 Task: Plan a trip to Zwijndrecht, Netherlands from 1st November, 2023 to 4th November, 2023 for 1 adult.1  bedroom having 1 bed and 1 bathroom. Property type can be flat. Amenities needed are: wifi. Booking option can be shelf check-in. Look for 5 properties as per requirement.
Action: Mouse moved to (475, 157)
Screenshot: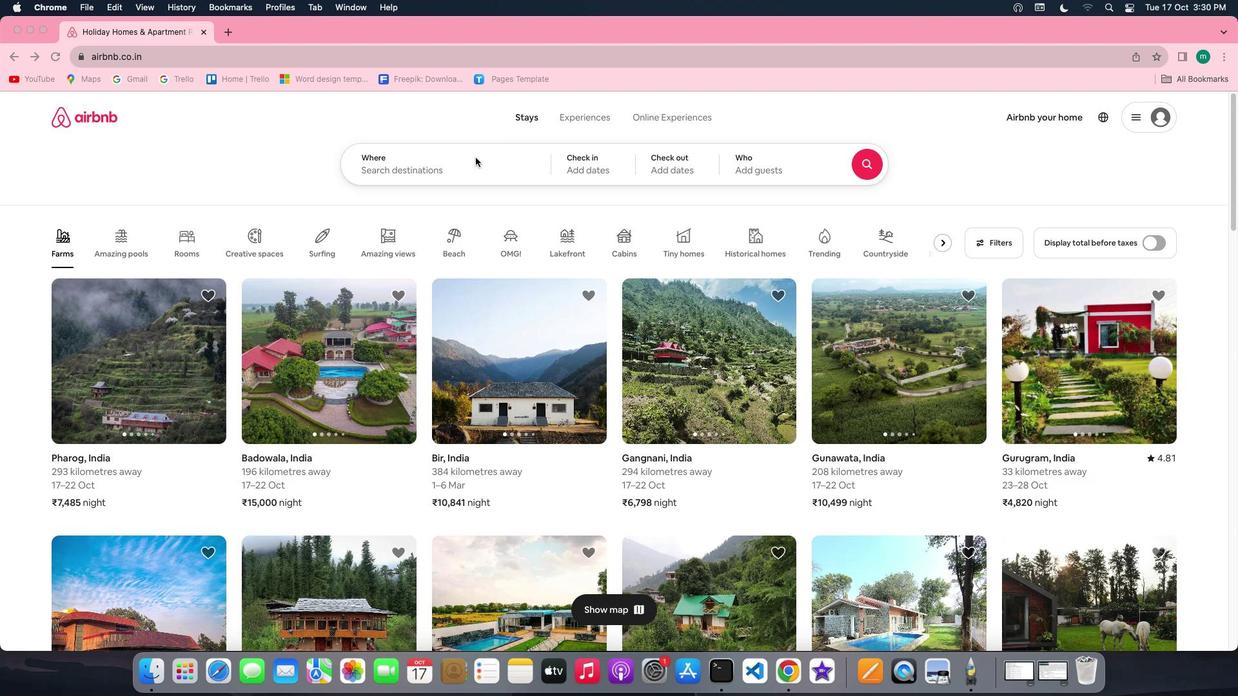 
Action: Mouse pressed left at (475, 157)
Screenshot: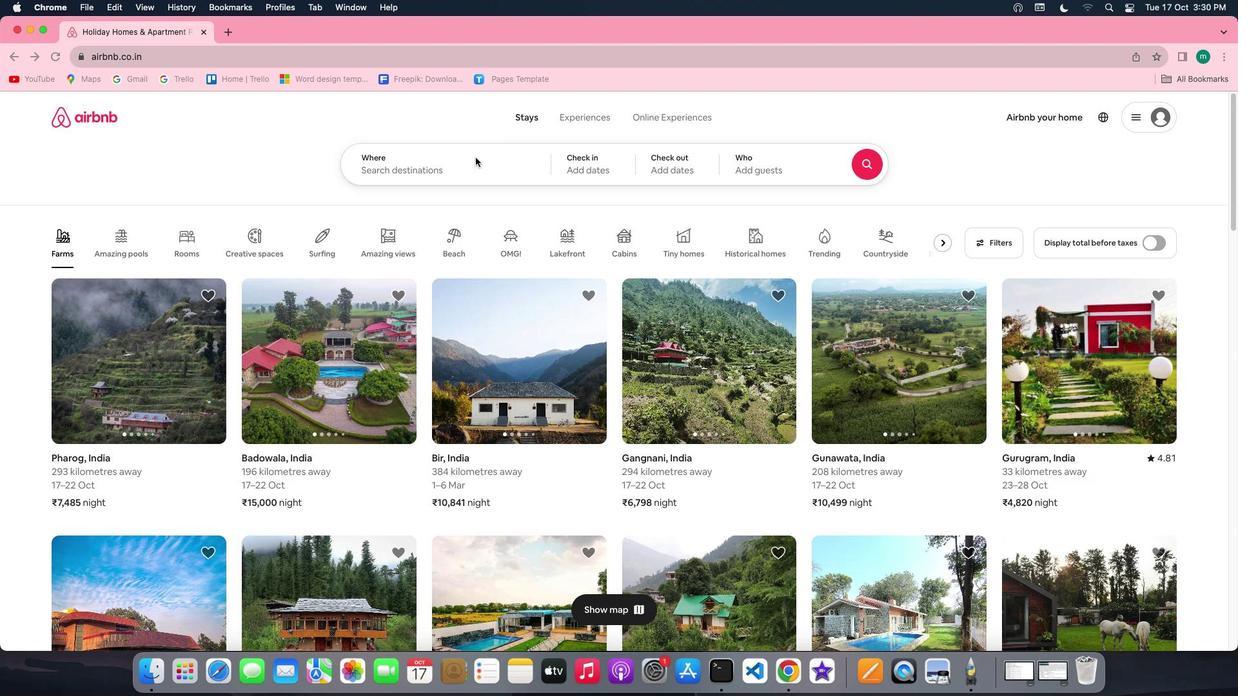 
Action: Mouse pressed left at (475, 157)
Screenshot: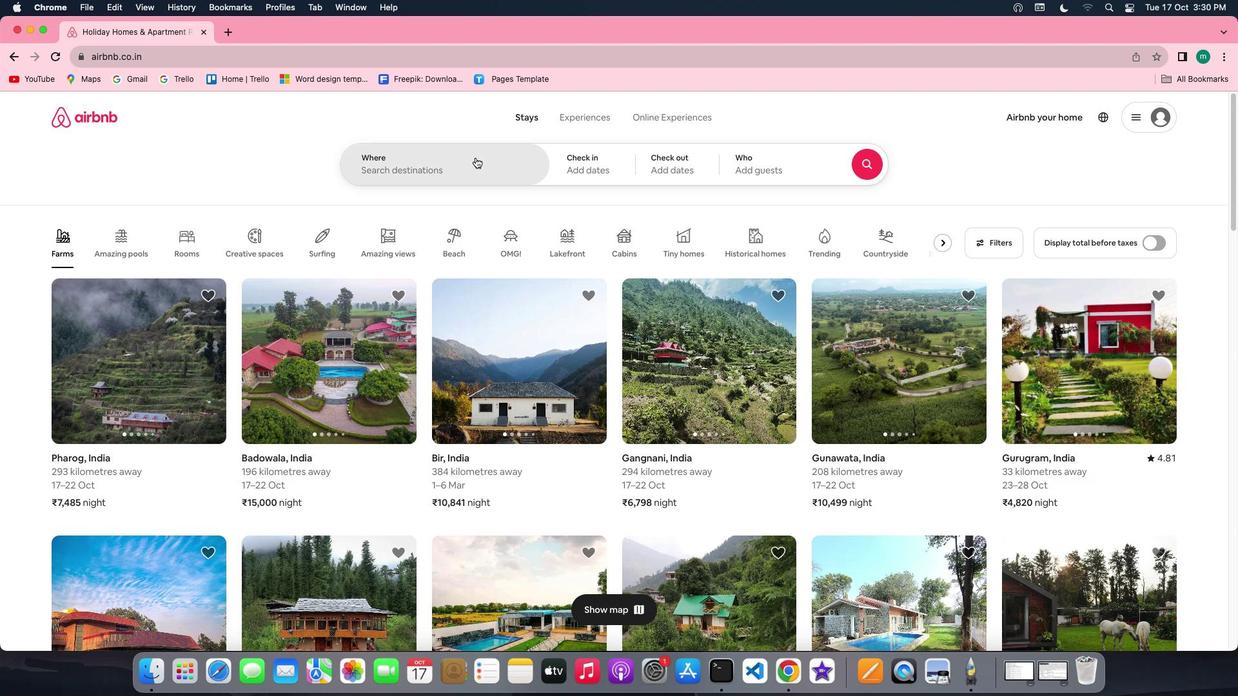 
Action: Key pressed Key.shift'Z''w''i''j''n''d''r''e''c''h''t'','Key.shift'N''e''t''h''e''r''l''a''n''d''s'
Screenshot: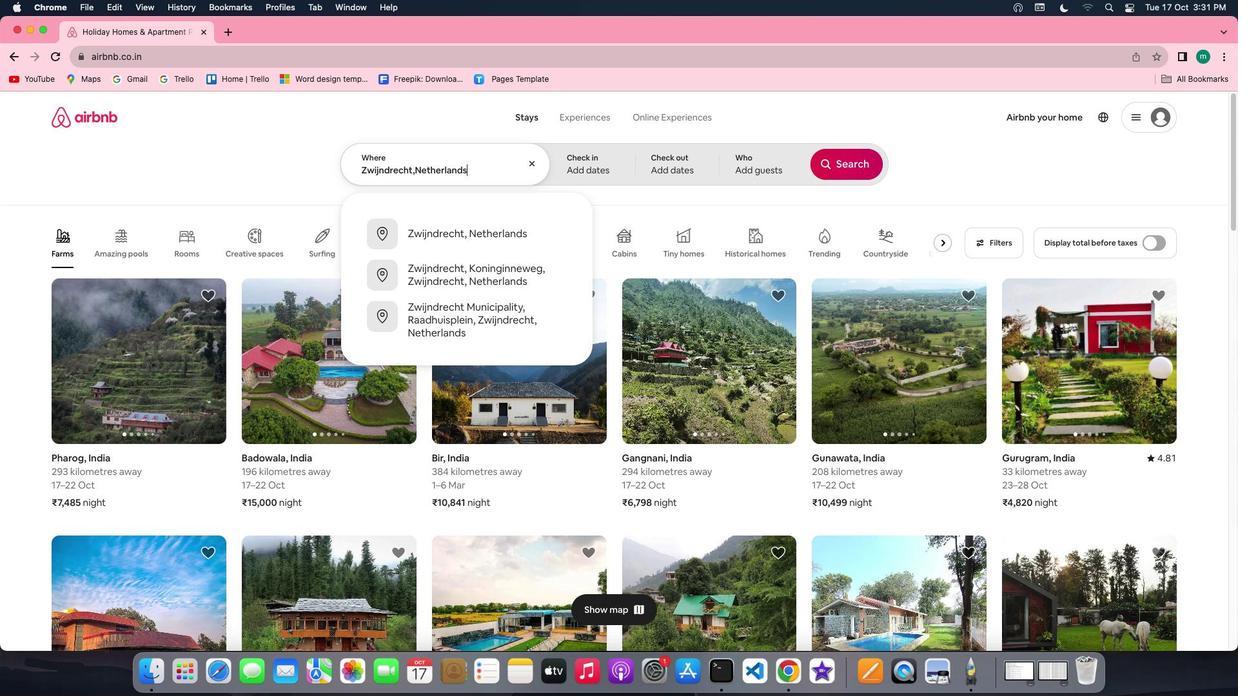 
Action: Mouse moved to (468, 237)
Screenshot: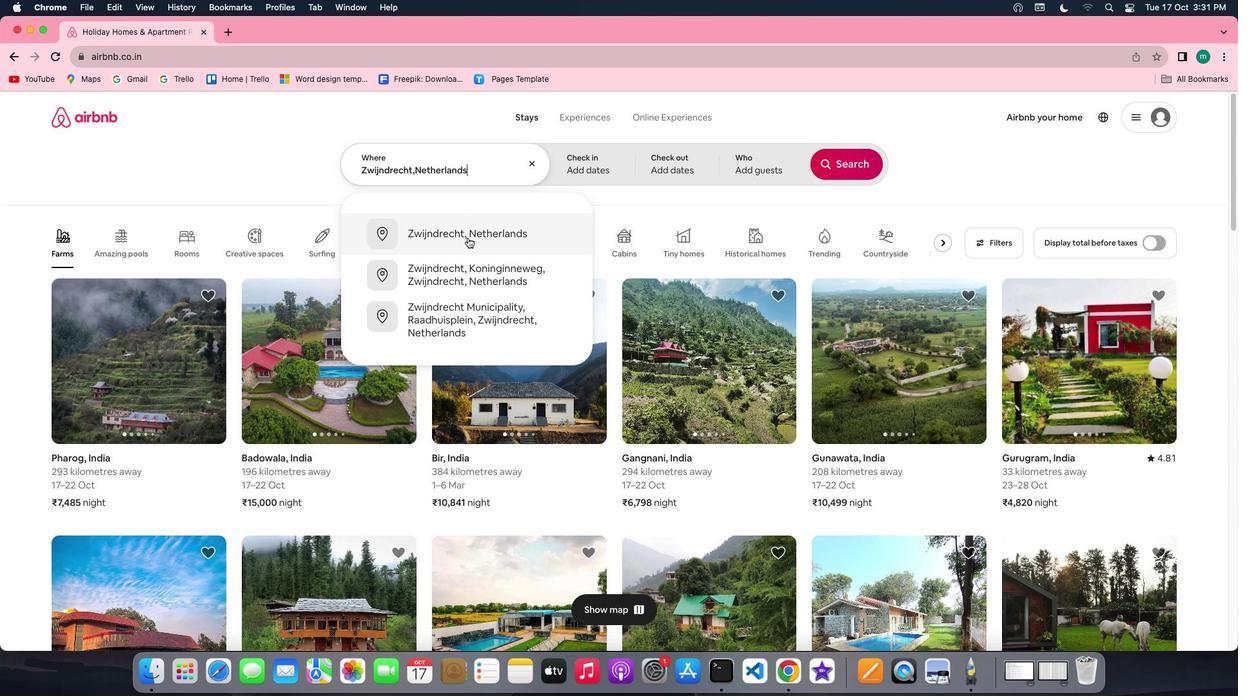 
Action: Mouse pressed left at (468, 237)
Screenshot: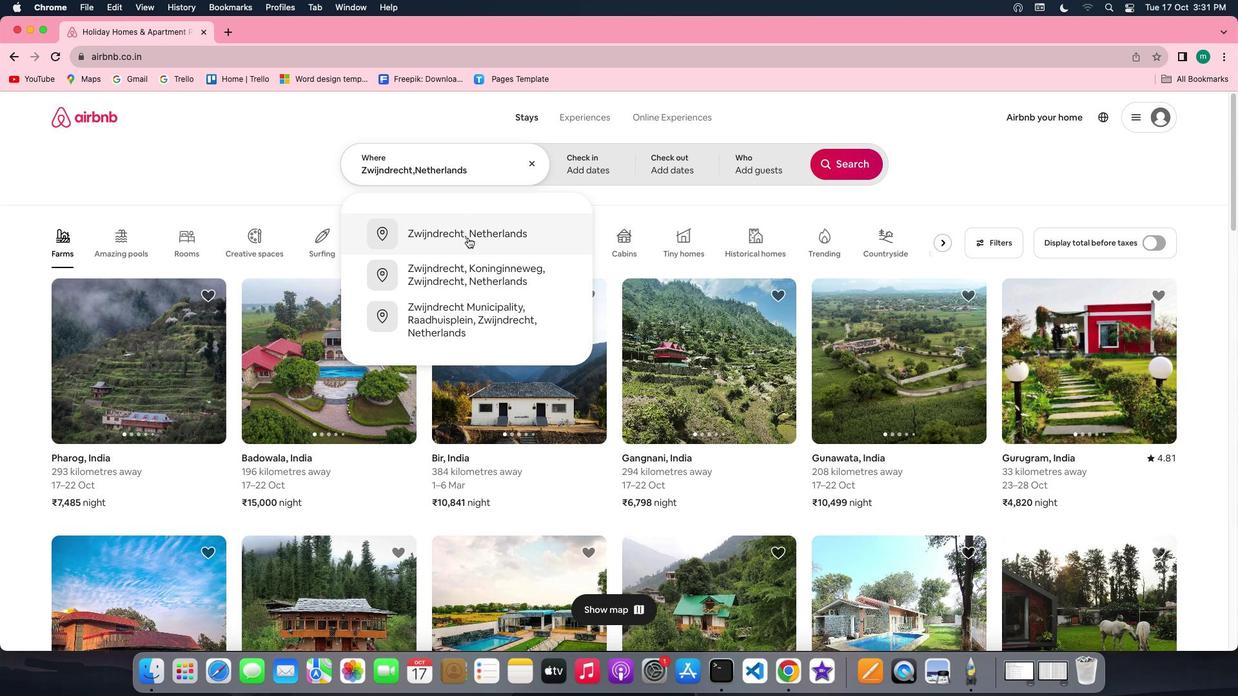 
Action: Mouse moved to (735, 314)
Screenshot: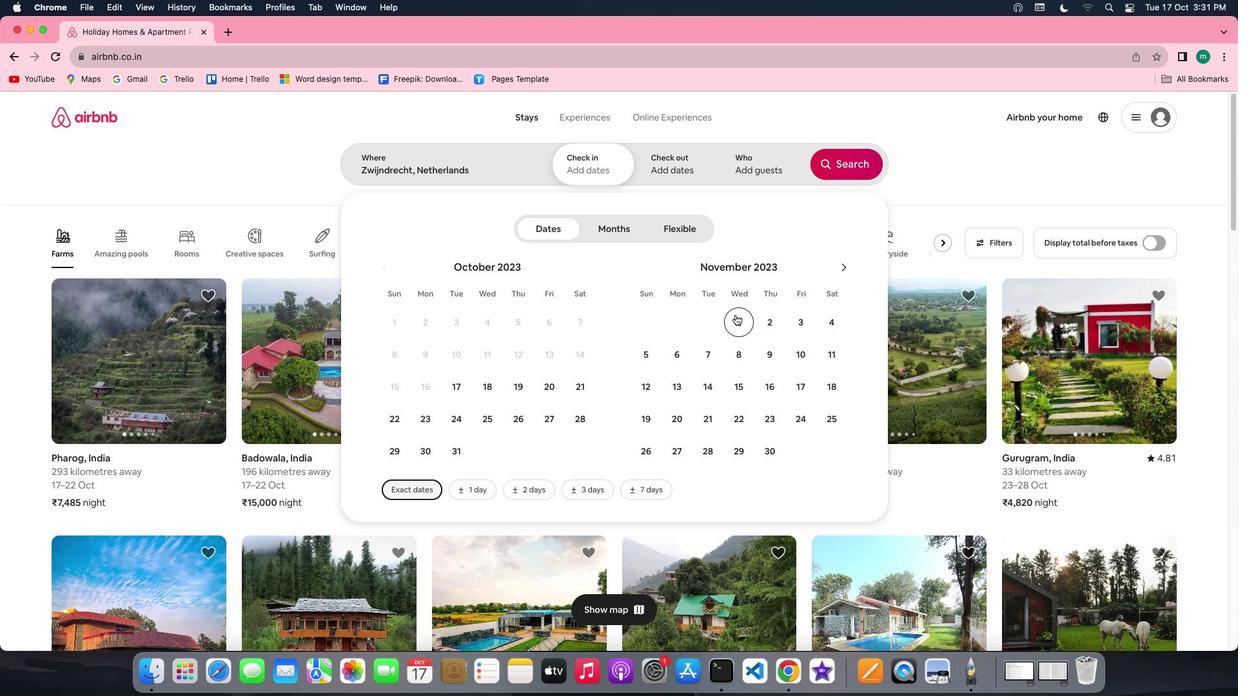 
Action: Mouse pressed left at (735, 314)
Screenshot: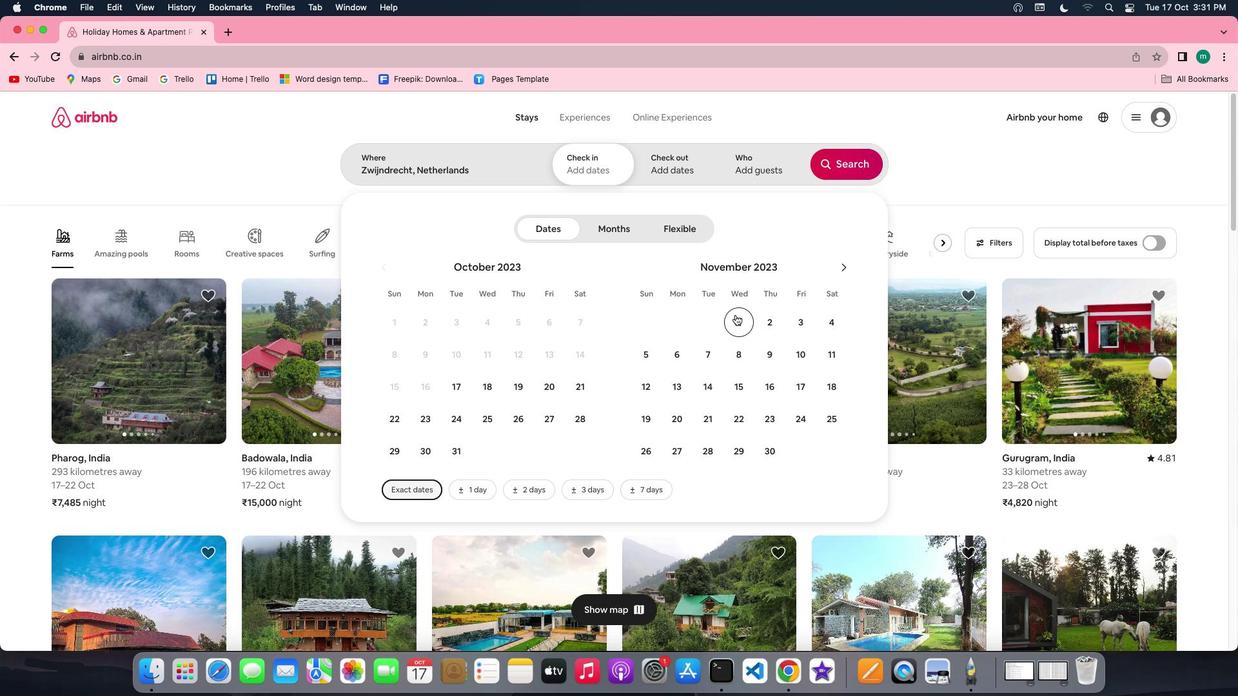
Action: Mouse moved to (845, 324)
Screenshot: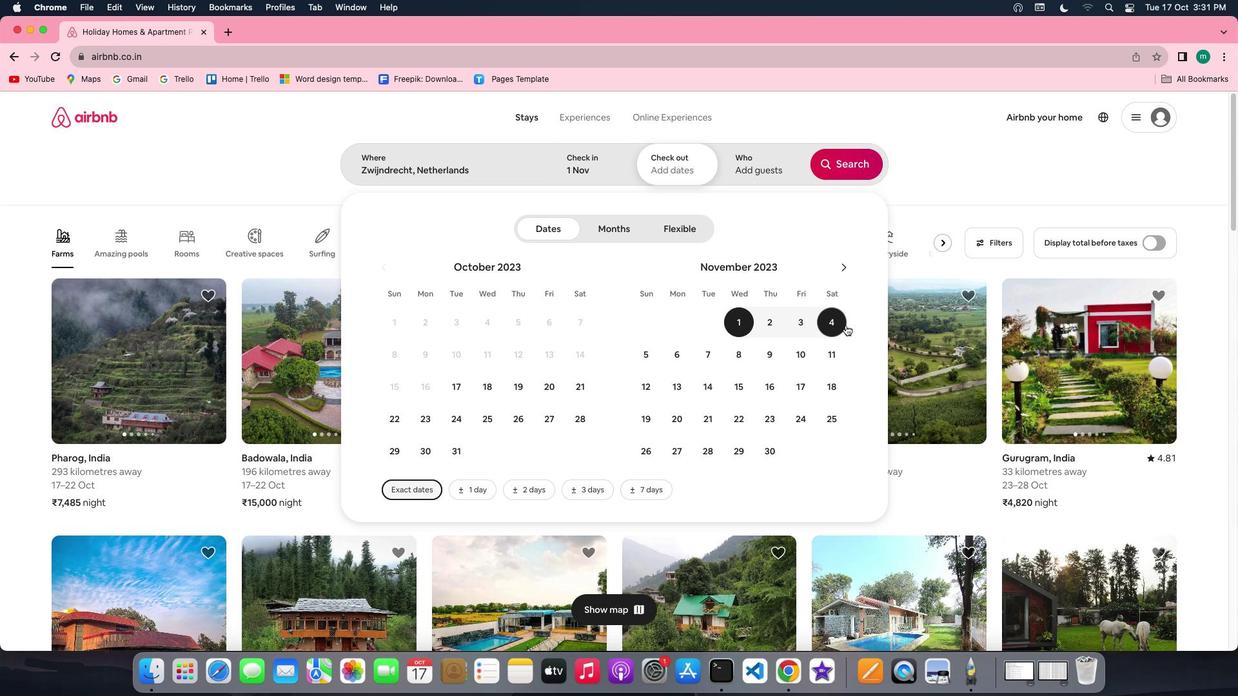 
Action: Mouse pressed left at (845, 324)
Screenshot: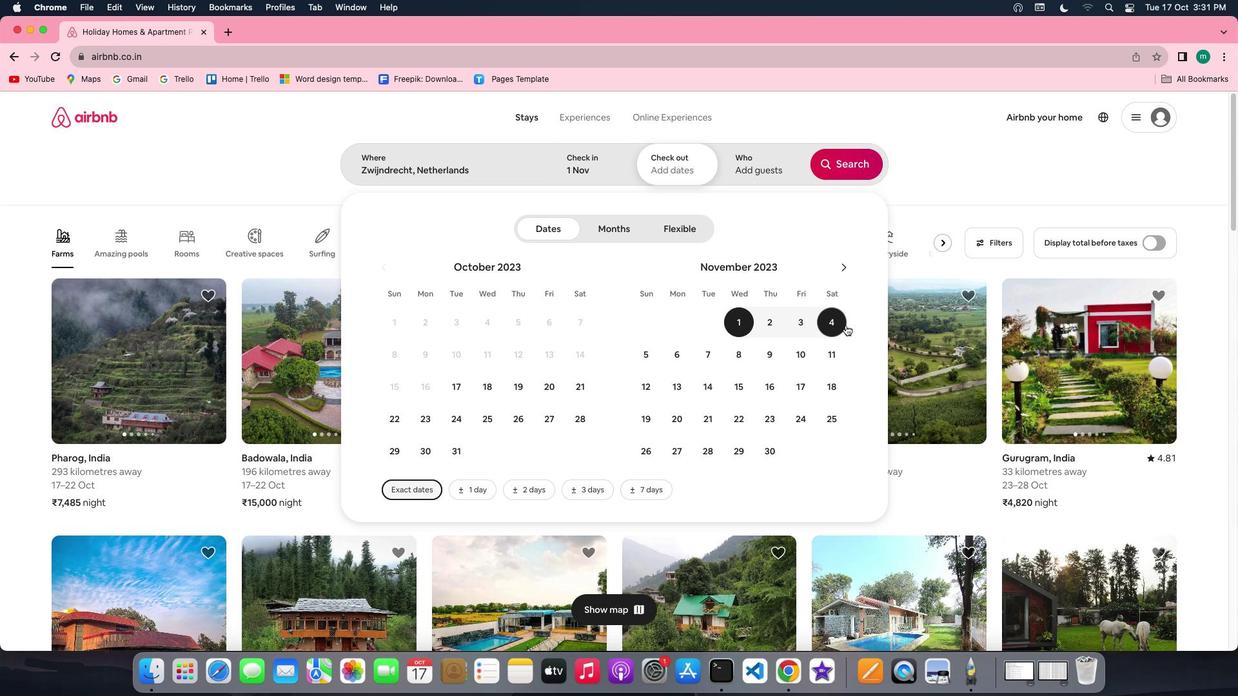 
Action: Mouse moved to (760, 167)
Screenshot: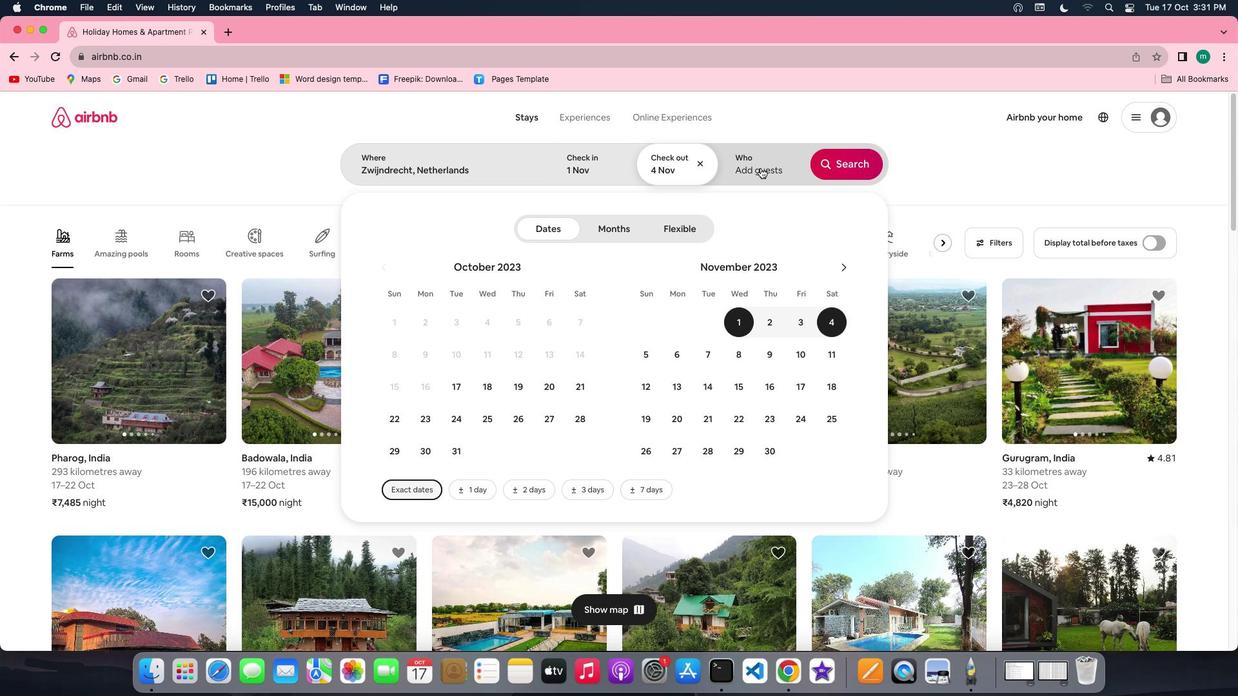 
Action: Mouse pressed left at (760, 167)
Screenshot: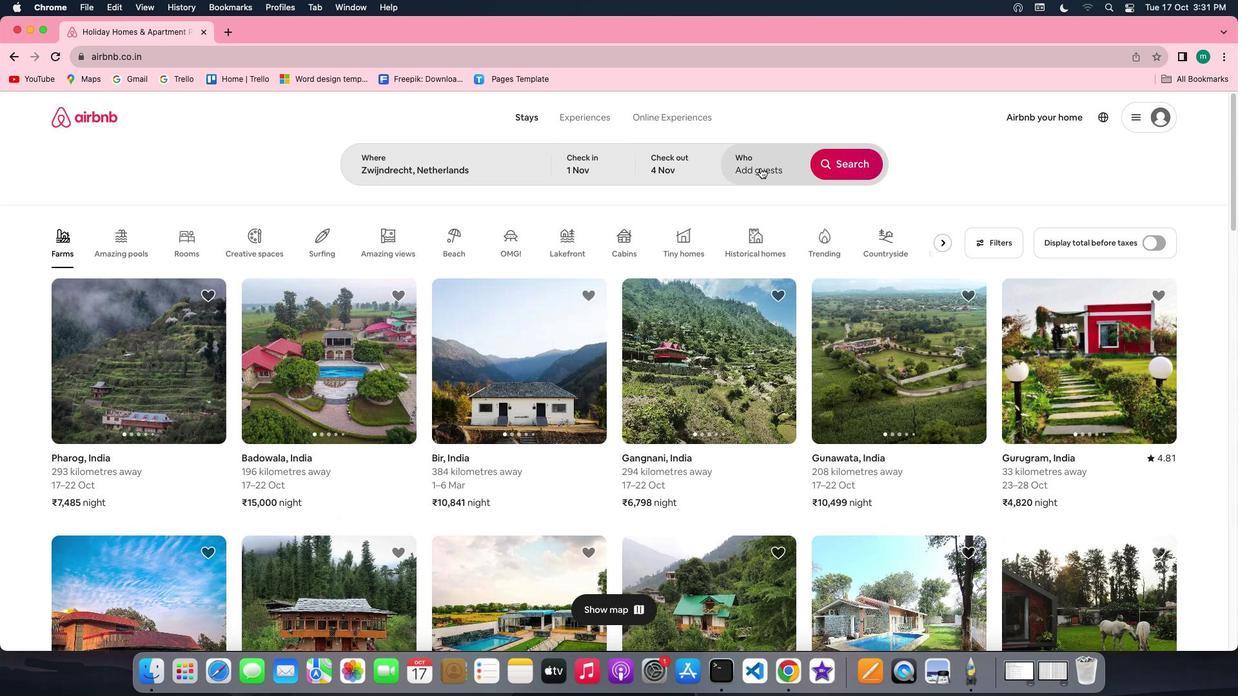 
Action: Mouse moved to (858, 228)
Screenshot: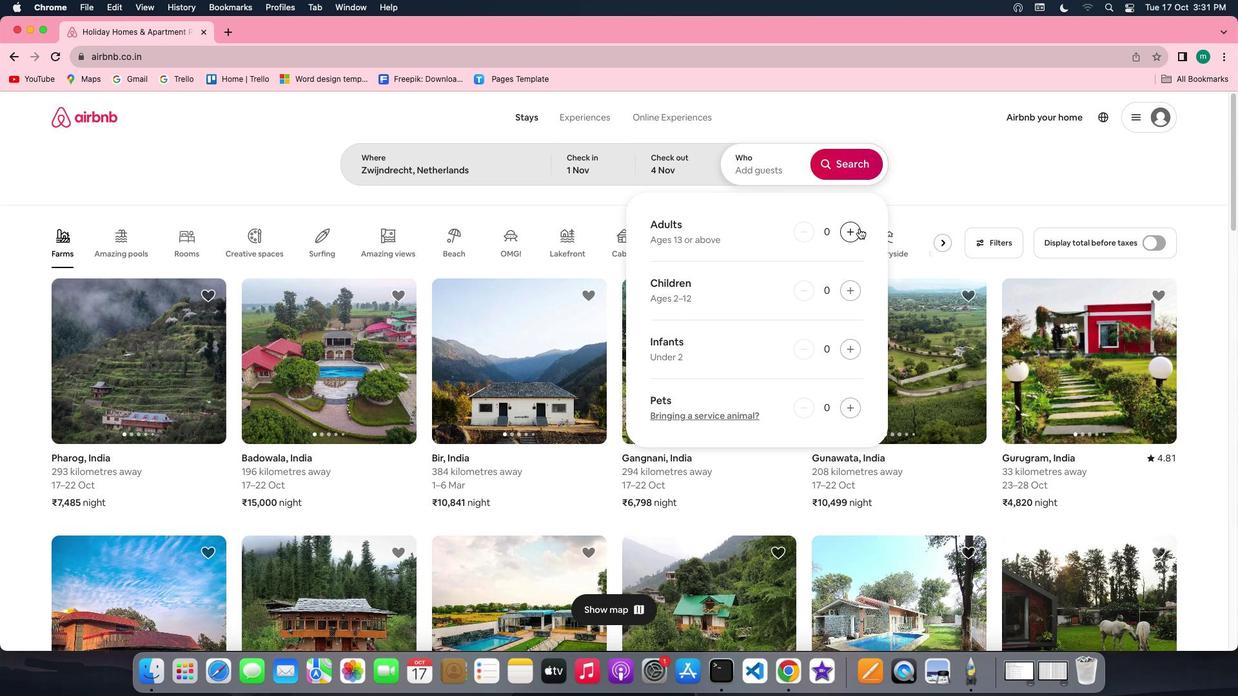 
Action: Mouse pressed left at (858, 228)
Screenshot: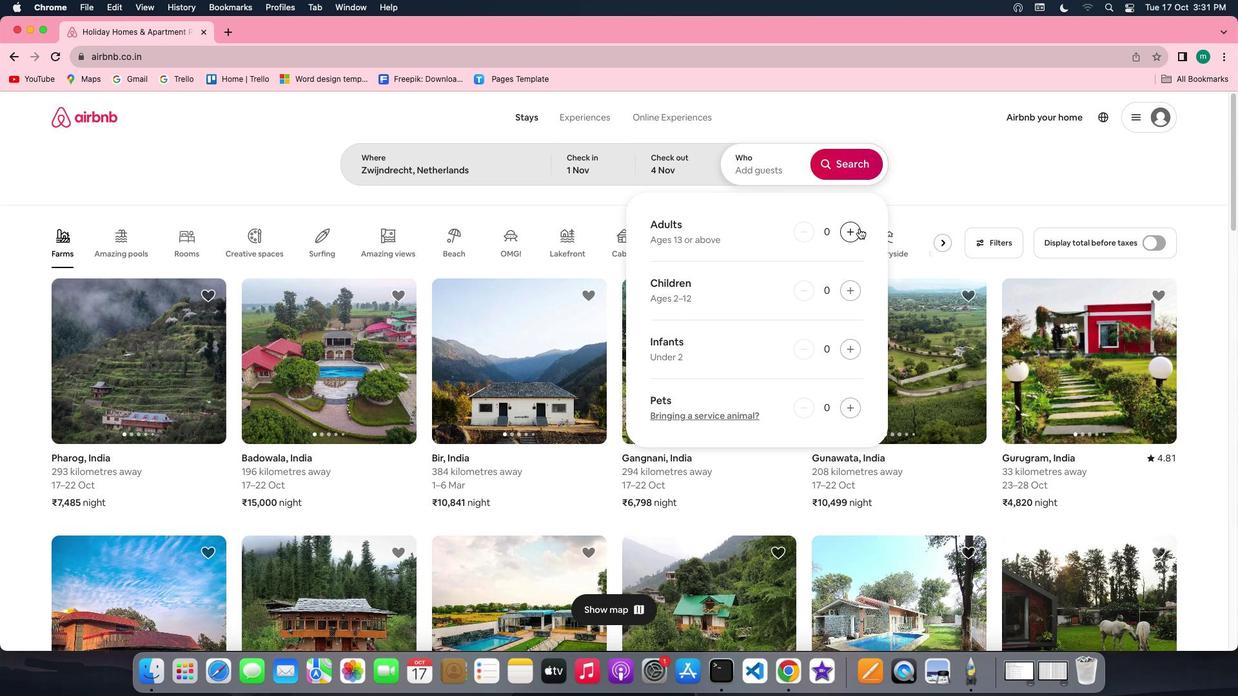 
Action: Mouse moved to (846, 168)
Screenshot: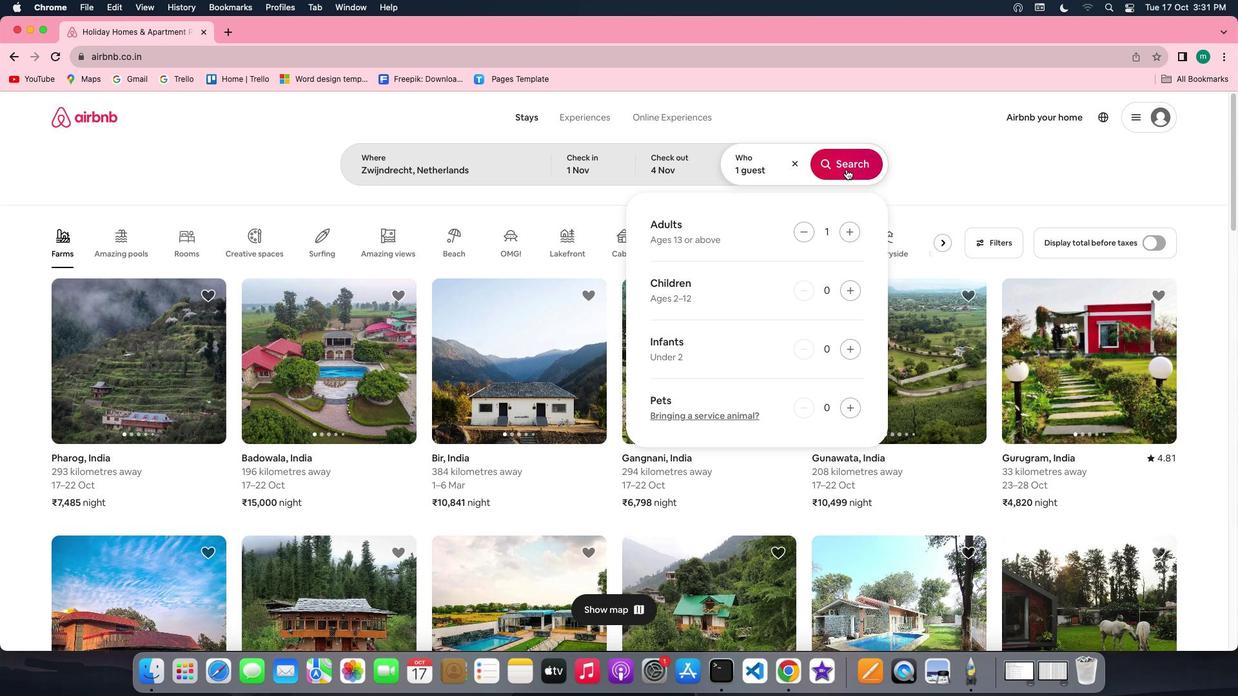 
Action: Mouse pressed left at (846, 168)
Screenshot: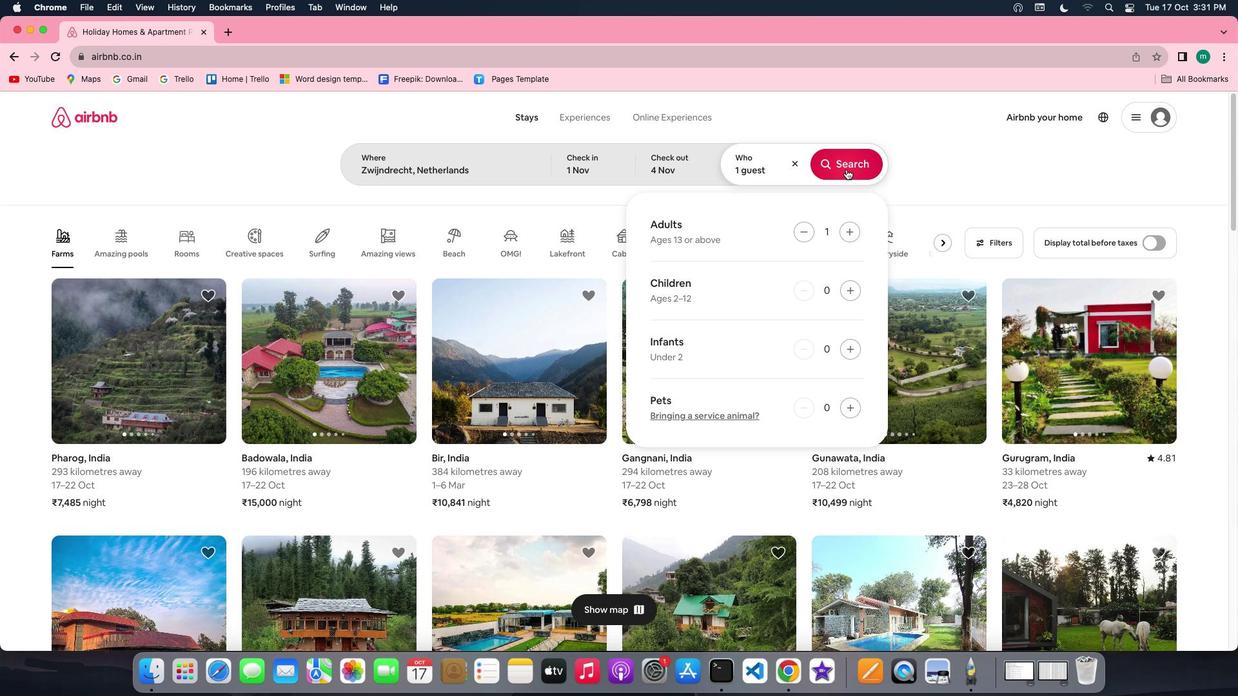 
Action: Mouse moved to (1041, 164)
Screenshot: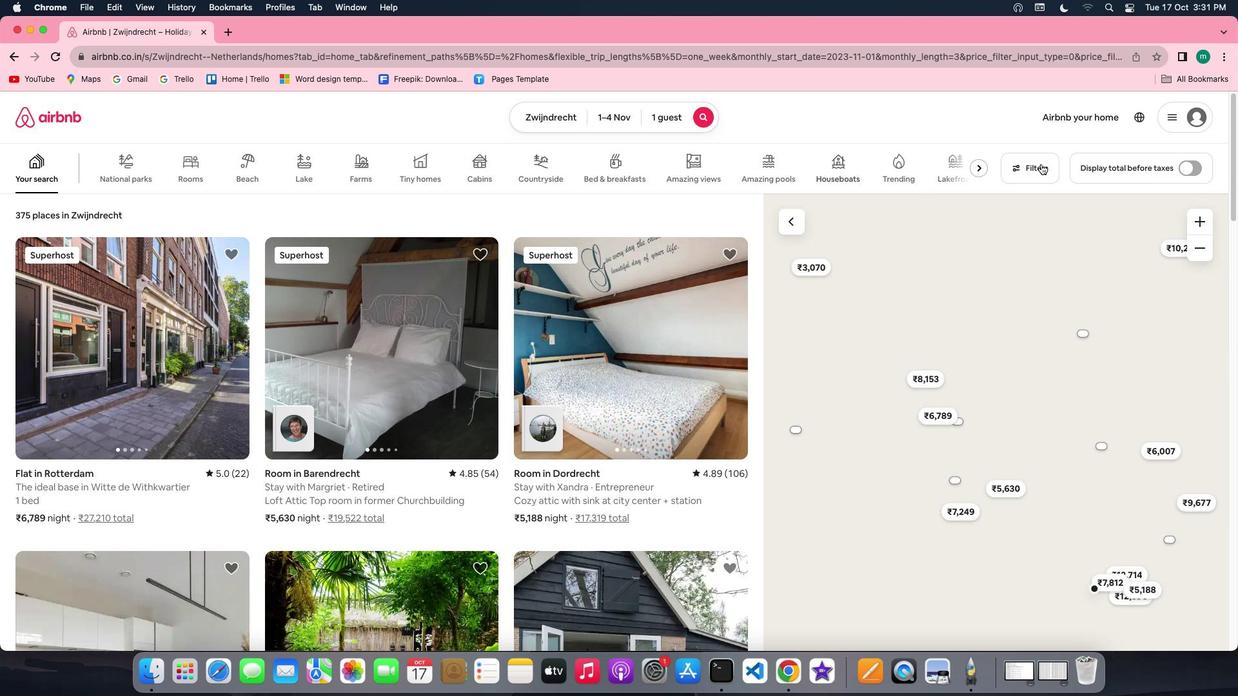 
Action: Mouse pressed left at (1041, 164)
Screenshot: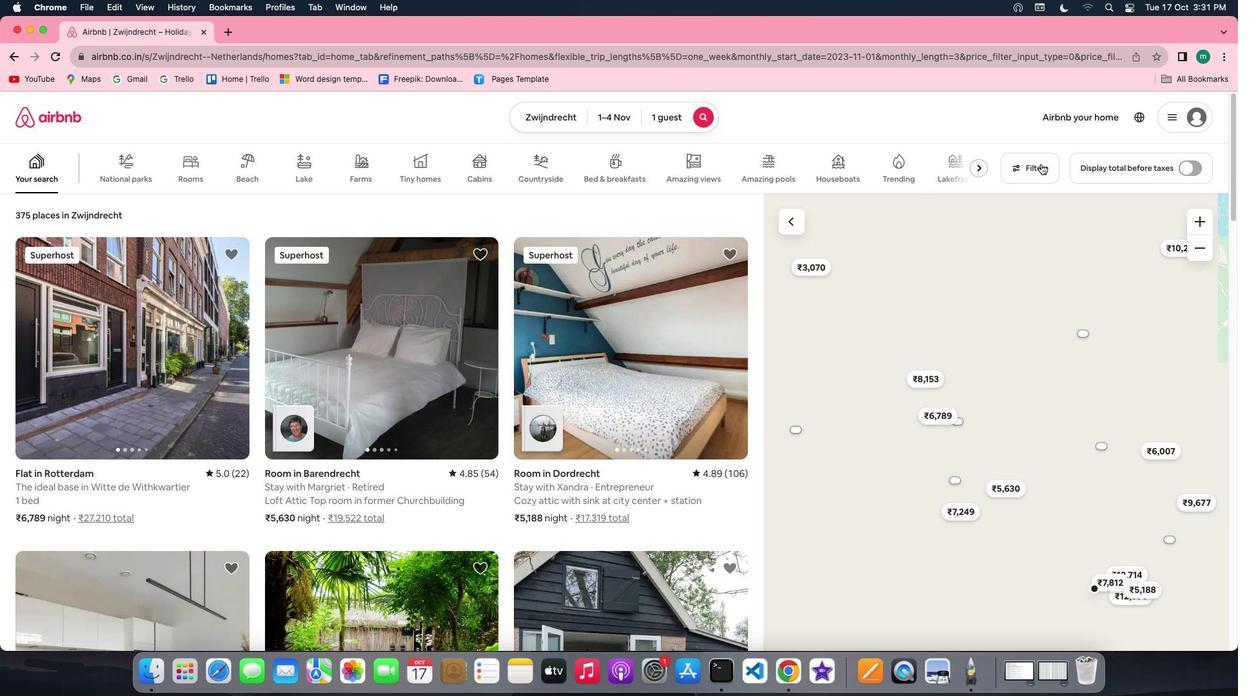 
Action: Mouse moved to (589, 306)
Screenshot: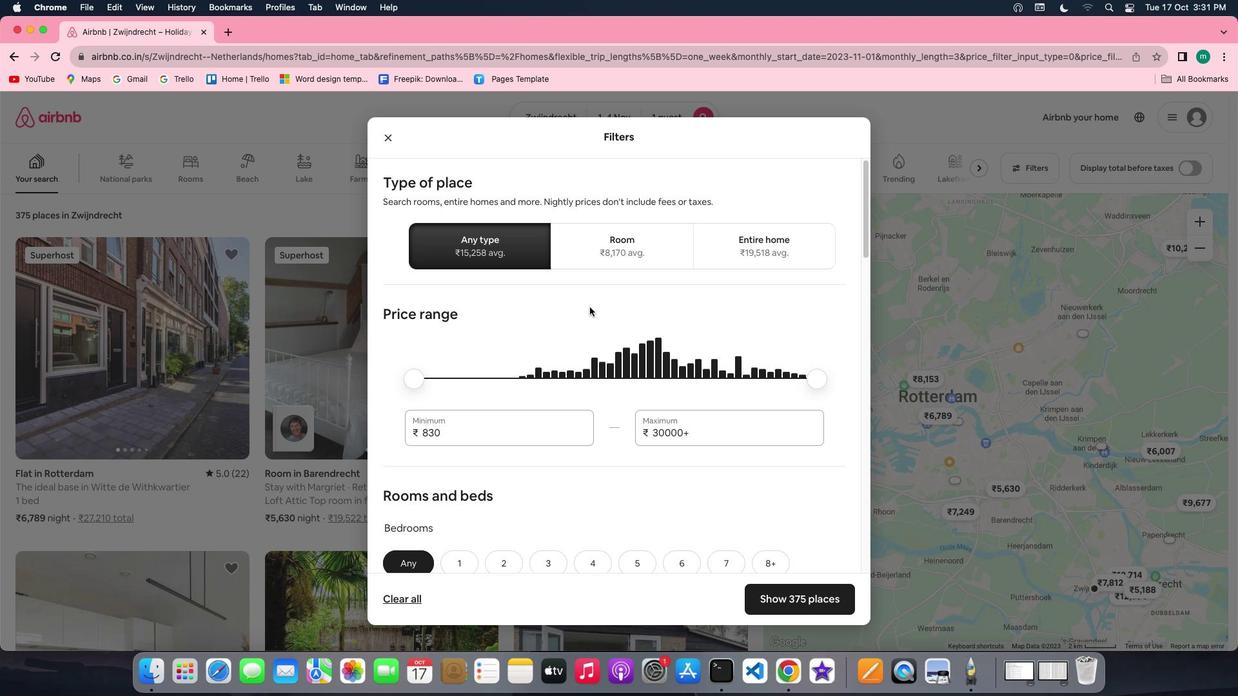 
Action: Mouse scrolled (589, 306) with delta (0, 0)
Screenshot: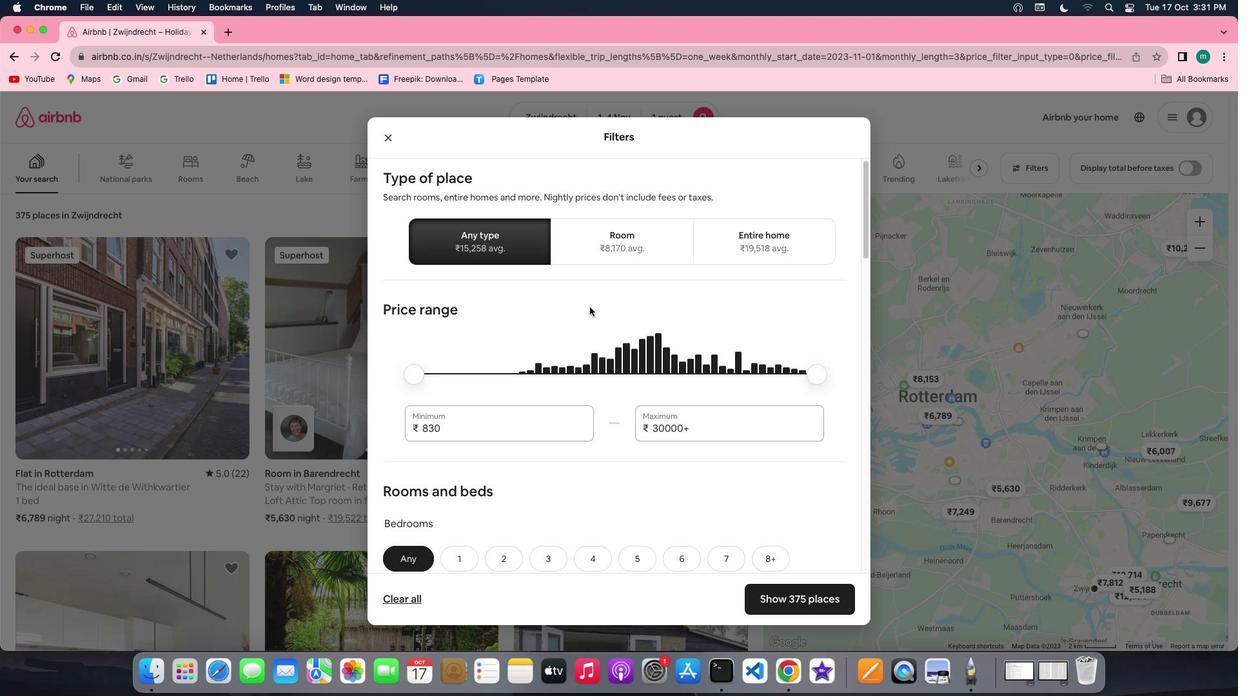
Action: Mouse scrolled (589, 306) with delta (0, 0)
Screenshot: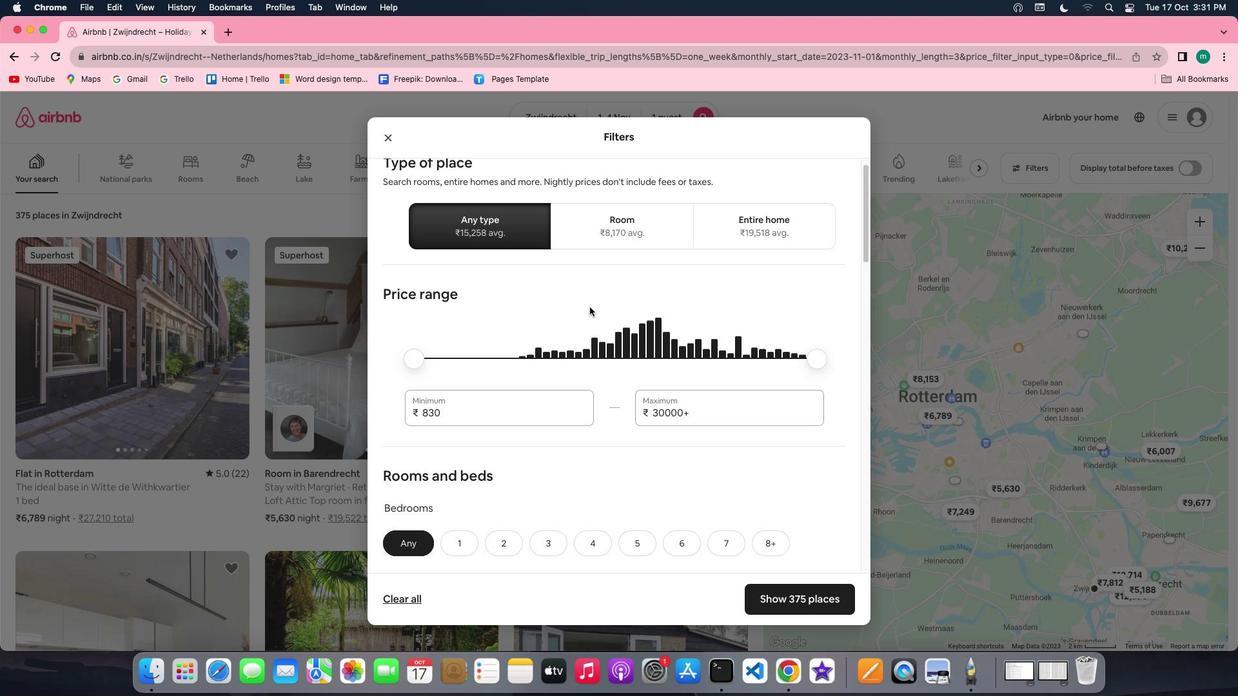 
Action: Mouse scrolled (589, 306) with delta (0, -1)
Screenshot: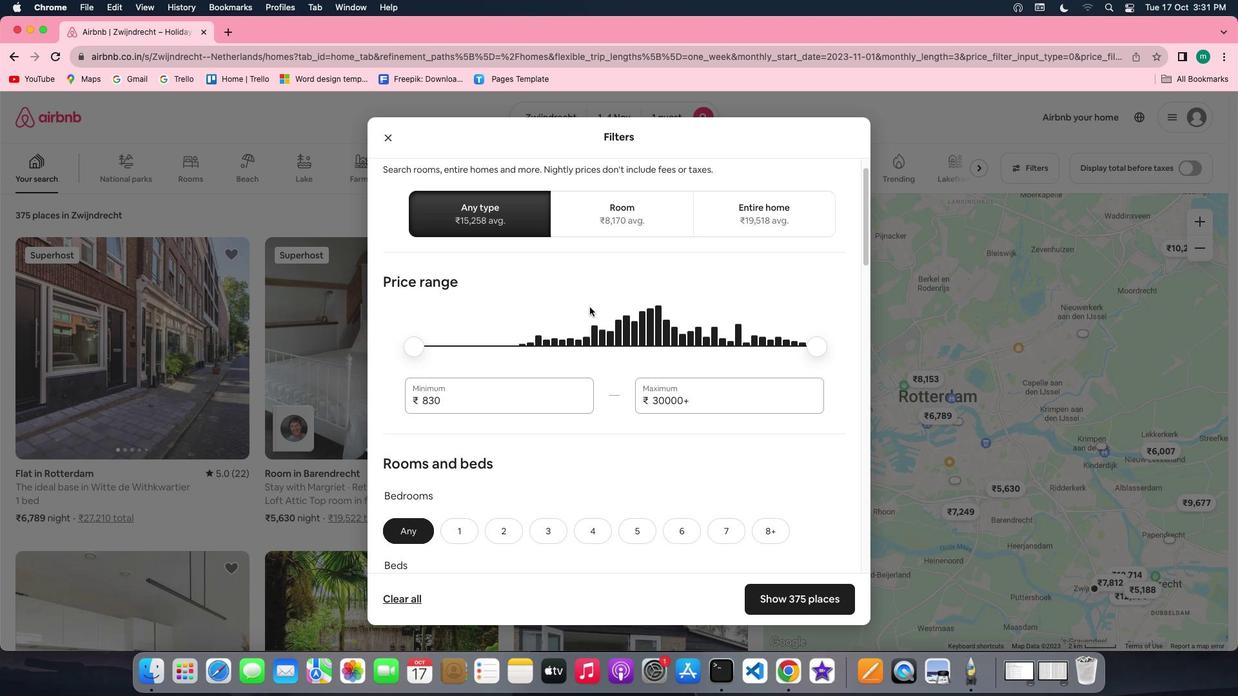 
Action: Mouse scrolled (589, 306) with delta (0, -1)
Screenshot: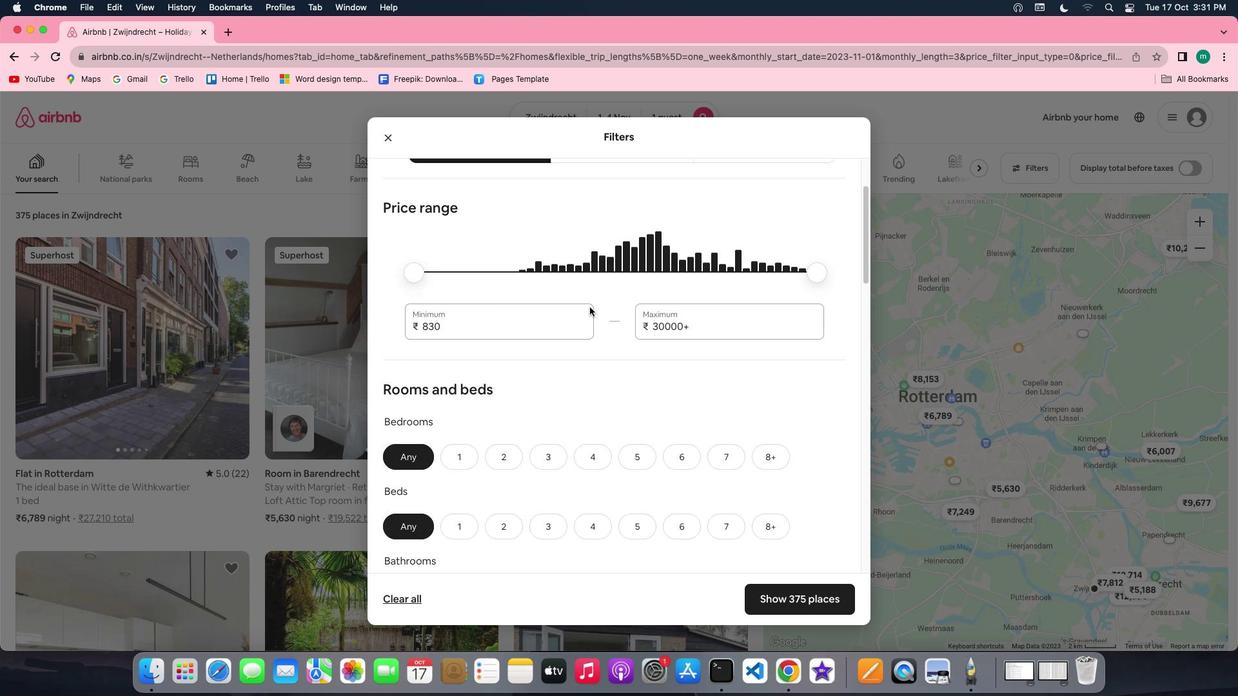 
Action: Mouse scrolled (589, 306) with delta (0, 0)
Screenshot: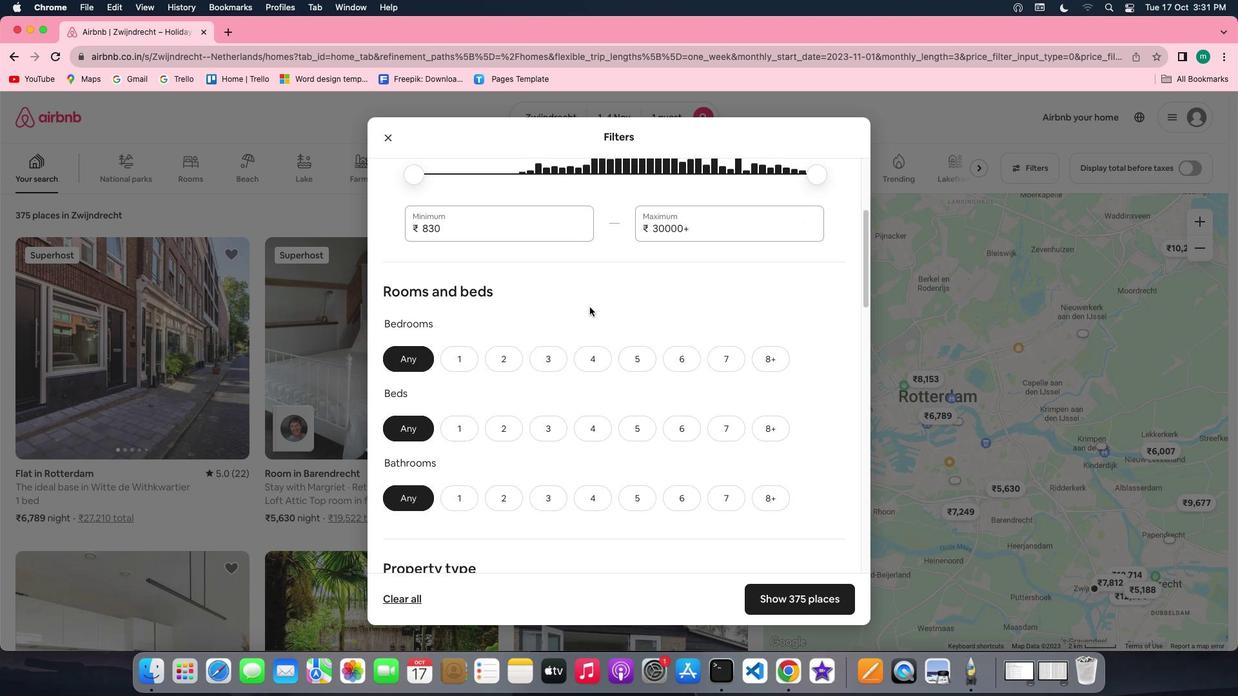 
Action: Mouse scrolled (589, 306) with delta (0, 0)
Screenshot: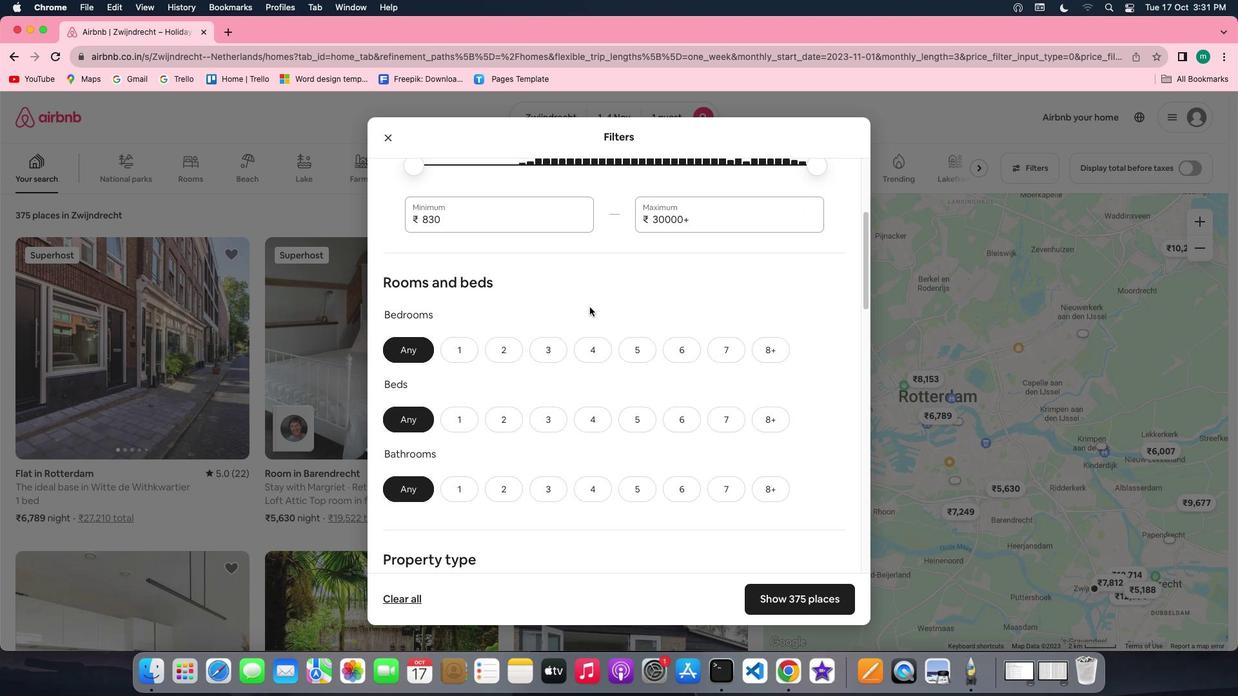 
Action: Mouse scrolled (589, 306) with delta (0, -1)
Screenshot: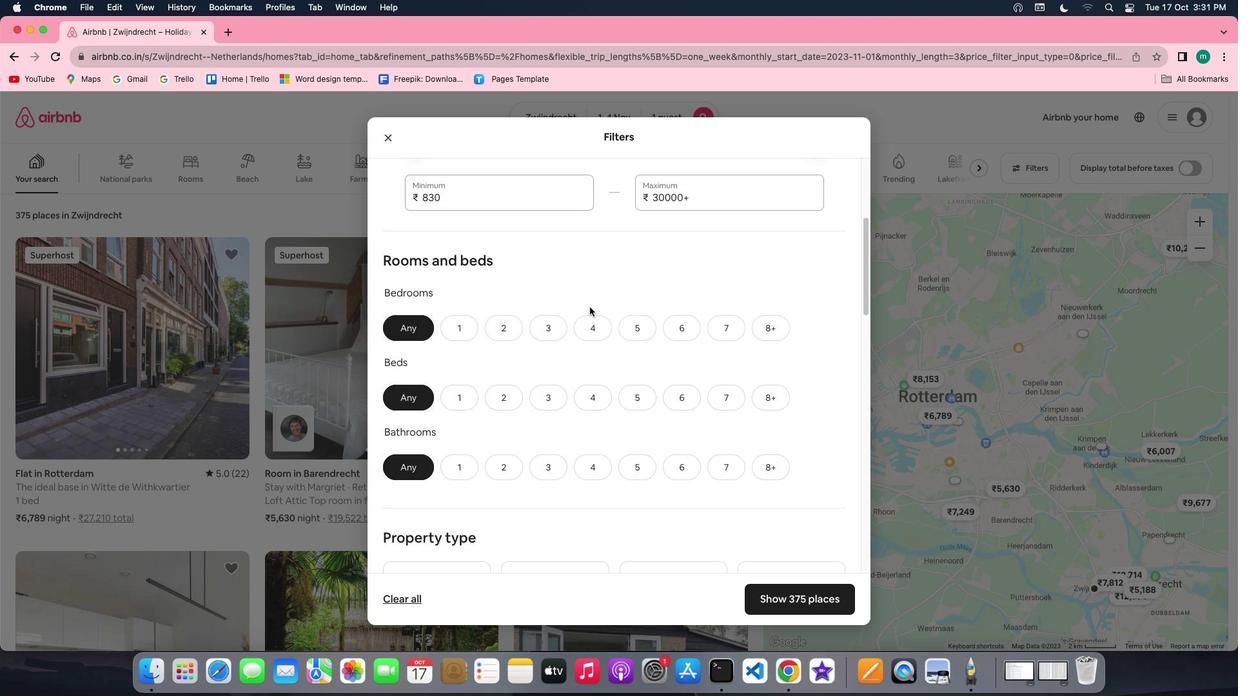 
Action: Mouse moved to (473, 252)
Screenshot: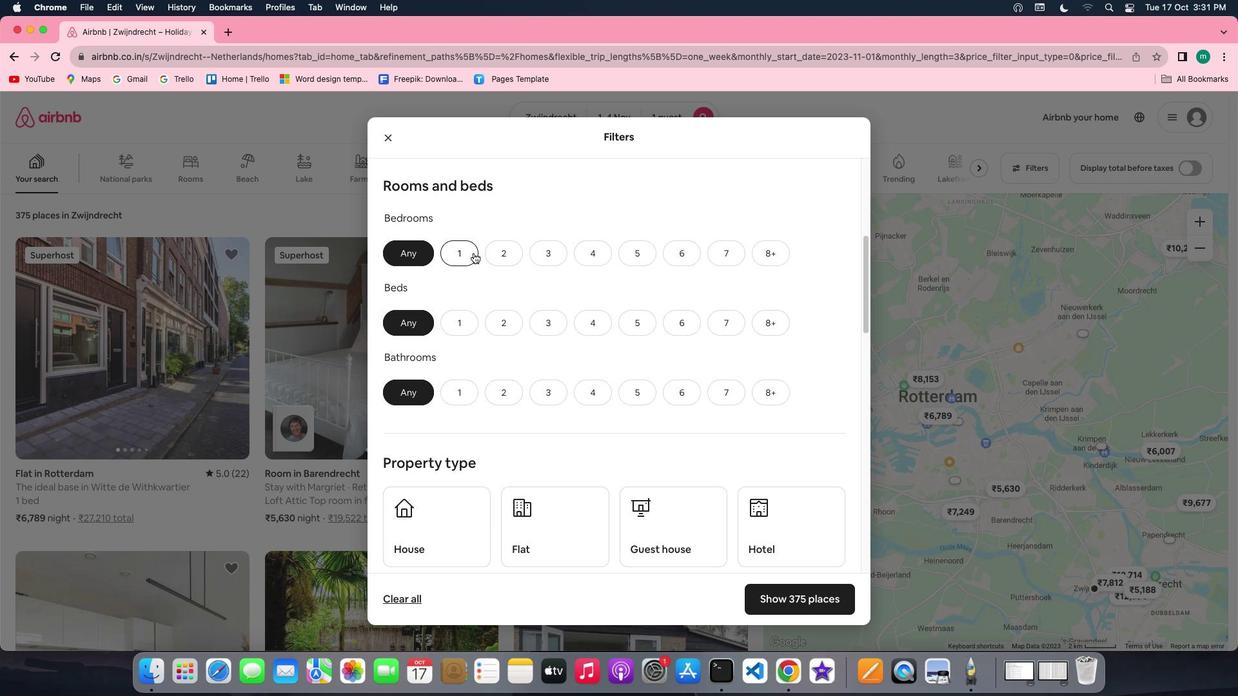 
Action: Mouse pressed left at (473, 252)
Screenshot: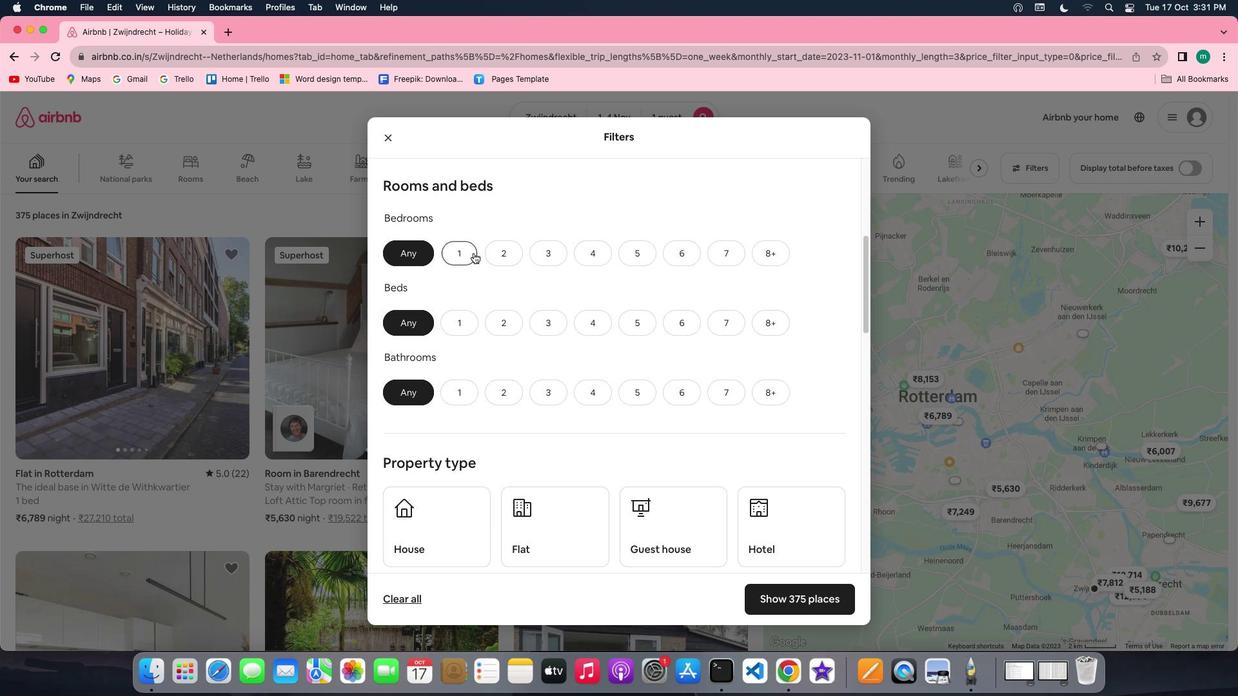 
Action: Mouse moved to (472, 326)
Screenshot: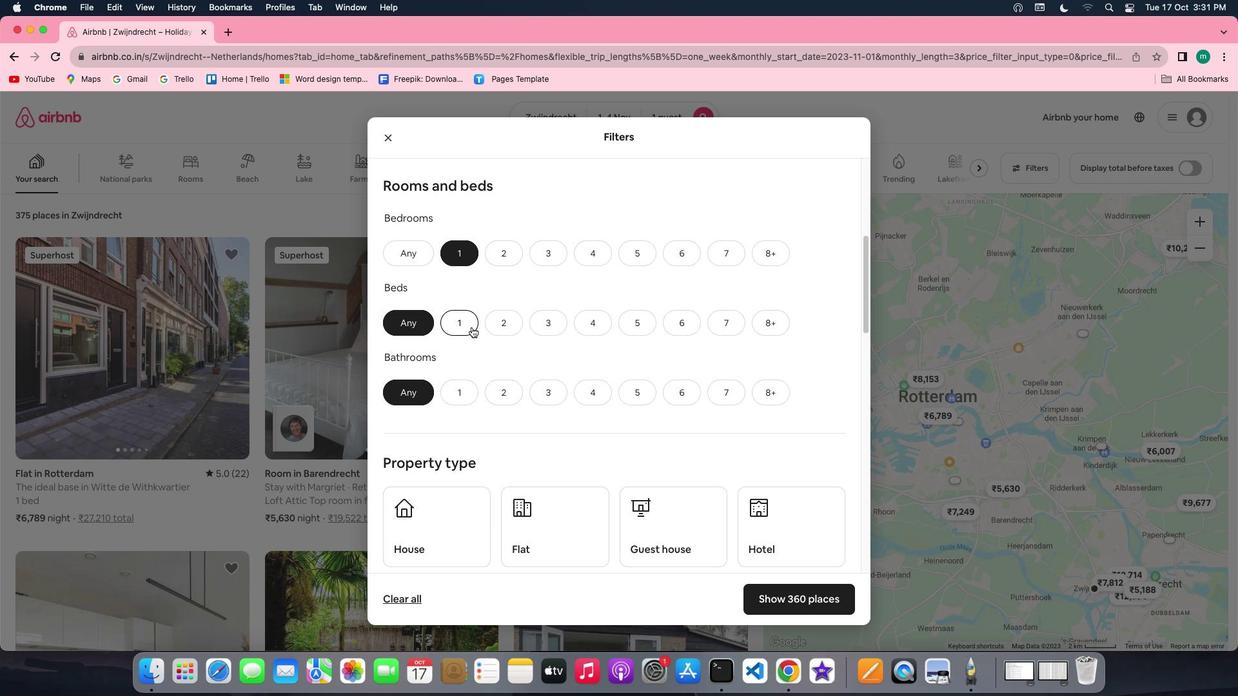 
Action: Mouse pressed left at (472, 326)
Screenshot: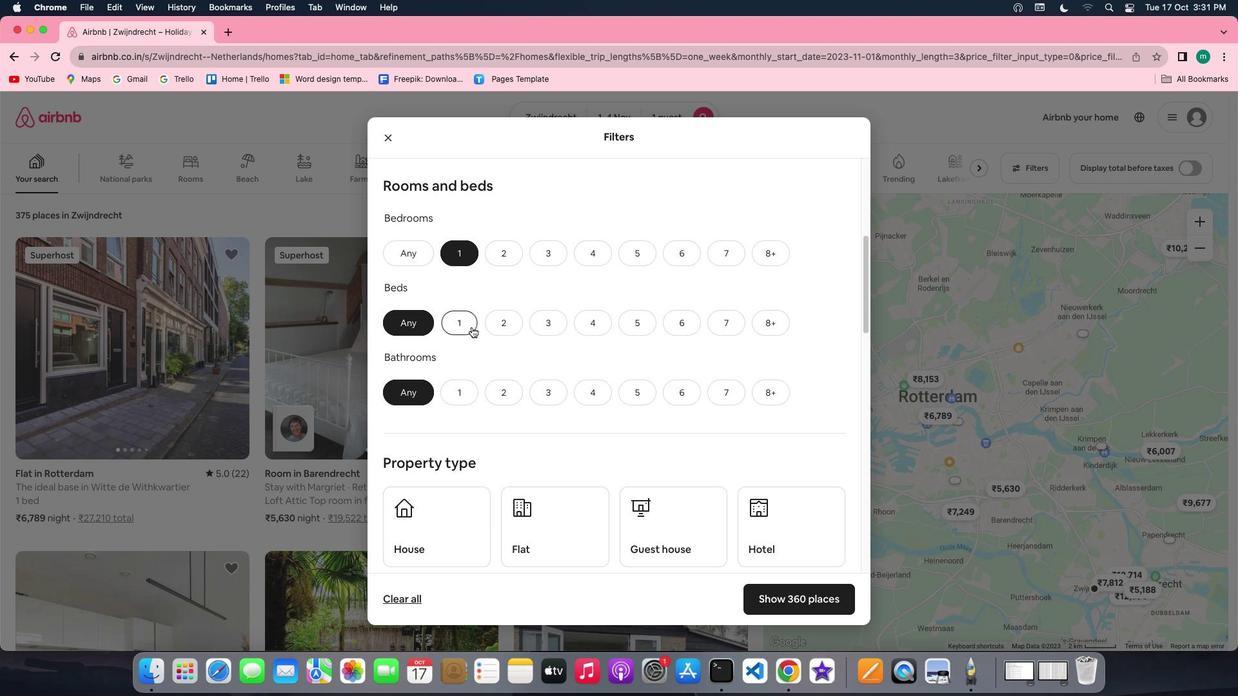 
Action: Mouse moved to (455, 388)
Screenshot: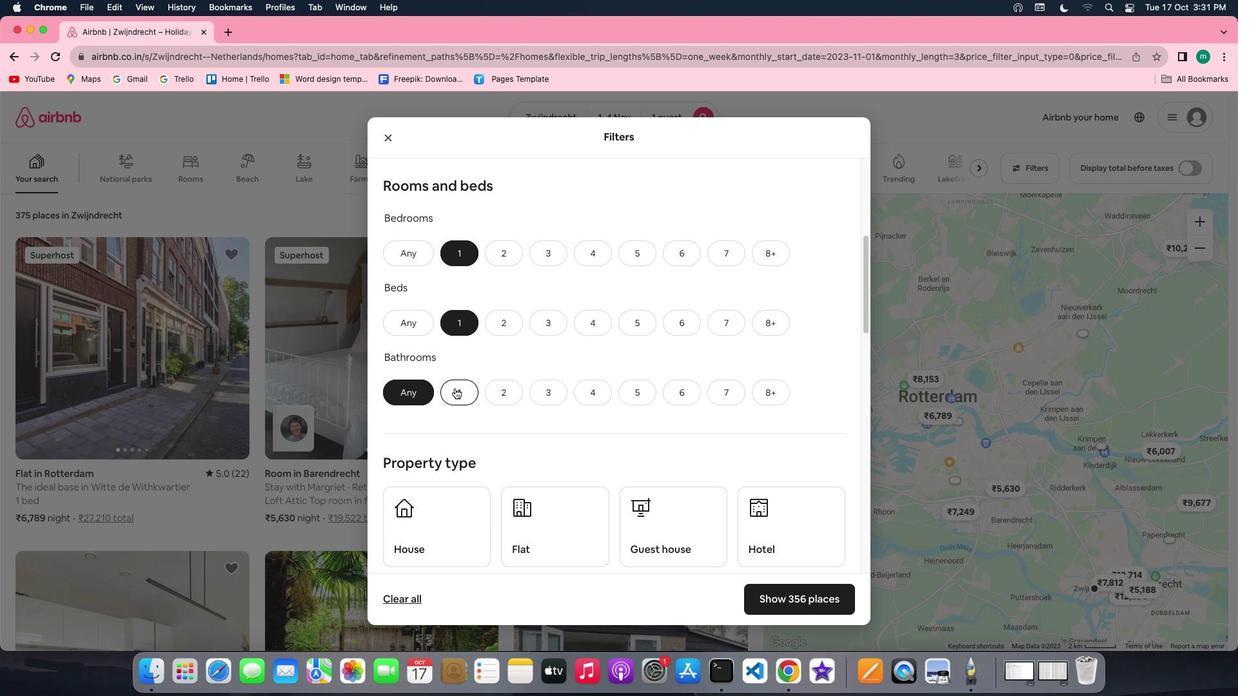 
Action: Mouse pressed left at (455, 388)
Screenshot: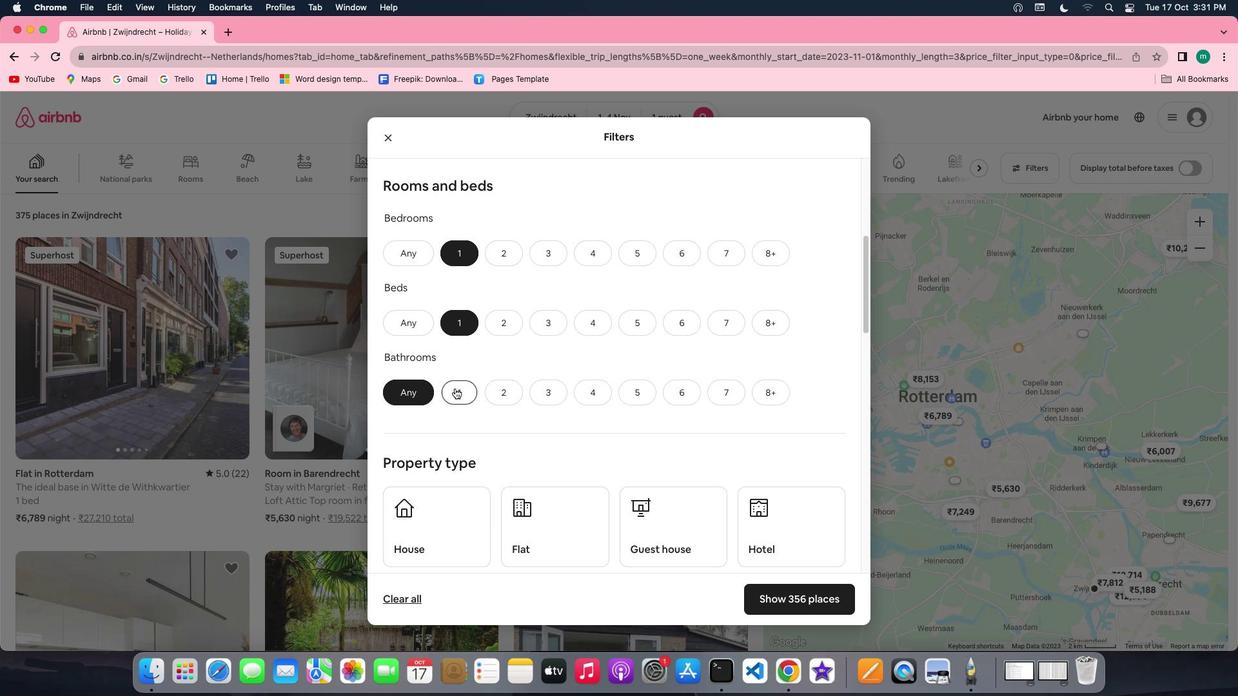 
Action: Mouse moved to (584, 375)
Screenshot: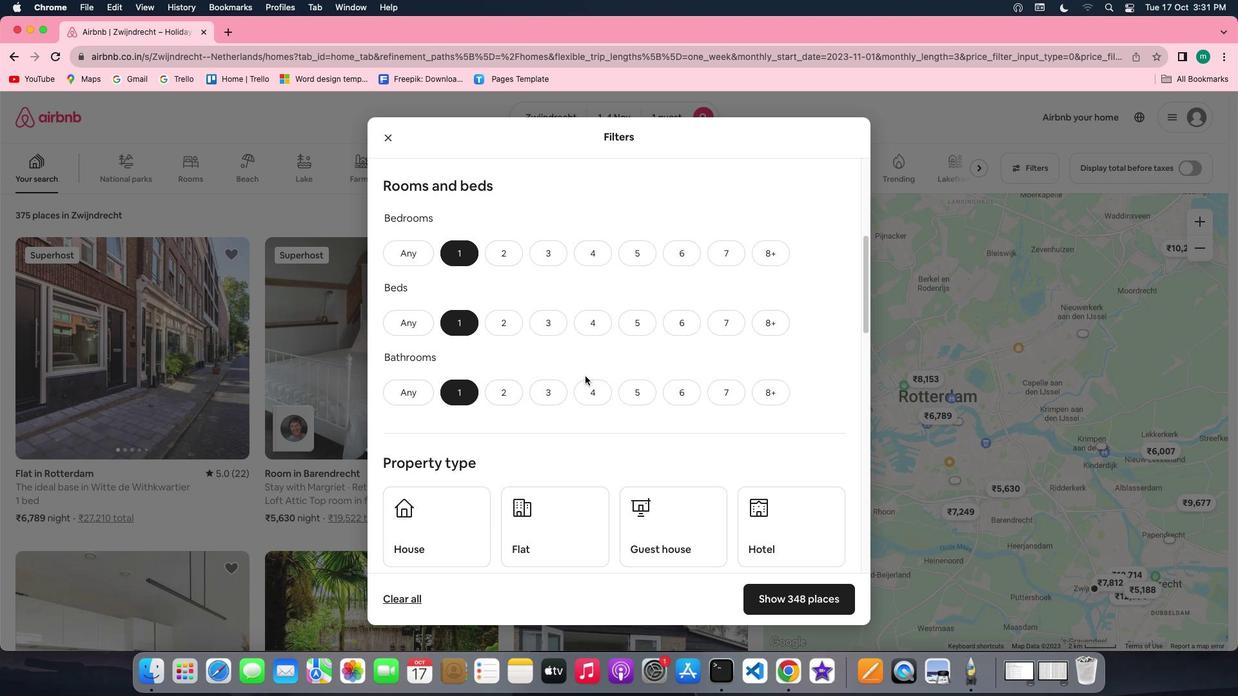 
Action: Mouse scrolled (584, 375) with delta (0, 0)
Screenshot: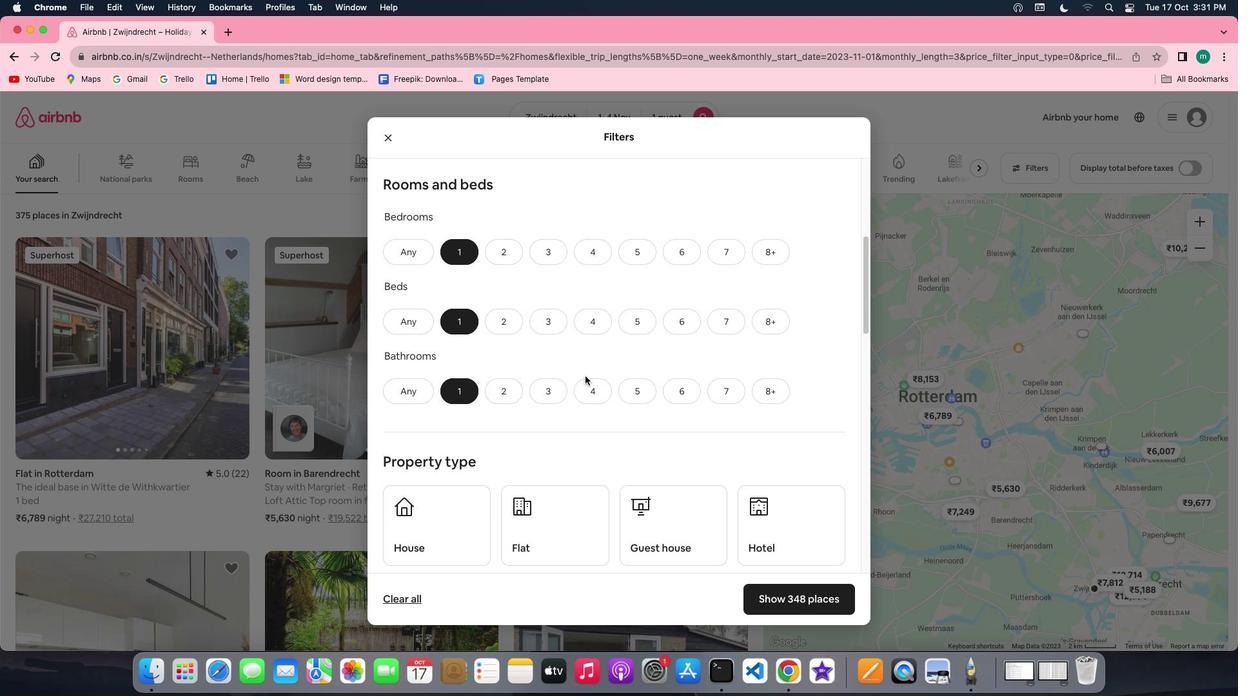 
Action: Mouse scrolled (584, 375) with delta (0, 0)
Screenshot: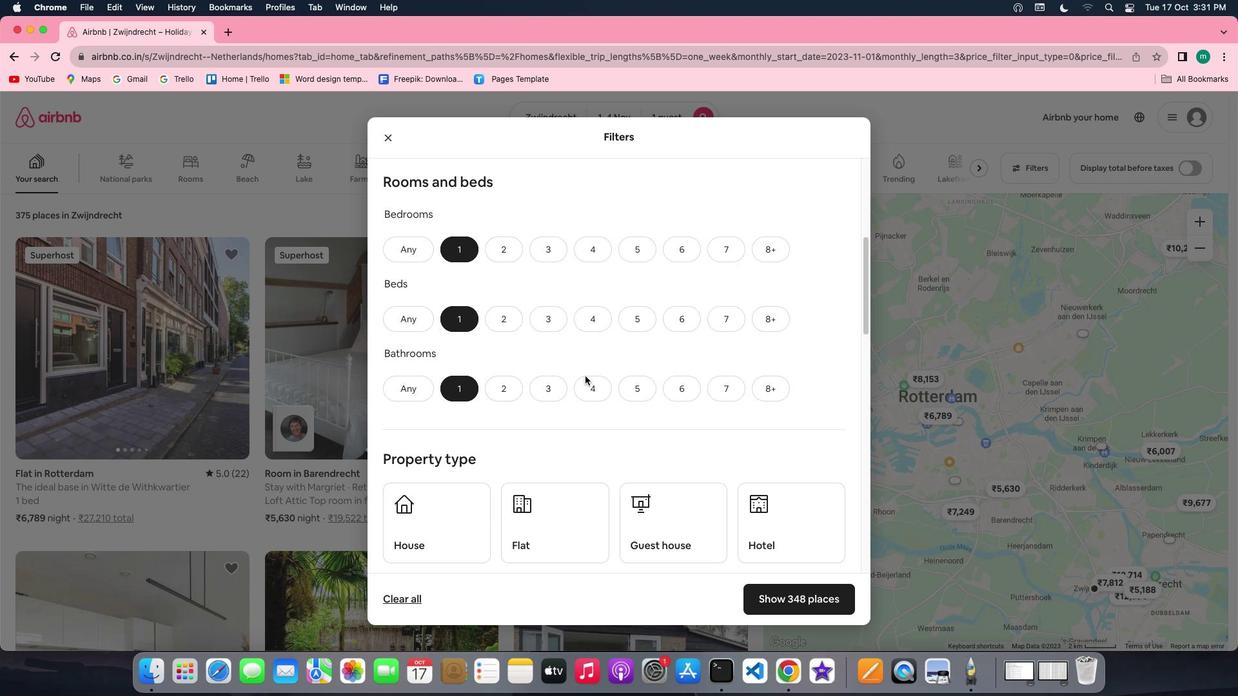 
Action: Mouse scrolled (584, 375) with delta (0, 0)
Screenshot: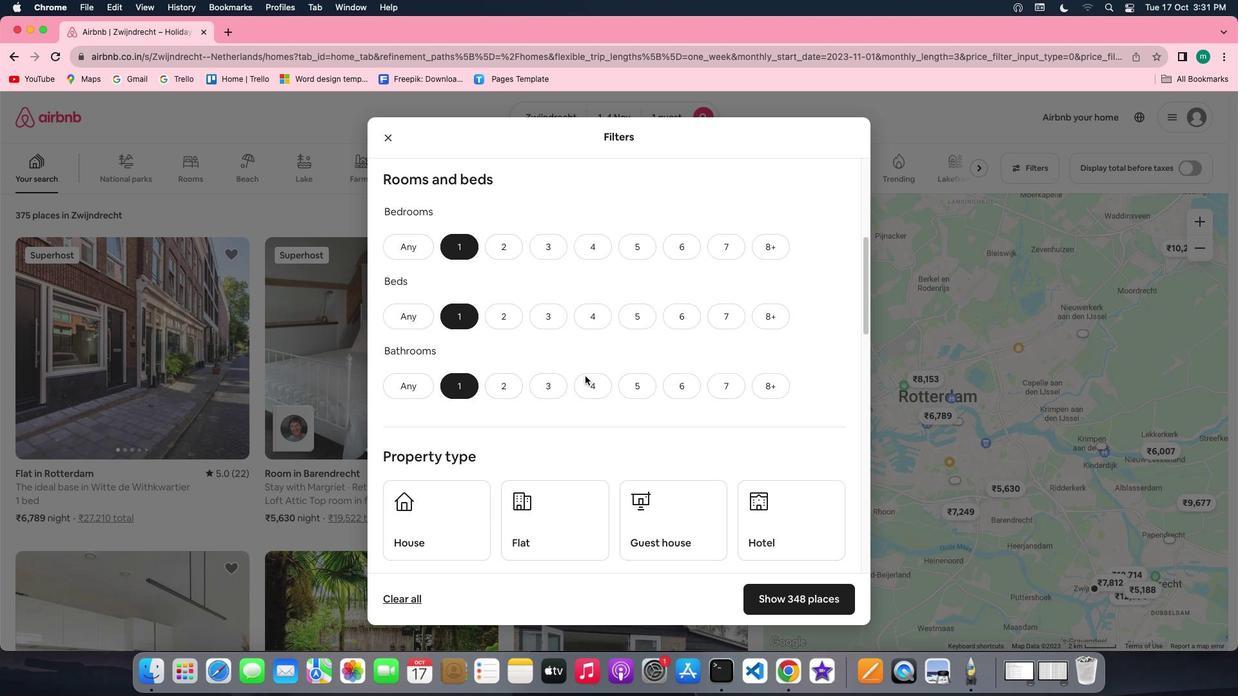 
Action: Mouse scrolled (584, 375) with delta (0, 0)
Screenshot: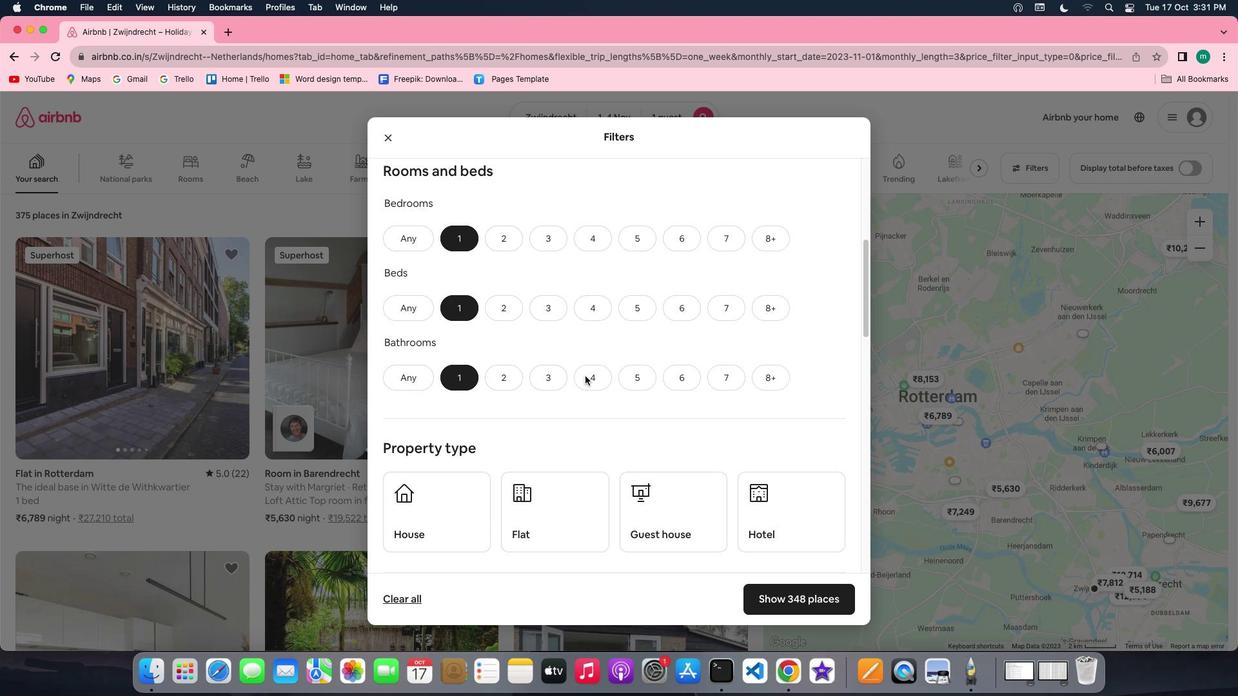 
Action: Mouse scrolled (584, 375) with delta (0, 0)
Screenshot: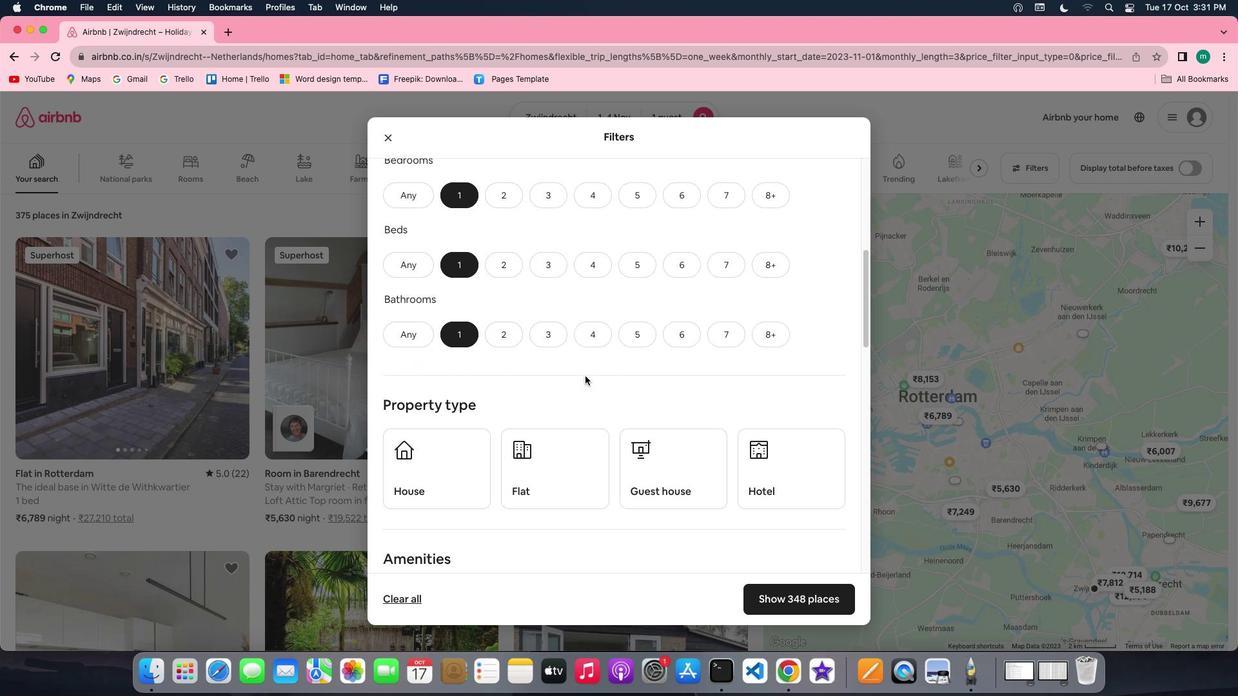 
Action: Mouse scrolled (584, 375) with delta (0, 0)
Screenshot: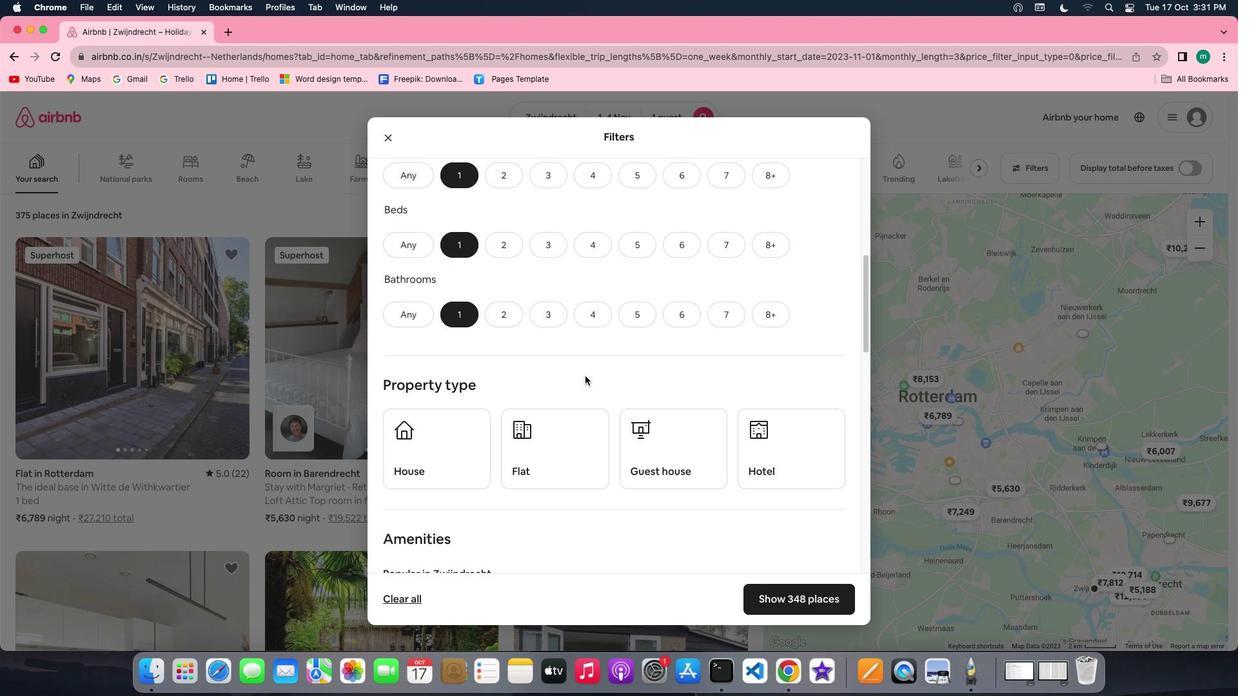 
Action: Mouse scrolled (584, 375) with delta (0, 0)
Screenshot: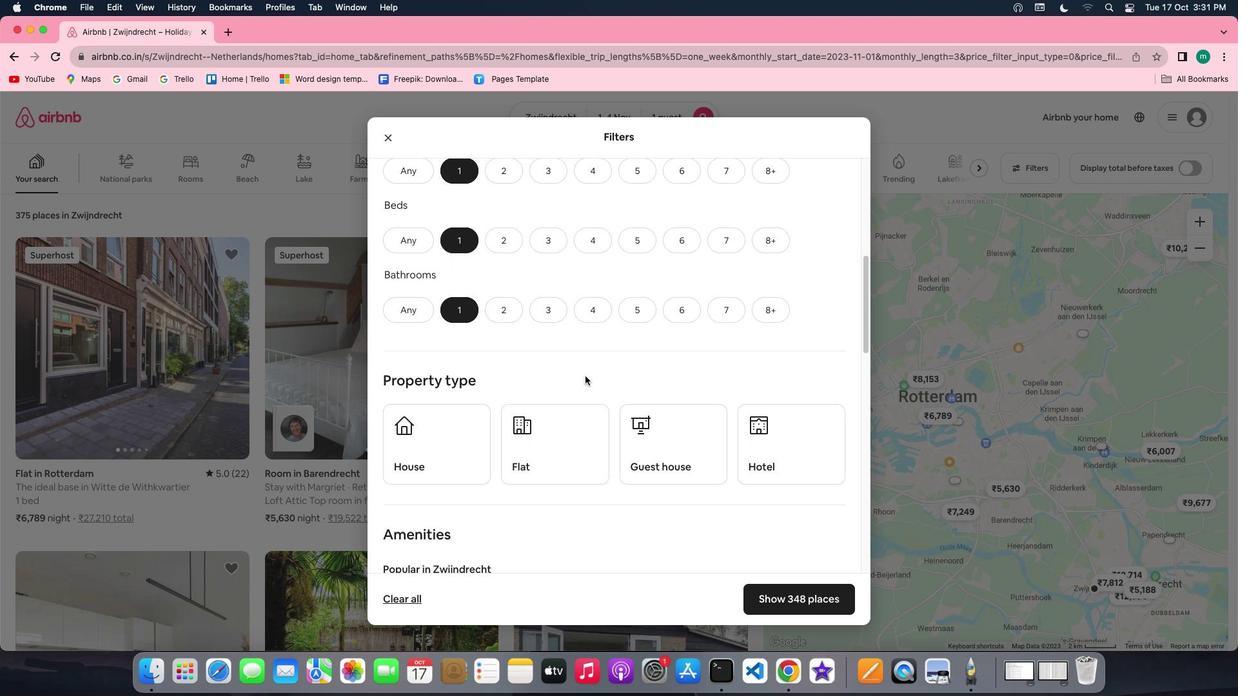 
Action: Mouse scrolled (584, 375) with delta (0, 0)
Screenshot: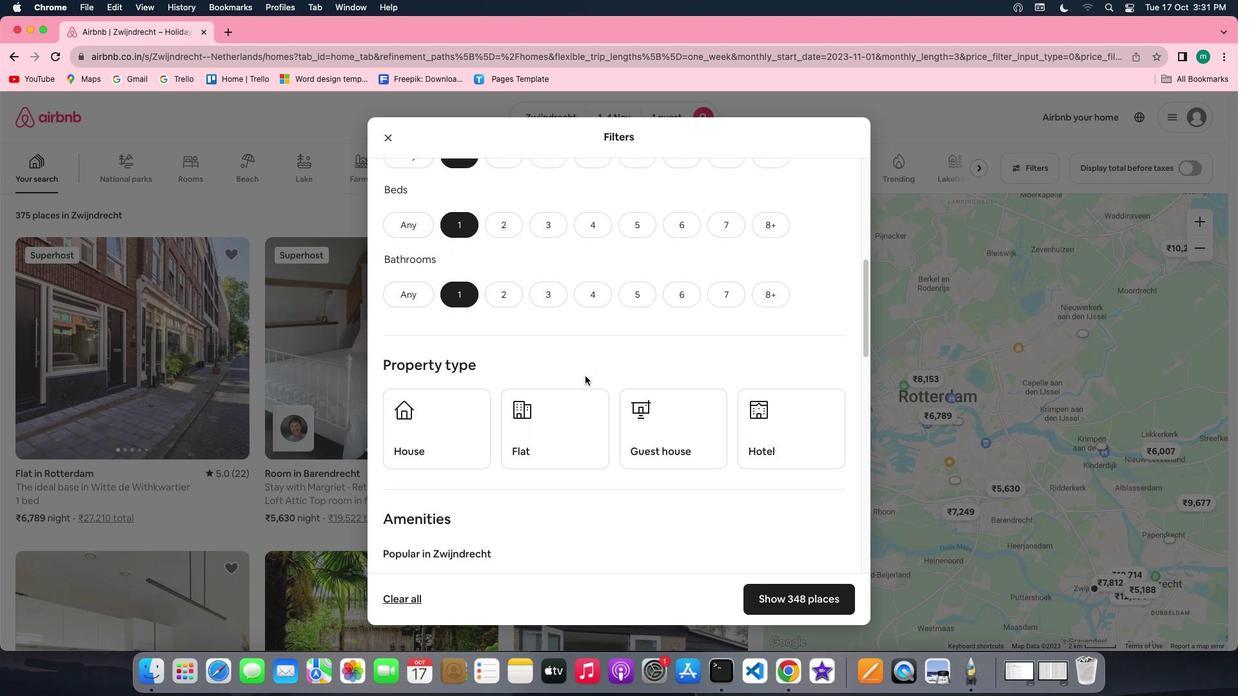 
Action: Mouse scrolled (584, 375) with delta (0, 0)
Screenshot: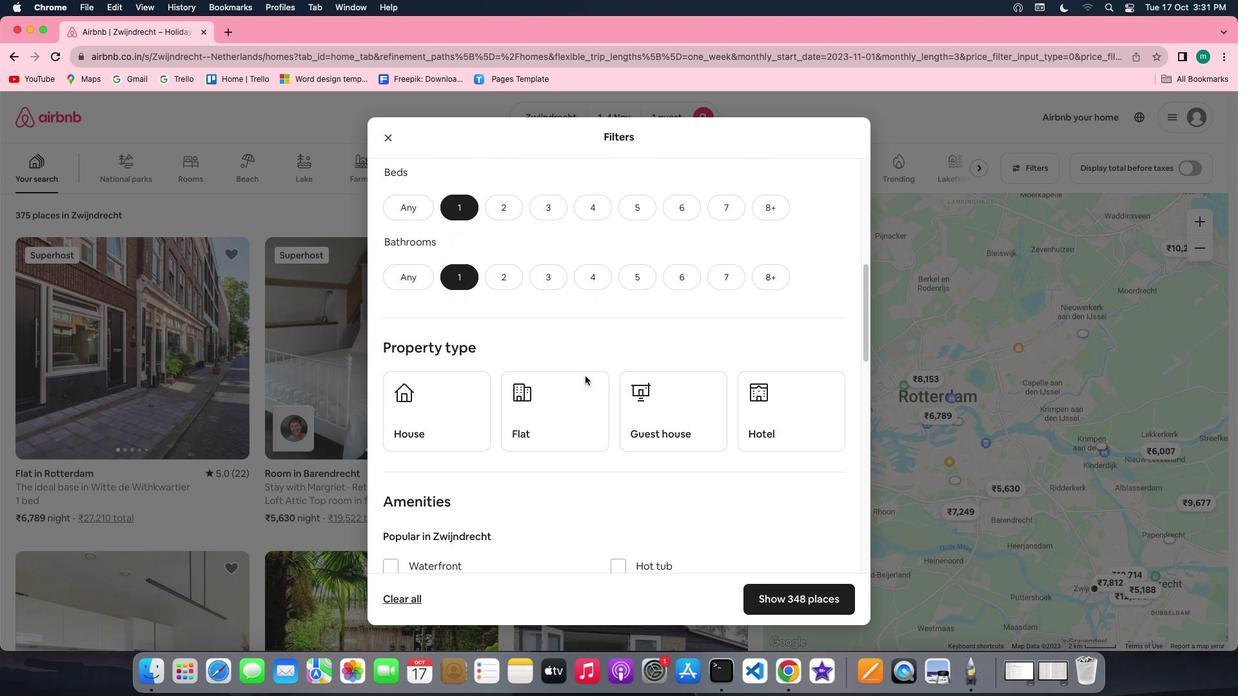 
Action: Mouse scrolled (584, 375) with delta (0, 0)
Screenshot: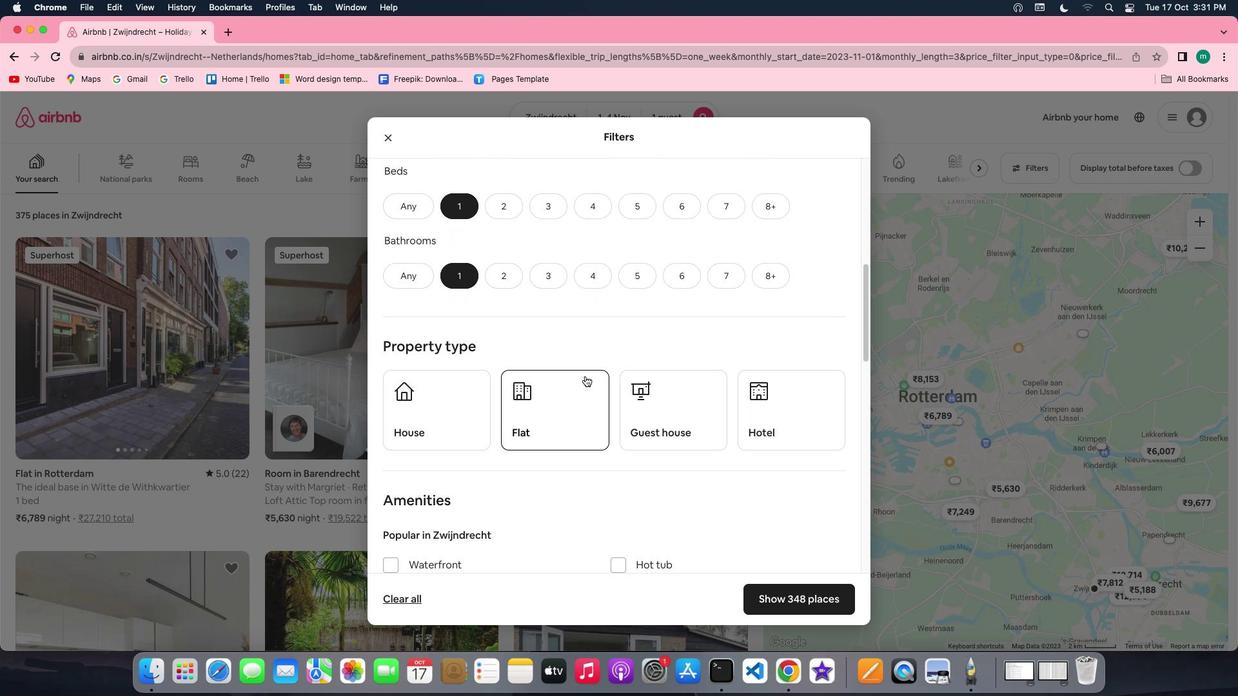 
Action: Mouse scrolled (584, 375) with delta (0, 0)
Screenshot: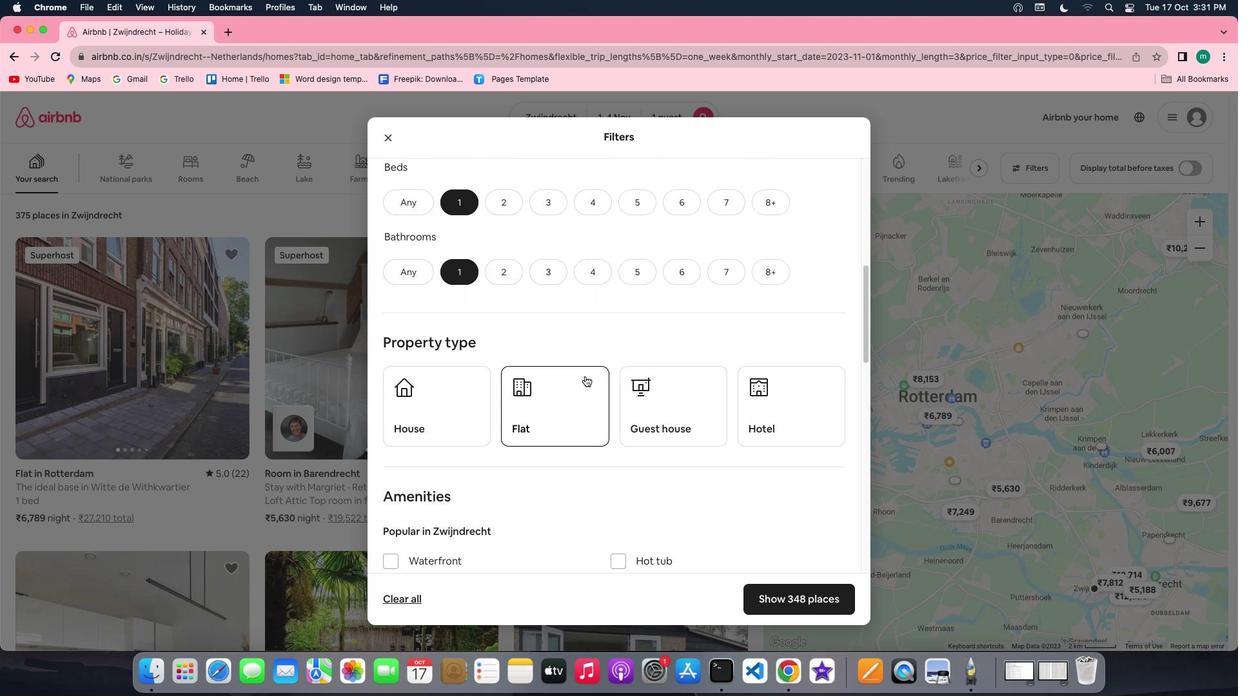 
Action: Mouse scrolled (584, 375) with delta (0, 0)
Screenshot: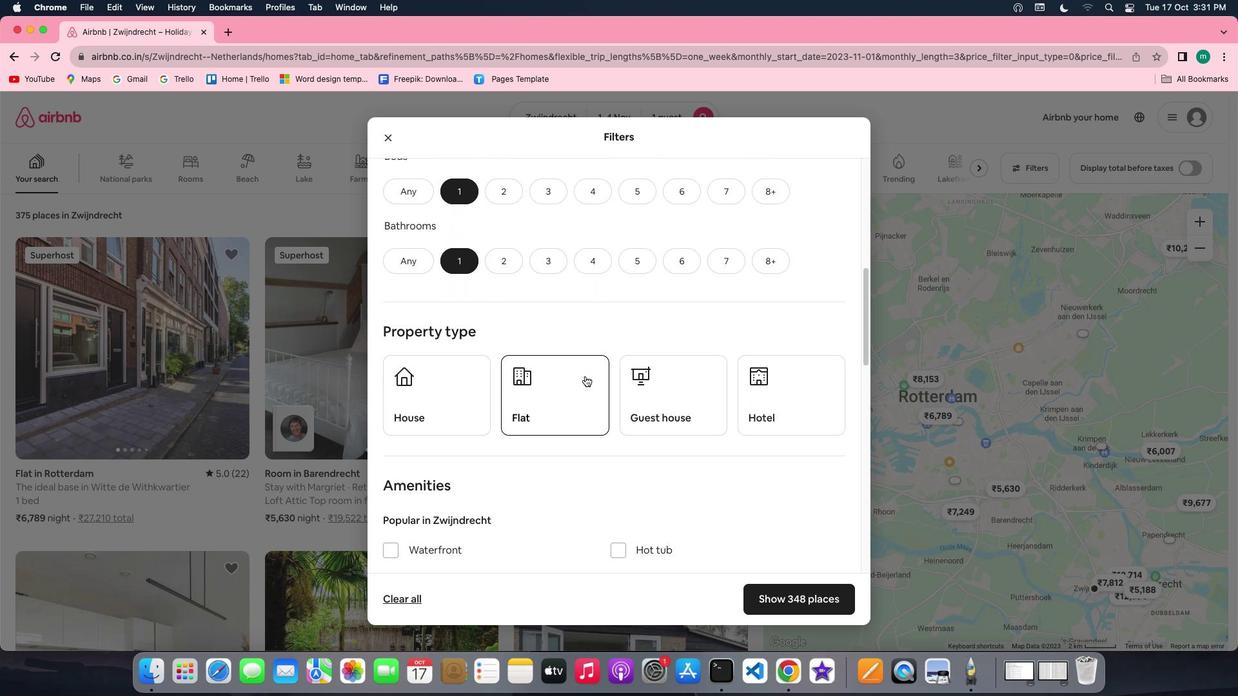 
Action: Mouse scrolled (584, 375) with delta (0, 0)
Screenshot: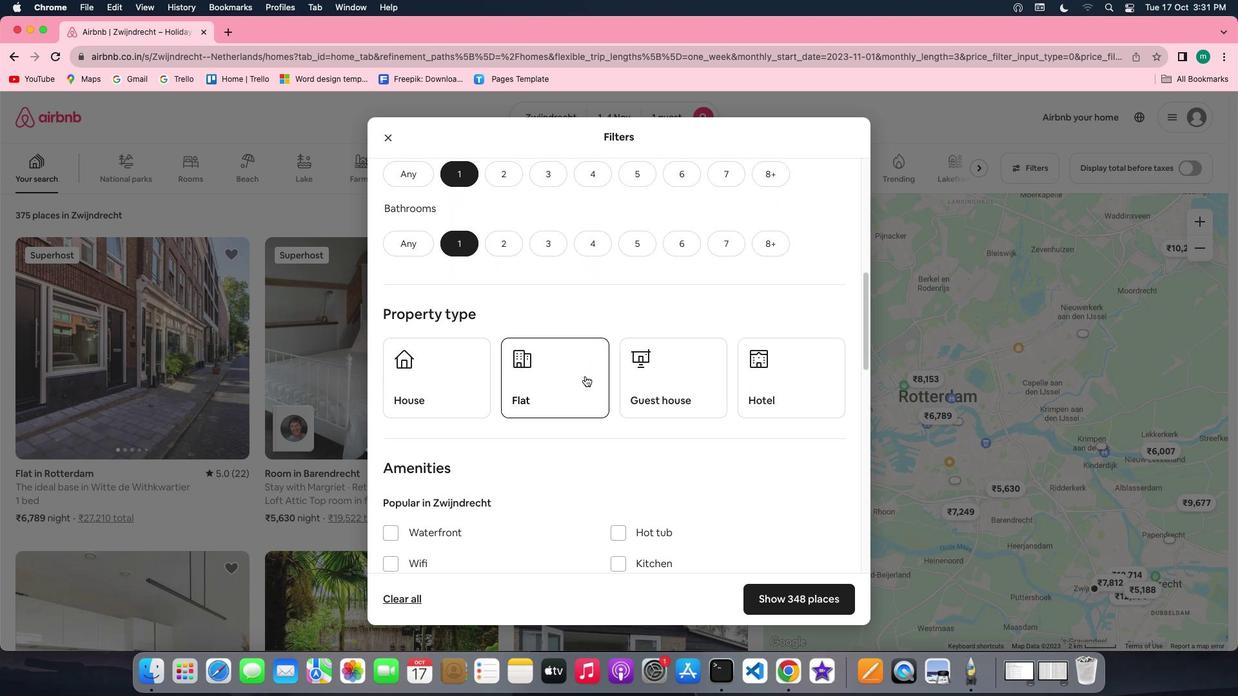 
Action: Mouse pressed left at (584, 375)
Screenshot: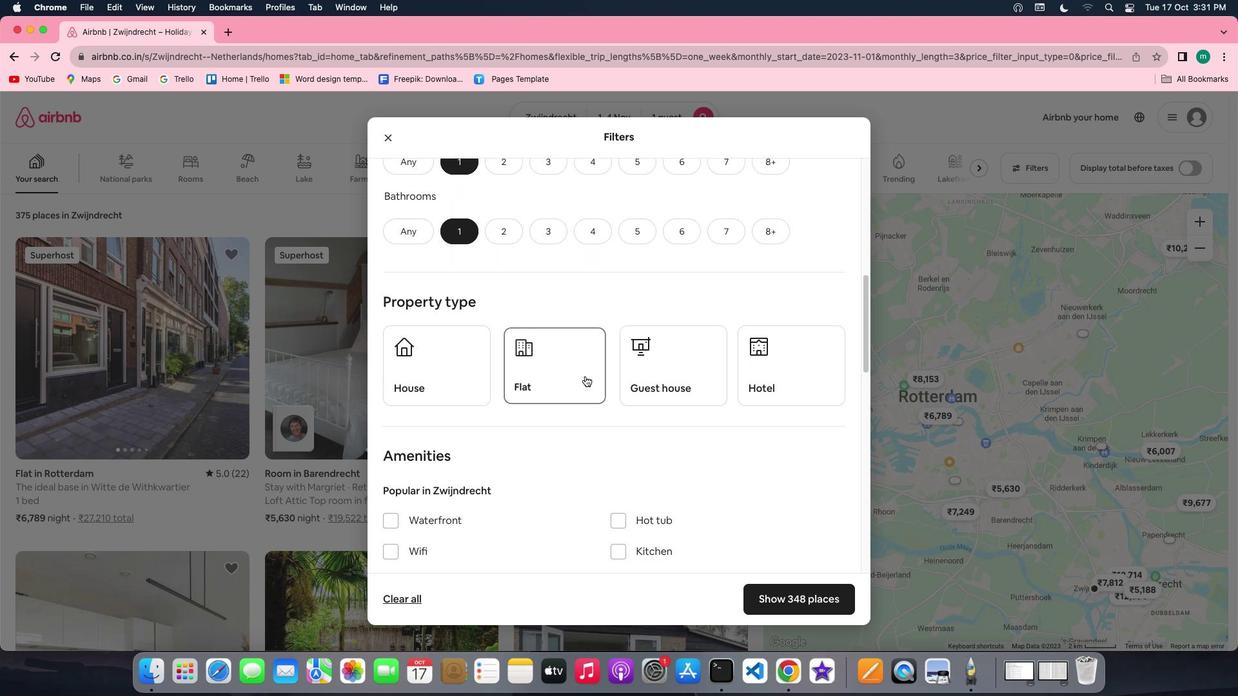 
Action: Mouse scrolled (584, 375) with delta (0, 0)
Screenshot: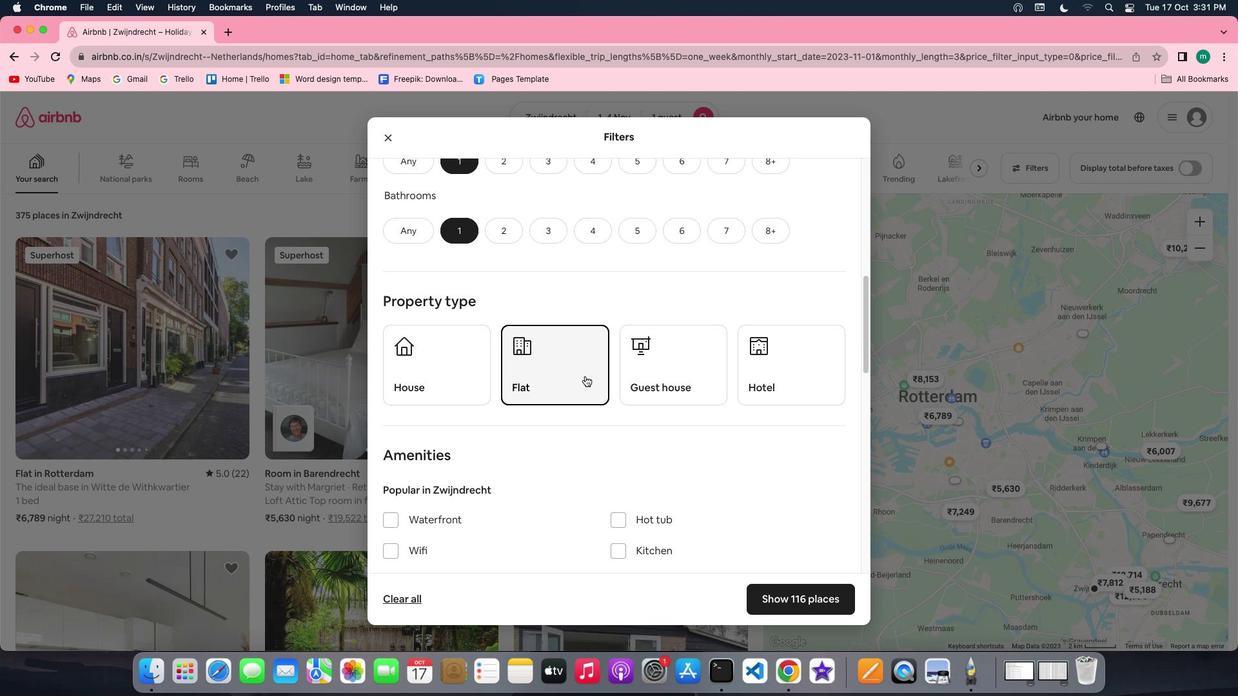 
Action: Mouse scrolled (584, 375) with delta (0, 0)
Screenshot: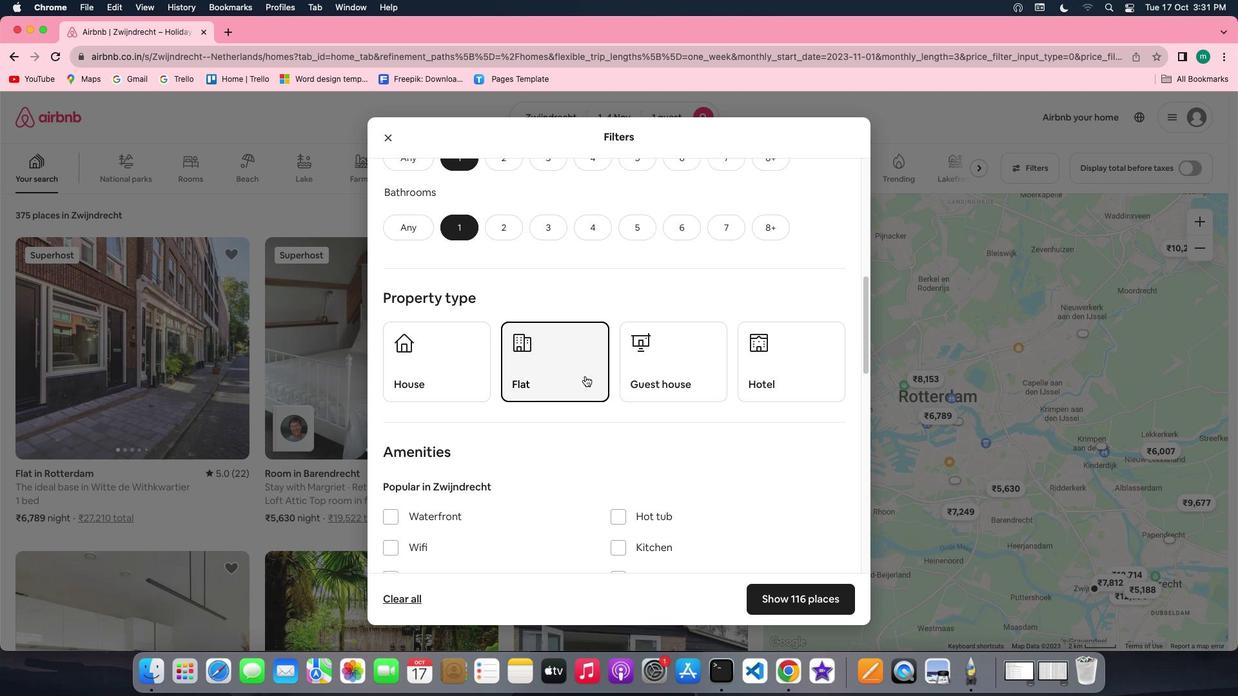 
Action: Mouse scrolled (584, 375) with delta (0, 0)
Screenshot: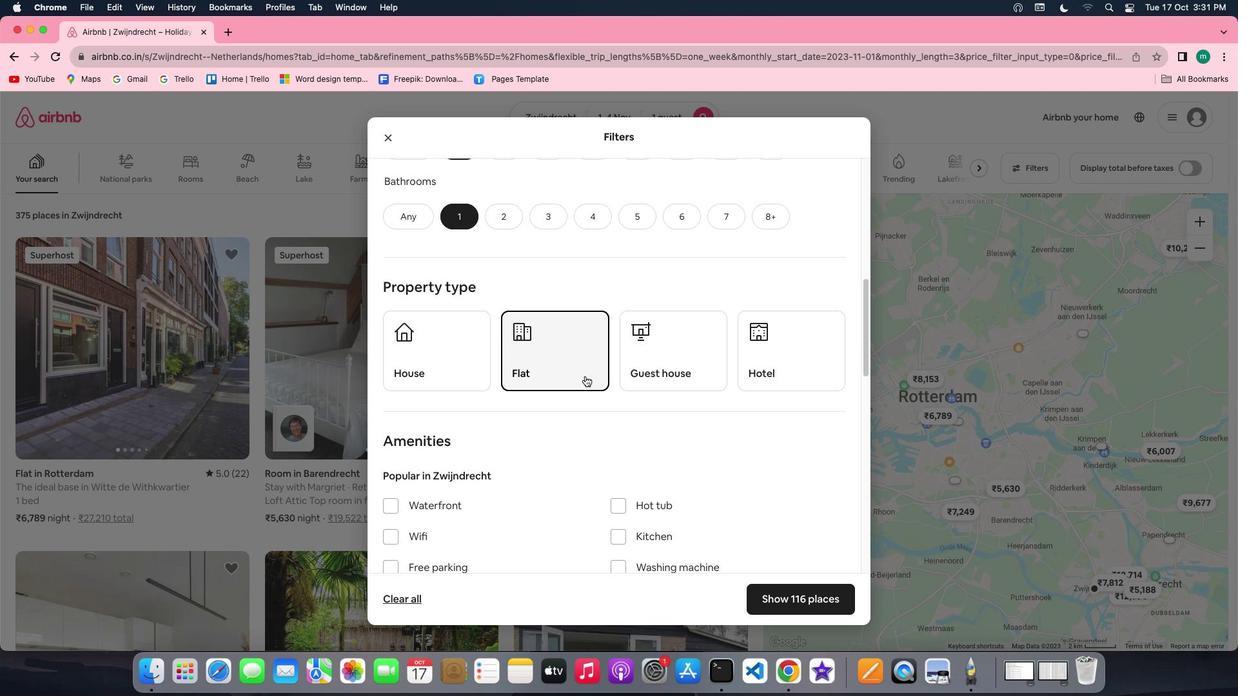 
Action: Mouse scrolled (584, 375) with delta (0, 0)
Screenshot: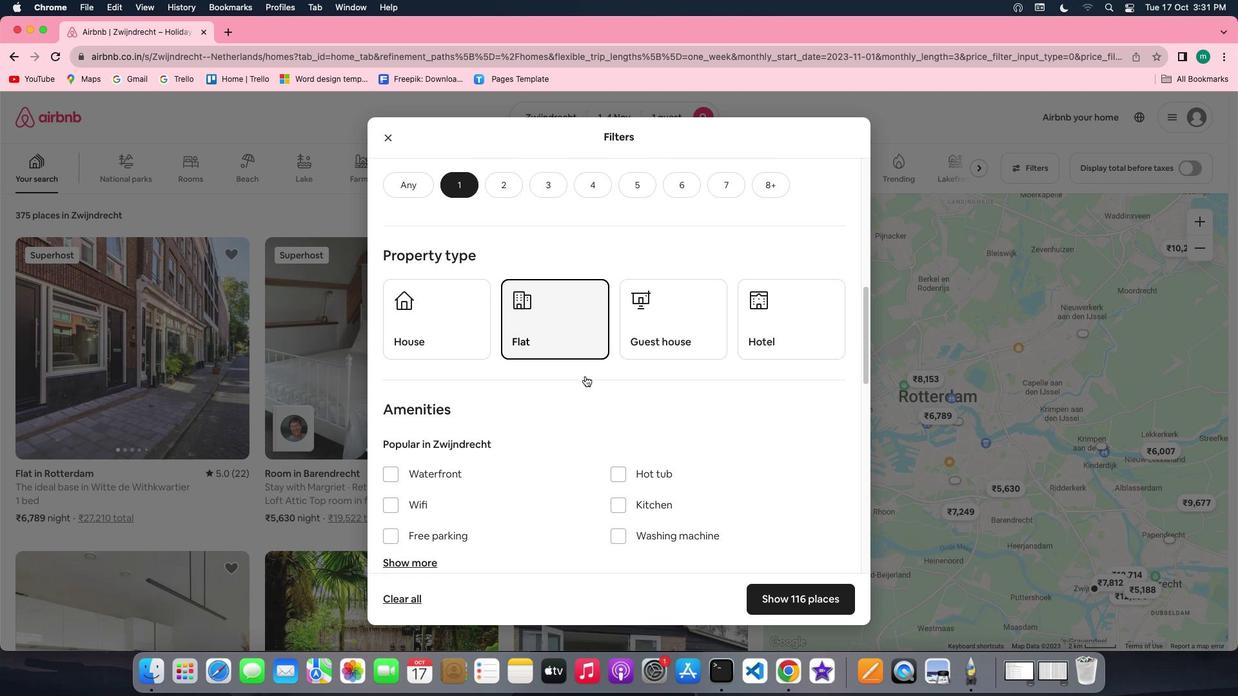 
Action: Mouse scrolled (584, 375) with delta (0, 0)
Screenshot: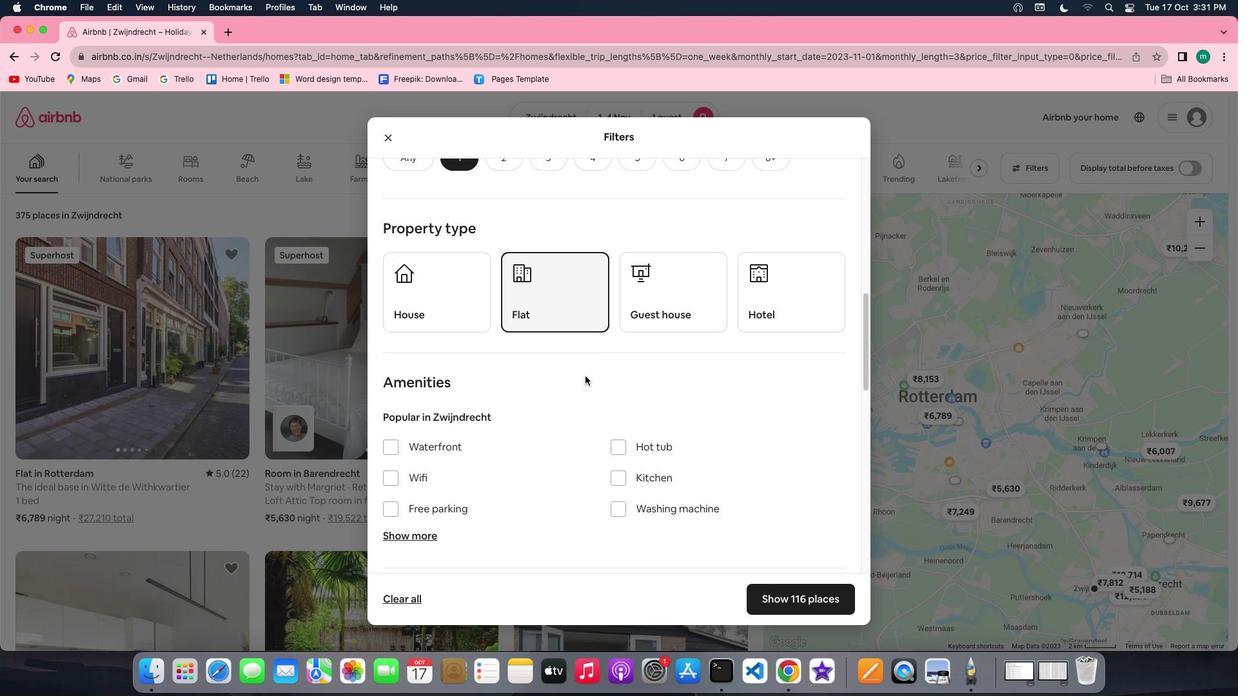 
Action: Mouse scrolled (584, 375) with delta (0, 0)
Screenshot: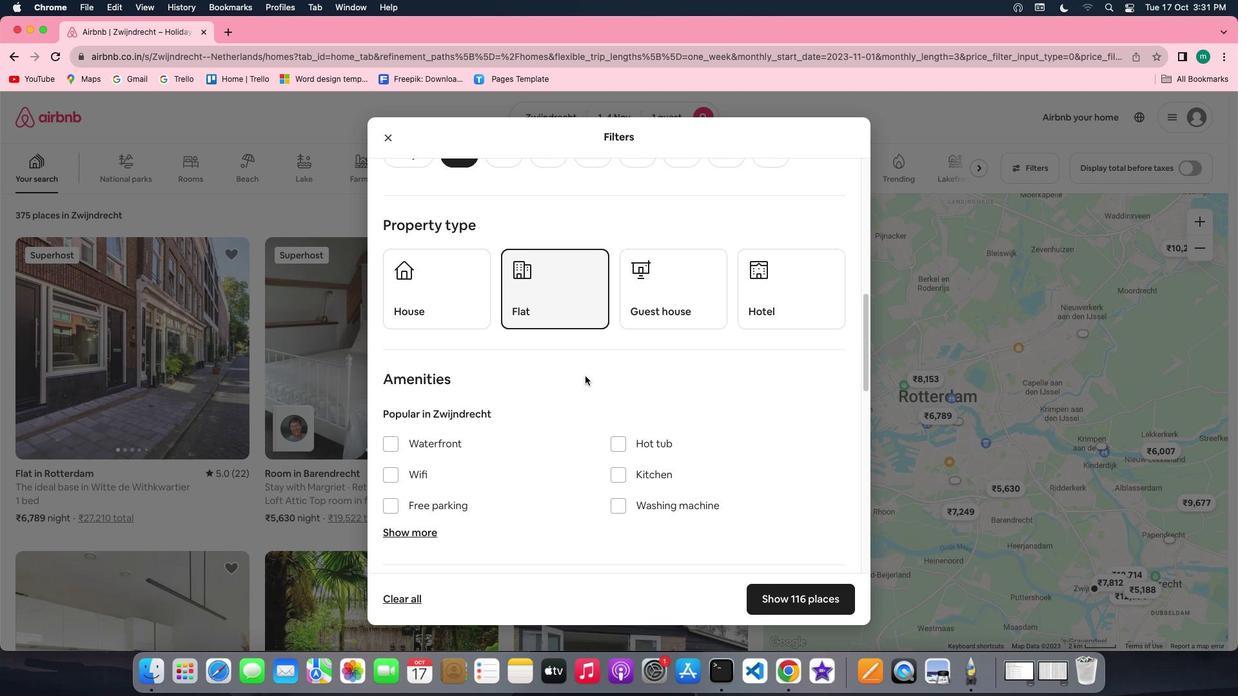
Action: Mouse scrolled (584, 375) with delta (0, -1)
Screenshot: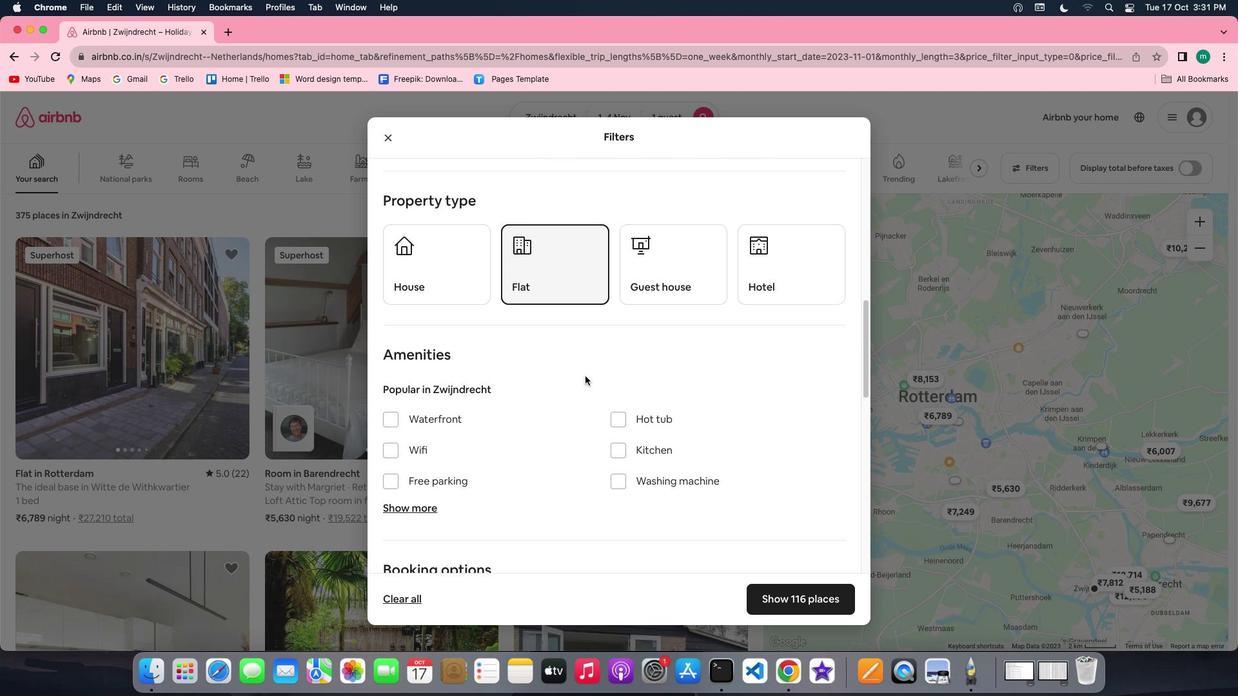 
Action: Mouse scrolled (584, 375) with delta (0, -1)
Screenshot: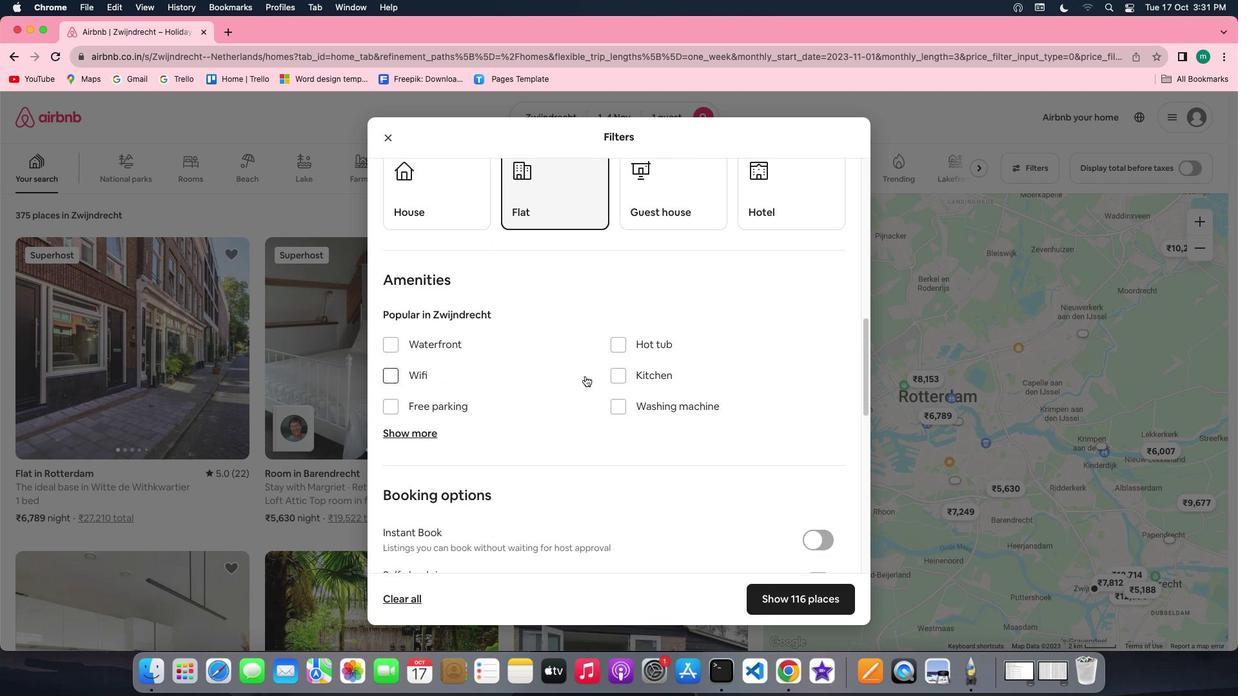 
Action: Mouse moved to (390, 348)
Screenshot: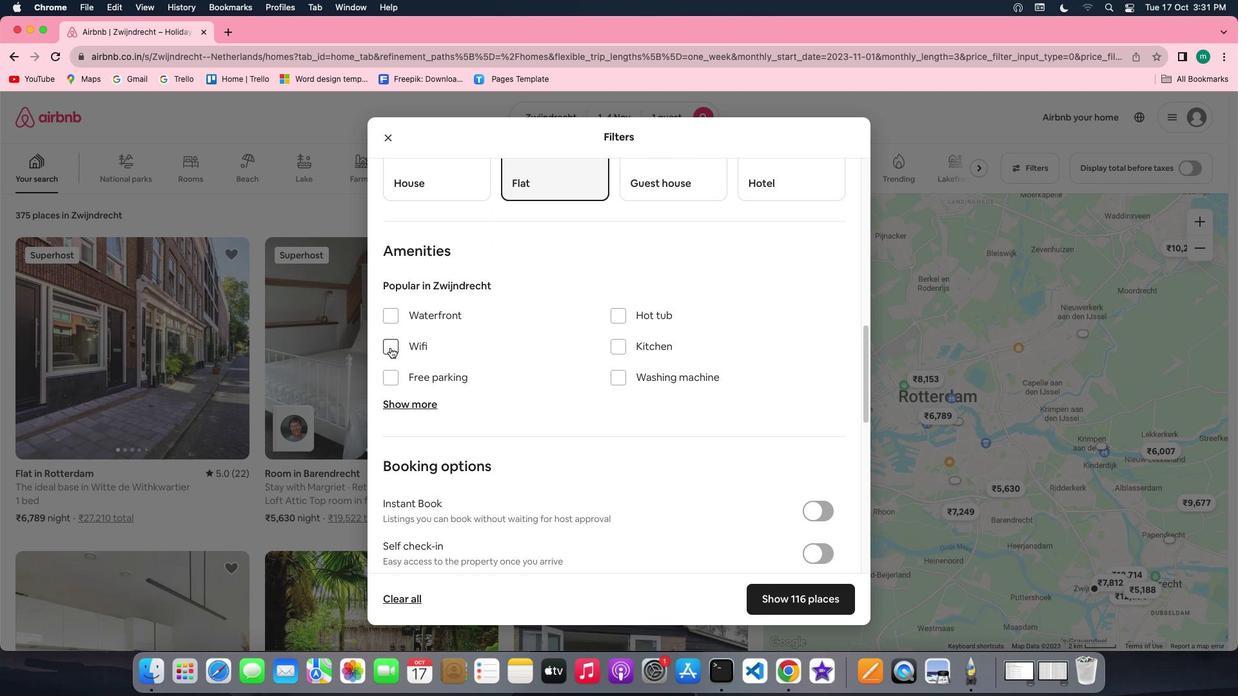 
Action: Mouse pressed left at (390, 348)
Screenshot: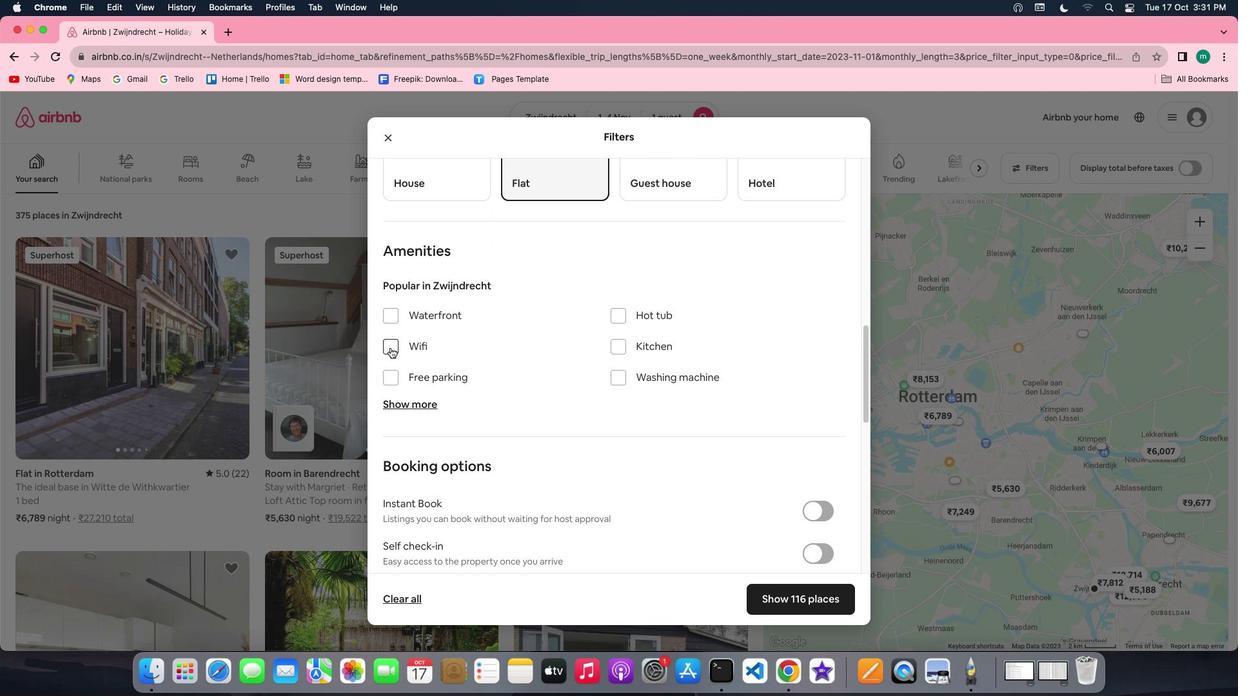 
Action: Mouse moved to (520, 366)
Screenshot: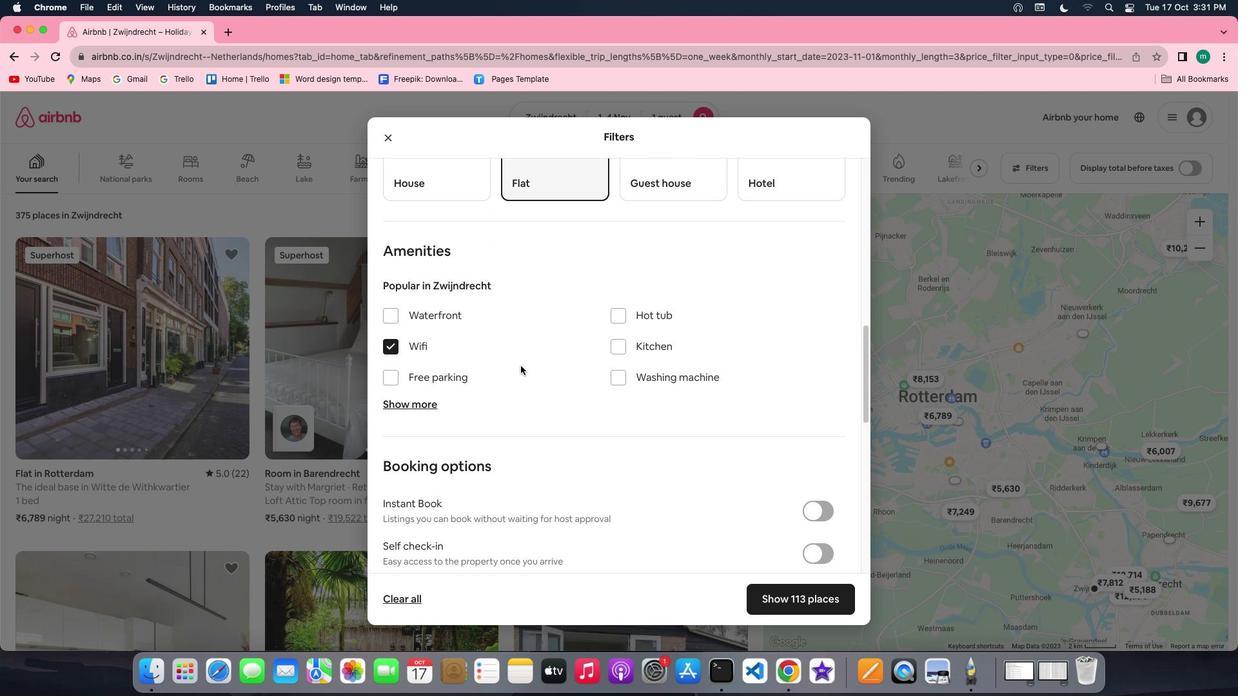 
Action: Mouse scrolled (520, 366) with delta (0, 0)
Screenshot: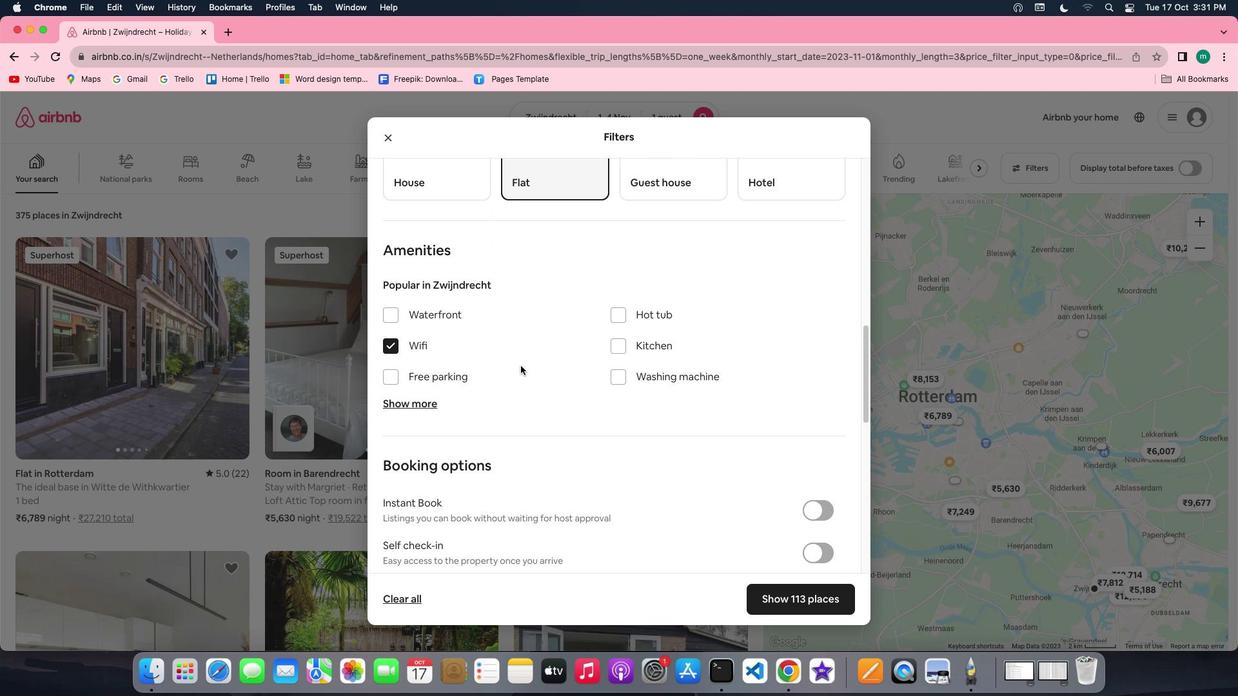 
Action: Mouse scrolled (520, 366) with delta (0, 0)
Screenshot: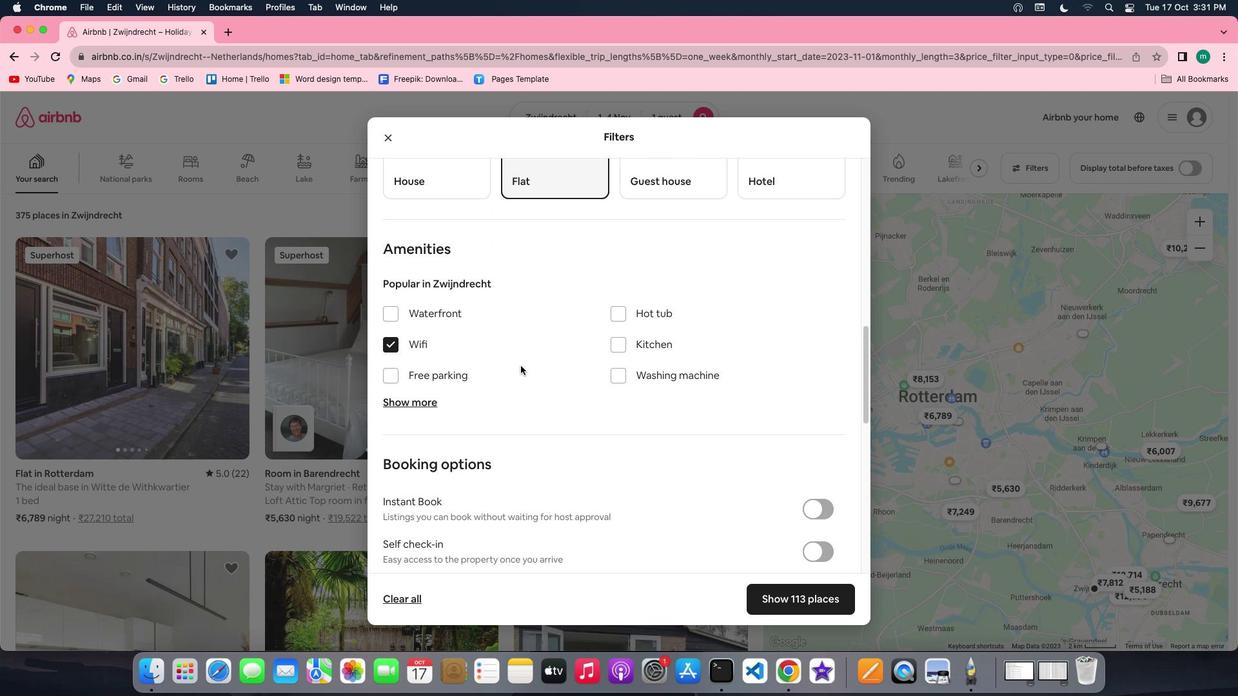 
Action: Mouse scrolled (520, 366) with delta (0, -1)
Screenshot: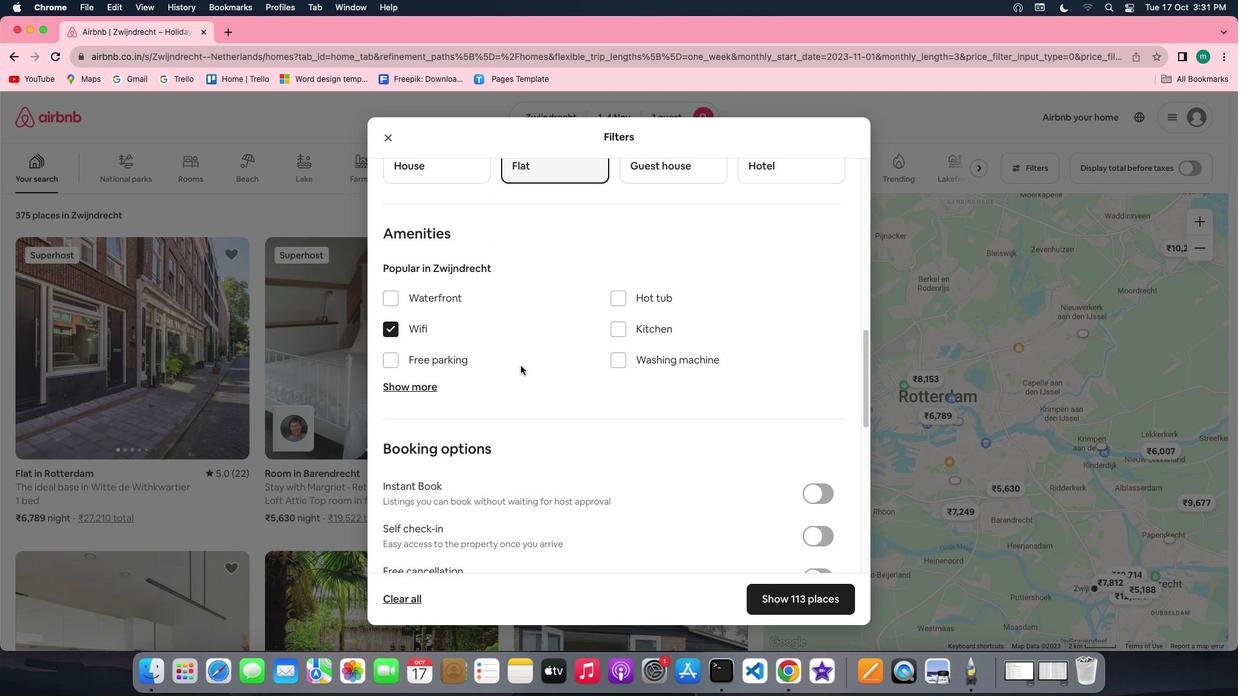 
Action: Mouse scrolled (520, 366) with delta (0, -1)
Screenshot: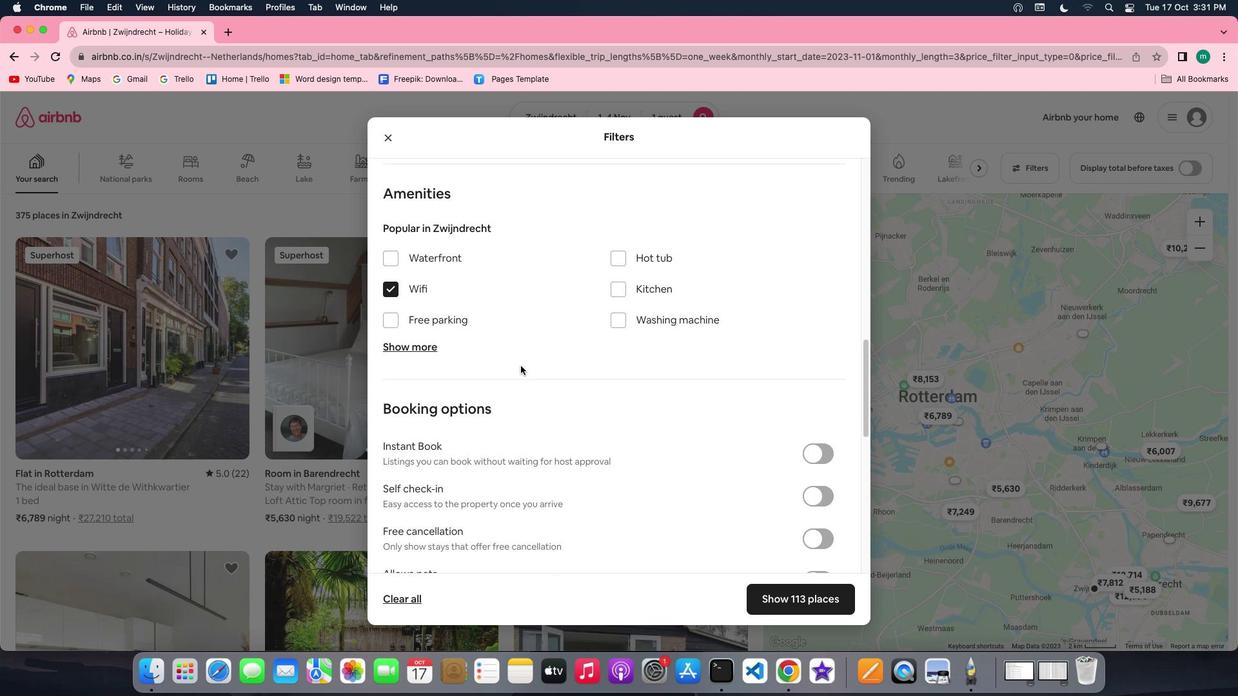 
Action: Mouse scrolled (520, 366) with delta (0, -1)
Screenshot: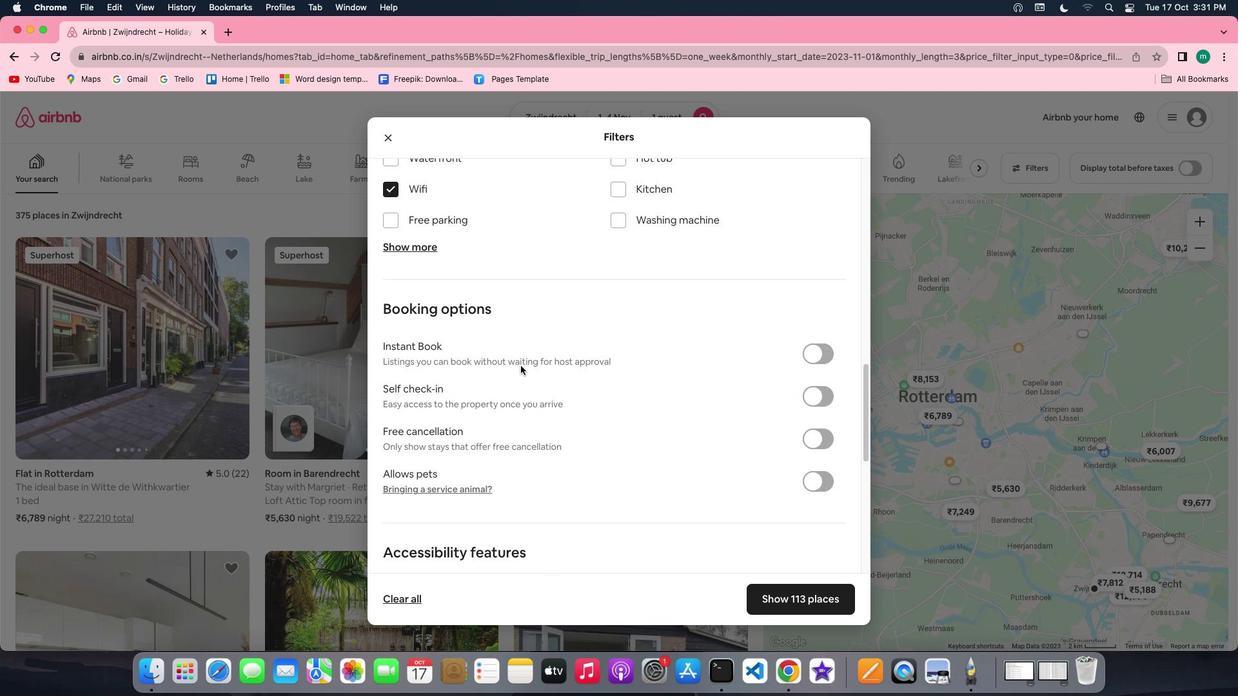 
Action: Mouse scrolled (520, 366) with delta (0, 0)
Screenshot: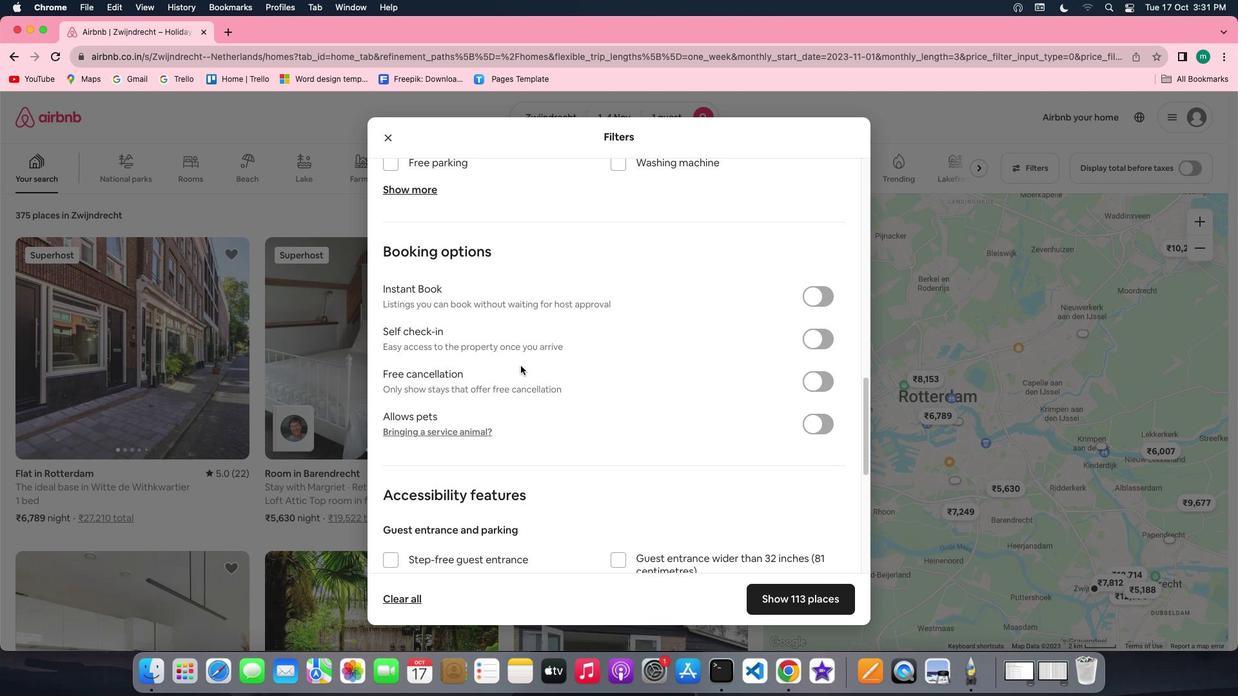 
Action: Mouse scrolled (520, 366) with delta (0, 0)
Screenshot: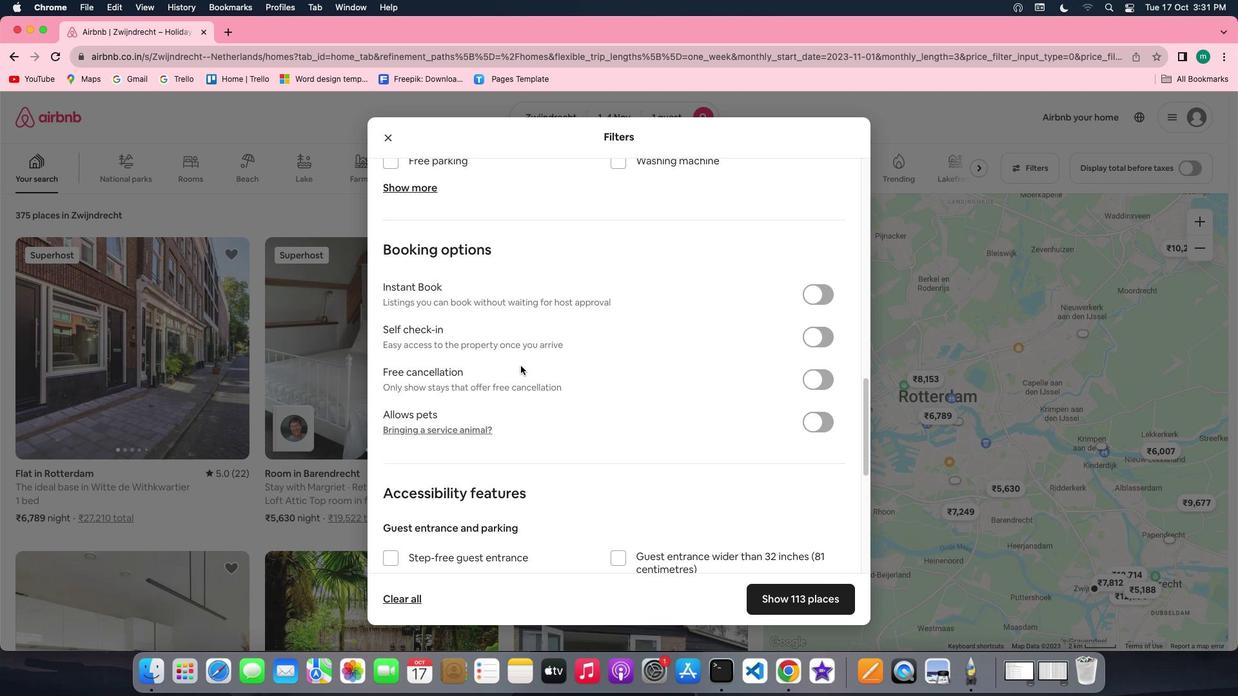 
Action: Mouse scrolled (520, 366) with delta (0, 0)
Screenshot: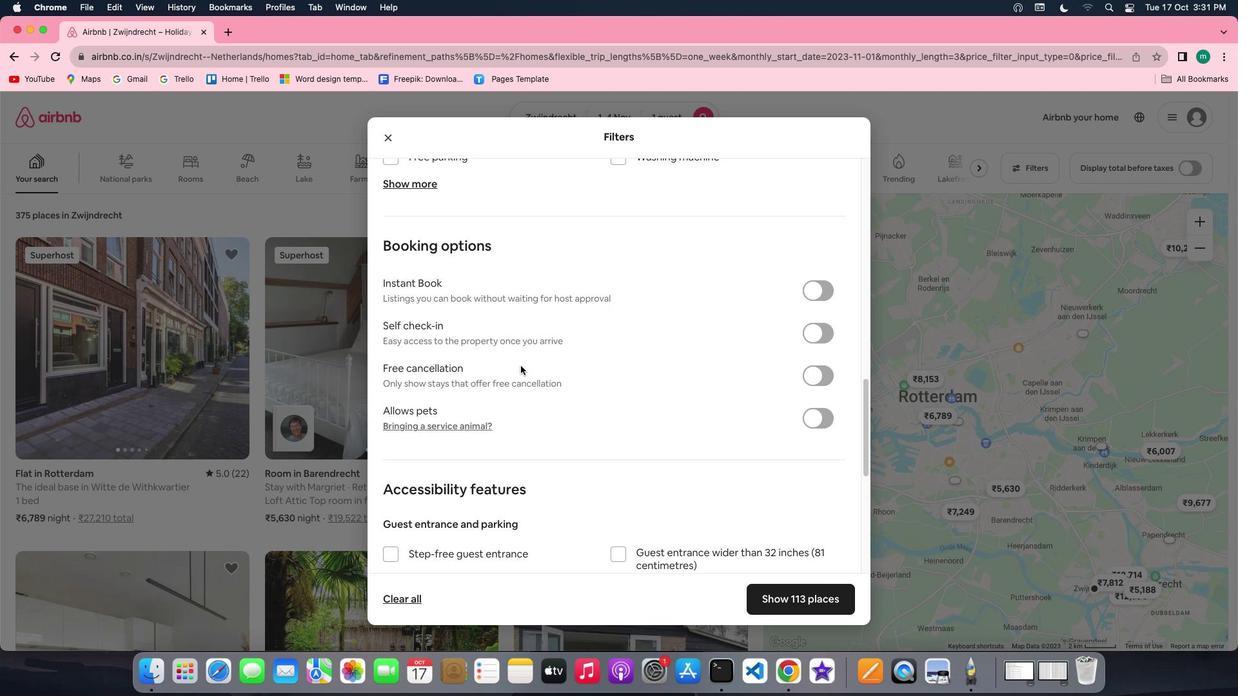 
Action: Mouse scrolled (520, 366) with delta (0, 0)
Screenshot: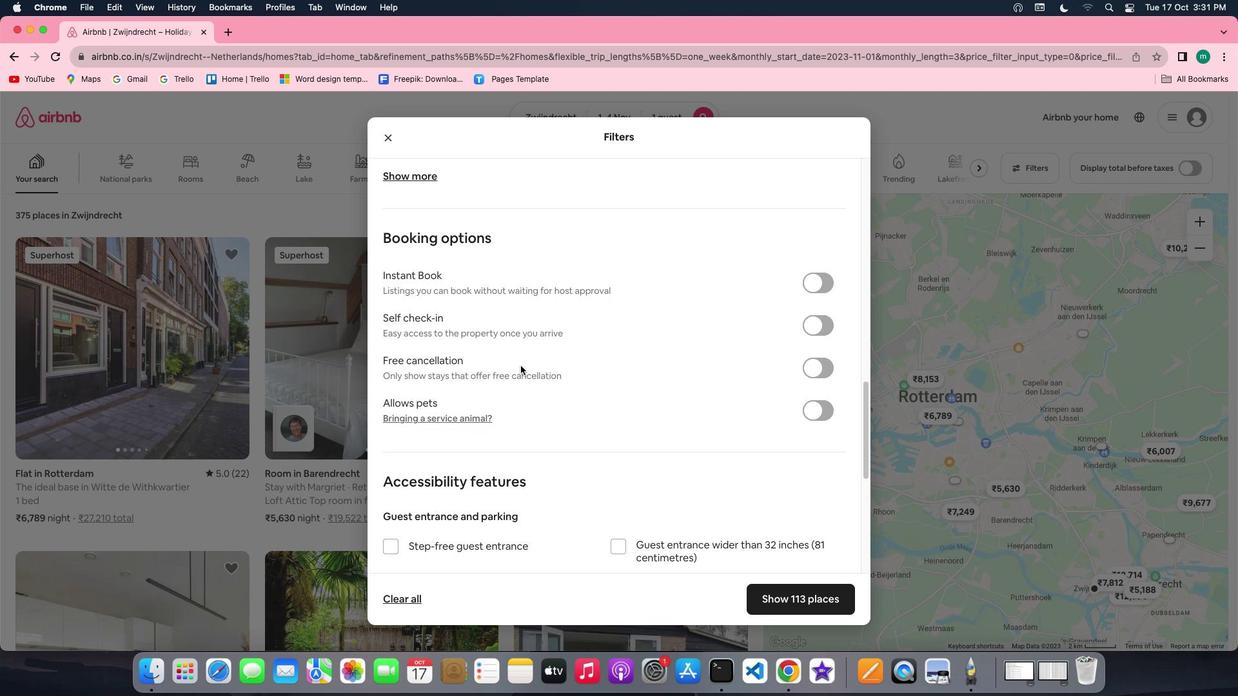 
Action: Mouse scrolled (520, 366) with delta (0, 0)
Screenshot: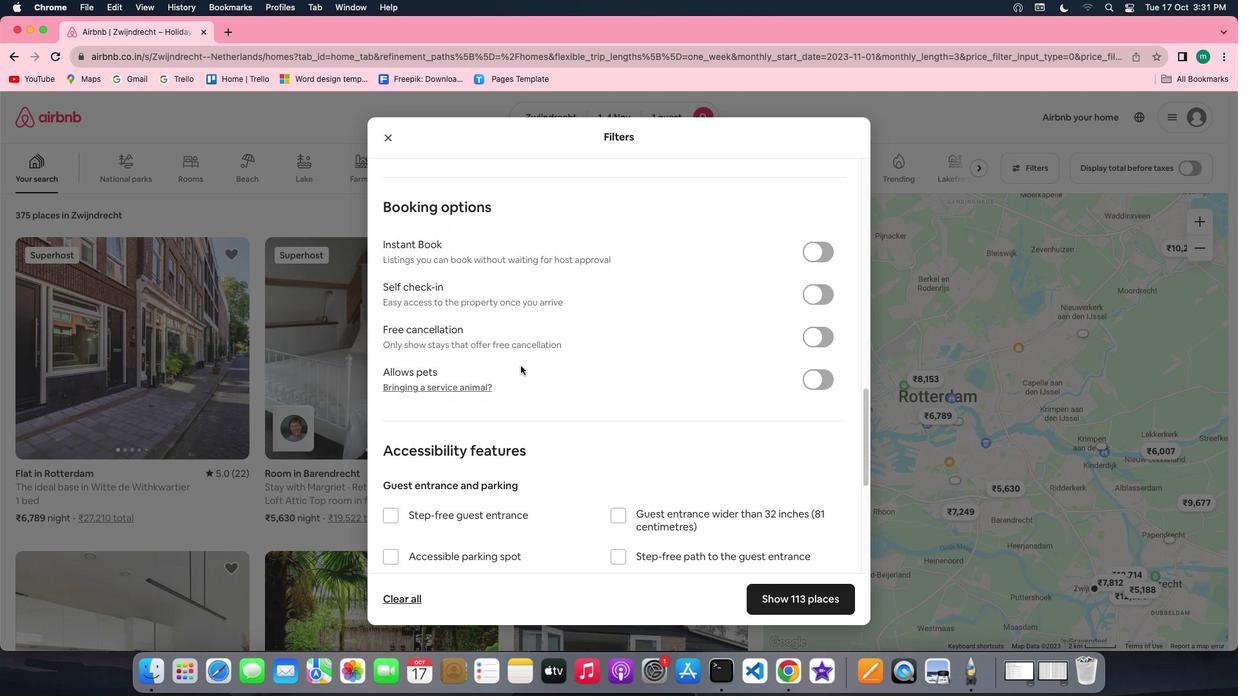 
Action: Mouse moved to (809, 287)
Screenshot: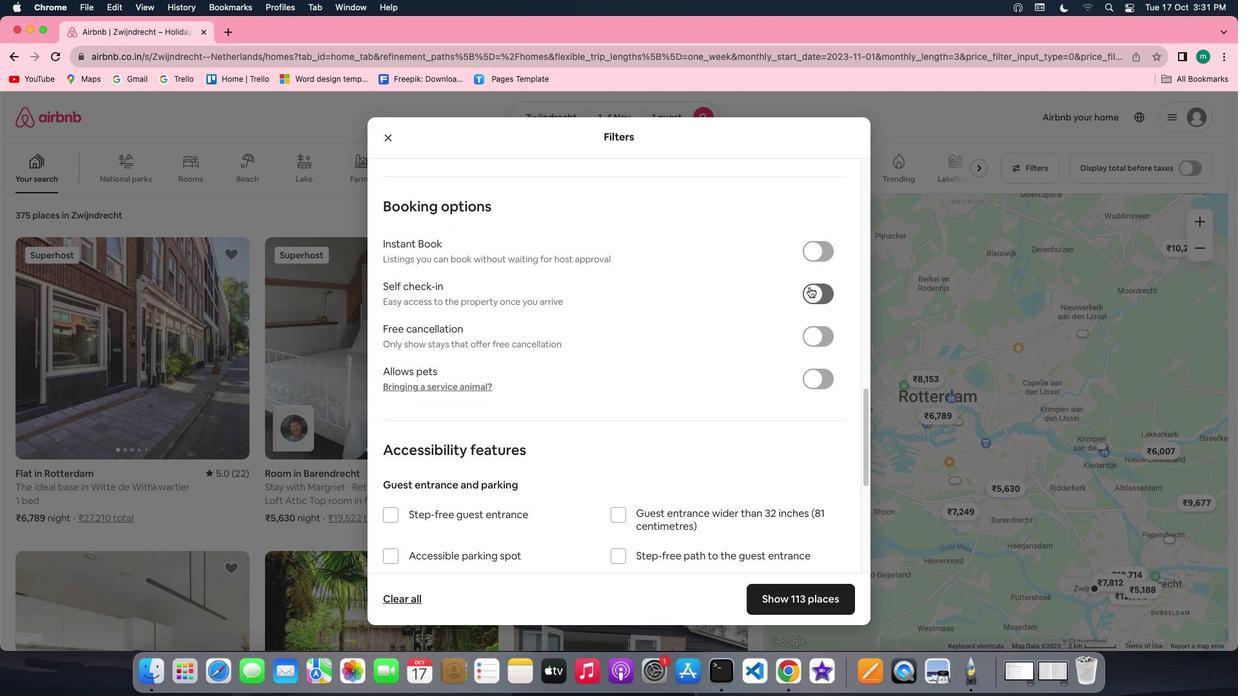 
Action: Mouse pressed left at (809, 287)
Screenshot: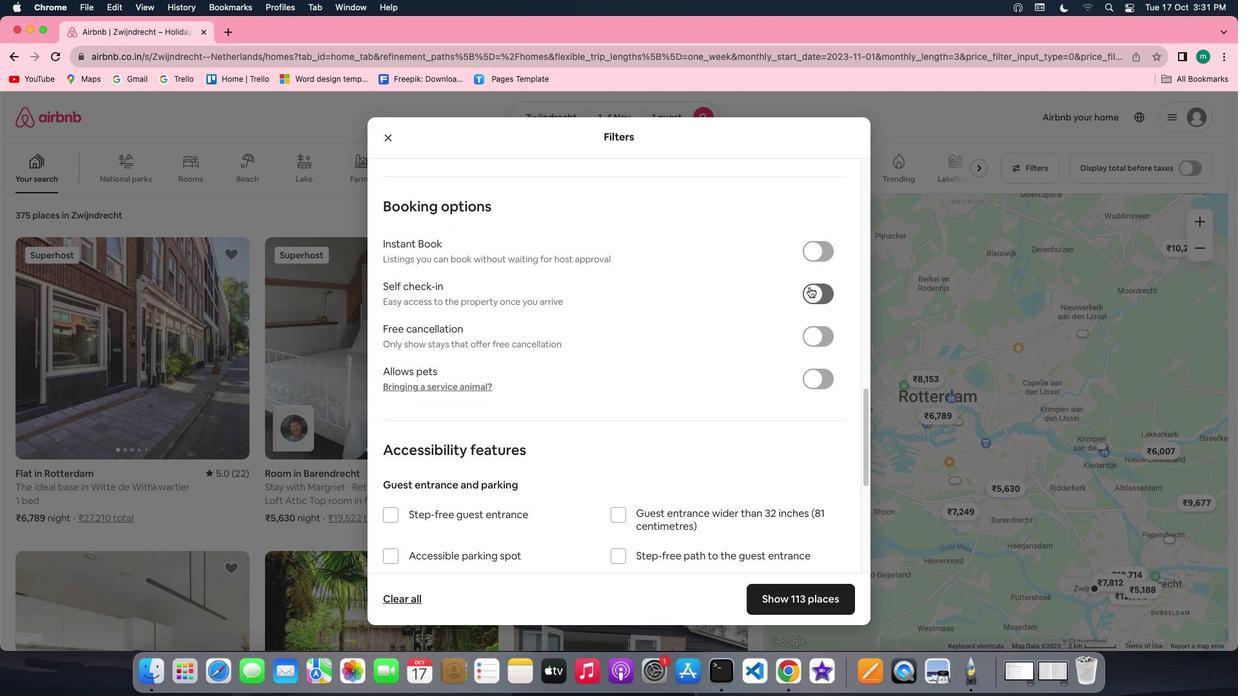 
Action: Mouse moved to (753, 379)
Screenshot: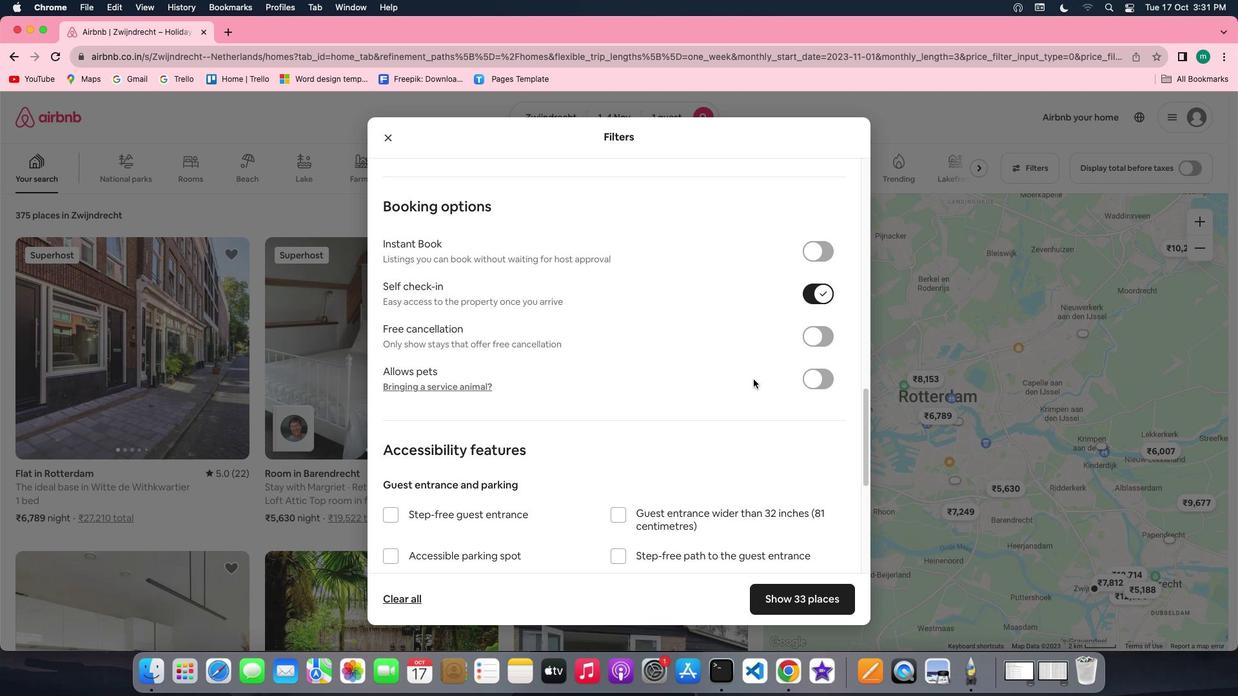 
Action: Mouse scrolled (753, 379) with delta (0, 0)
Screenshot: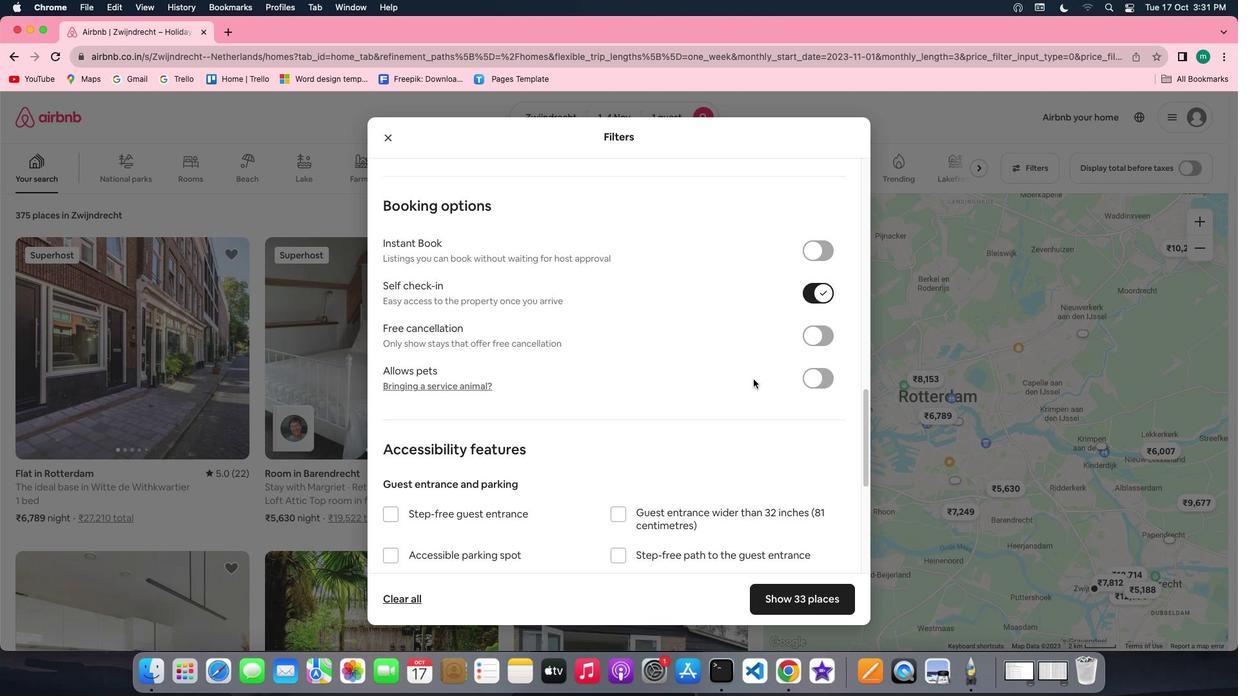 
Action: Mouse scrolled (753, 379) with delta (0, 0)
Screenshot: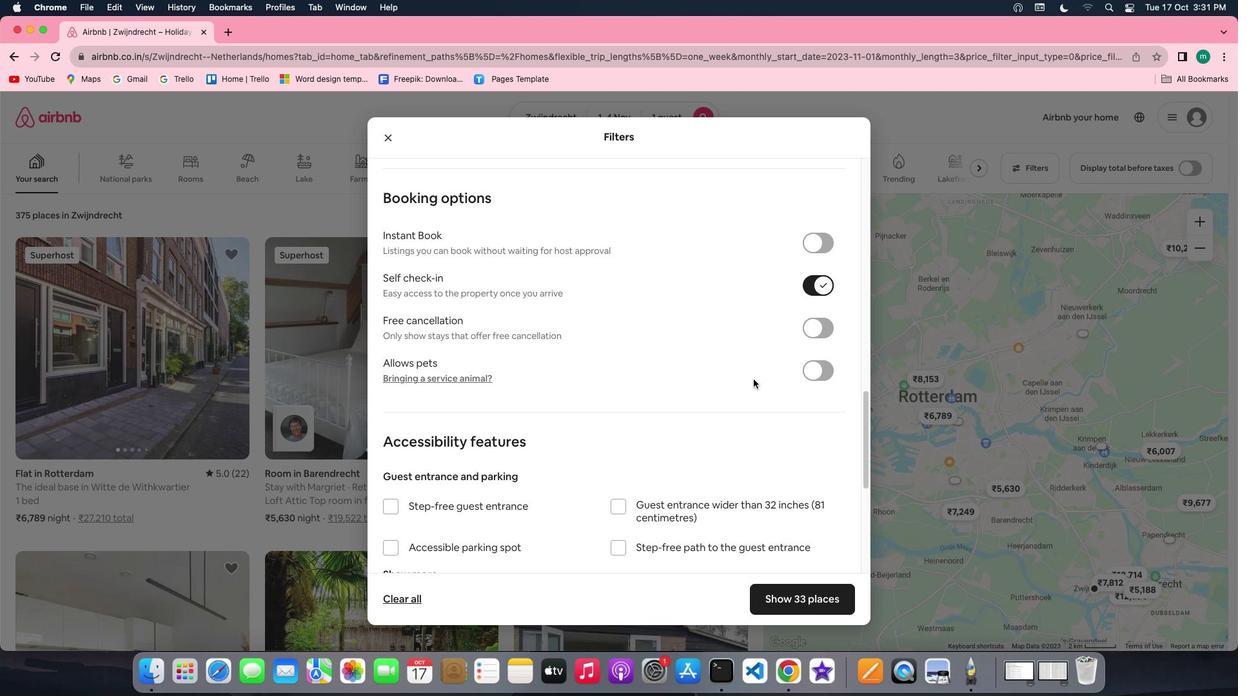 
Action: Mouse scrolled (753, 379) with delta (0, -1)
Screenshot: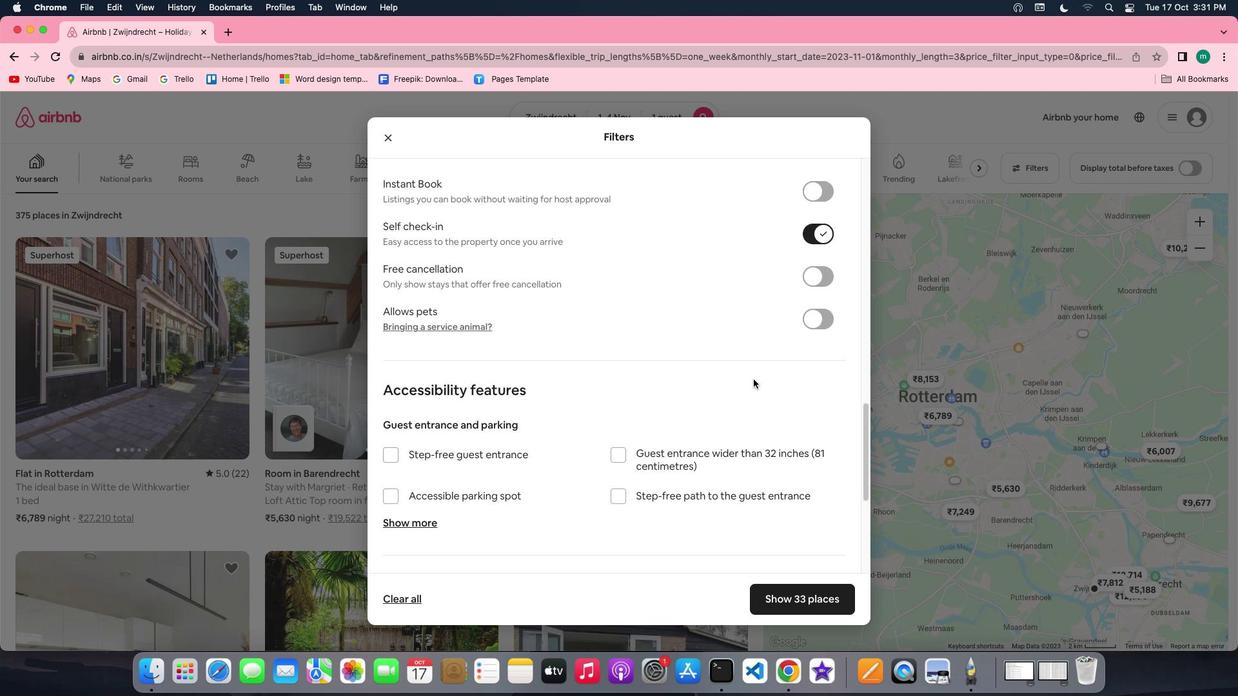 
Action: Mouse scrolled (753, 379) with delta (0, -3)
Screenshot: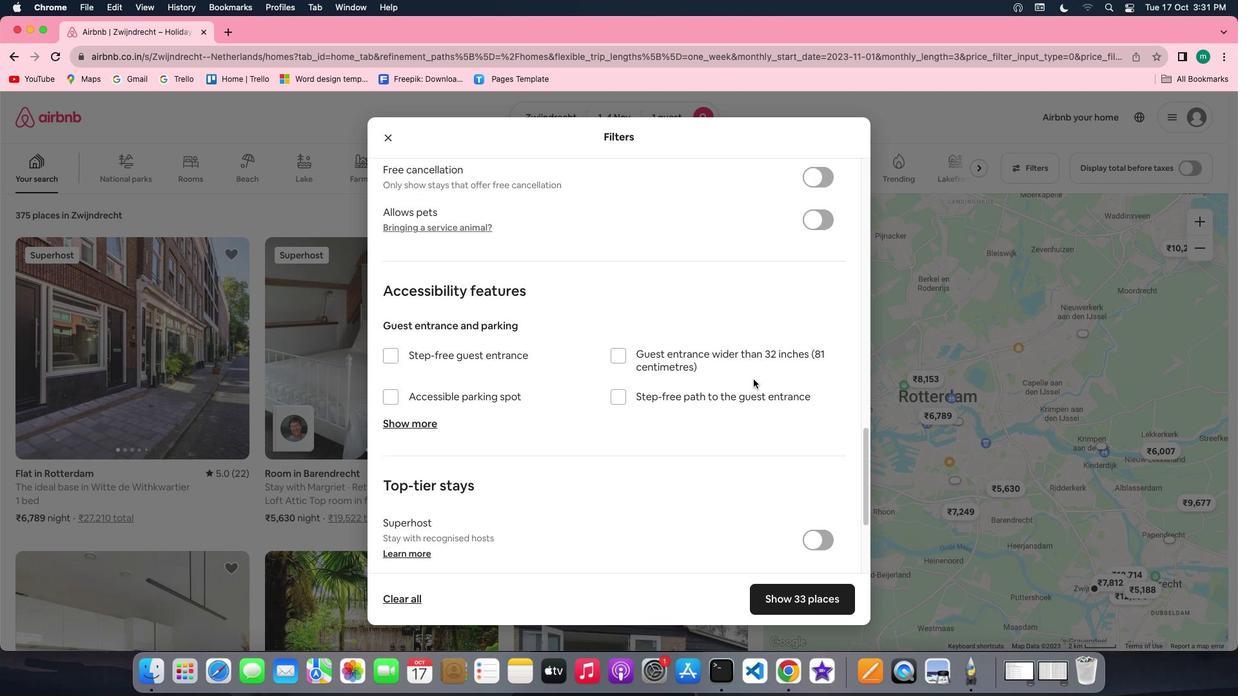 
Action: Mouse scrolled (753, 379) with delta (0, -3)
Screenshot: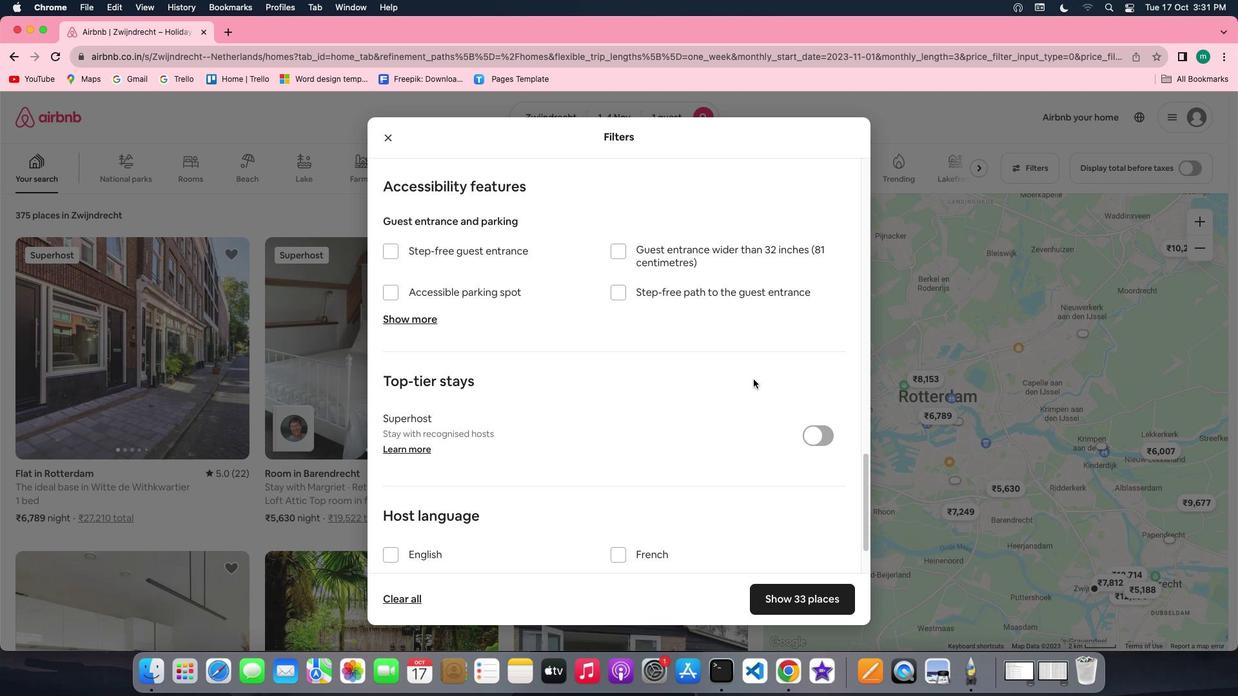 
Action: Mouse scrolled (753, 379) with delta (0, 0)
Screenshot: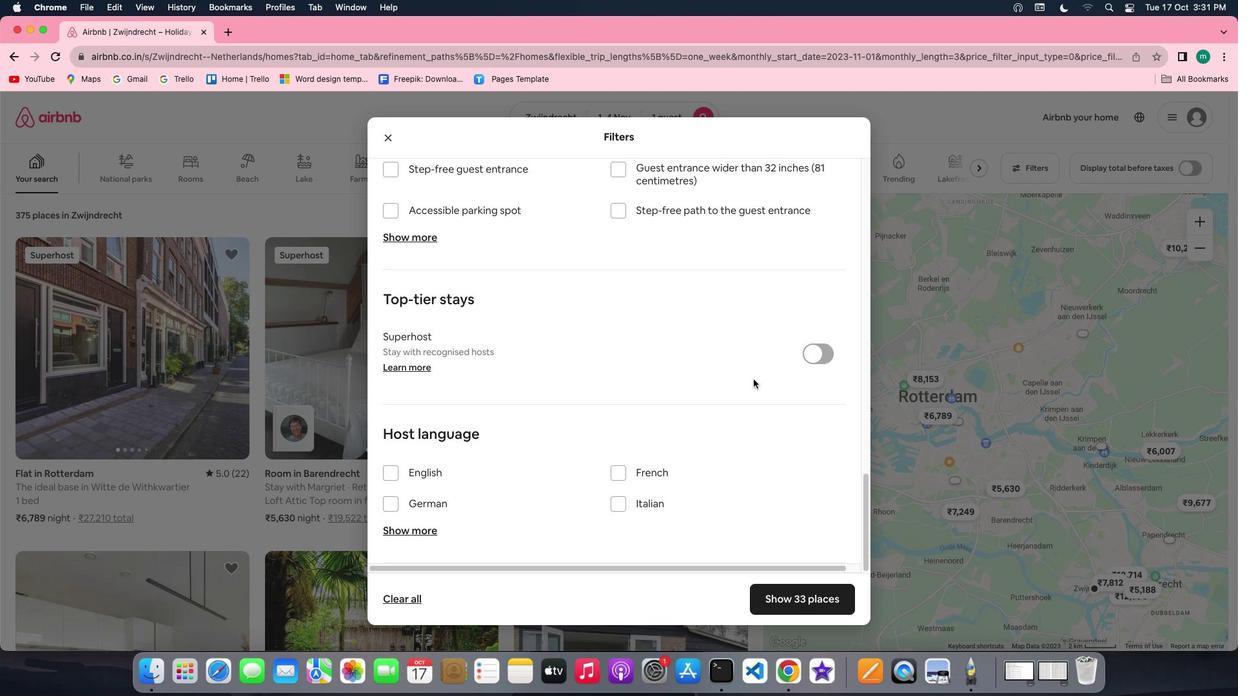 
Action: Mouse scrolled (753, 379) with delta (0, 0)
Screenshot: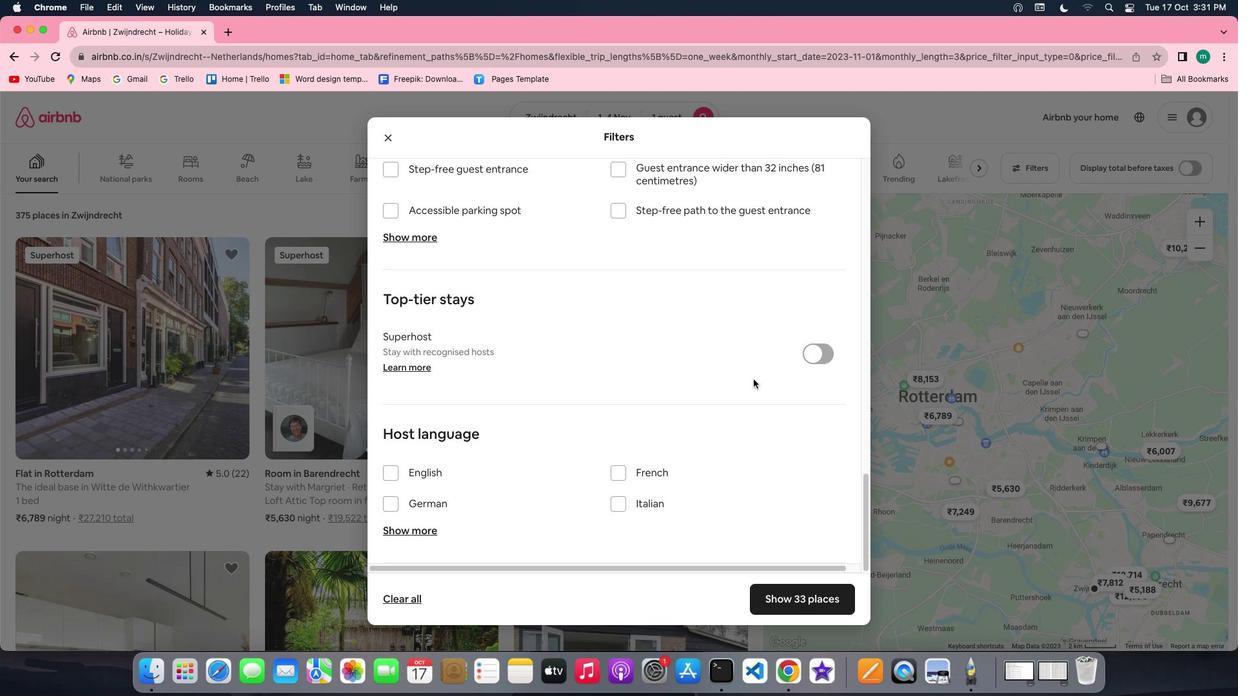 
Action: Mouse scrolled (753, 379) with delta (0, -1)
Screenshot: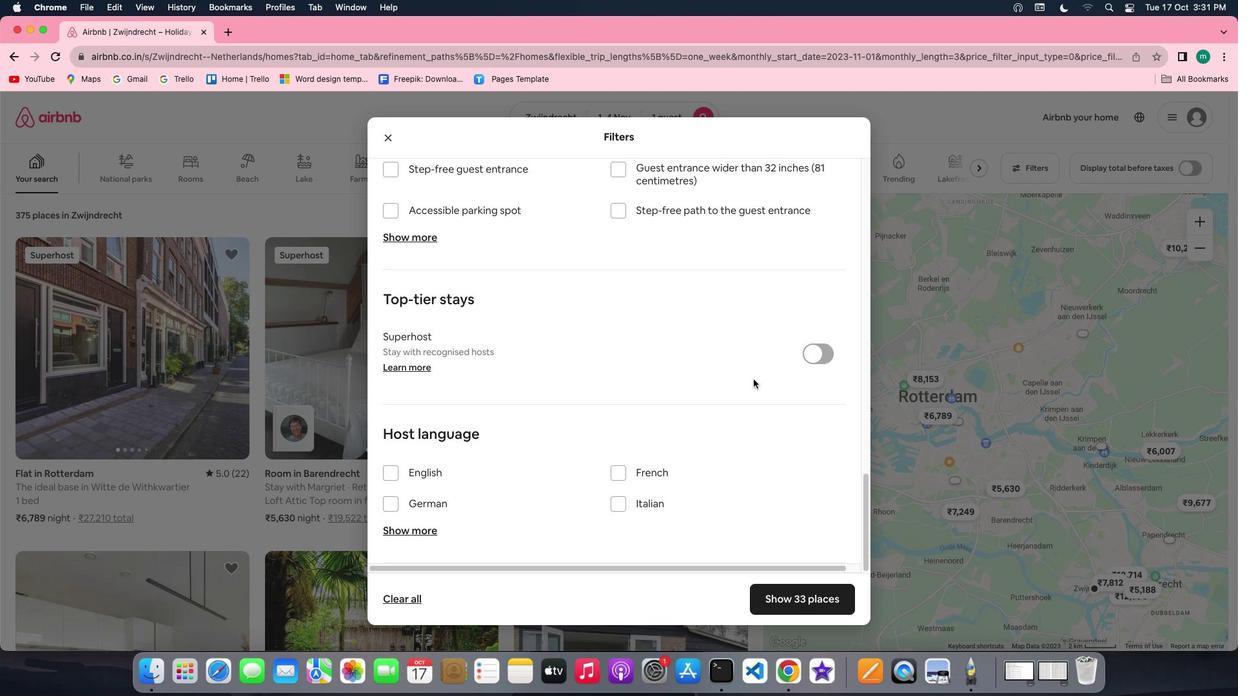 
Action: Mouse scrolled (753, 379) with delta (0, -3)
Screenshot: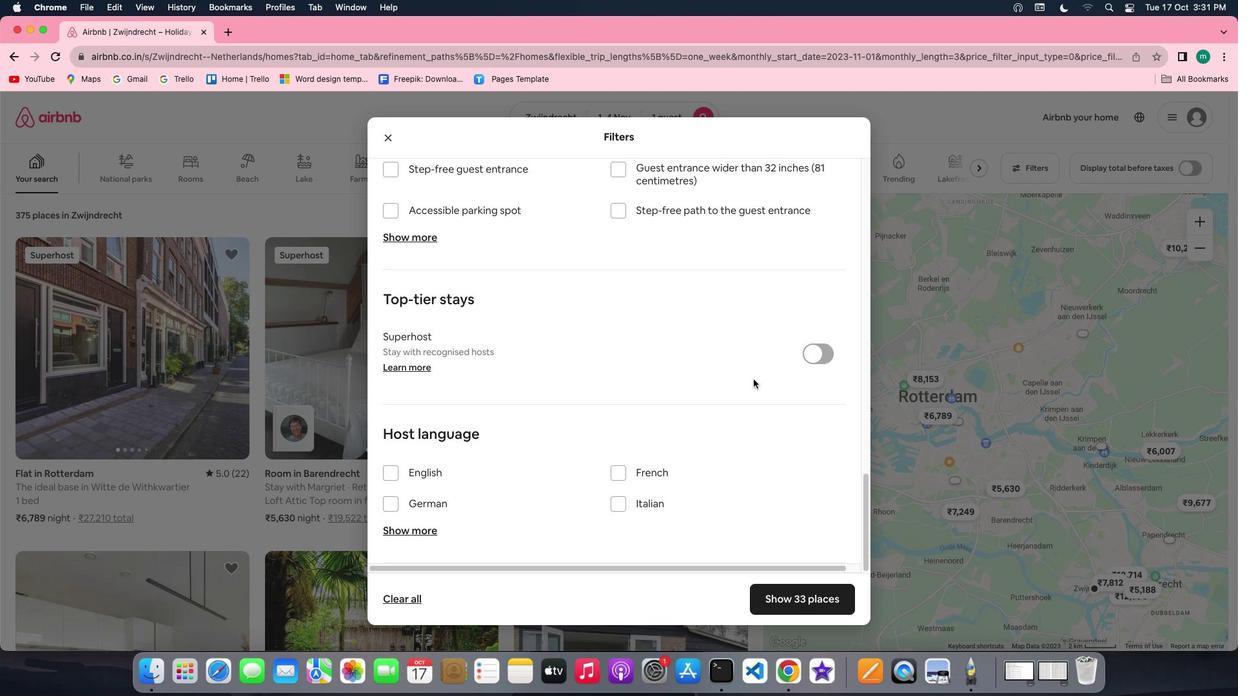 
Action: Mouse scrolled (753, 379) with delta (0, -3)
Screenshot: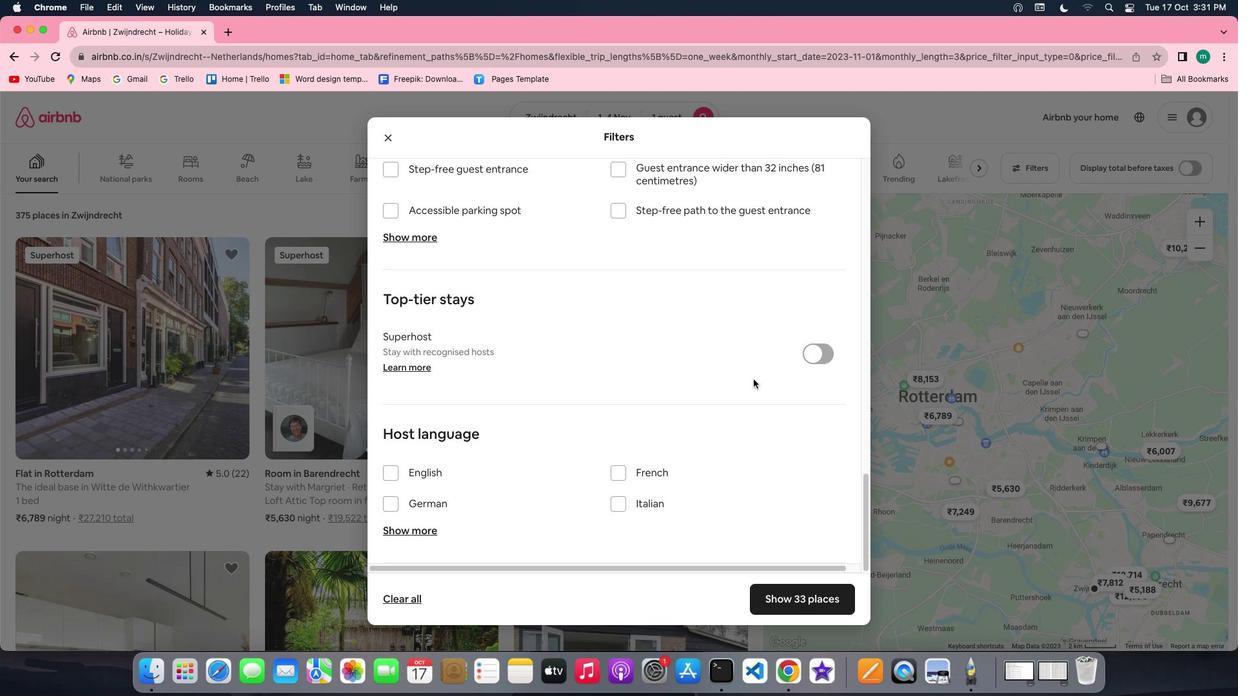 
Action: Mouse scrolled (753, 379) with delta (0, -3)
Screenshot: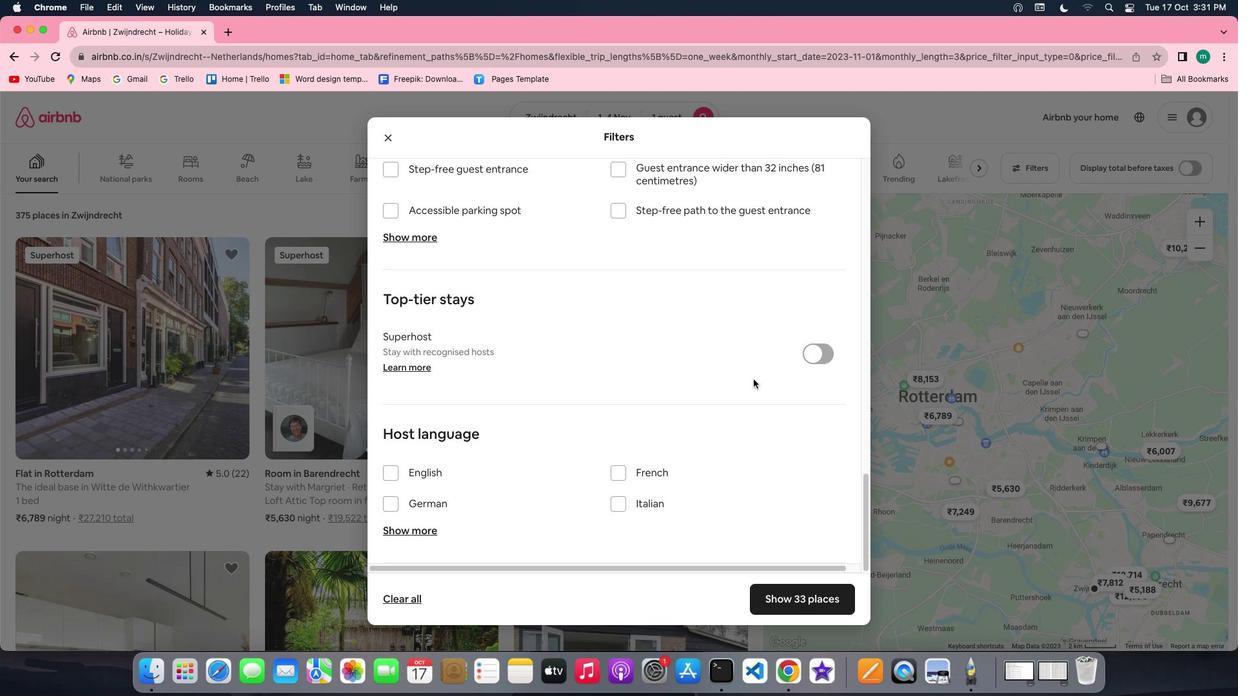 
Action: Mouse moved to (784, 595)
Screenshot: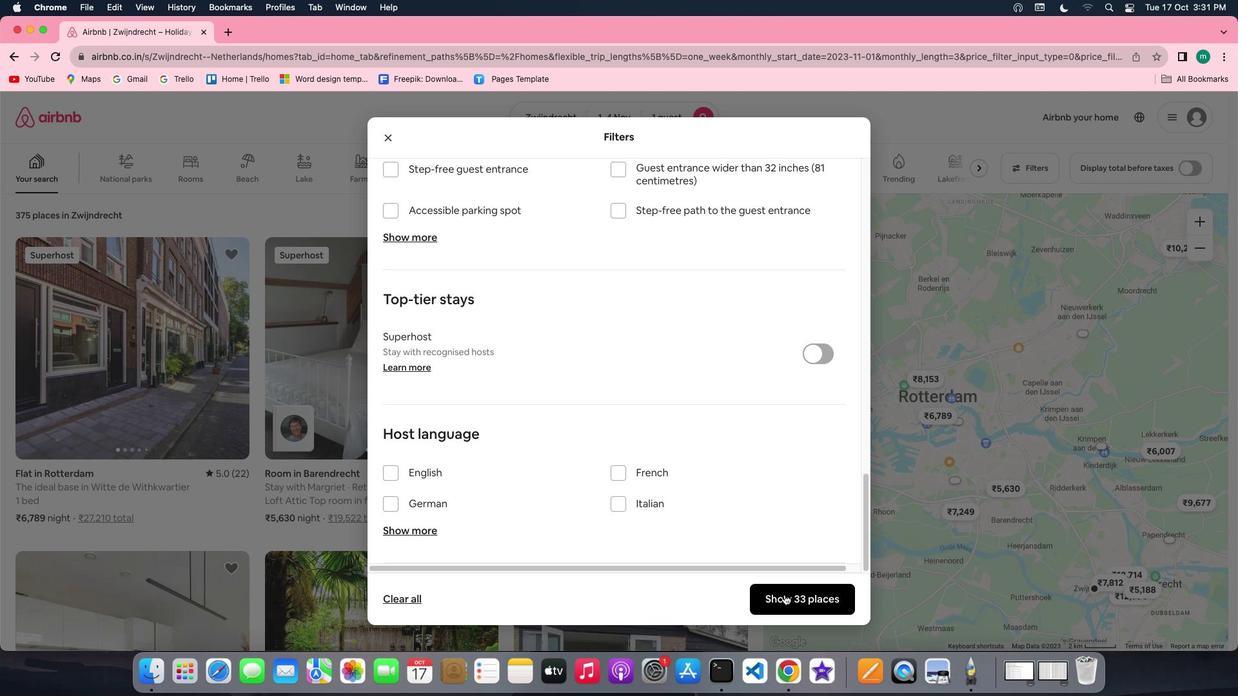 
Action: Mouse pressed left at (784, 595)
Screenshot: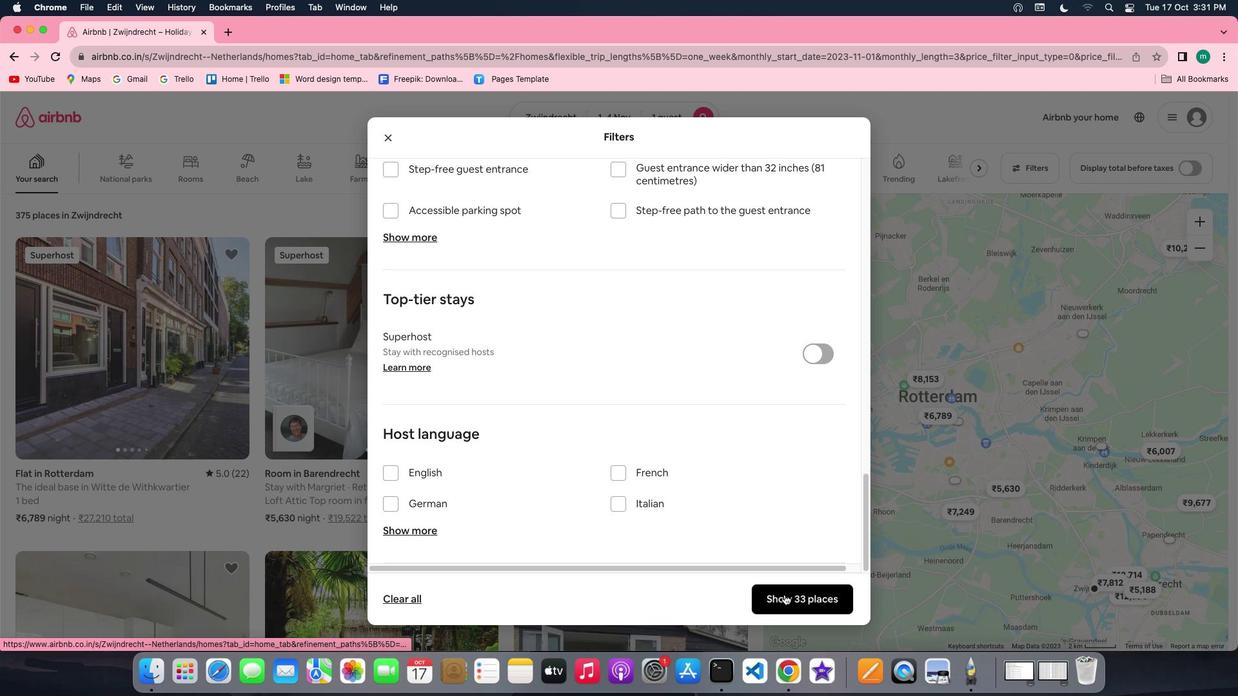 
Action: Mouse moved to (148, 356)
Screenshot: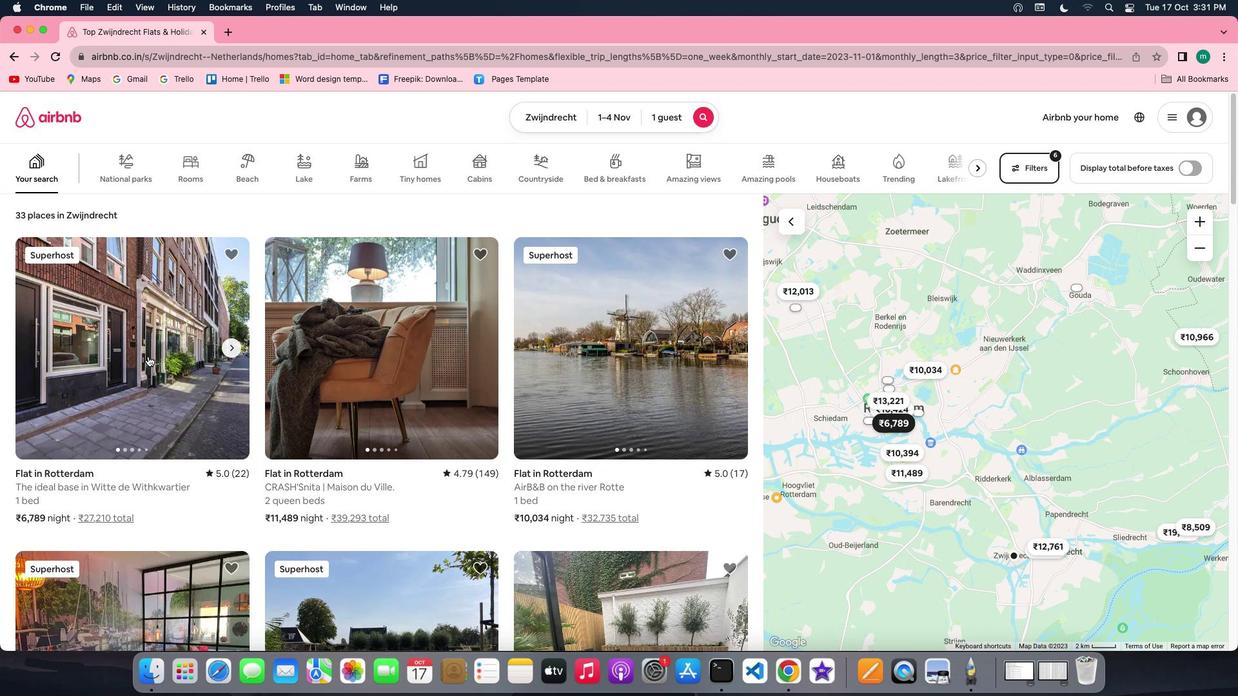 
Action: Mouse pressed left at (148, 356)
Screenshot: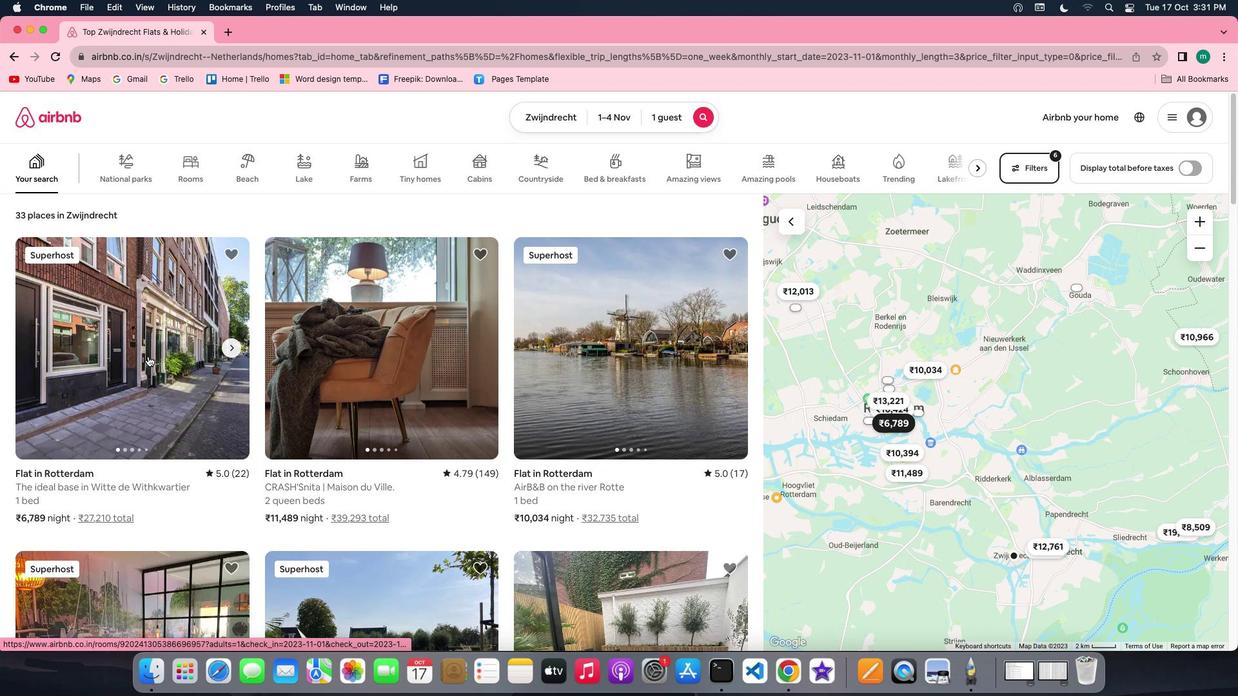 
Action: Mouse moved to (909, 479)
Screenshot: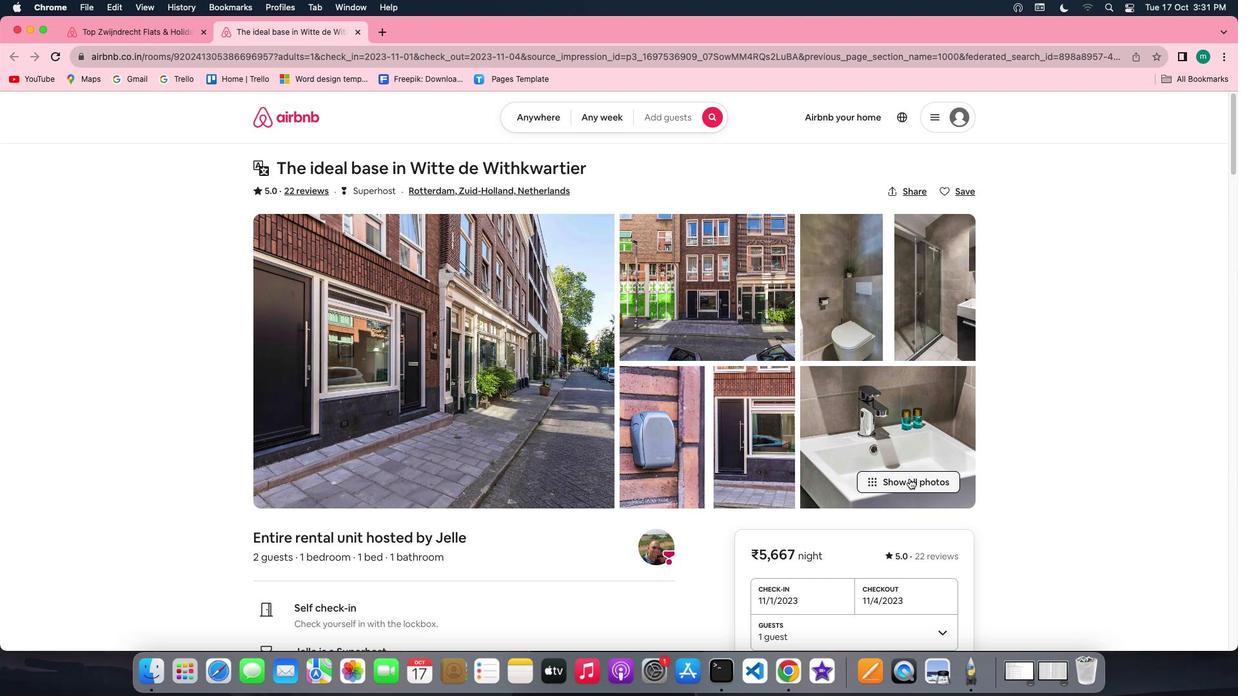 
Action: Mouse pressed left at (909, 479)
Screenshot: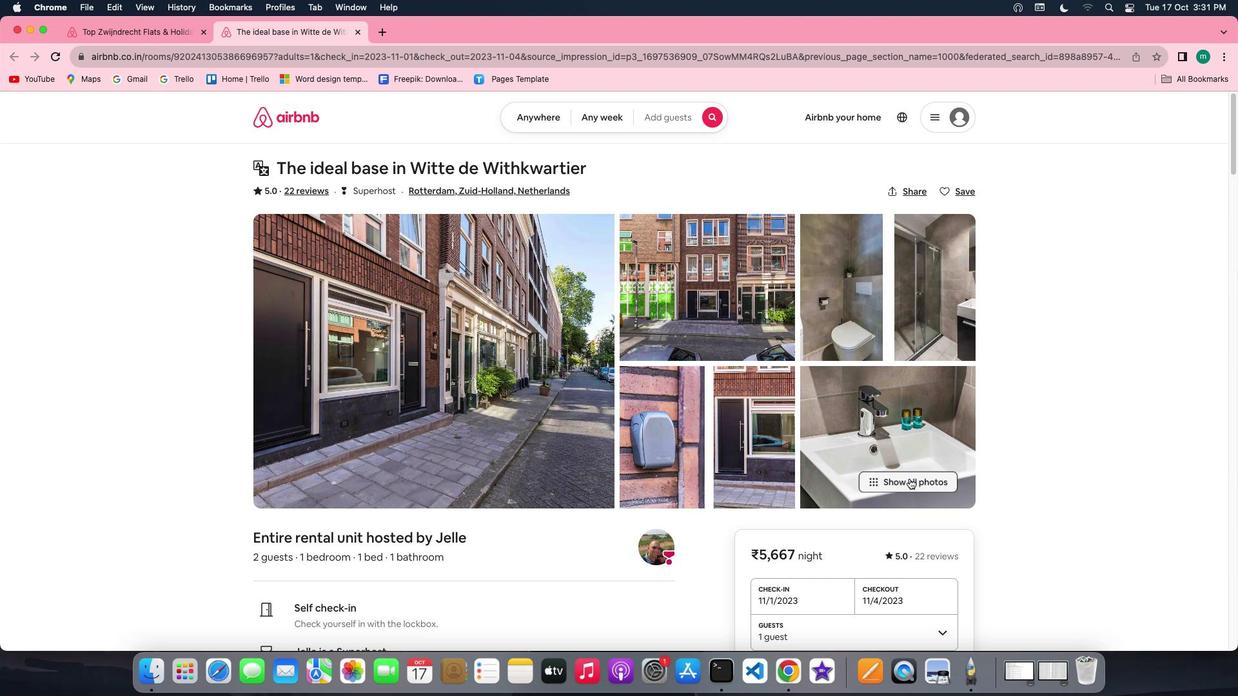 
Action: Mouse moved to (778, 477)
Screenshot: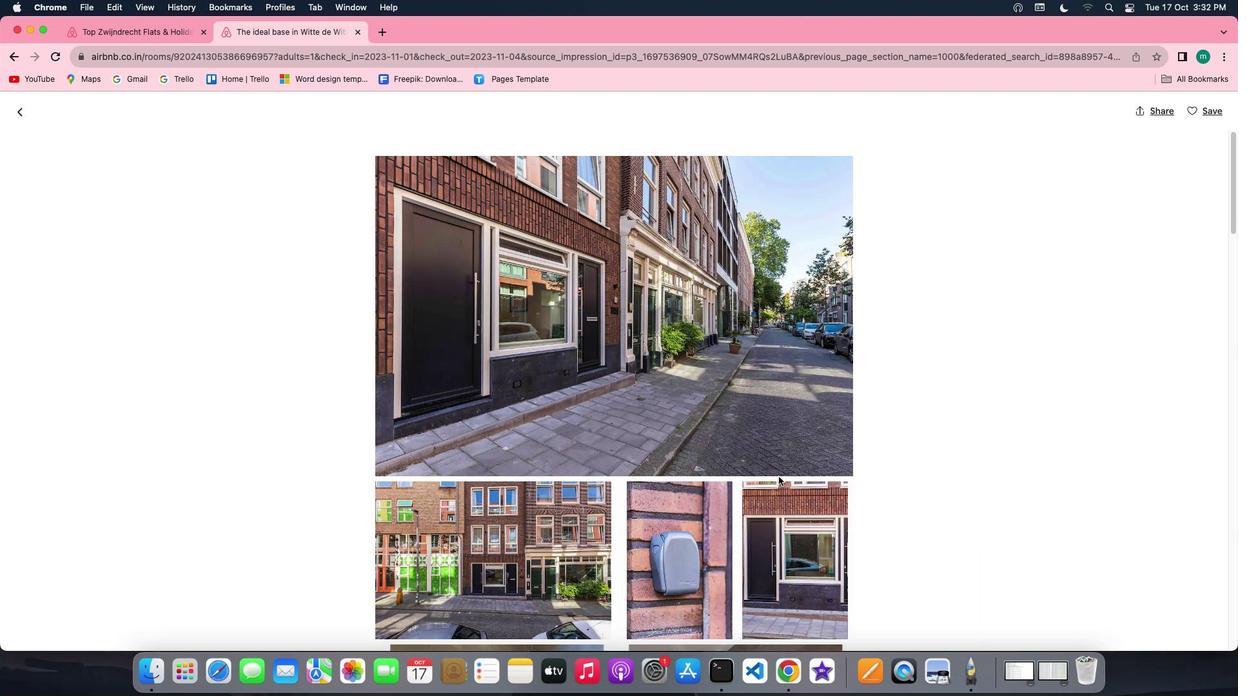 
Action: Mouse scrolled (778, 477) with delta (0, 0)
Screenshot: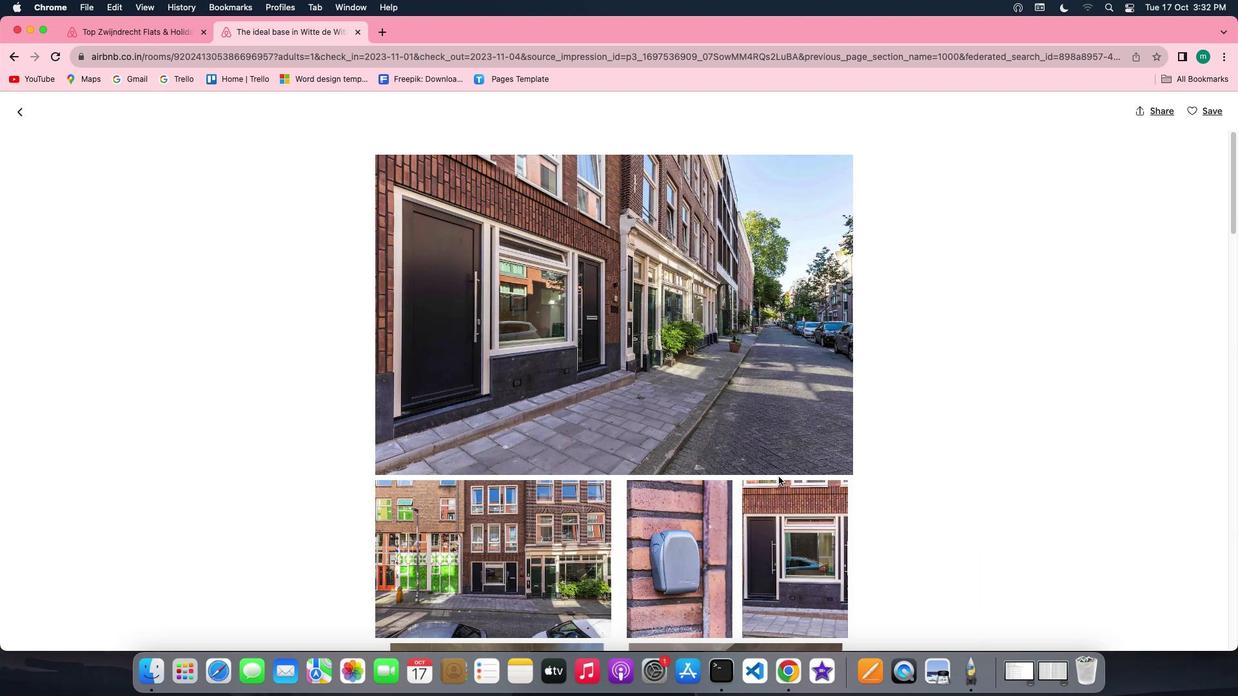 
Action: Mouse scrolled (778, 477) with delta (0, 0)
Screenshot: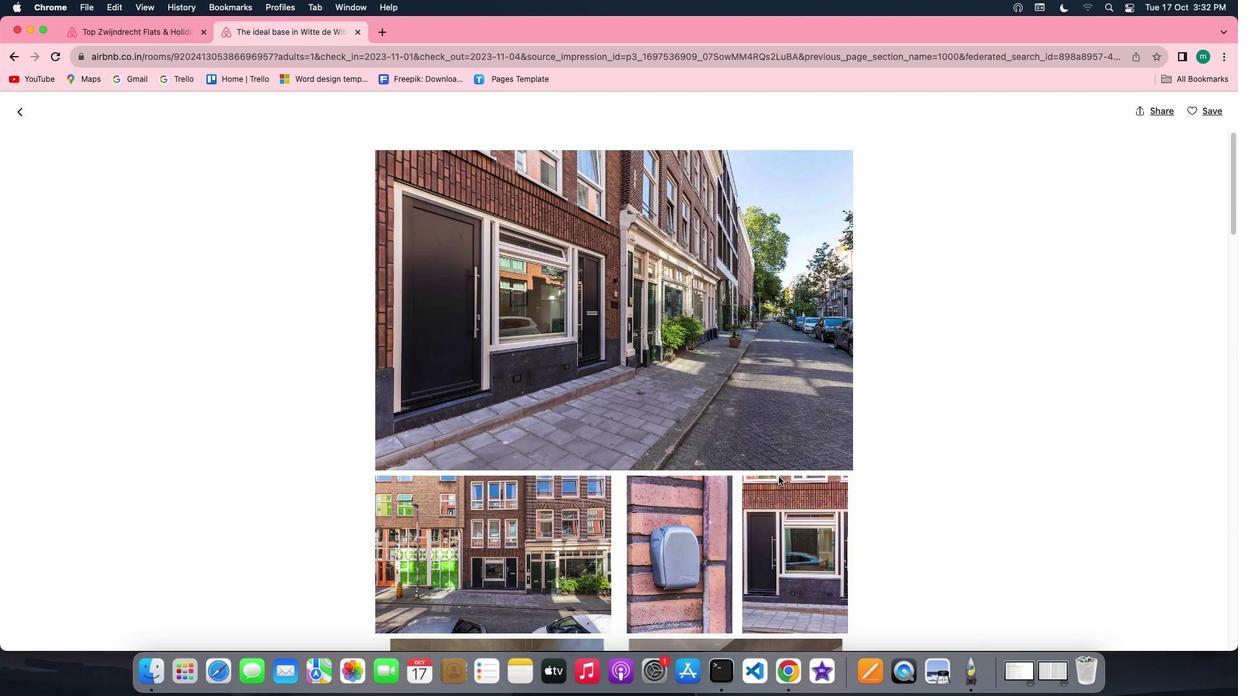 
Action: Mouse scrolled (778, 477) with delta (0, -1)
Screenshot: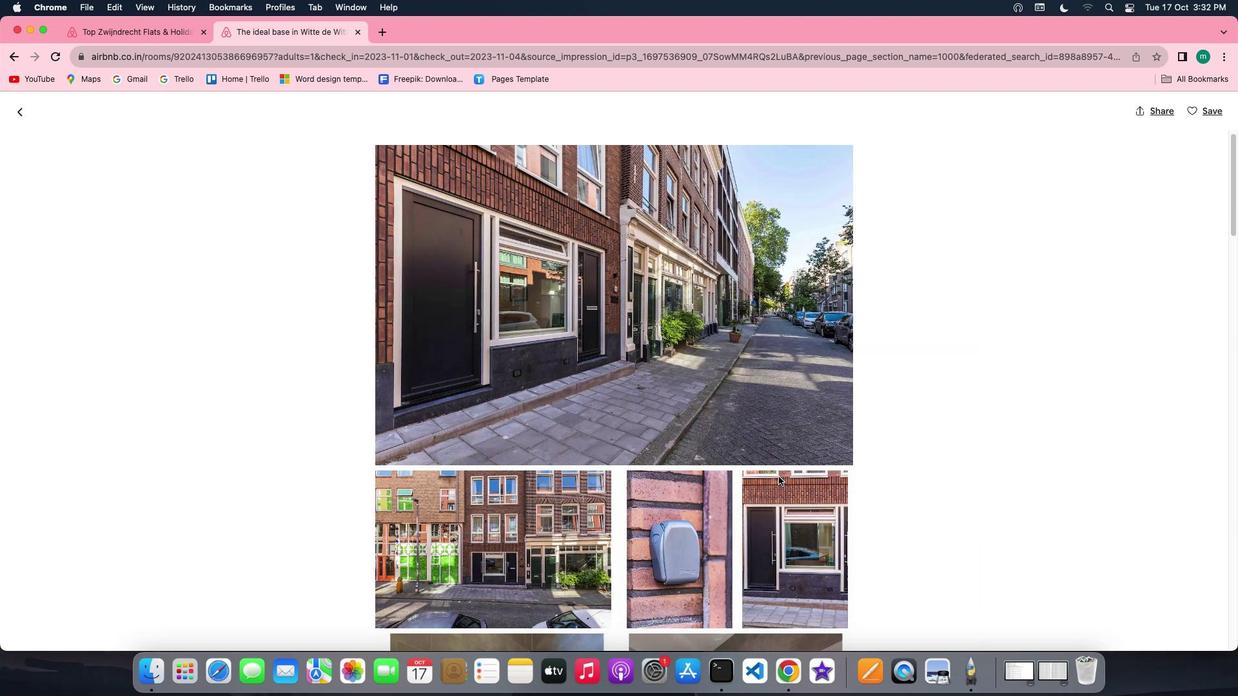 
Action: Mouse scrolled (778, 477) with delta (0, -1)
Screenshot: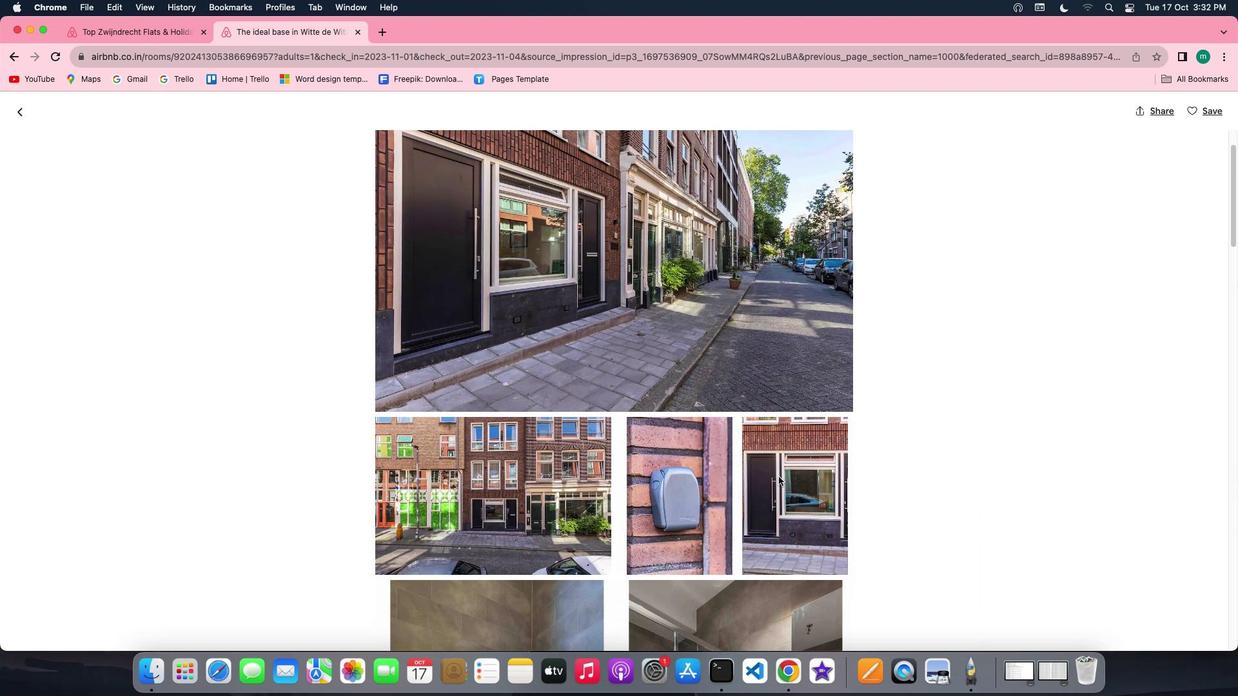 
Action: Mouse scrolled (778, 477) with delta (0, 0)
Screenshot: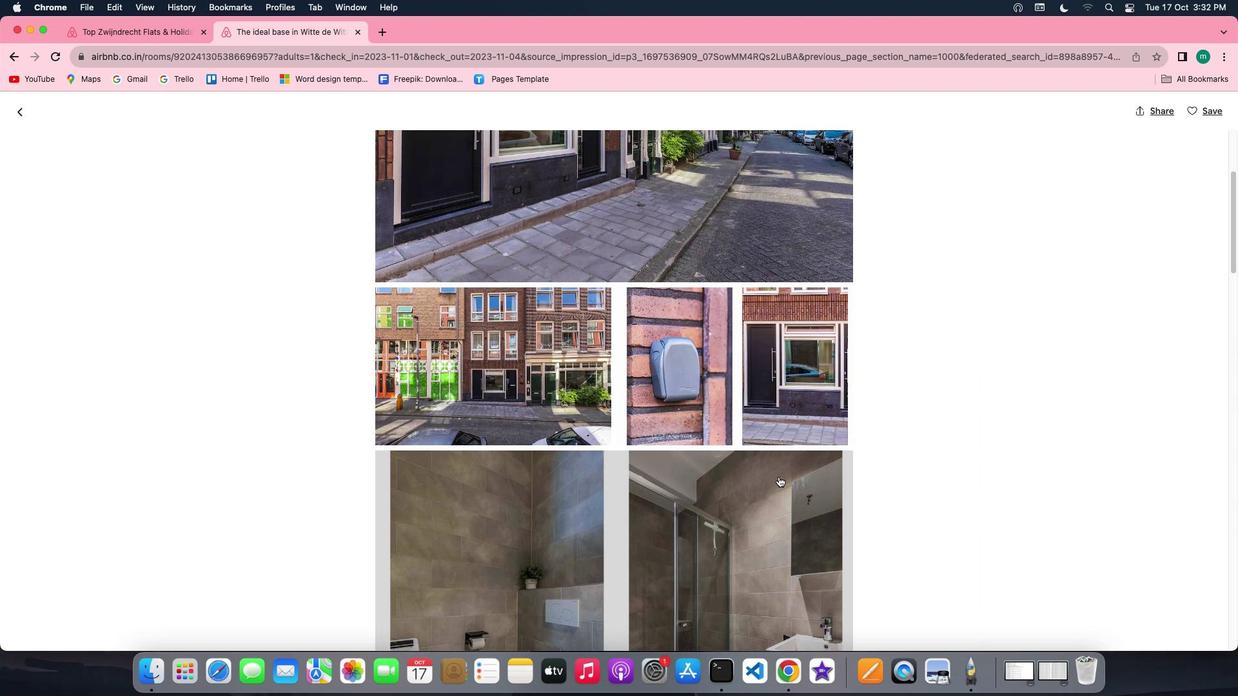
Action: Mouse scrolled (778, 477) with delta (0, 0)
Screenshot: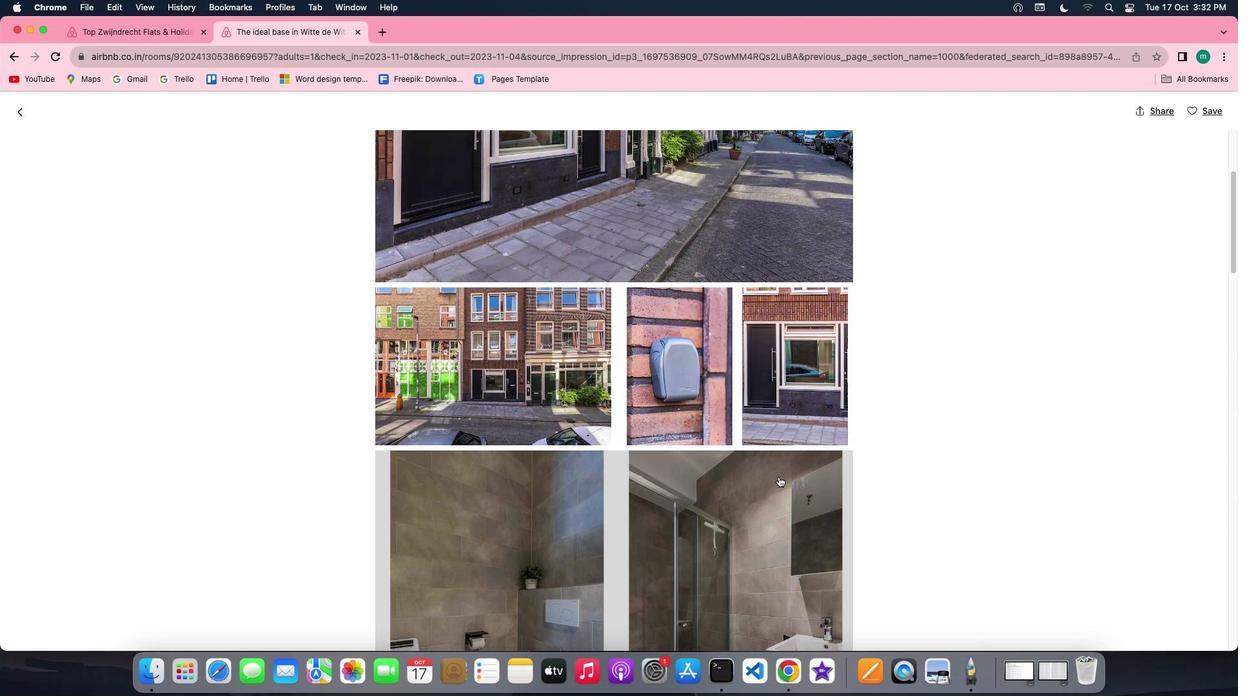 
Action: Mouse scrolled (778, 477) with delta (0, -1)
Screenshot: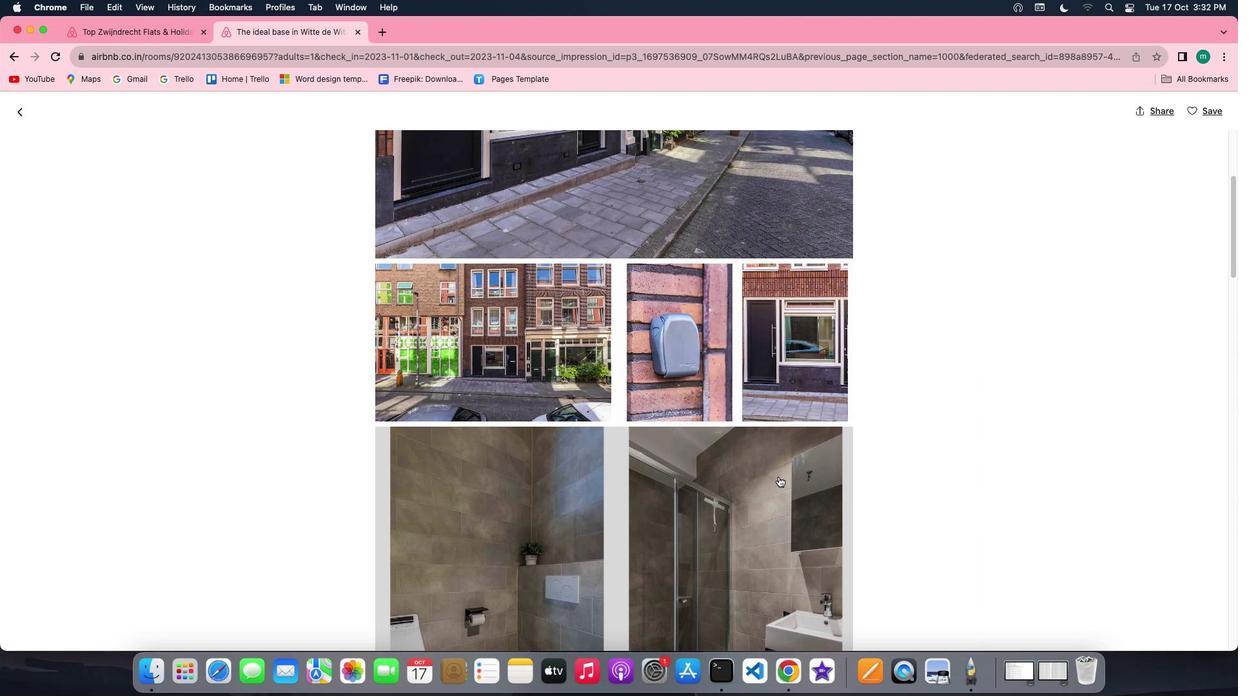 
Action: Mouse scrolled (778, 477) with delta (0, -1)
Screenshot: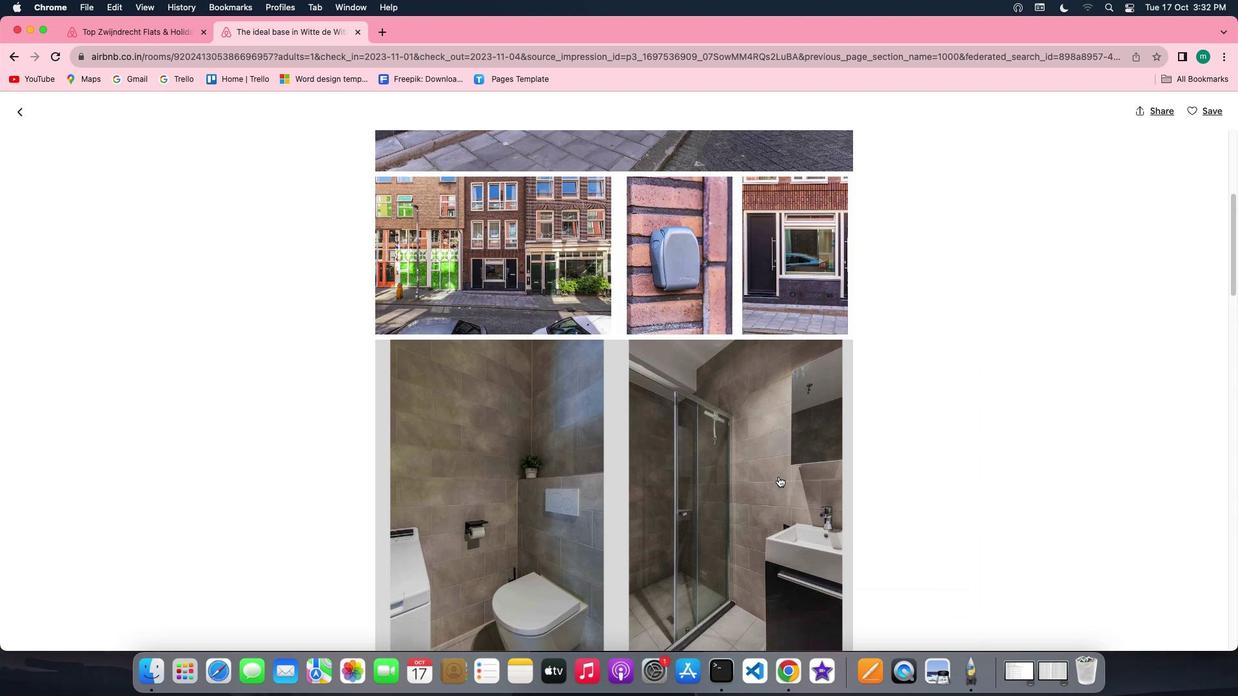 
Action: Mouse scrolled (778, 477) with delta (0, 0)
Screenshot: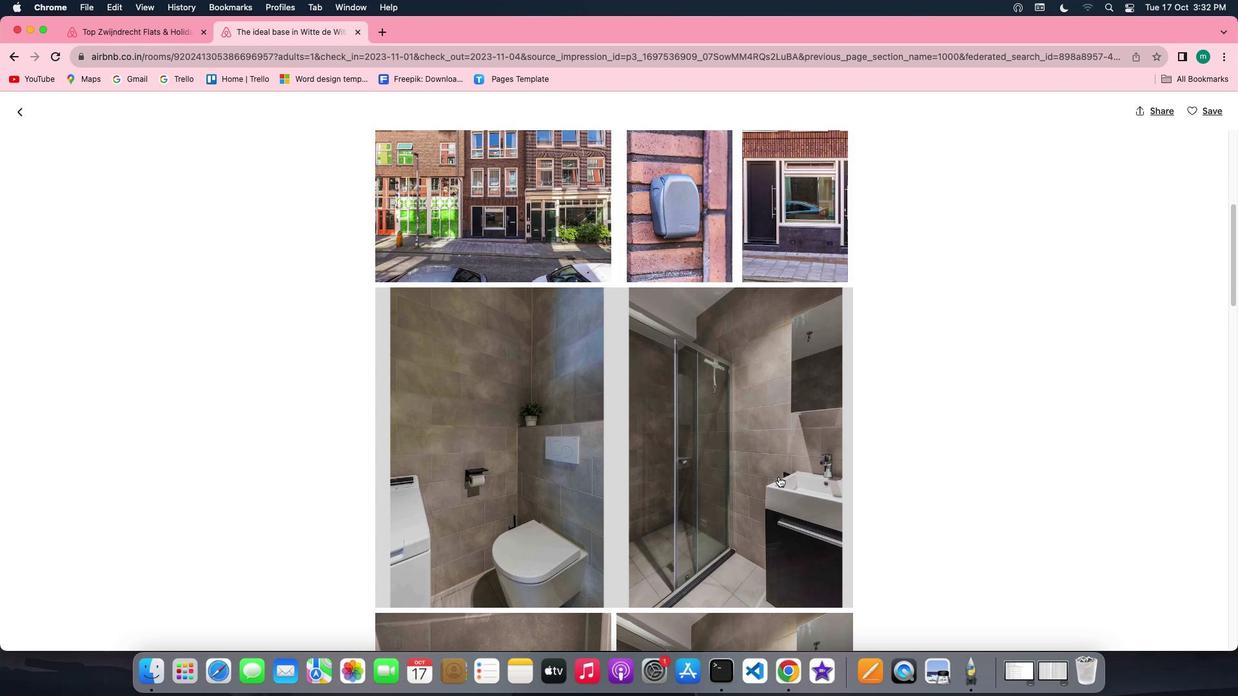 
Action: Mouse scrolled (778, 477) with delta (0, 0)
Screenshot: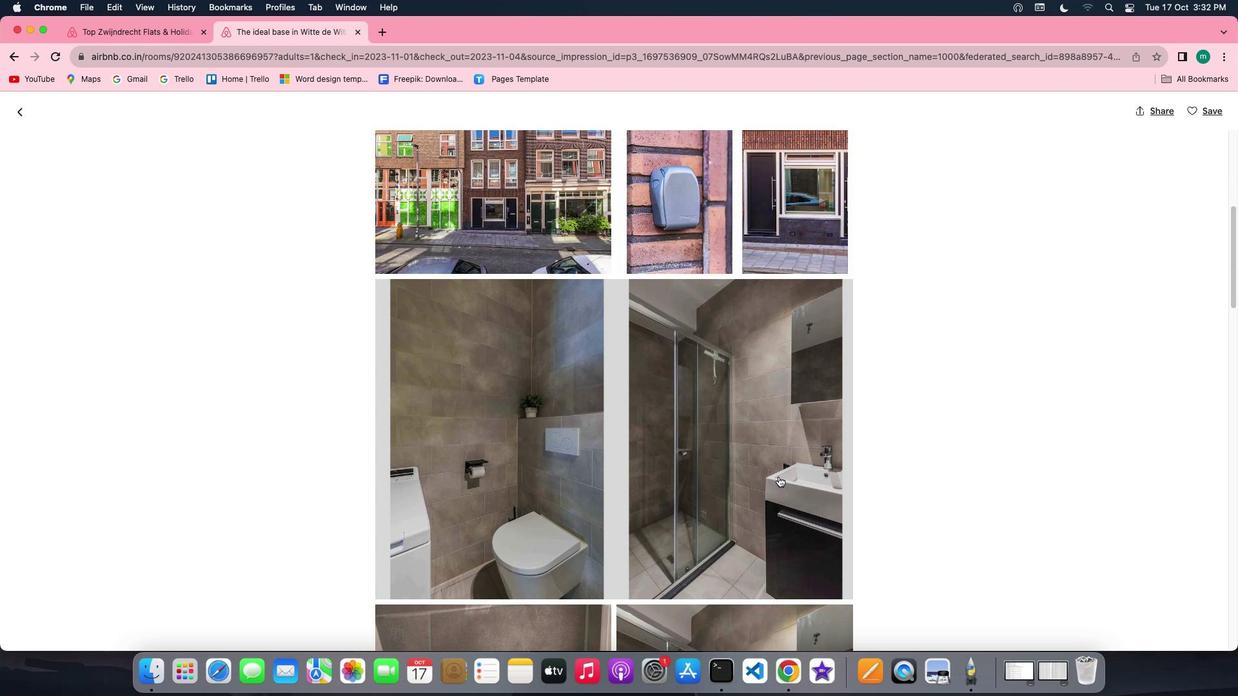 
Action: Mouse scrolled (778, 477) with delta (0, -1)
Screenshot: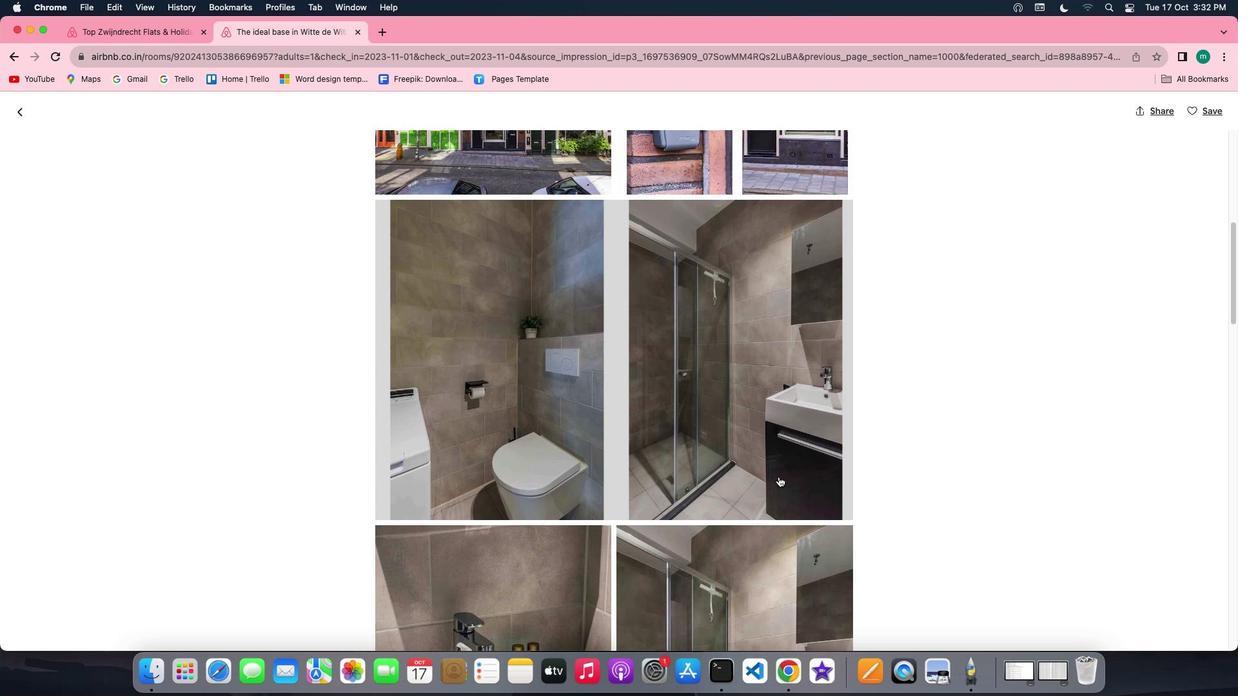 
Action: Mouse scrolled (778, 477) with delta (0, -2)
Screenshot: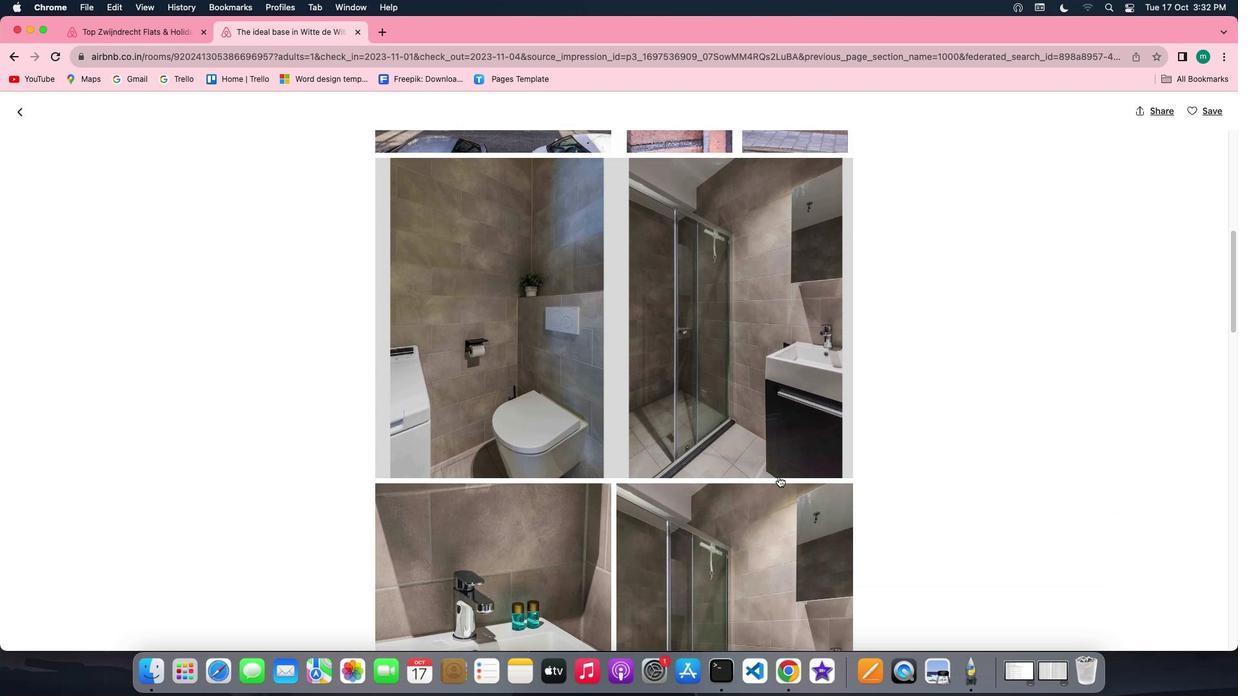 
Action: Mouse scrolled (778, 477) with delta (0, 0)
Screenshot: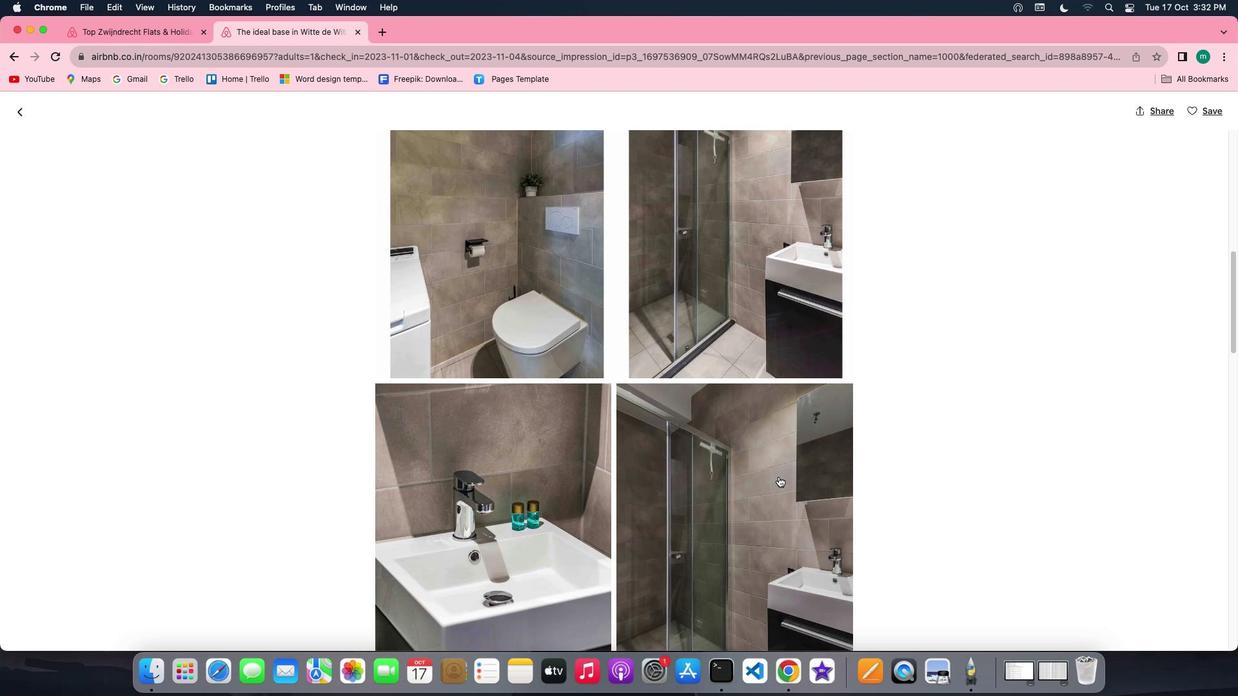 
Action: Mouse scrolled (778, 477) with delta (0, 0)
Screenshot: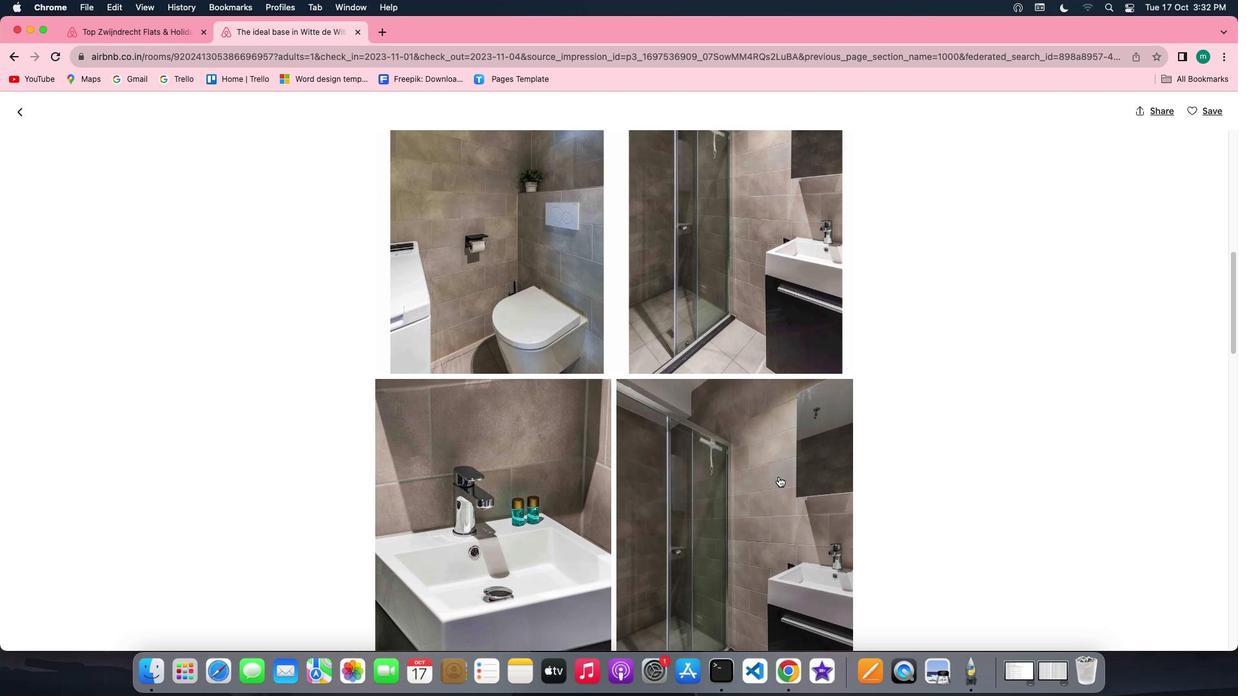 
Action: Mouse scrolled (778, 477) with delta (0, -1)
Screenshot: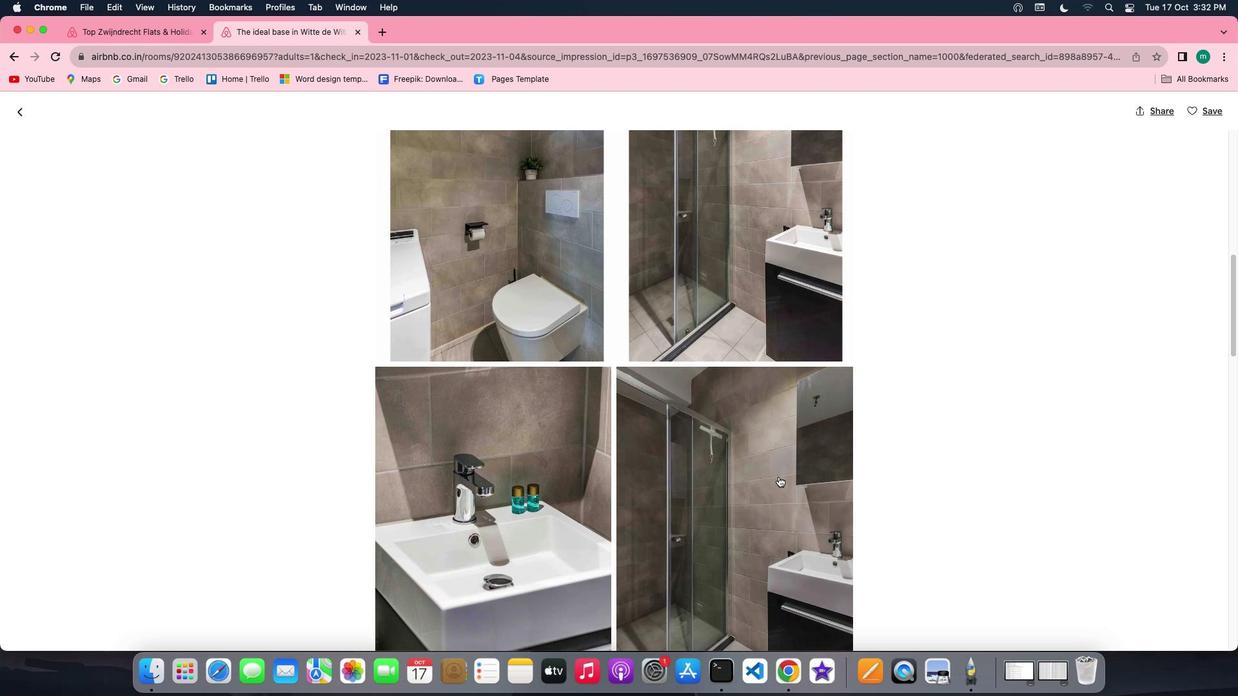 
Action: Mouse scrolled (778, 477) with delta (0, -1)
Screenshot: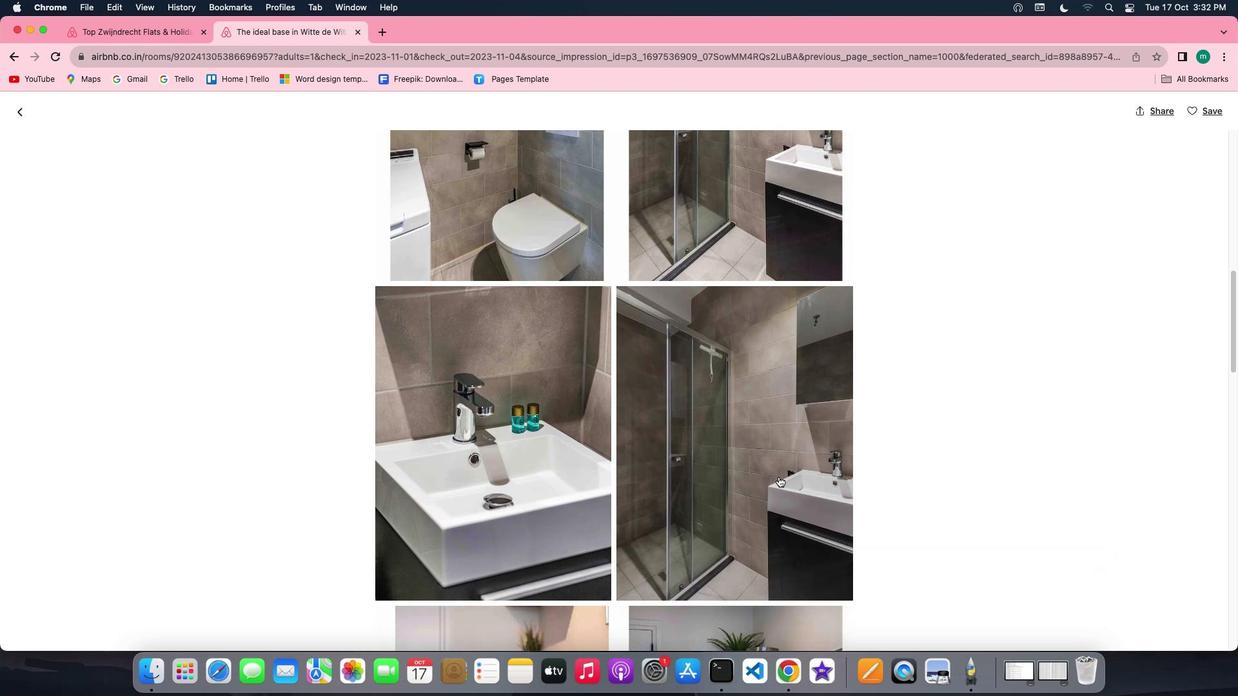 
Action: Mouse scrolled (778, 477) with delta (0, 0)
Screenshot: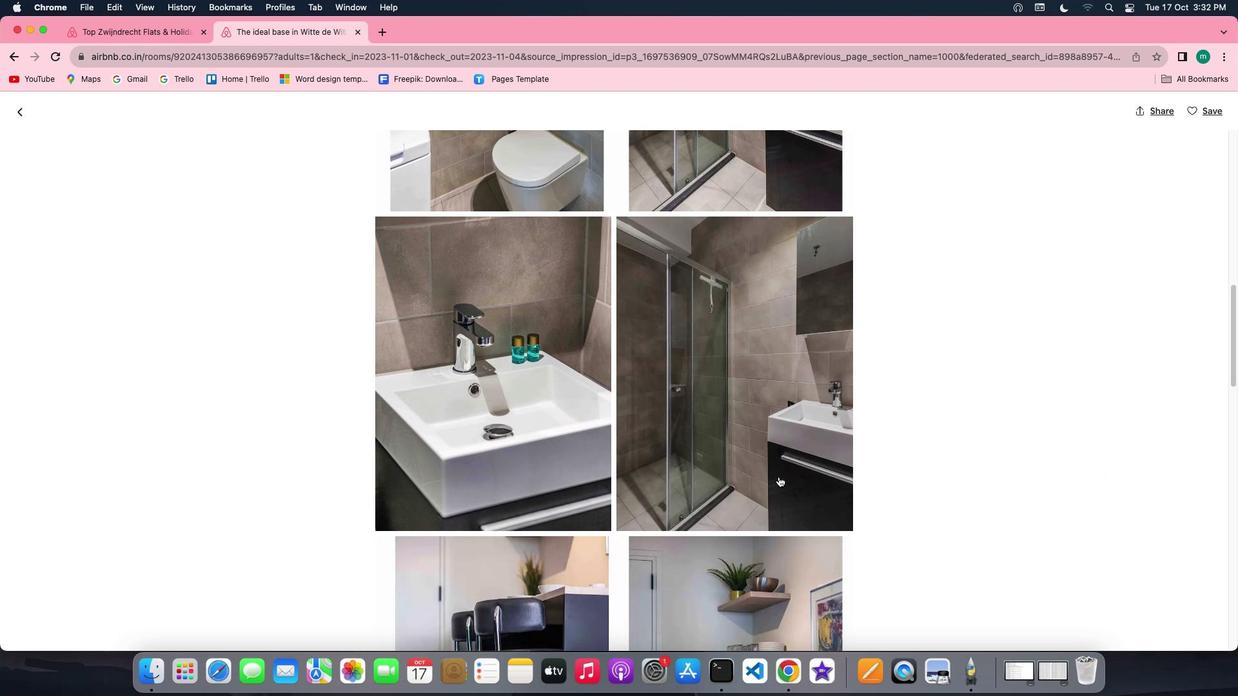 
Action: Mouse scrolled (778, 477) with delta (0, 0)
Screenshot: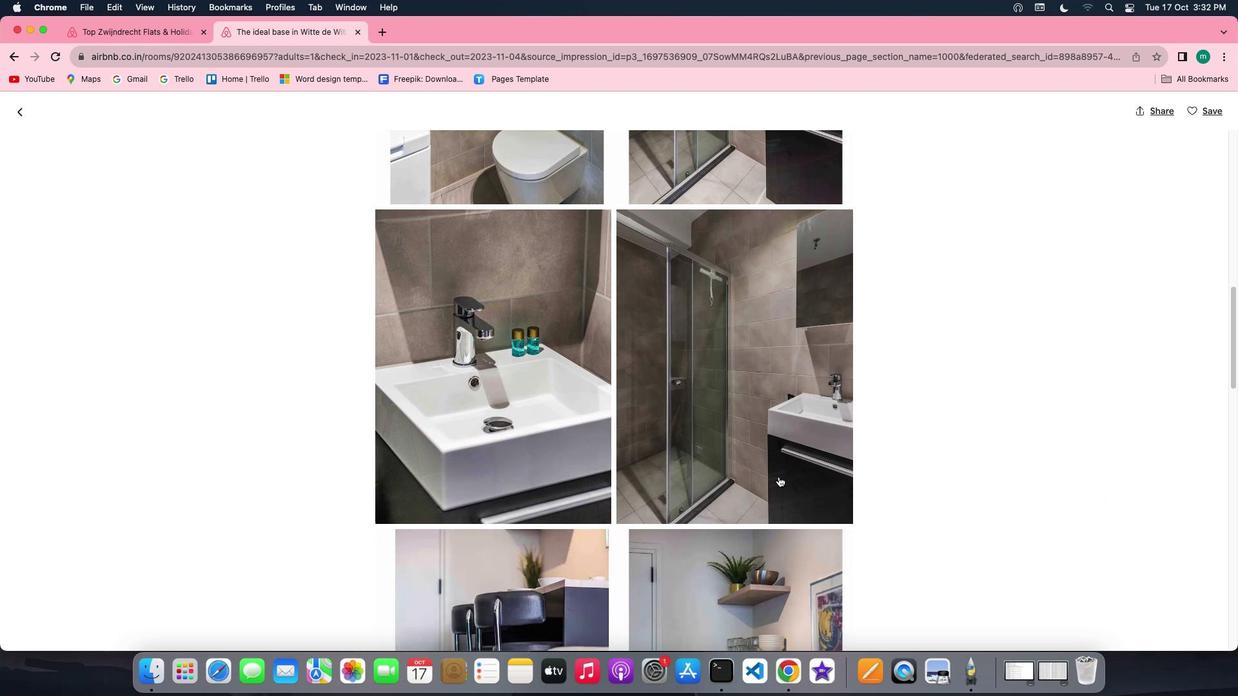 
Action: Mouse scrolled (778, 477) with delta (0, -1)
Screenshot: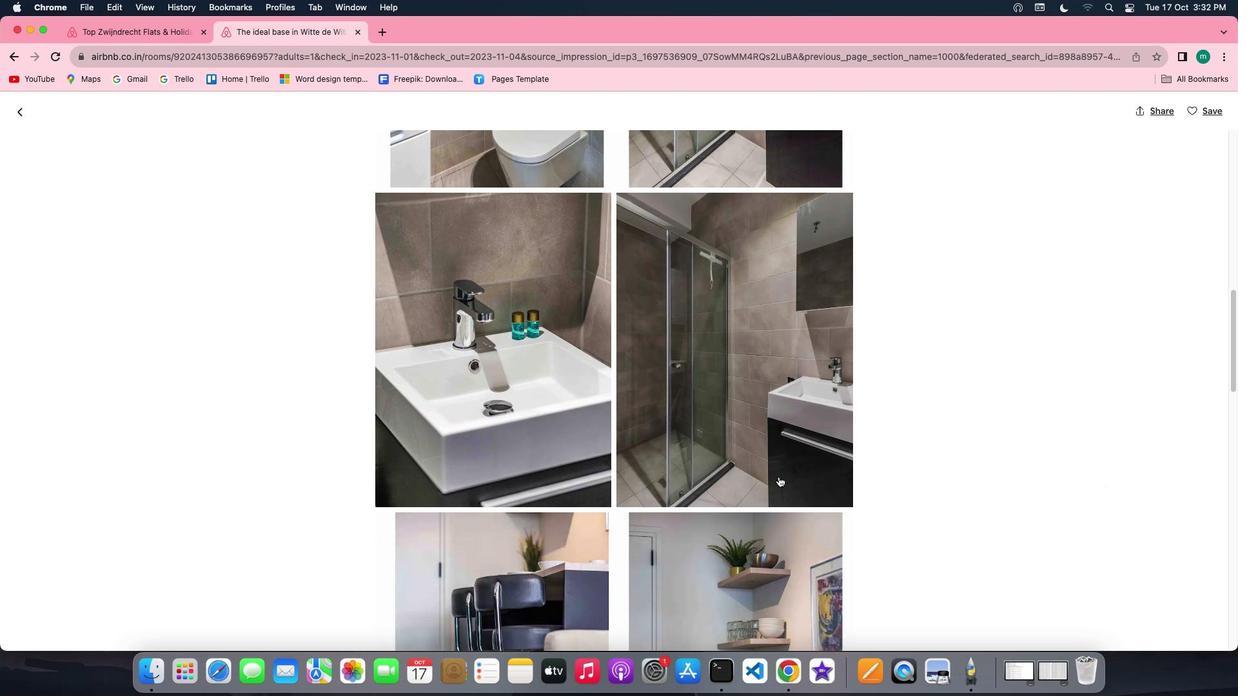 
Action: Mouse scrolled (778, 477) with delta (0, 0)
Screenshot: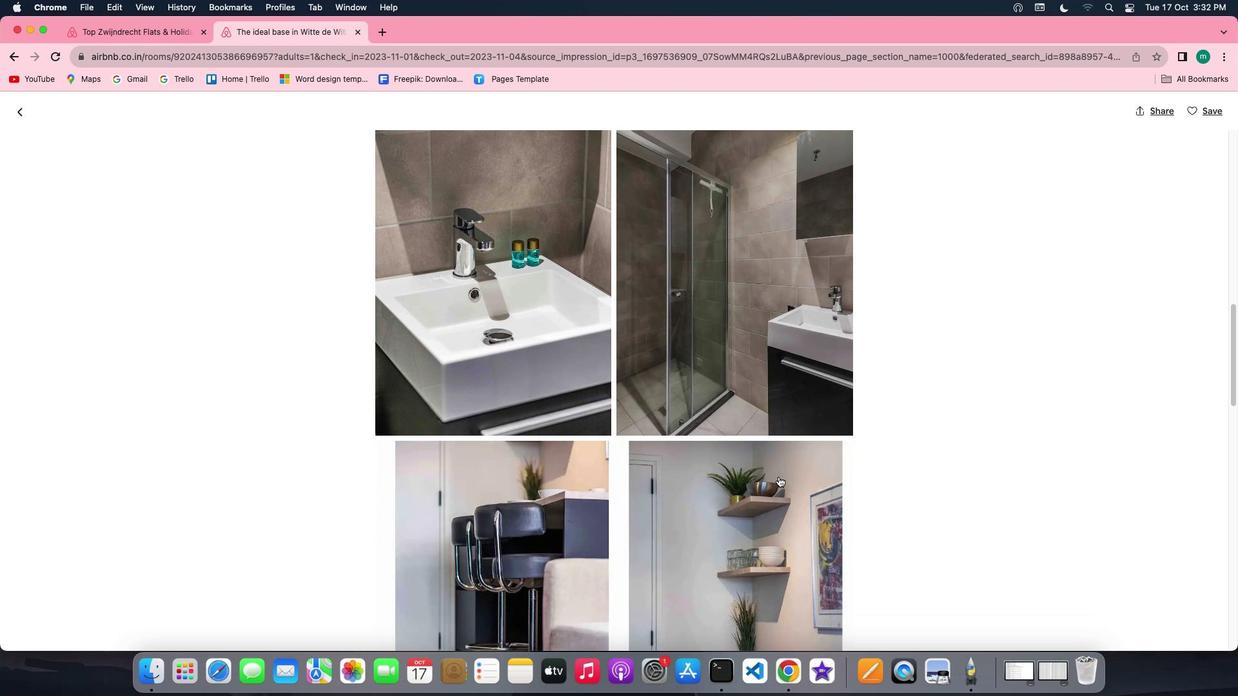 
Action: Mouse scrolled (778, 477) with delta (0, 0)
Screenshot: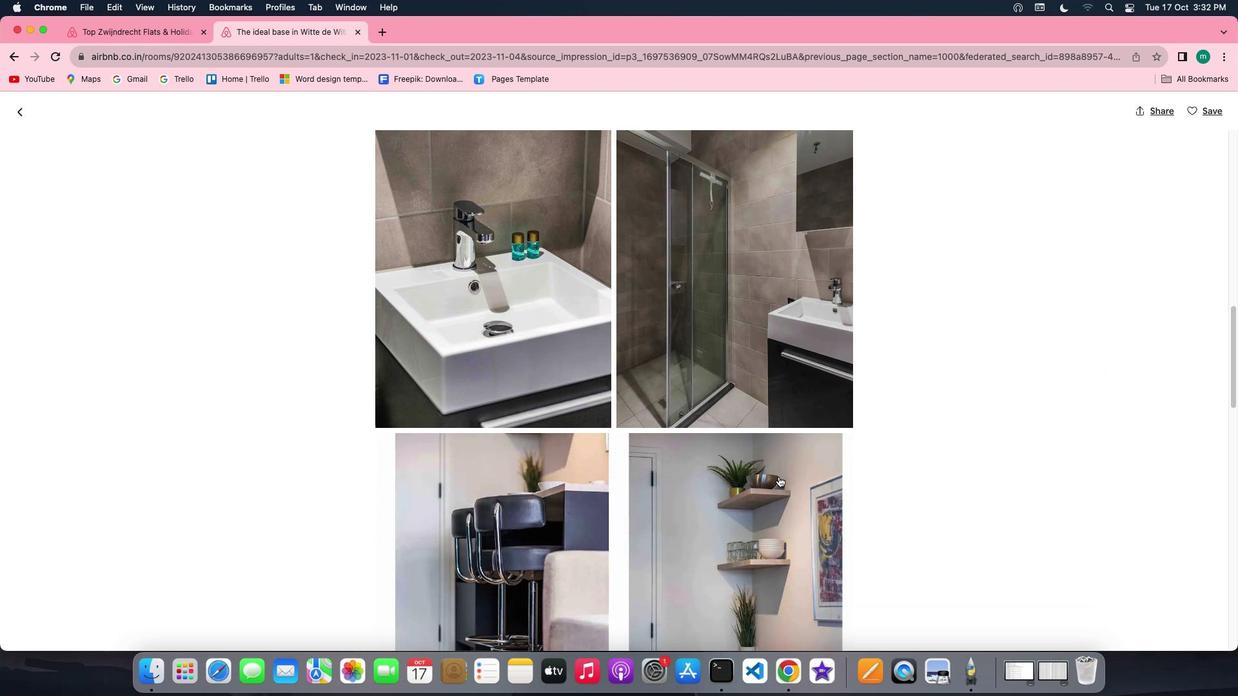 
Action: Mouse scrolled (778, 477) with delta (0, -1)
Screenshot: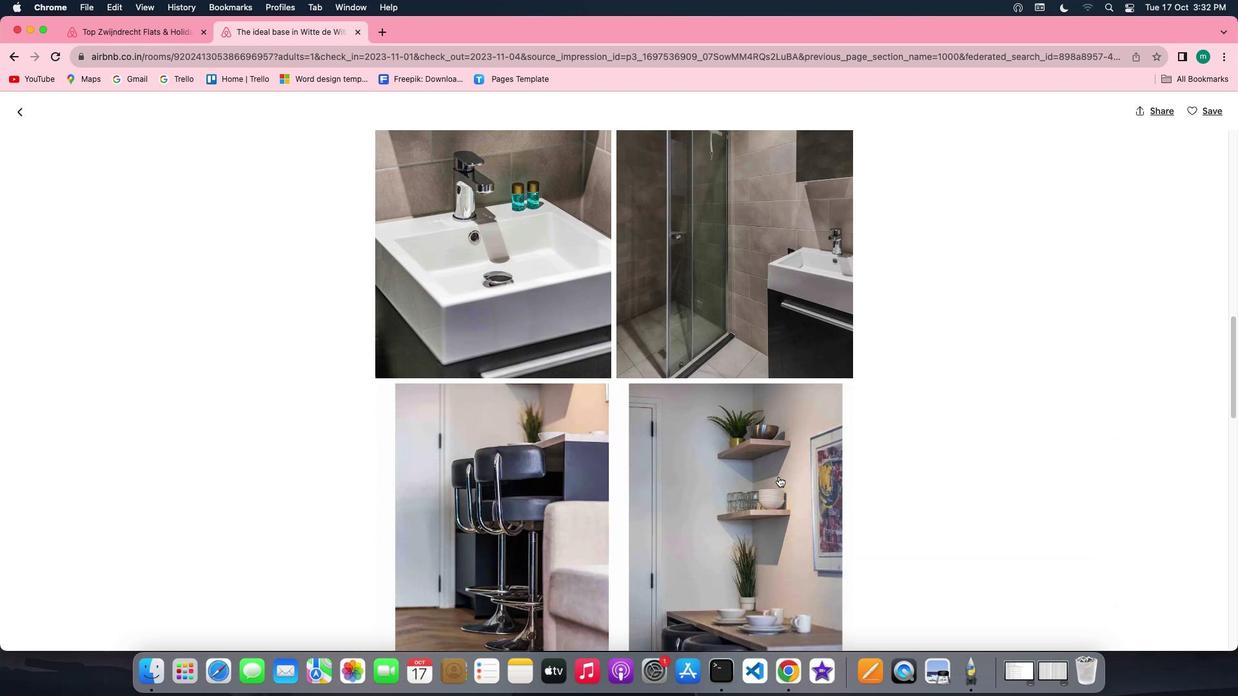 
Action: Mouse scrolled (778, 477) with delta (0, 0)
Screenshot: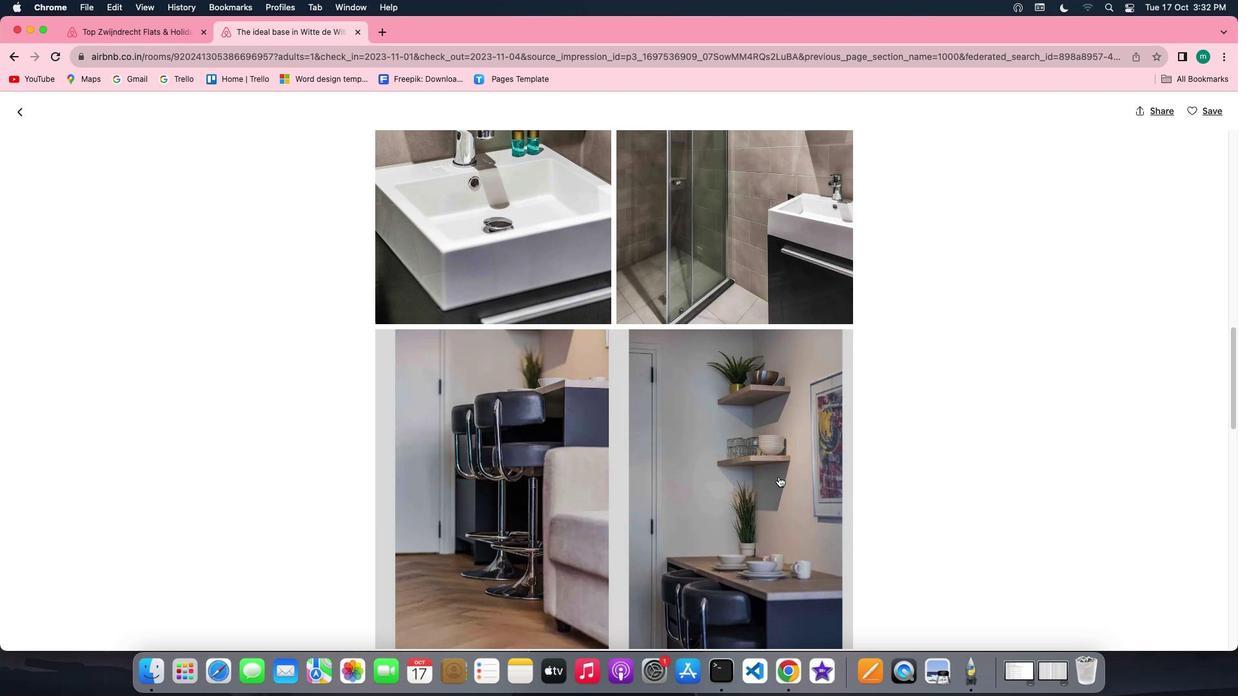 
Action: Mouse scrolled (778, 477) with delta (0, 0)
Screenshot: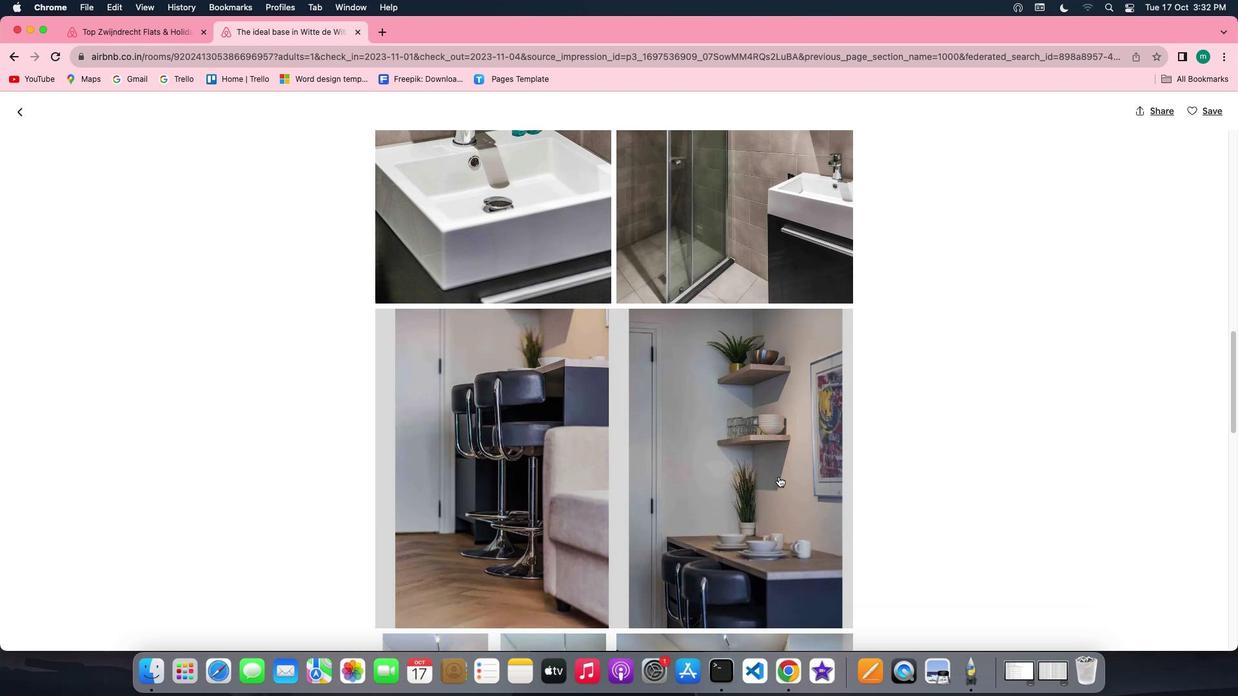 
Action: Mouse scrolled (778, 477) with delta (0, -1)
Screenshot: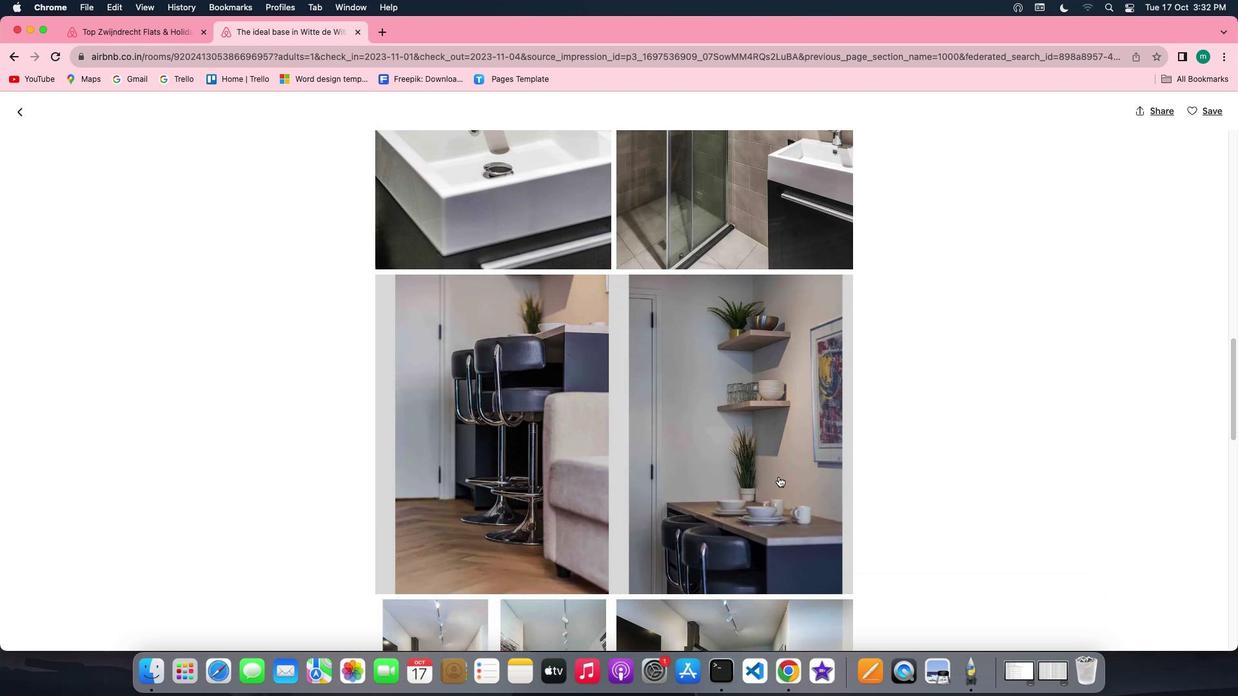 
Action: Mouse scrolled (778, 477) with delta (0, -1)
Screenshot: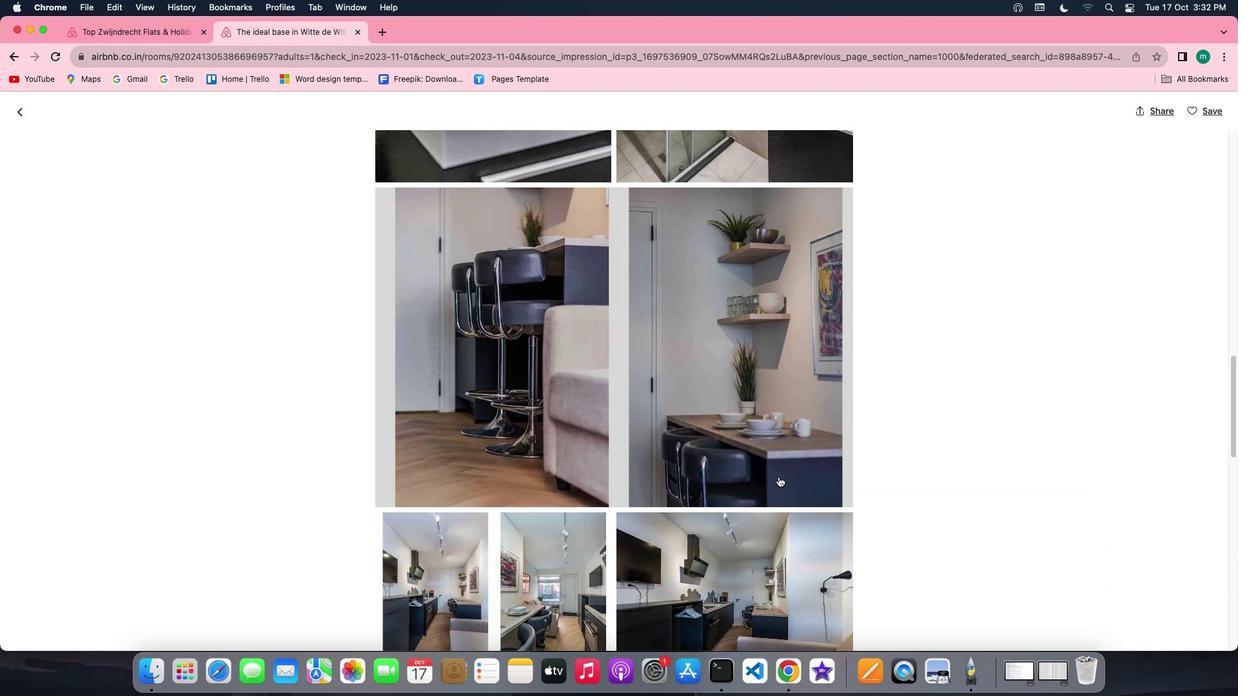 
Action: Mouse moved to (778, 477)
Screenshot: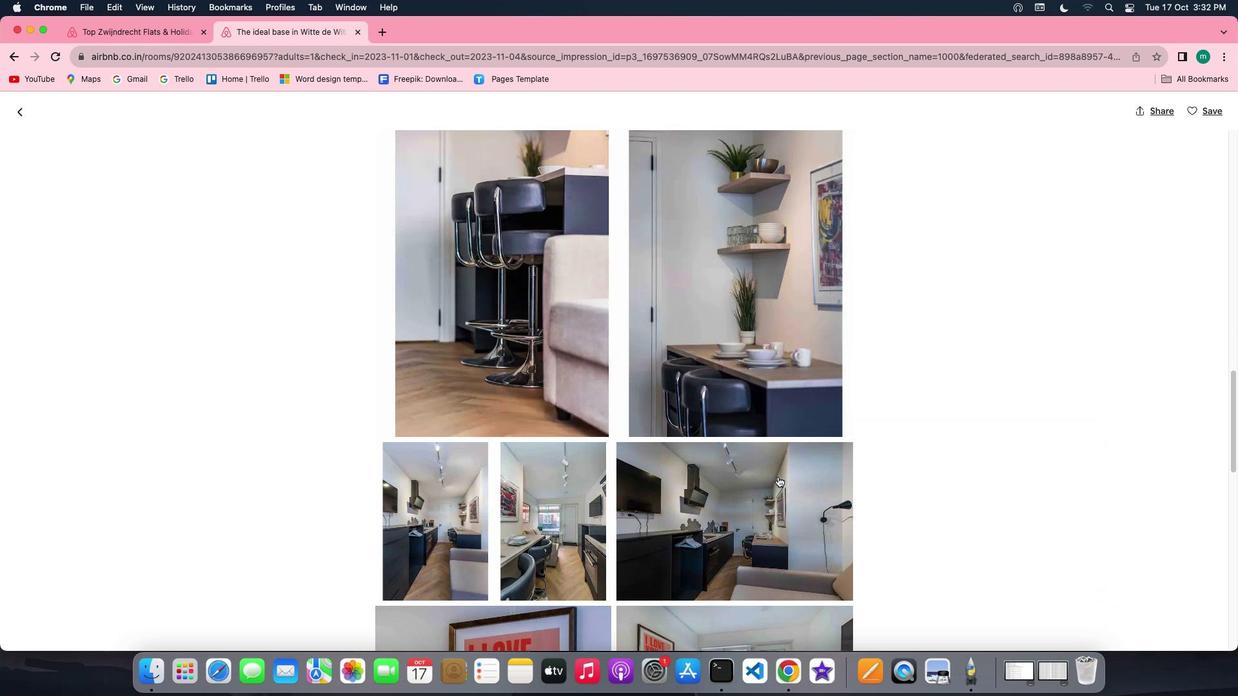 
Action: Mouse scrolled (778, 477) with delta (0, 0)
Screenshot: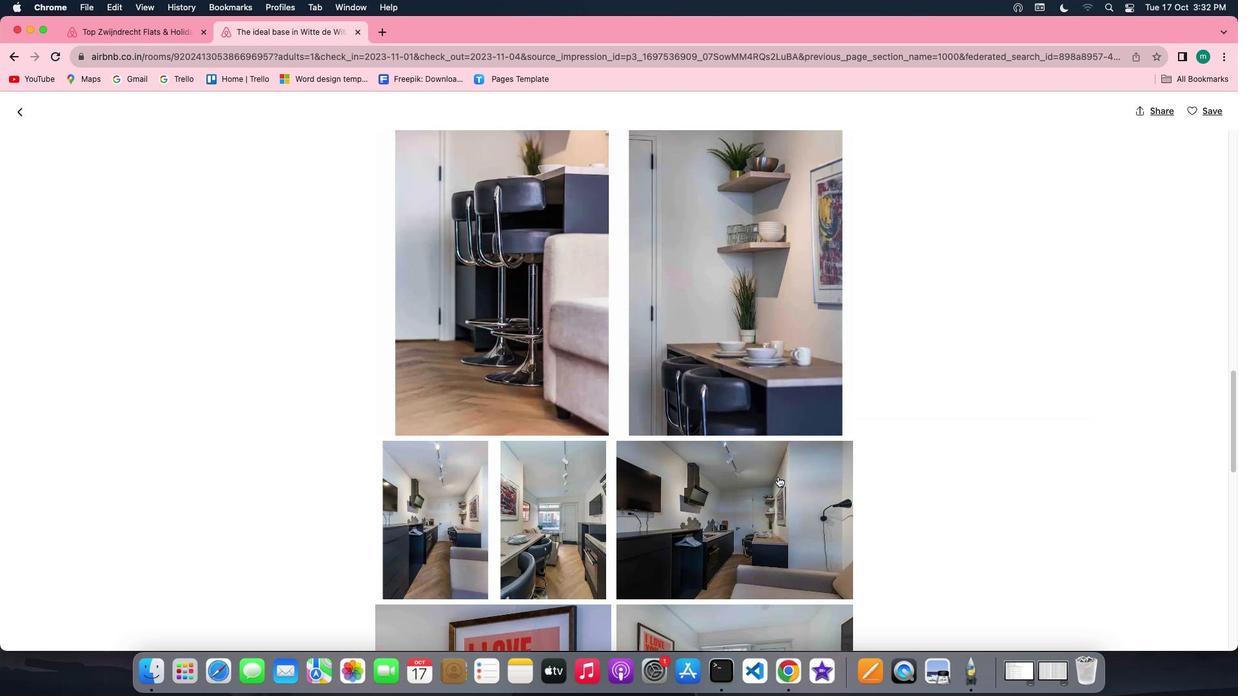 
Action: Mouse scrolled (778, 477) with delta (0, 0)
Screenshot: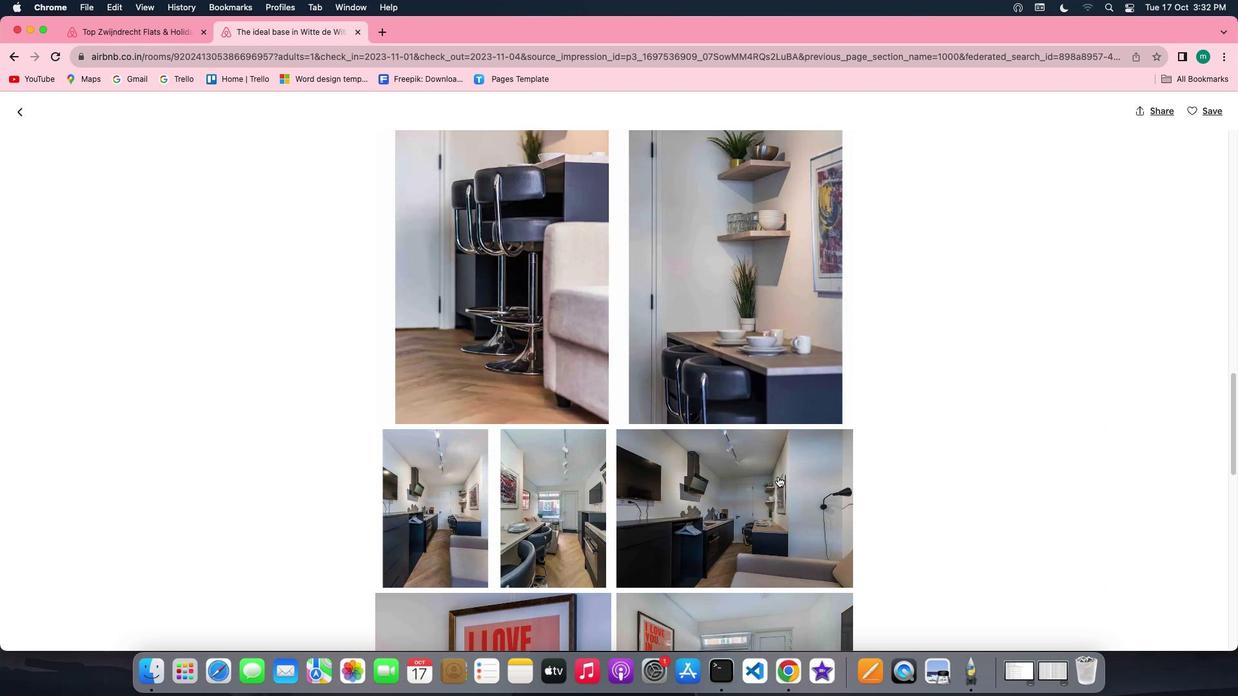 
Action: Mouse scrolled (778, 477) with delta (0, -1)
Screenshot: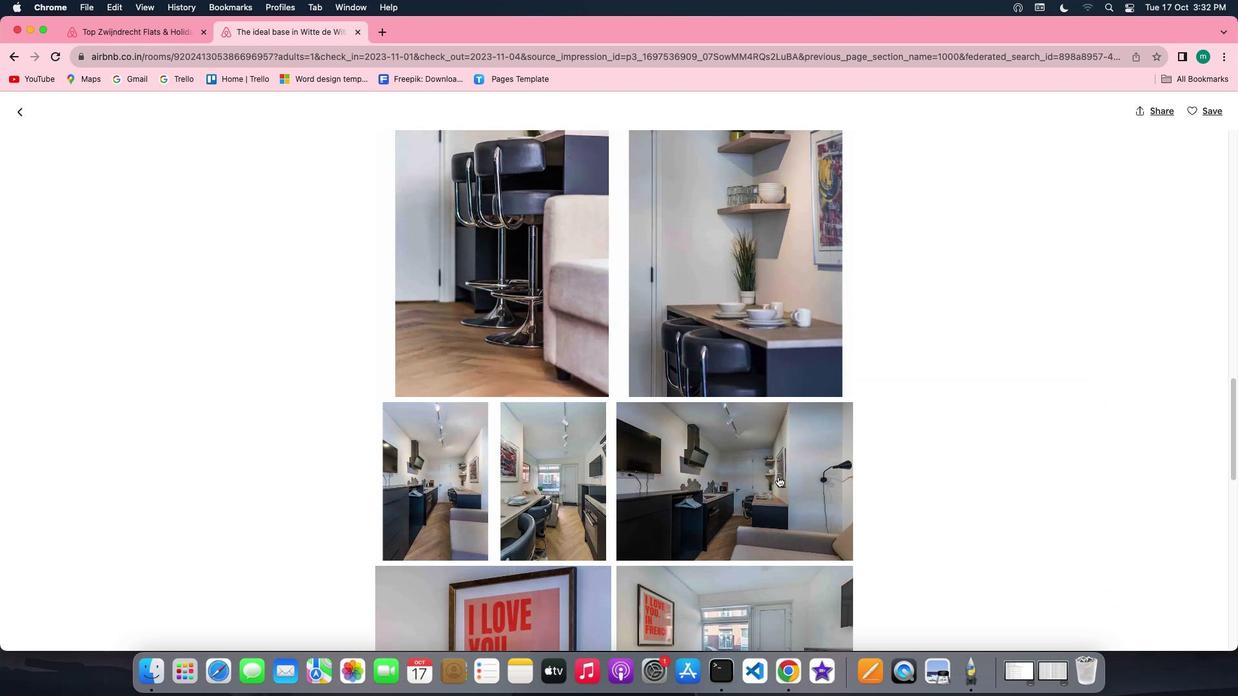 
Action: Mouse scrolled (778, 477) with delta (0, -1)
Screenshot: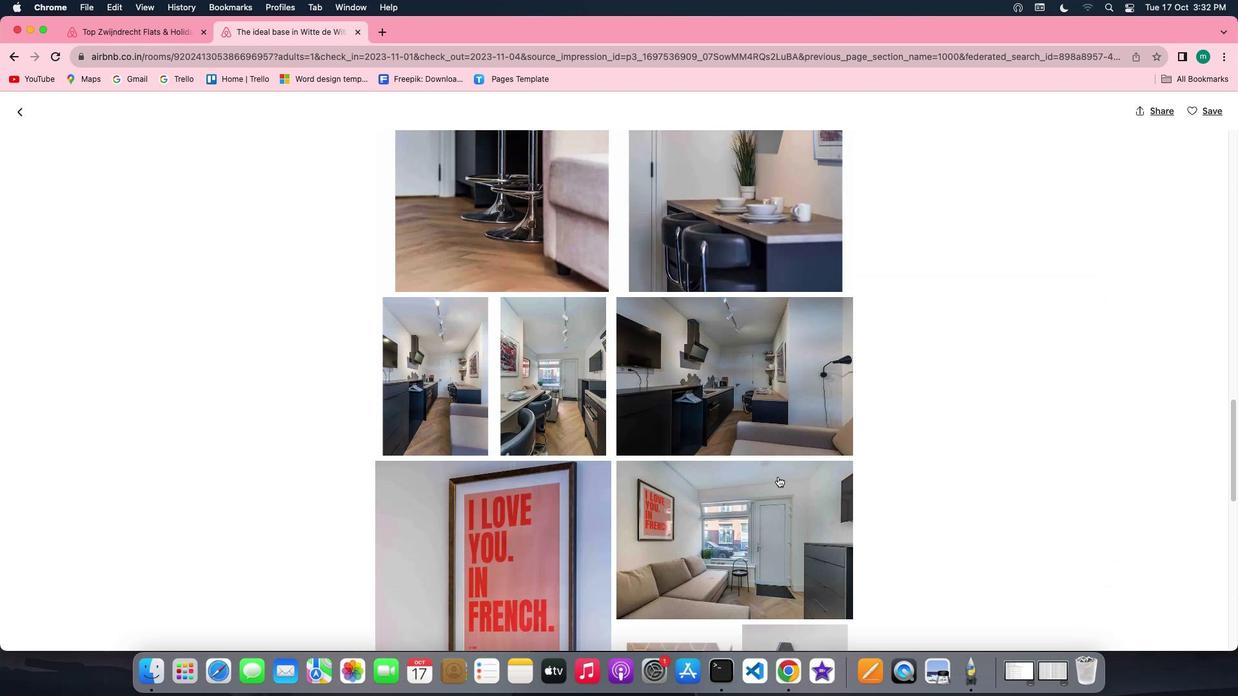 
Action: Mouse scrolled (778, 477) with delta (0, 0)
Screenshot: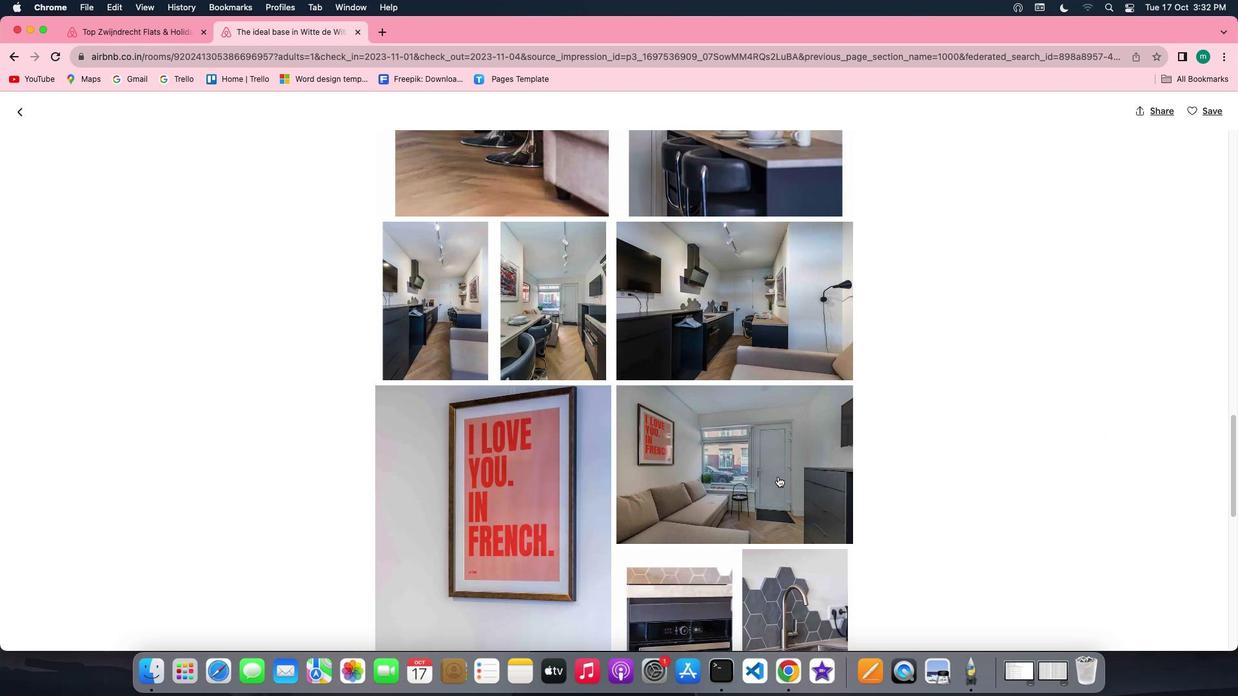 
Action: Mouse scrolled (778, 477) with delta (0, 0)
Screenshot: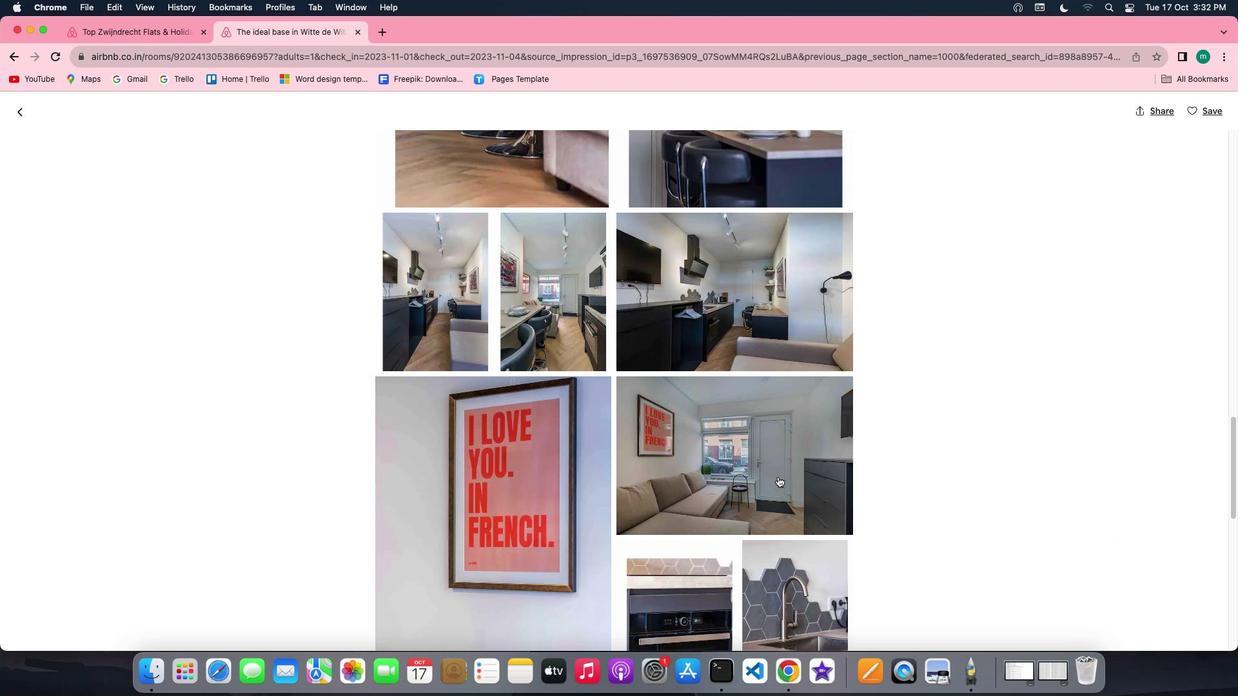 
Action: Mouse scrolled (778, 477) with delta (0, -1)
Screenshot: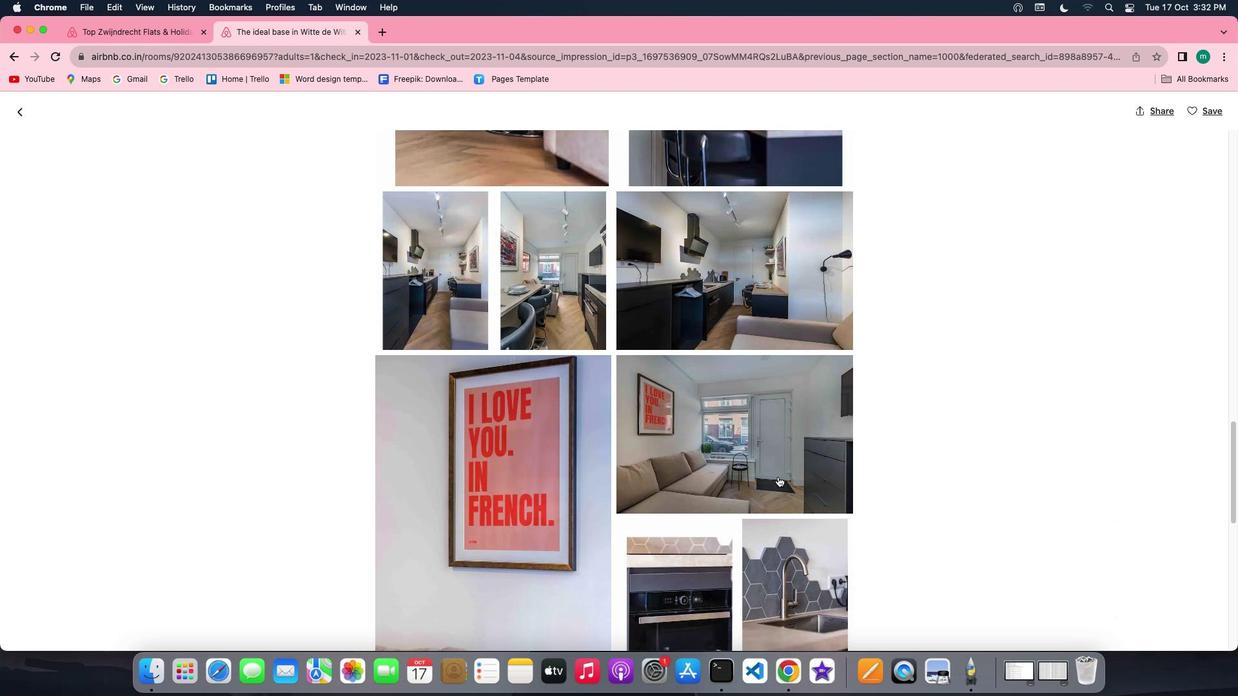 
Action: Mouse scrolled (778, 477) with delta (0, 0)
Screenshot: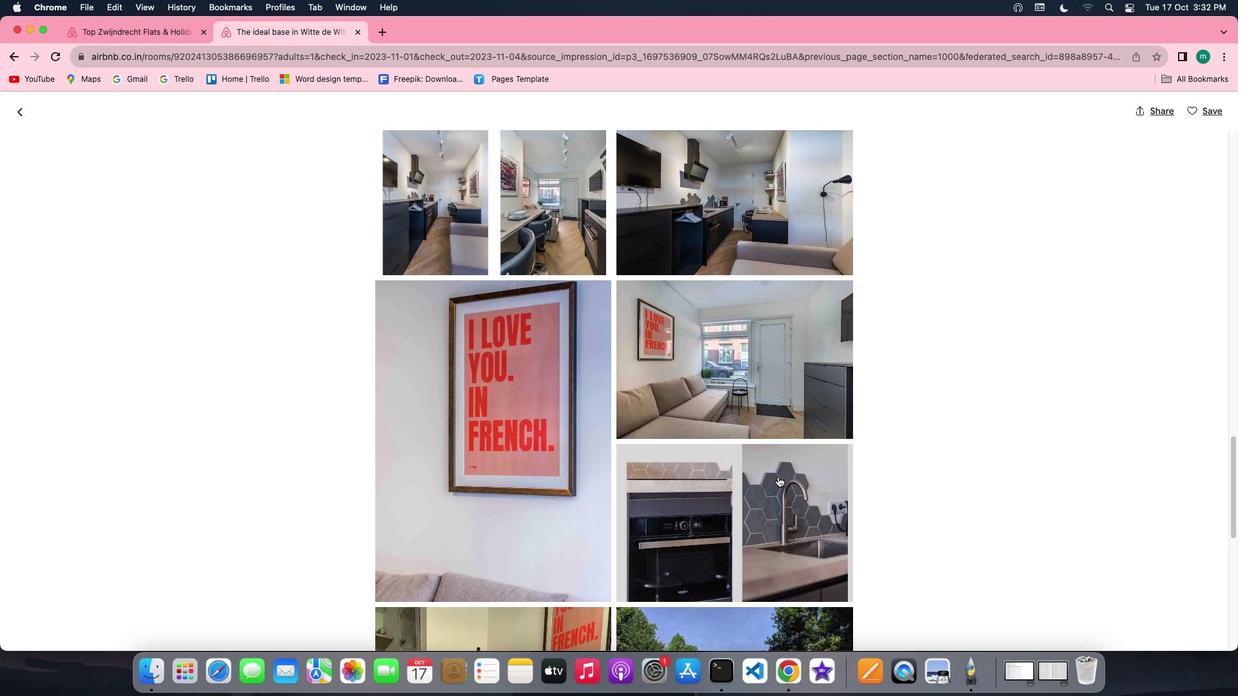 
Action: Mouse scrolled (778, 477) with delta (0, 0)
Screenshot: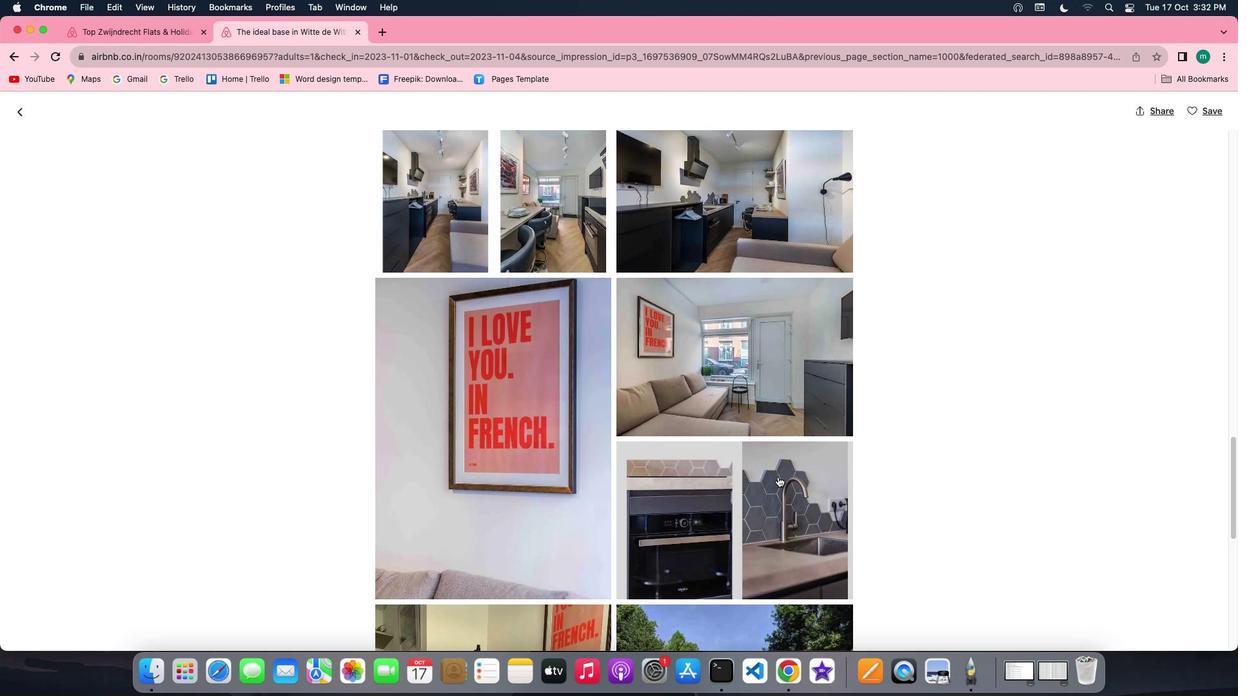 
Action: Mouse scrolled (778, 477) with delta (0, 0)
Screenshot: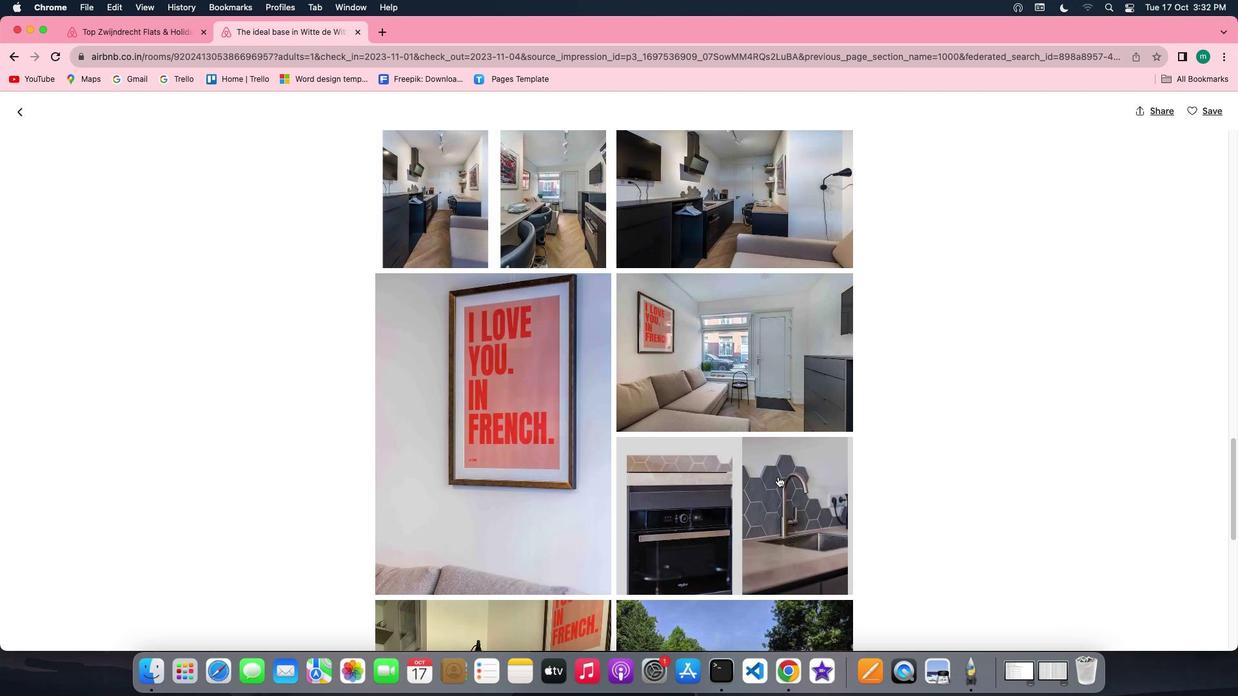 
Action: Mouse scrolled (778, 477) with delta (0, 0)
Screenshot: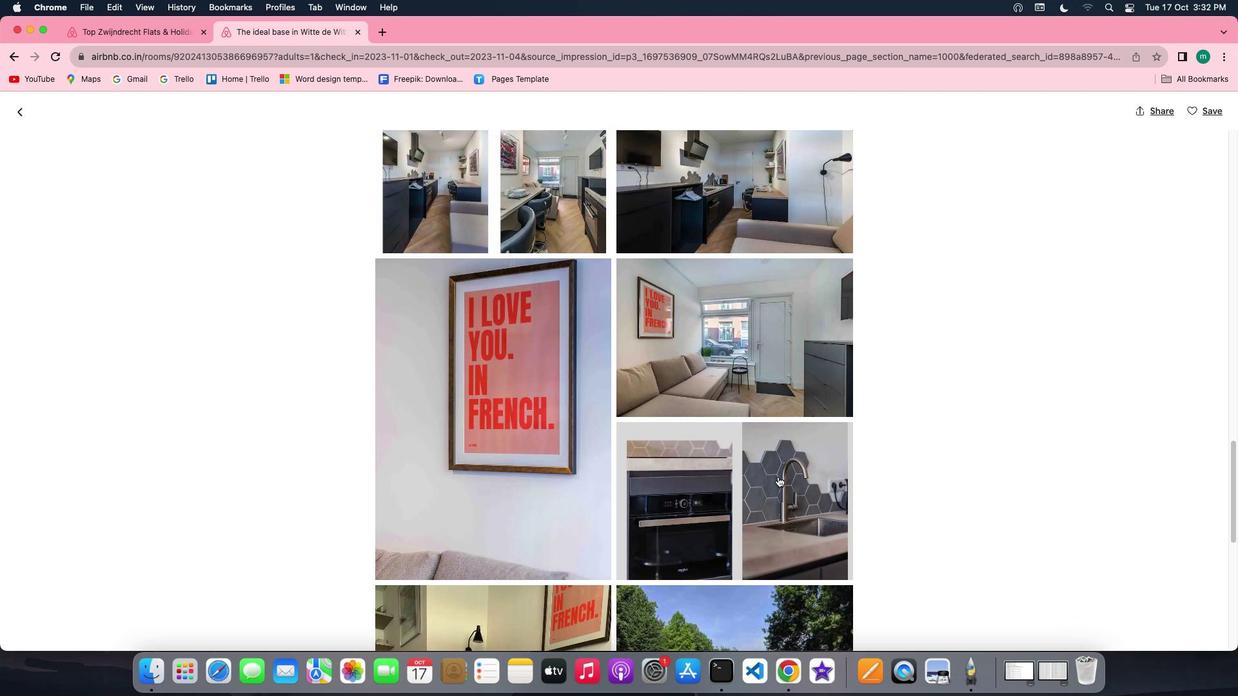 
Action: Mouse scrolled (778, 477) with delta (0, 0)
Screenshot: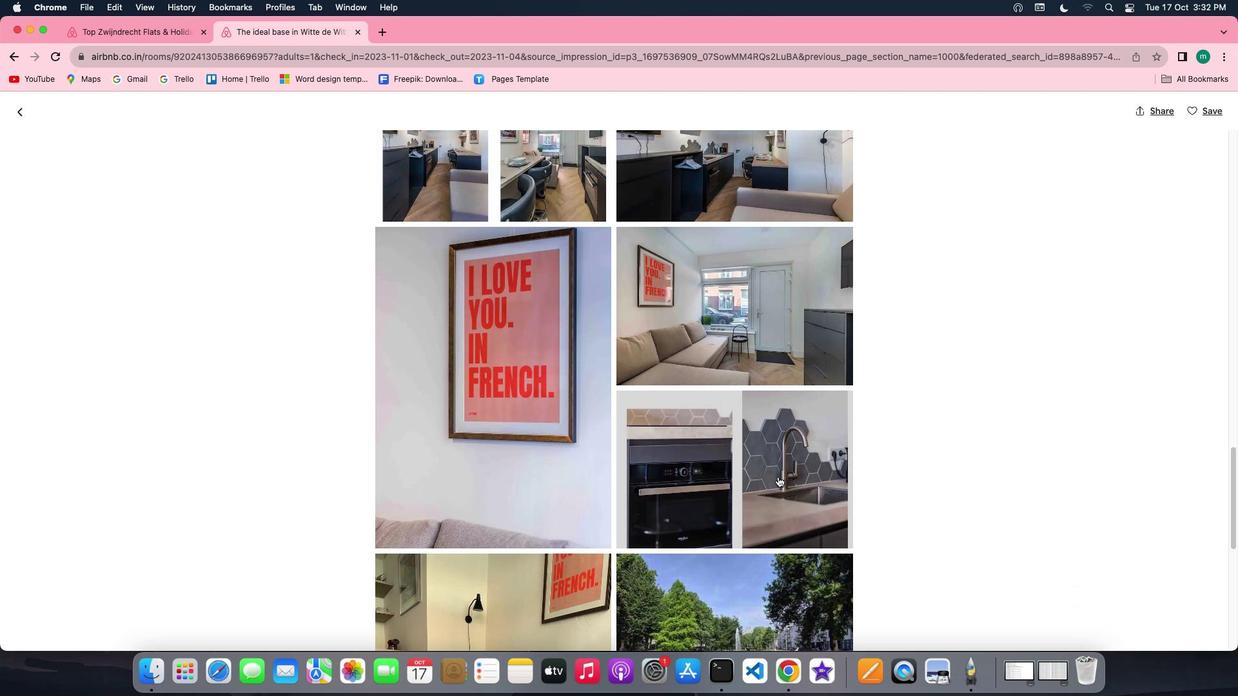 
Action: Mouse scrolled (778, 477) with delta (0, 0)
Screenshot: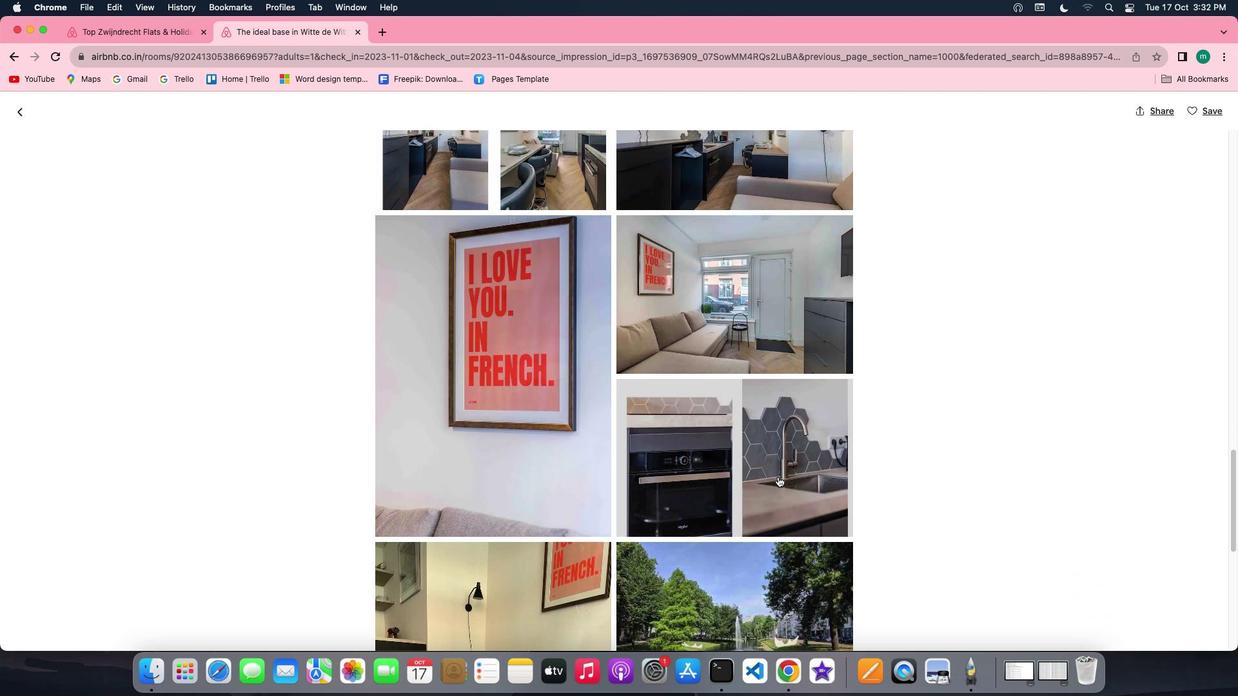 
Action: Mouse scrolled (778, 477) with delta (0, -1)
Screenshot: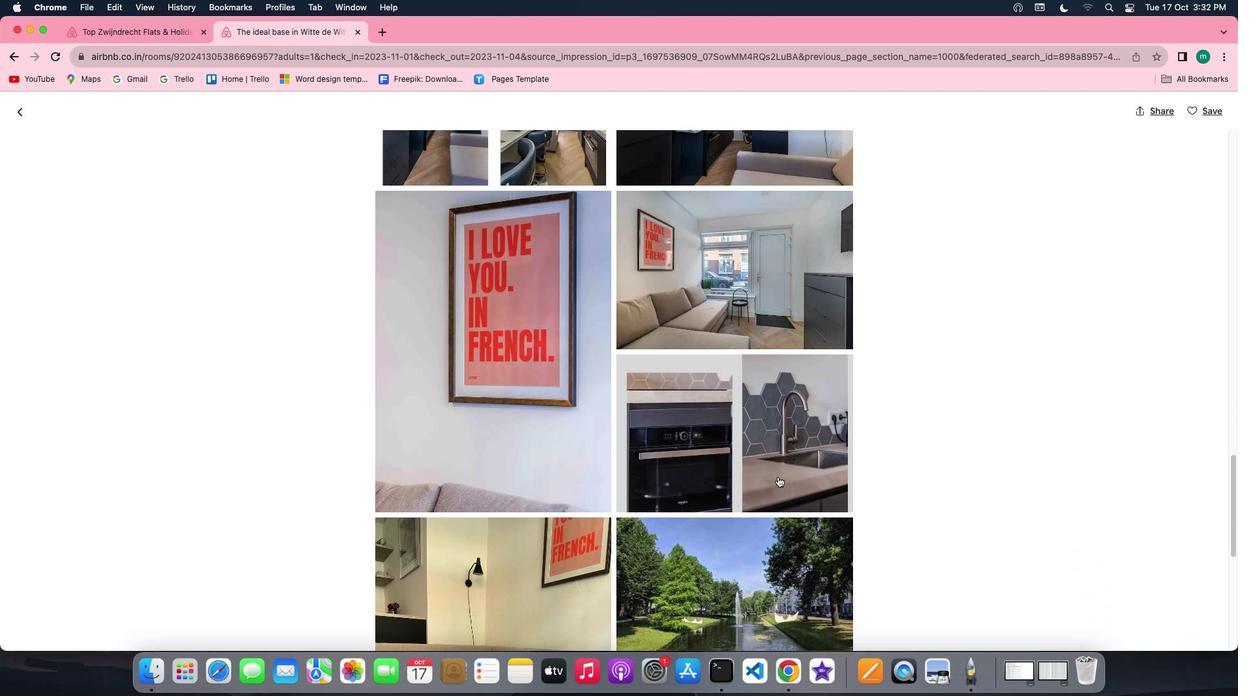 
Action: Mouse scrolled (778, 477) with delta (0, -1)
Screenshot: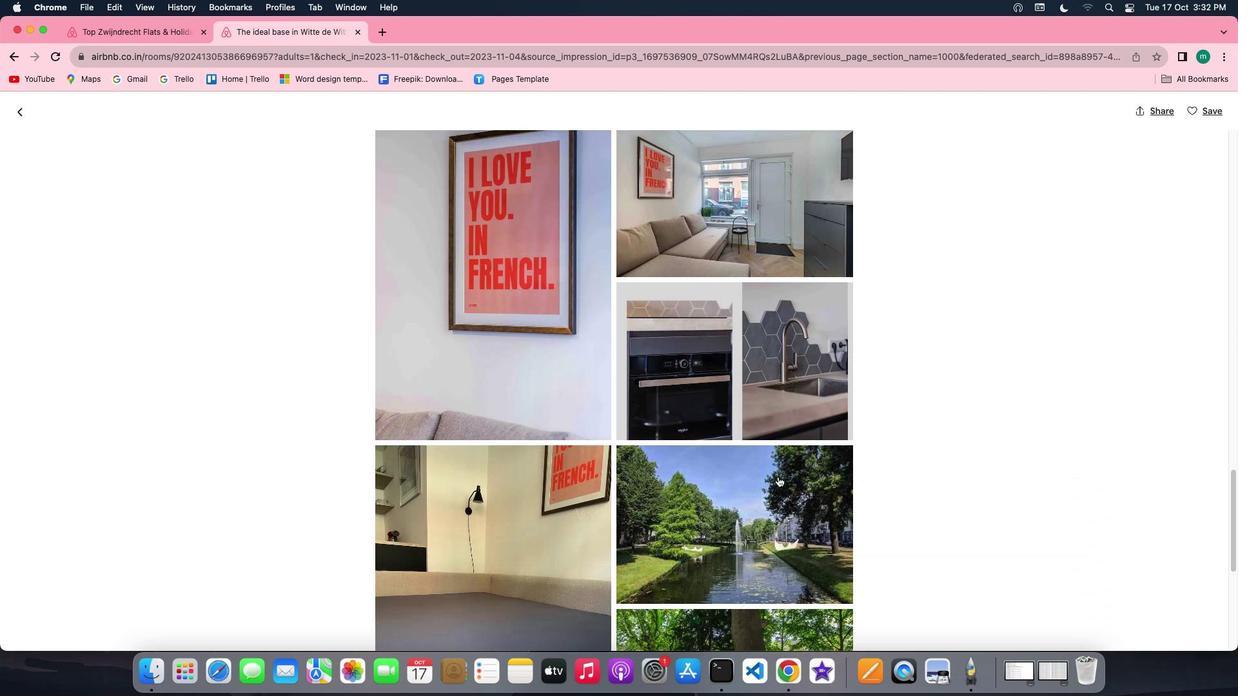 
Action: Mouse scrolled (778, 477) with delta (0, 0)
Screenshot: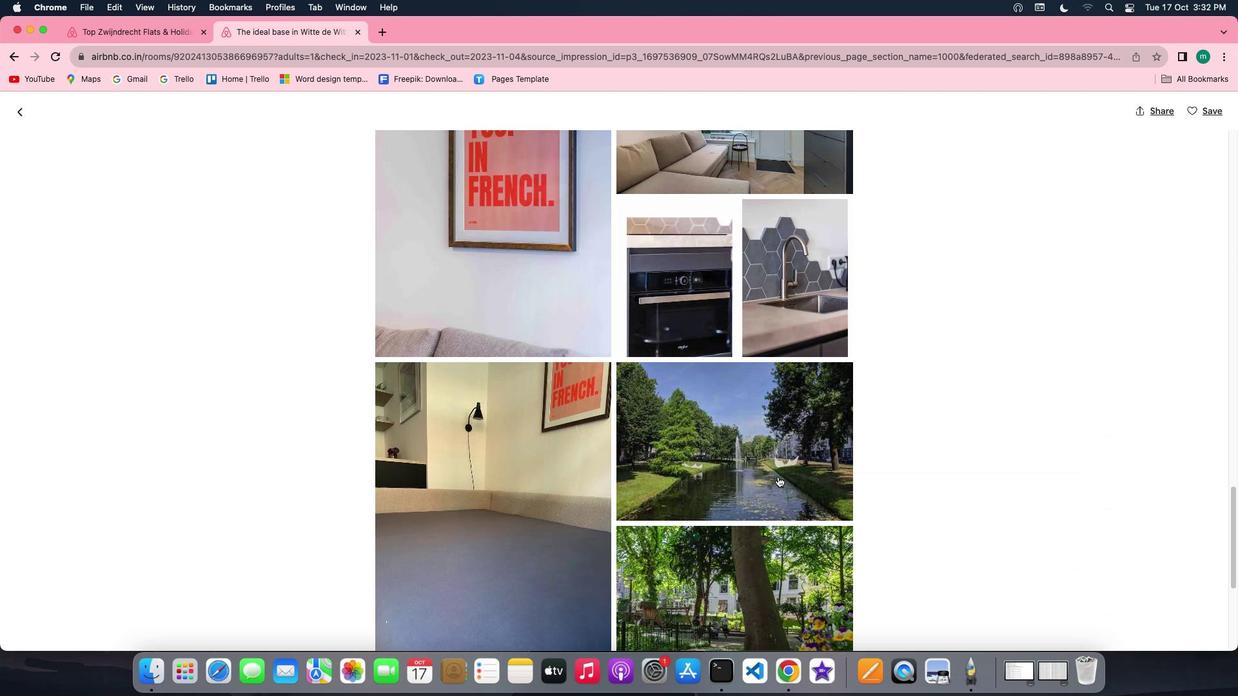 
Action: Mouse scrolled (778, 477) with delta (0, 0)
Screenshot: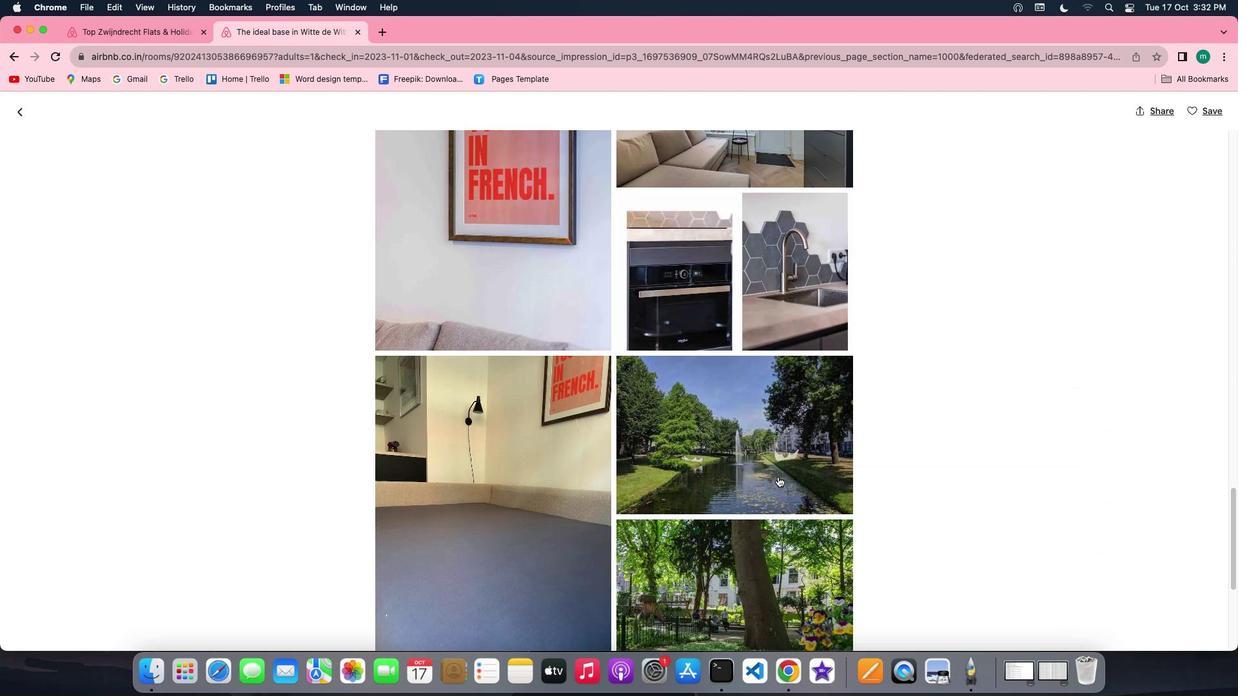 
Action: Mouse scrolled (778, 477) with delta (0, -1)
Screenshot: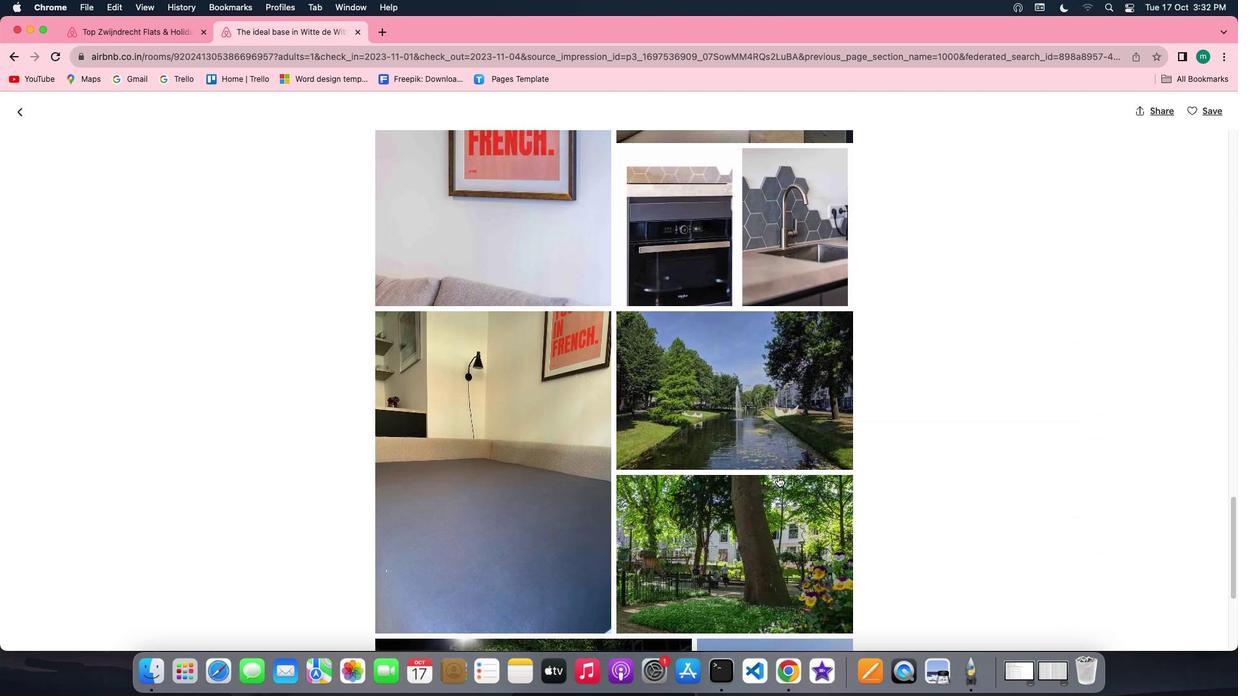 
Action: Mouse scrolled (778, 477) with delta (0, -1)
Screenshot: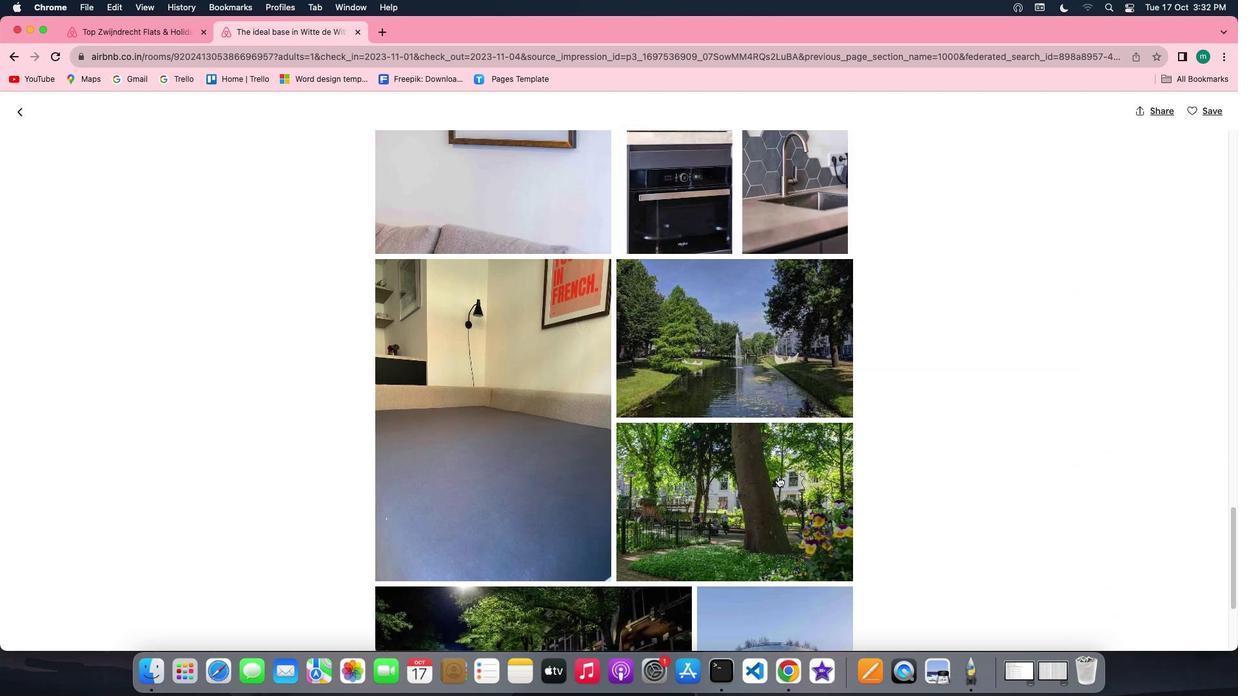 
Action: Mouse scrolled (778, 477) with delta (0, 0)
Screenshot: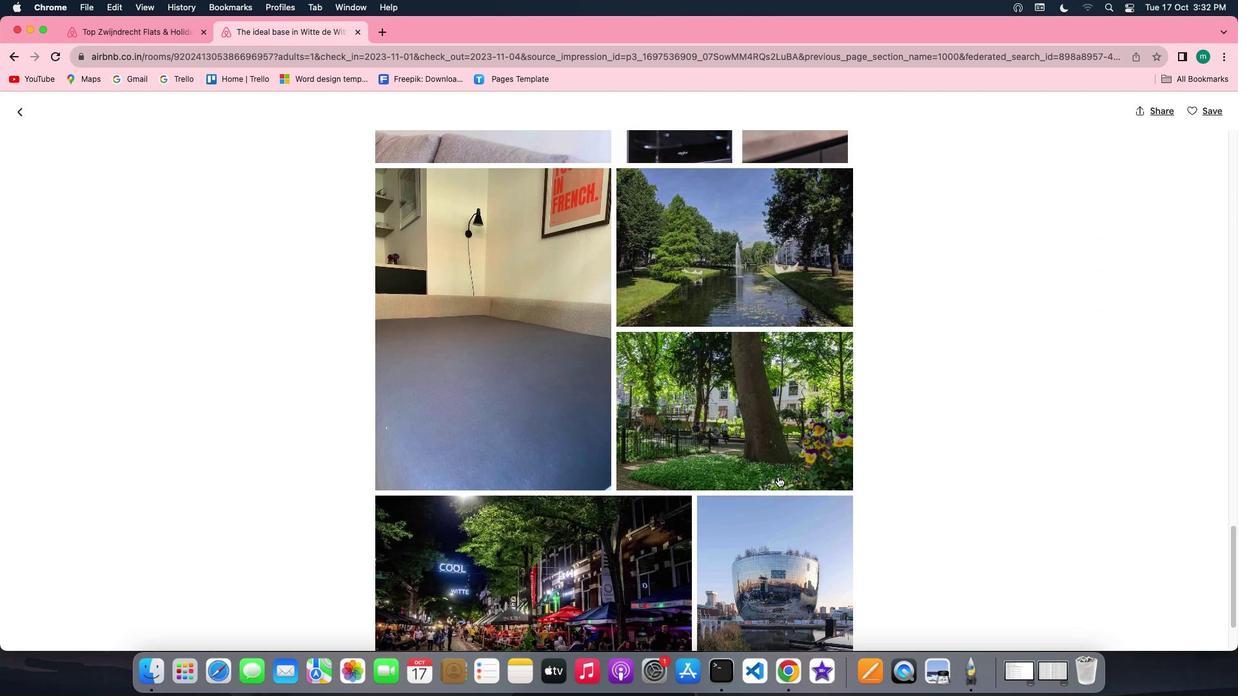 
Action: Mouse scrolled (778, 477) with delta (0, 0)
Screenshot: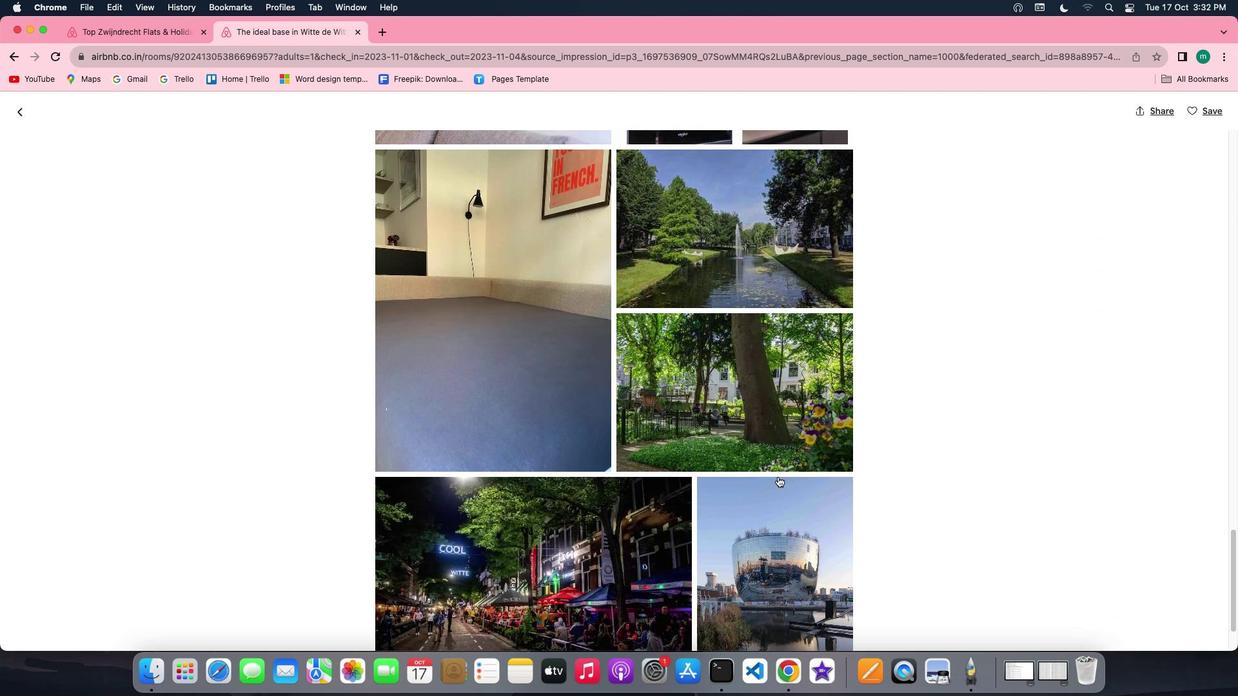 
Action: Mouse scrolled (778, 477) with delta (0, -1)
Screenshot: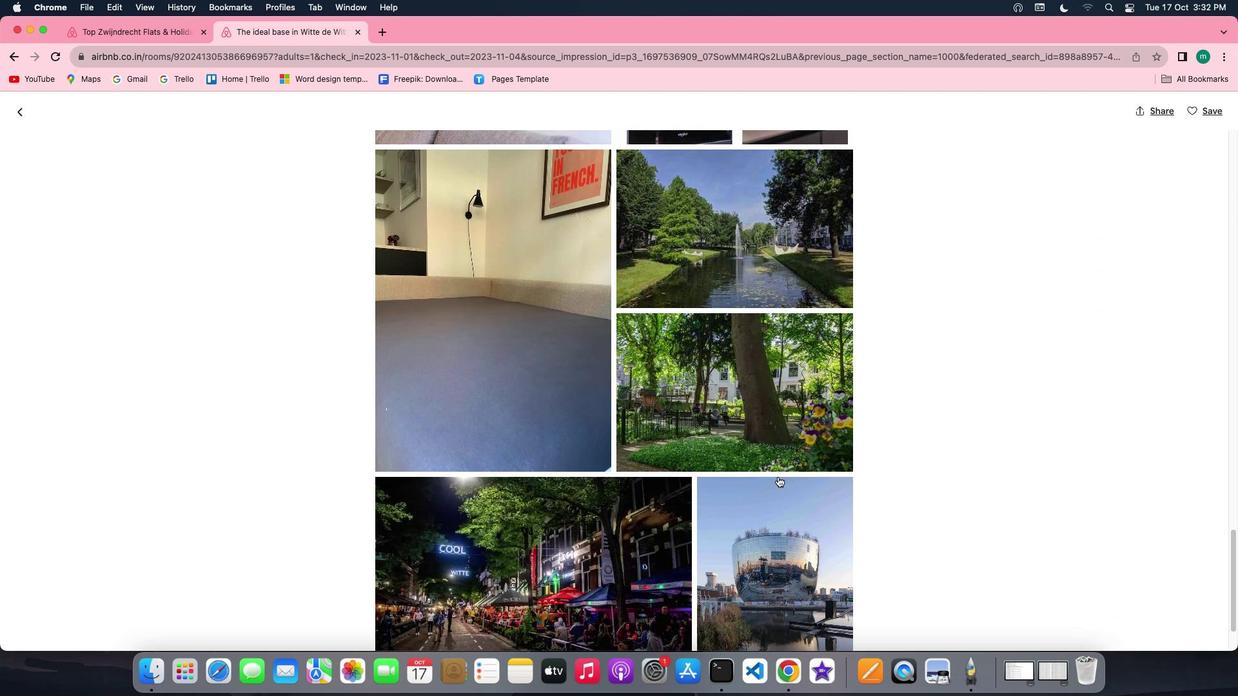 
Action: Mouse scrolled (778, 477) with delta (0, -2)
Screenshot: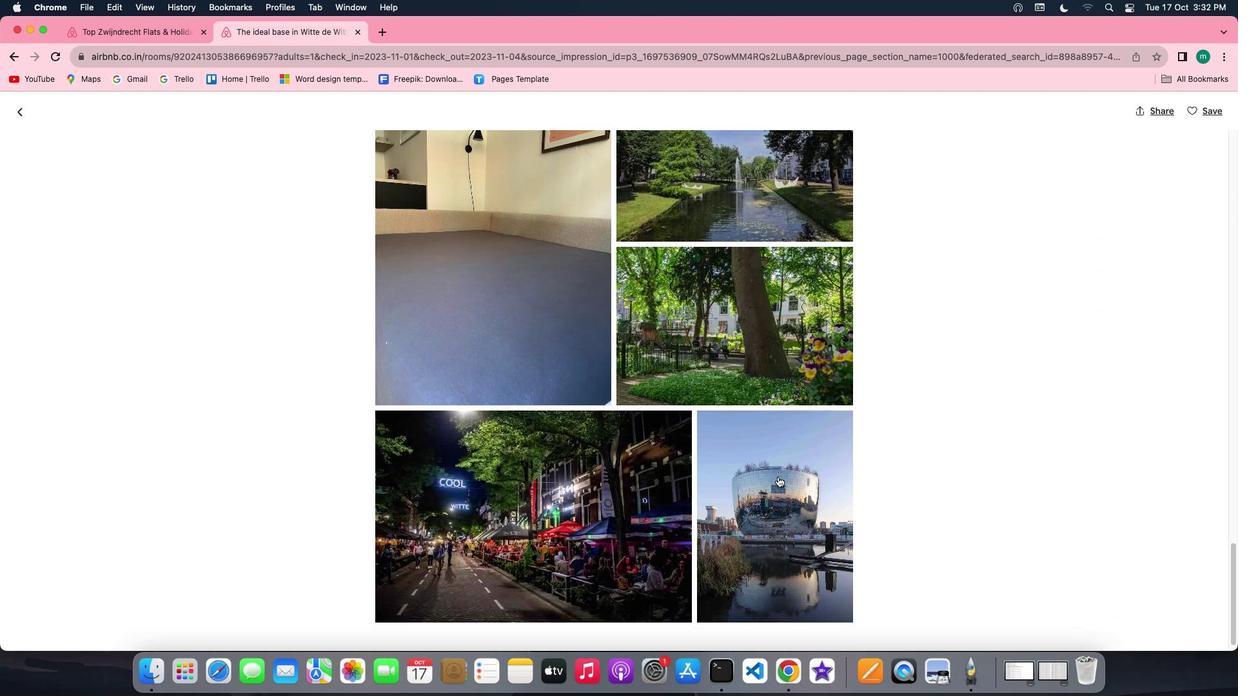 
Action: Mouse scrolled (778, 477) with delta (0, 0)
Screenshot: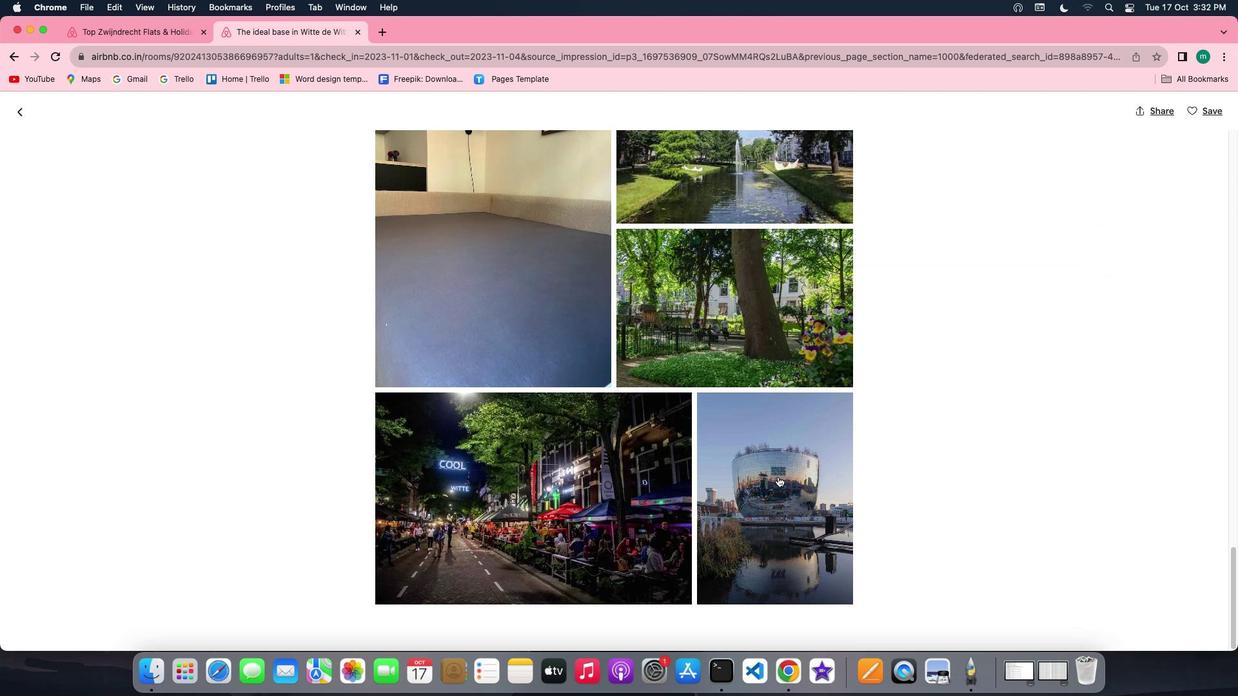 
Action: Mouse scrolled (778, 477) with delta (0, 0)
Screenshot: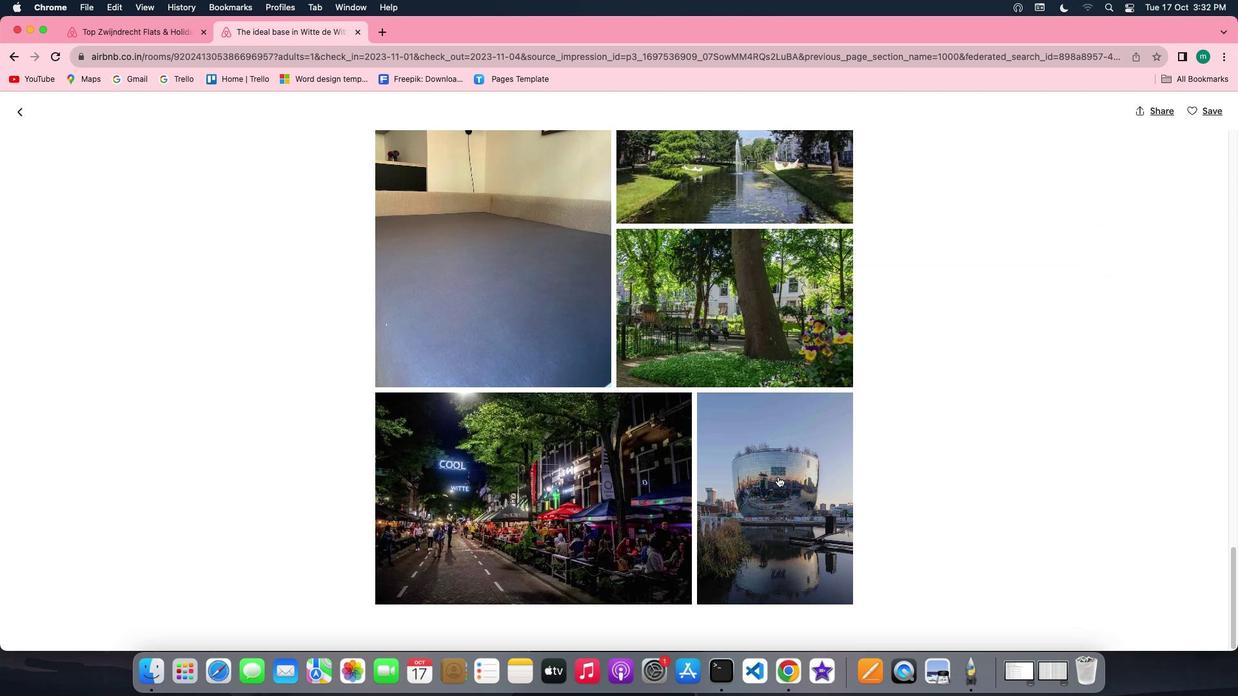 
Action: Mouse scrolled (778, 477) with delta (0, -1)
Screenshot: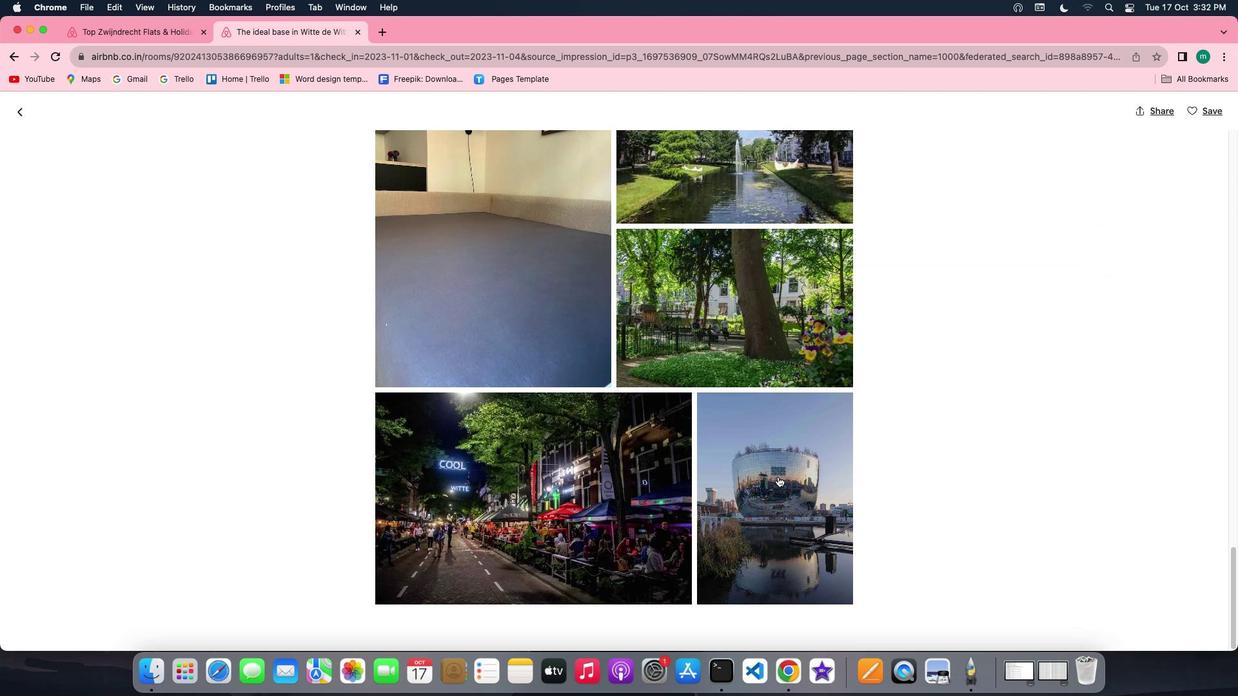 
Action: Mouse scrolled (778, 477) with delta (0, -1)
Screenshot: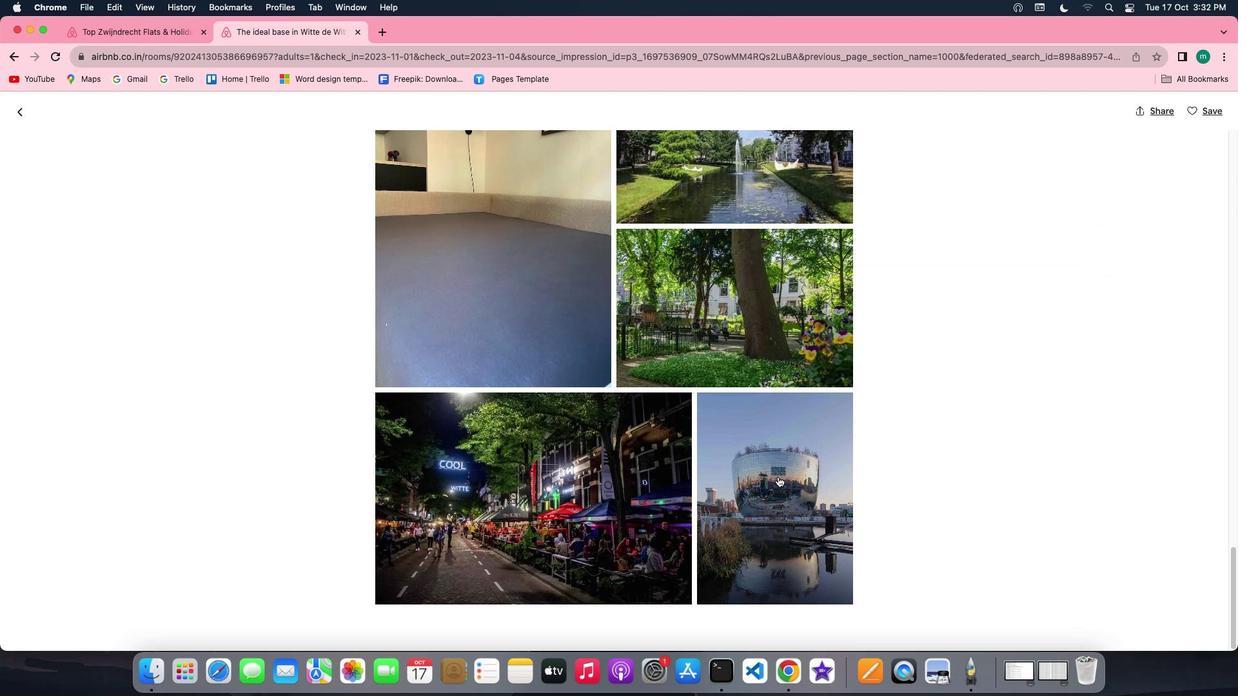 
Action: Mouse moved to (19, 109)
Screenshot: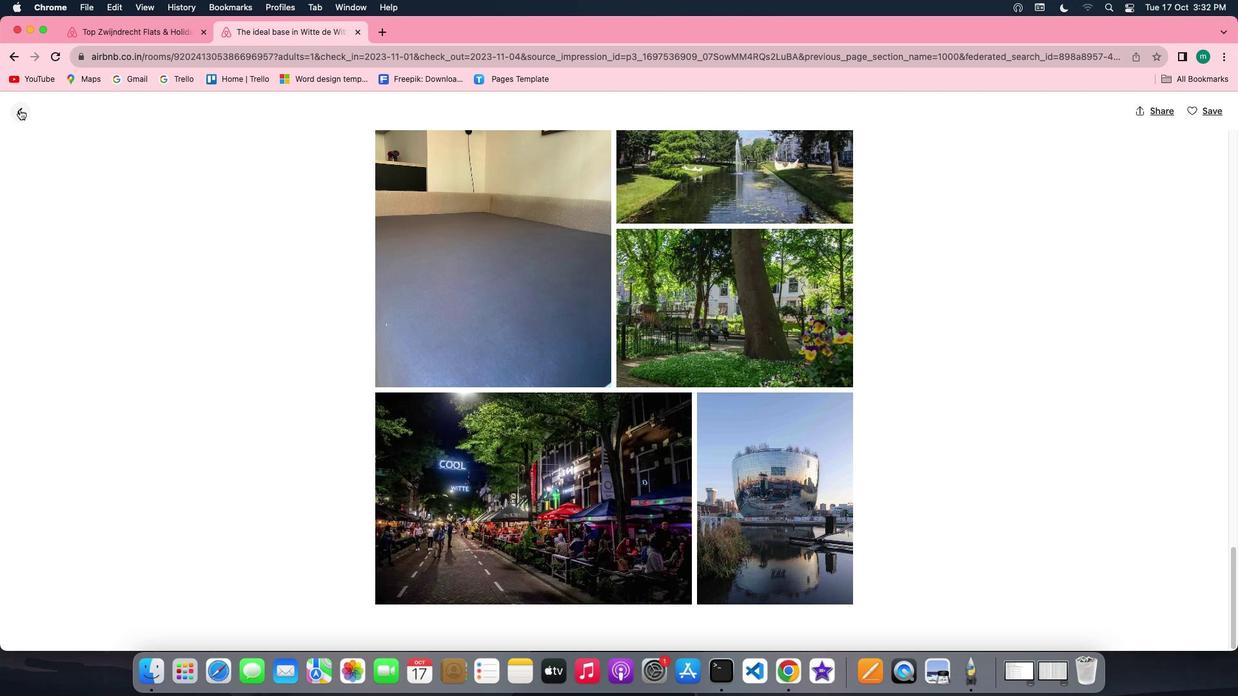 
Action: Mouse pressed left at (19, 109)
Screenshot: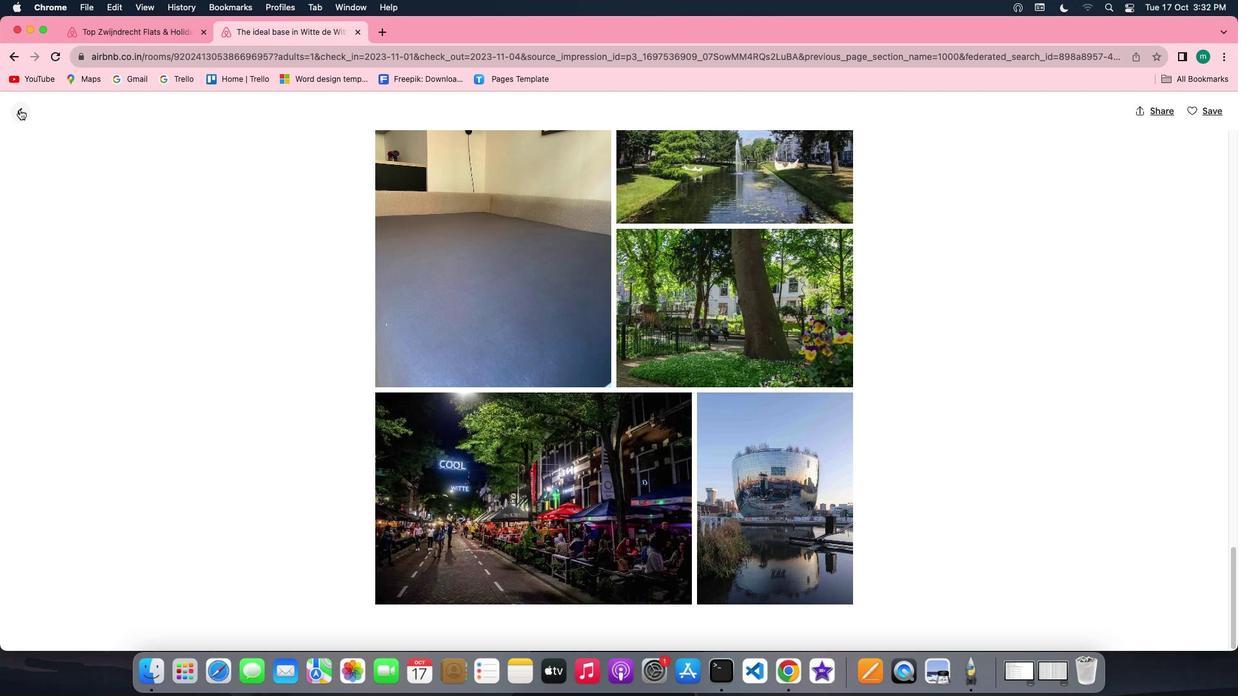 
Action: Mouse moved to (337, 339)
Screenshot: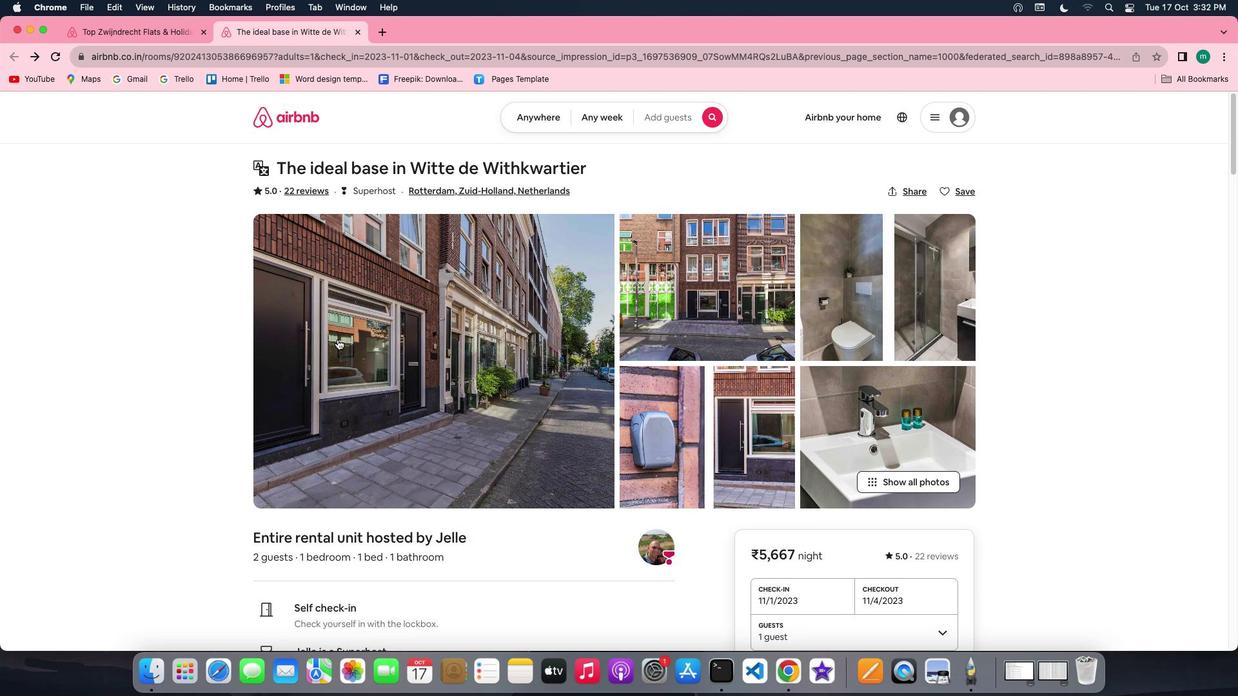 
Action: Mouse scrolled (337, 339) with delta (0, 0)
Screenshot: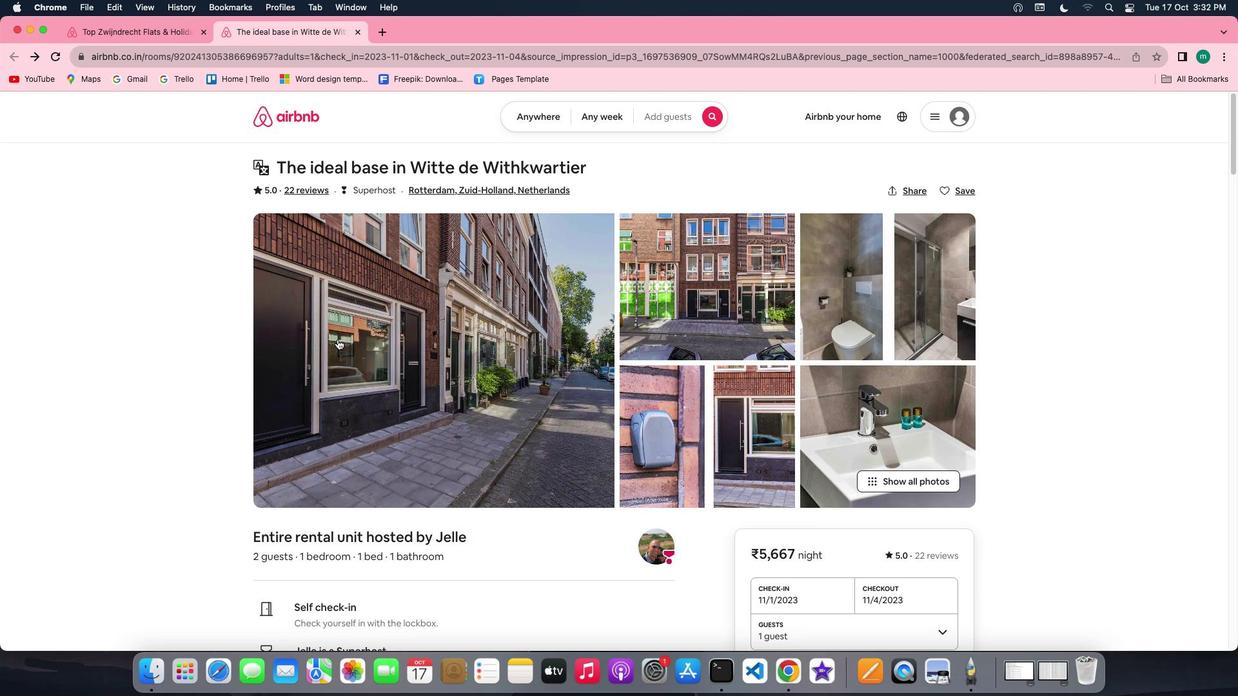 
Action: Mouse scrolled (337, 339) with delta (0, 0)
Screenshot: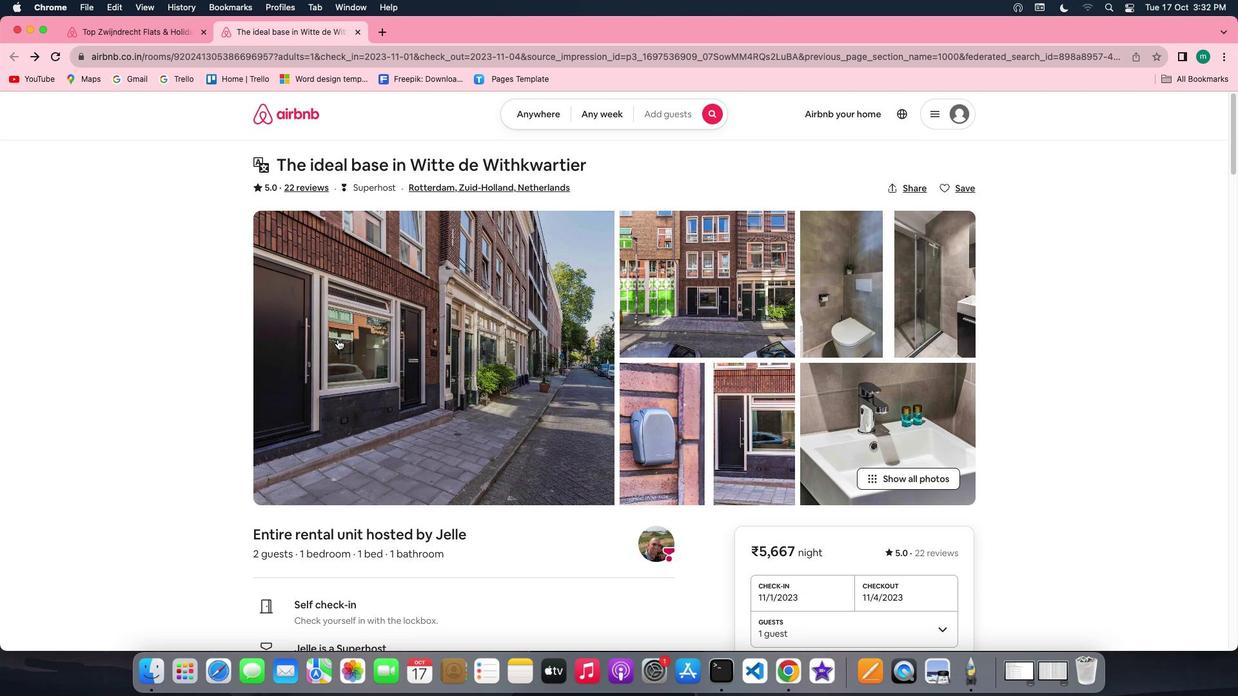 
Action: Mouse scrolled (337, 339) with delta (0, -1)
Screenshot: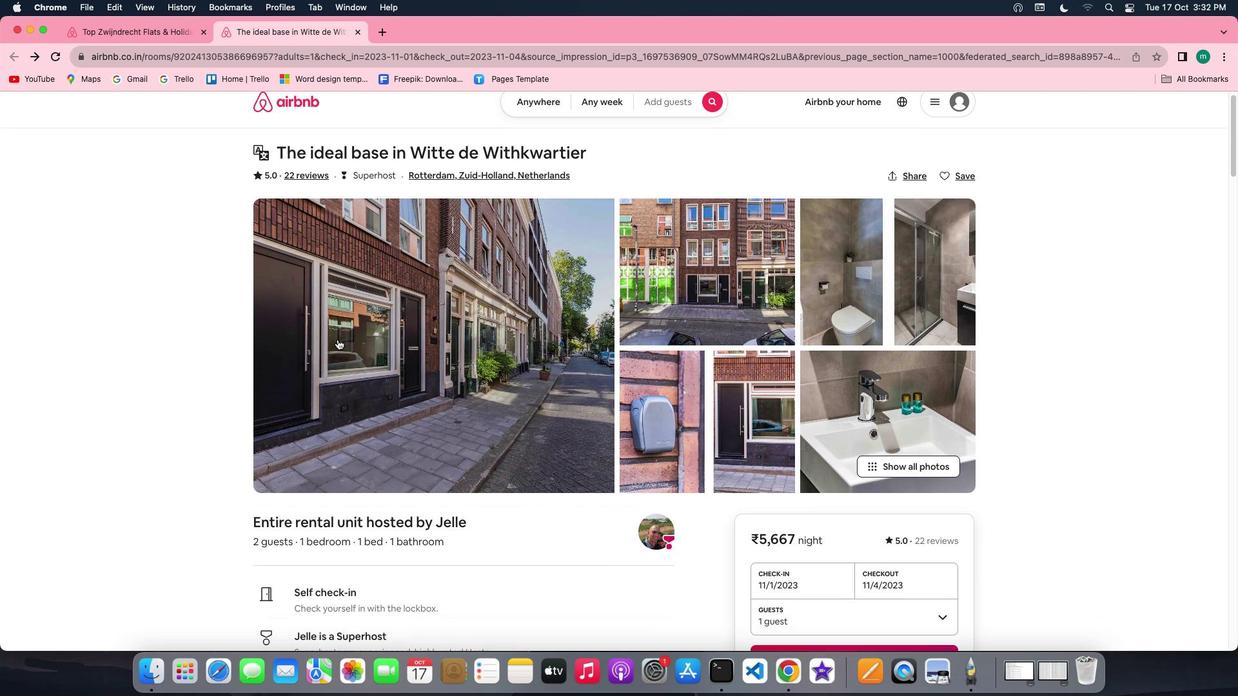 
Action: Mouse scrolled (337, 339) with delta (0, -2)
Screenshot: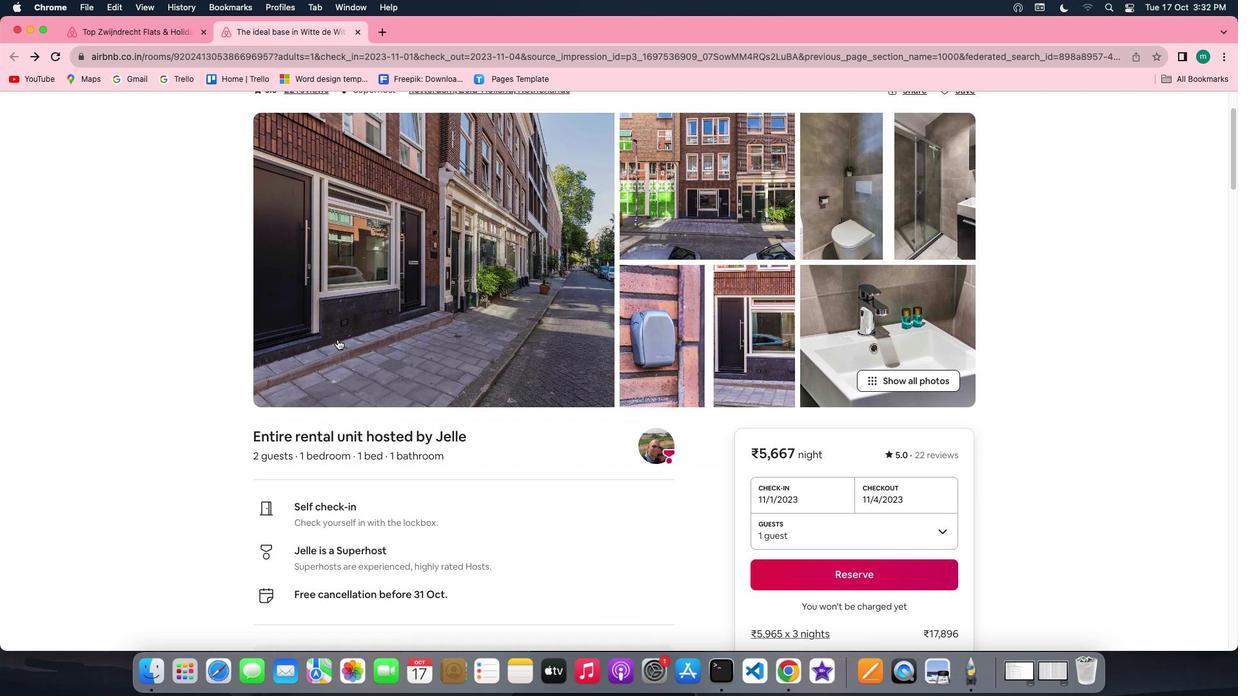 
Action: Mouse scrolled (337, 339) with delta (0, -2)
Screenshot: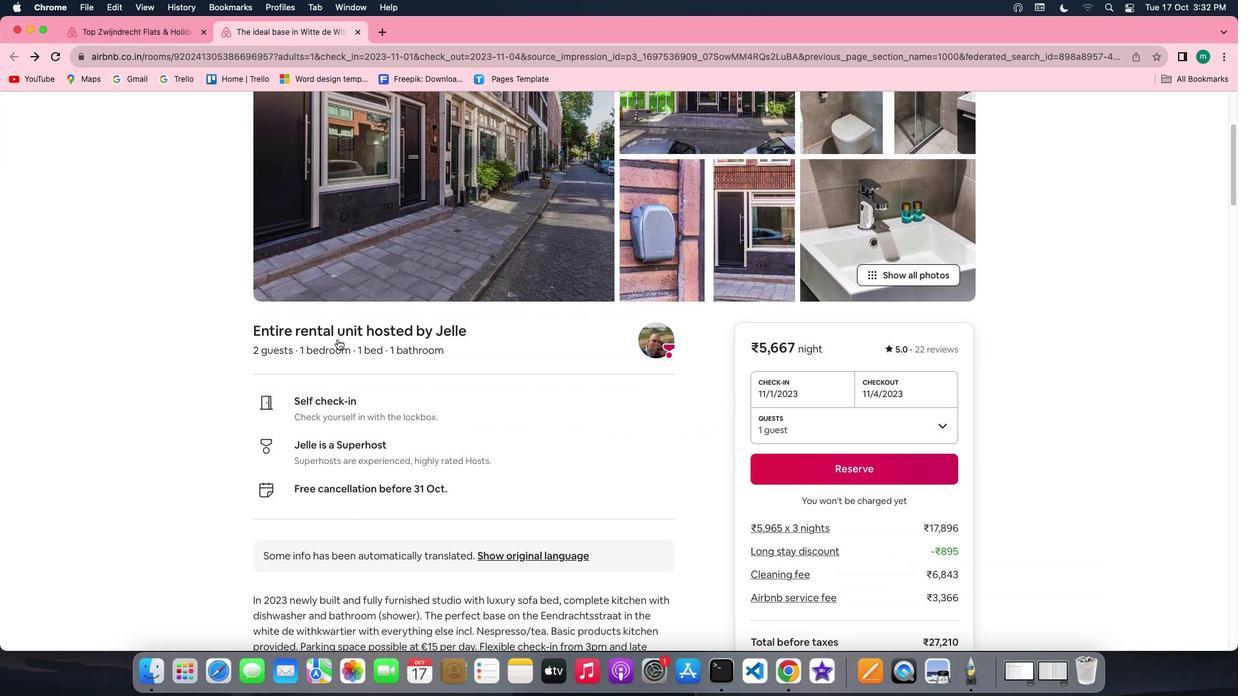 
Action: Mouse moved to (341, 544)
Screenshot: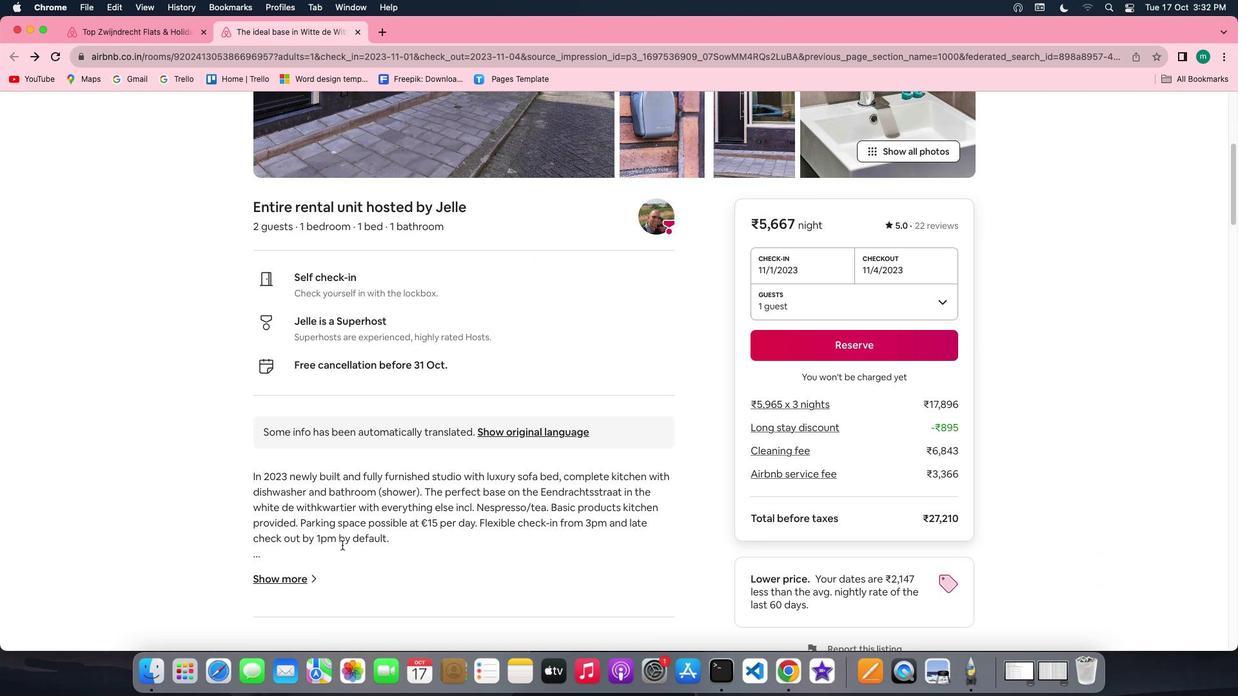 
Action: Mouse scrolled (341, 544) with delta (0, 0)
Screenshot: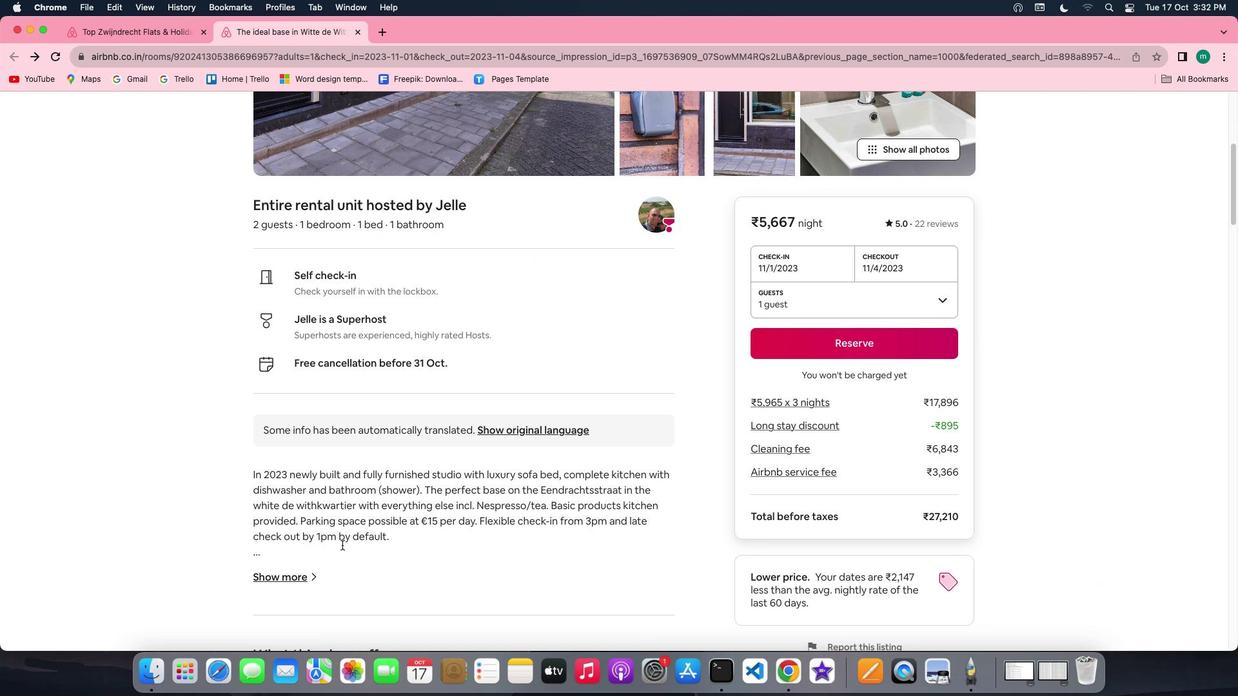 
Action: Mouse scrolled (341, 544) with delta (0, 0)
Screenshot: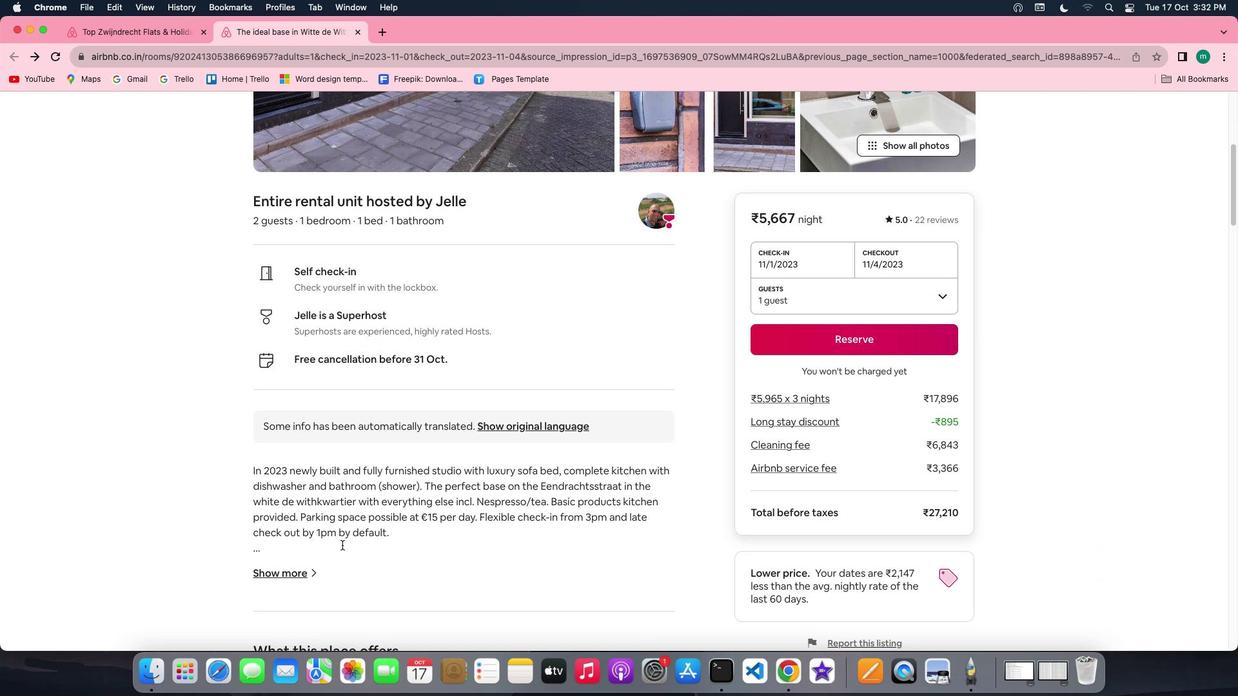 
Action: Mouse scrolled (341, 544) with delta (0, -1)
Screenshot: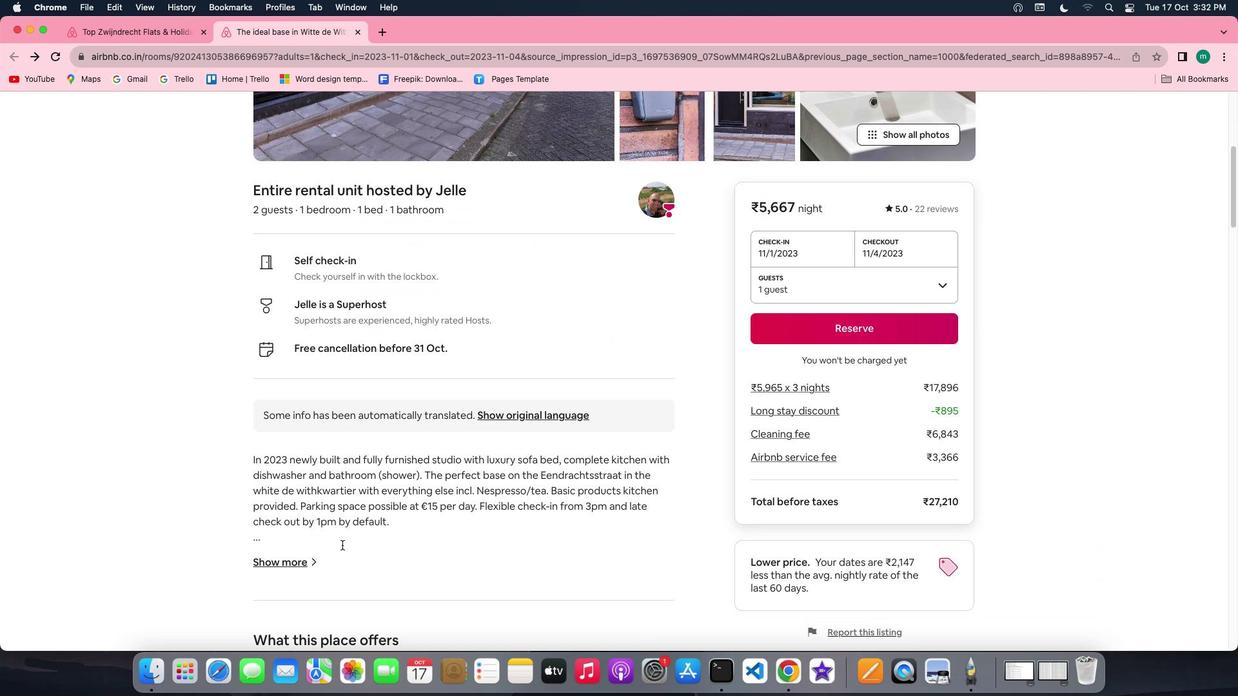 
Action: Mouse scrolled (341, 544) with delta (0, -1)
Screenshot: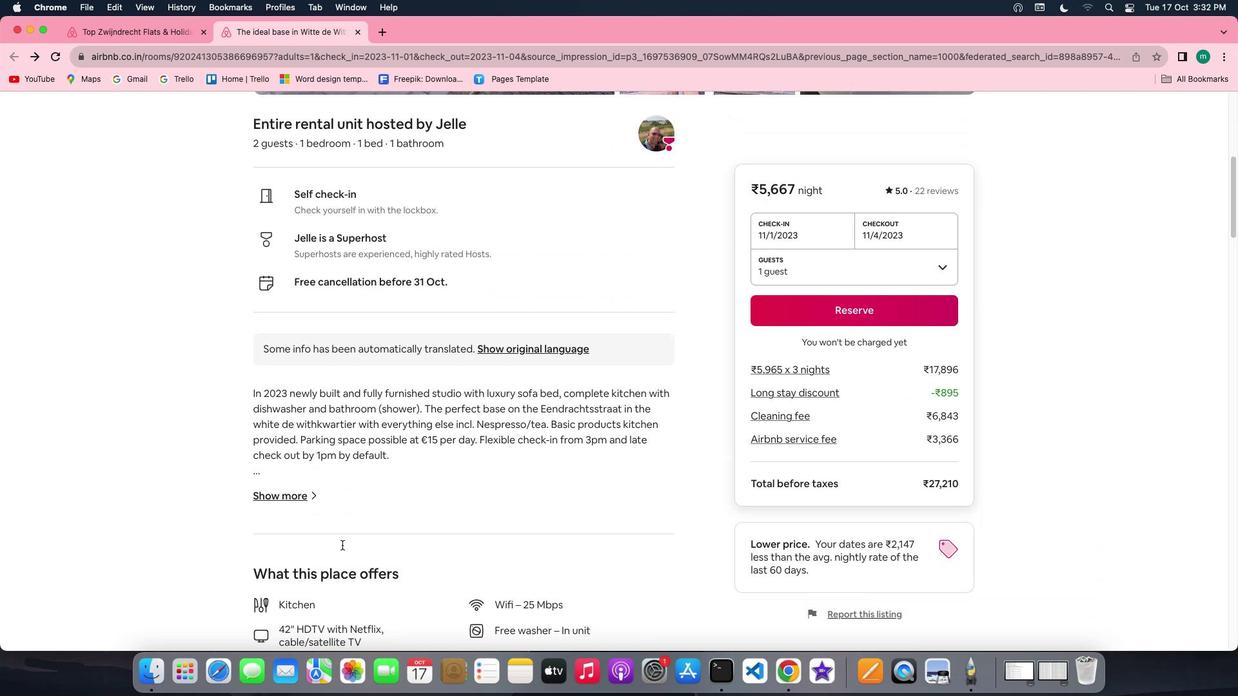 
Action: Mouse moved to (285, 417)
Screenshot: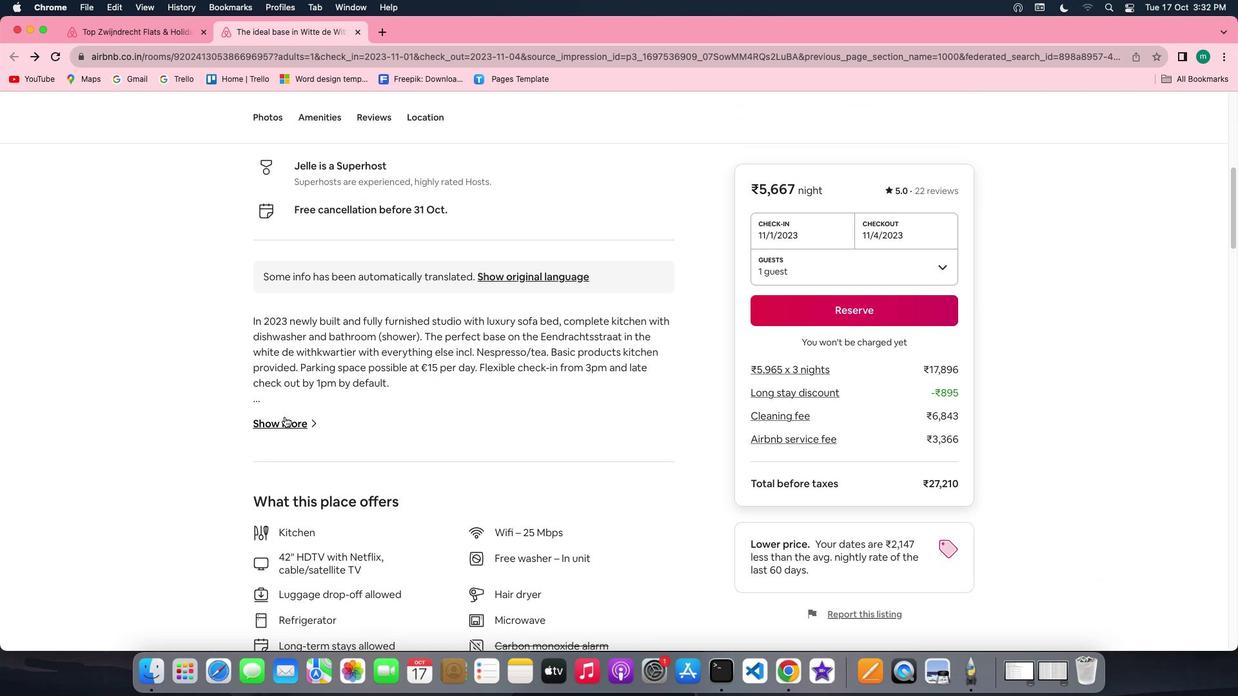
Action: Mouse pressed left at (285, 417)
Screenshot: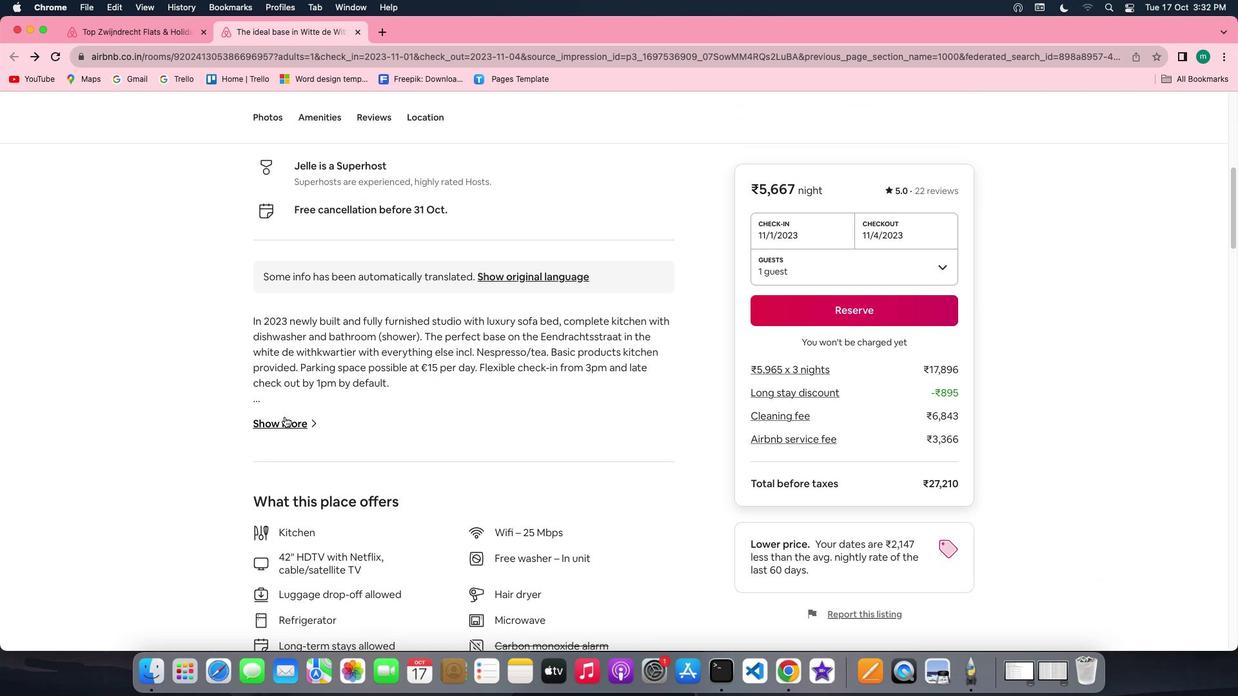
Action: Mouse moved to (512, 399)
Screenshot: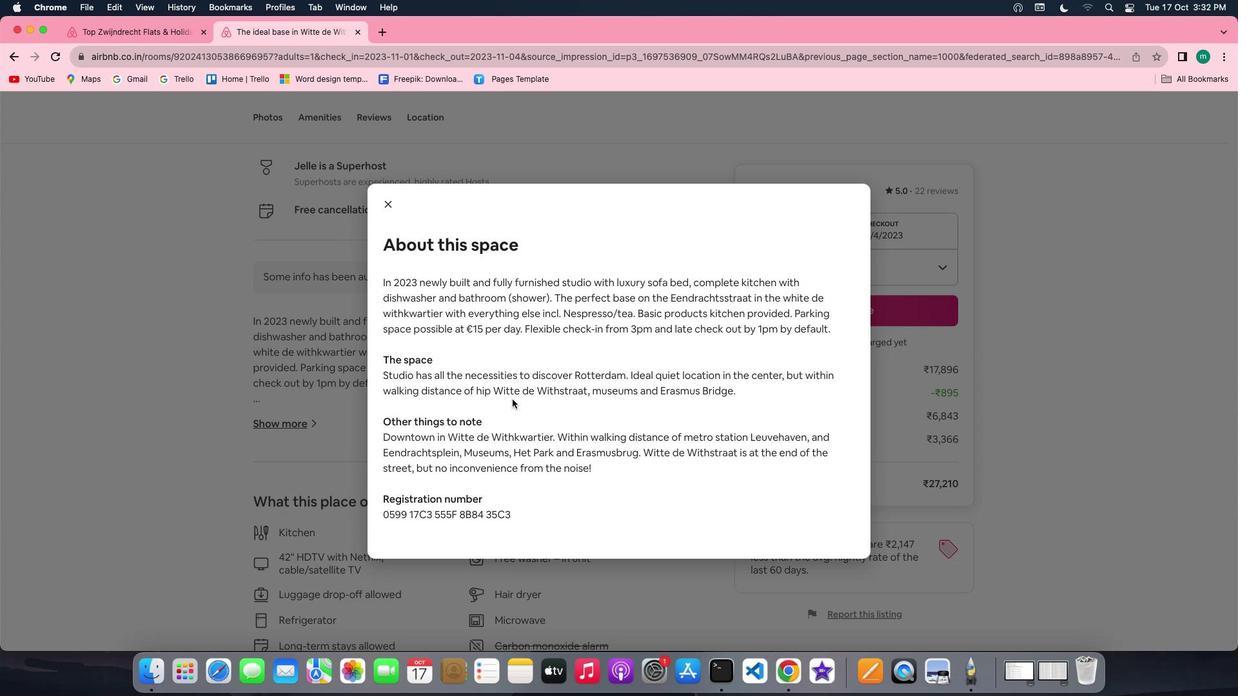 
Action: Mouse scrolled (512, 399) with delta (0, 0)
Screenshot: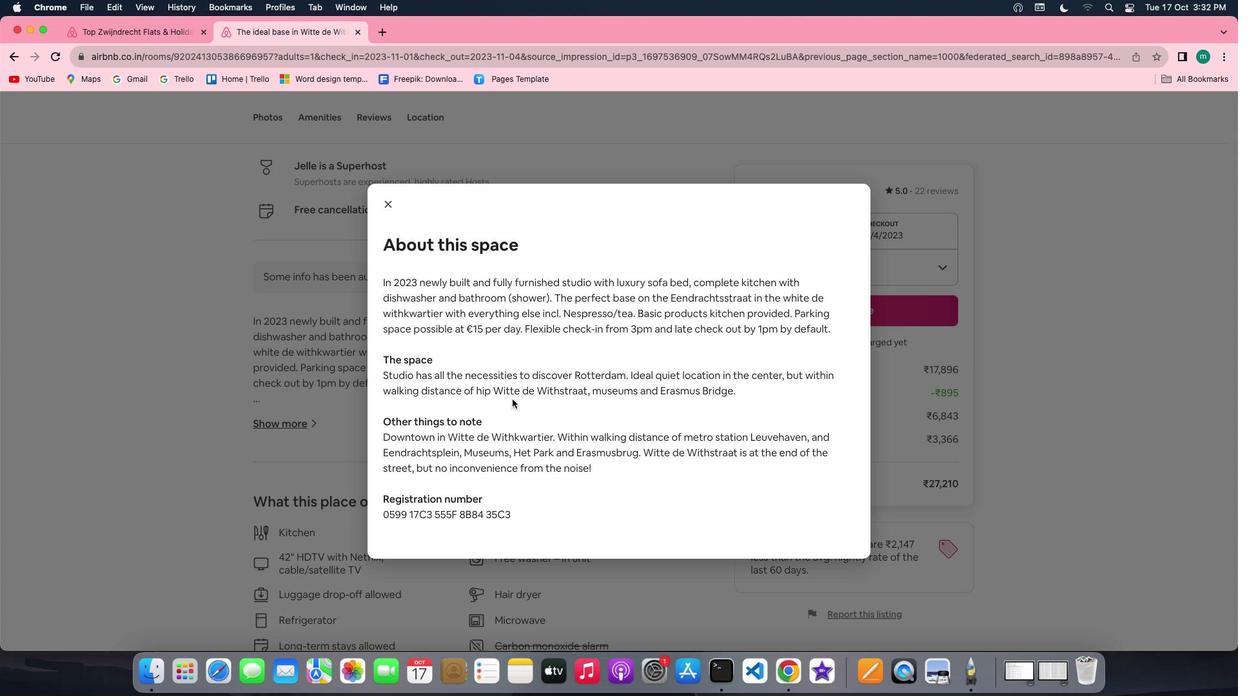 
Action: Mouse scrolled (512, 399) with delta (0, 0)
Screenshot: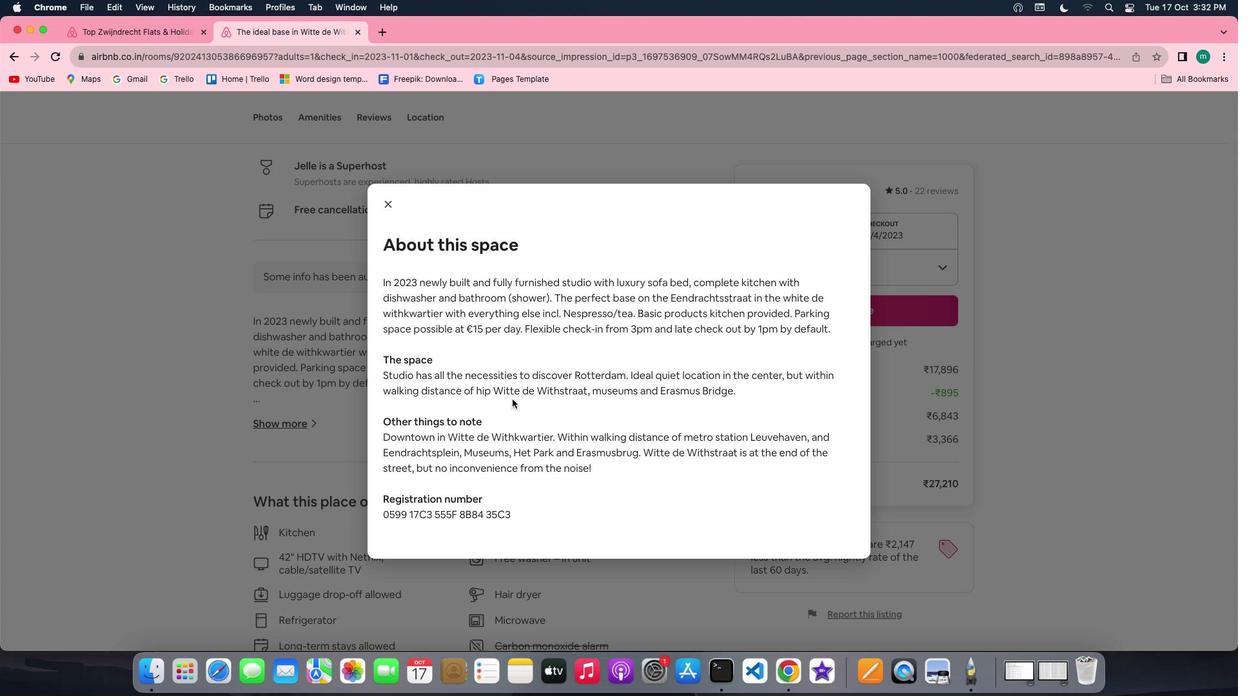 
Action: Mouse scrolled (512, 399) with delta (0, -1)
Screenshot: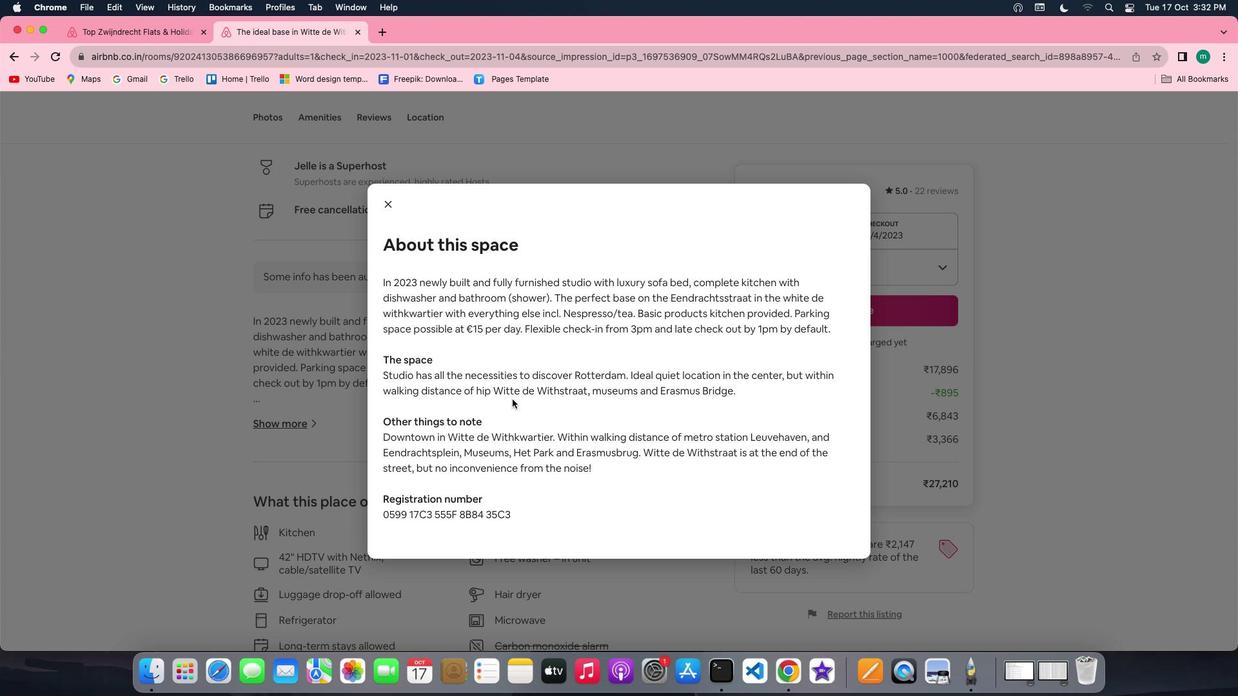 
Action: Mouse scrolled (512, 399) with delta (0, -1)
Screenshot: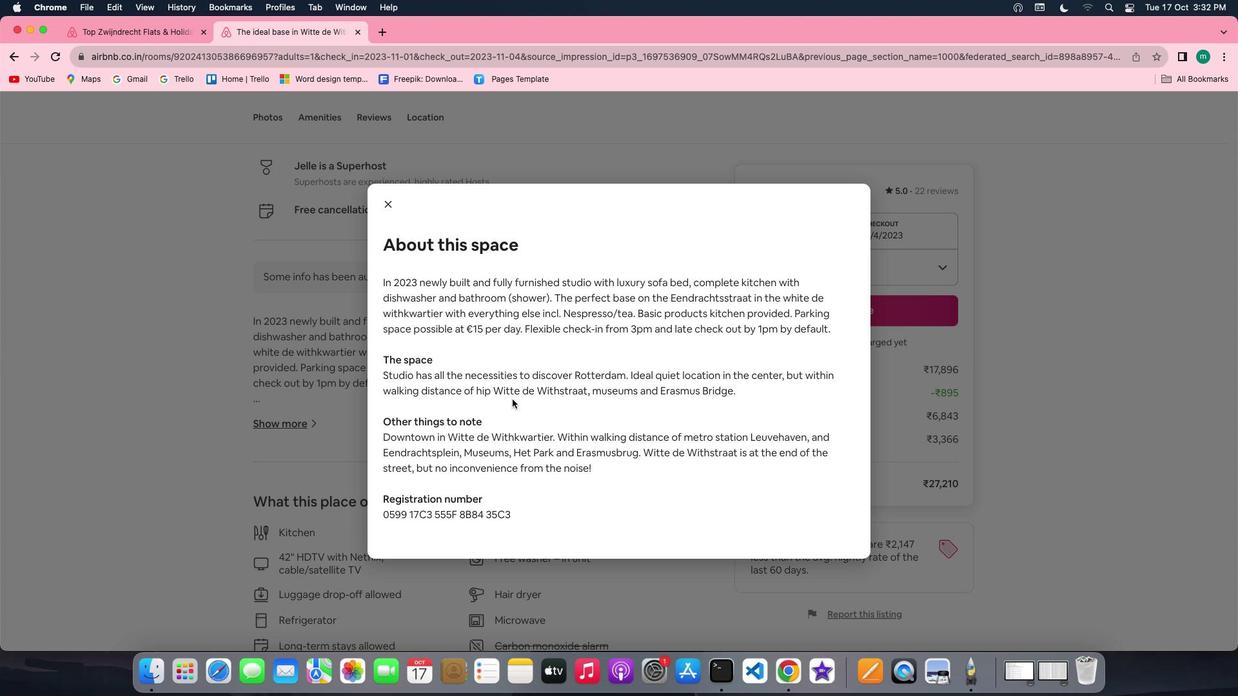 
Action: Mouse moved to (387, 205)
Screenshot: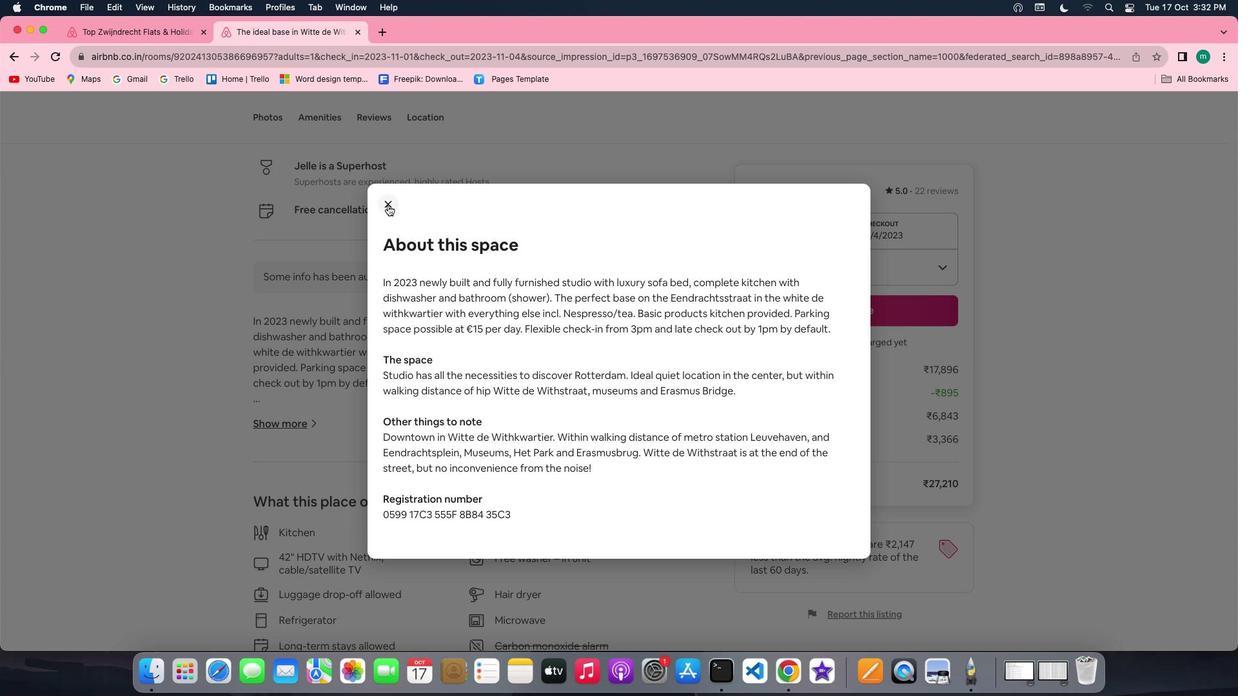 
Action: Mouse pressed left at (387, 205)
Screenshot: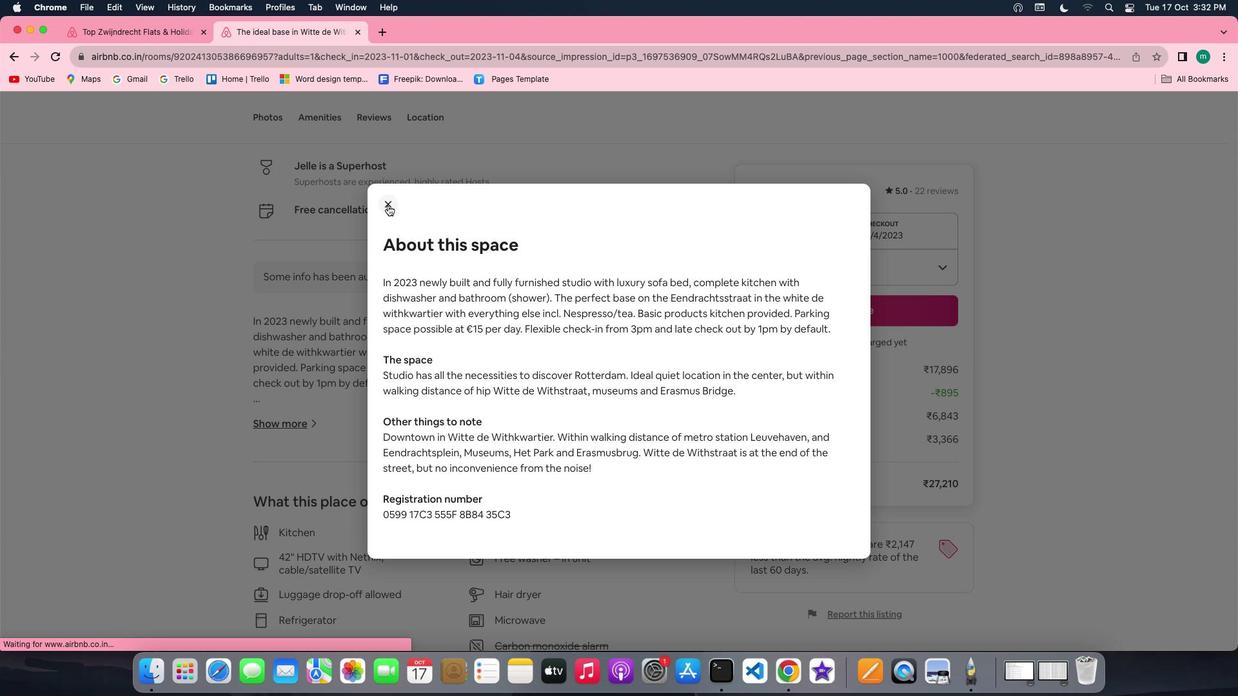 
Action: Mouse moved to (399, 439)
Screenshot: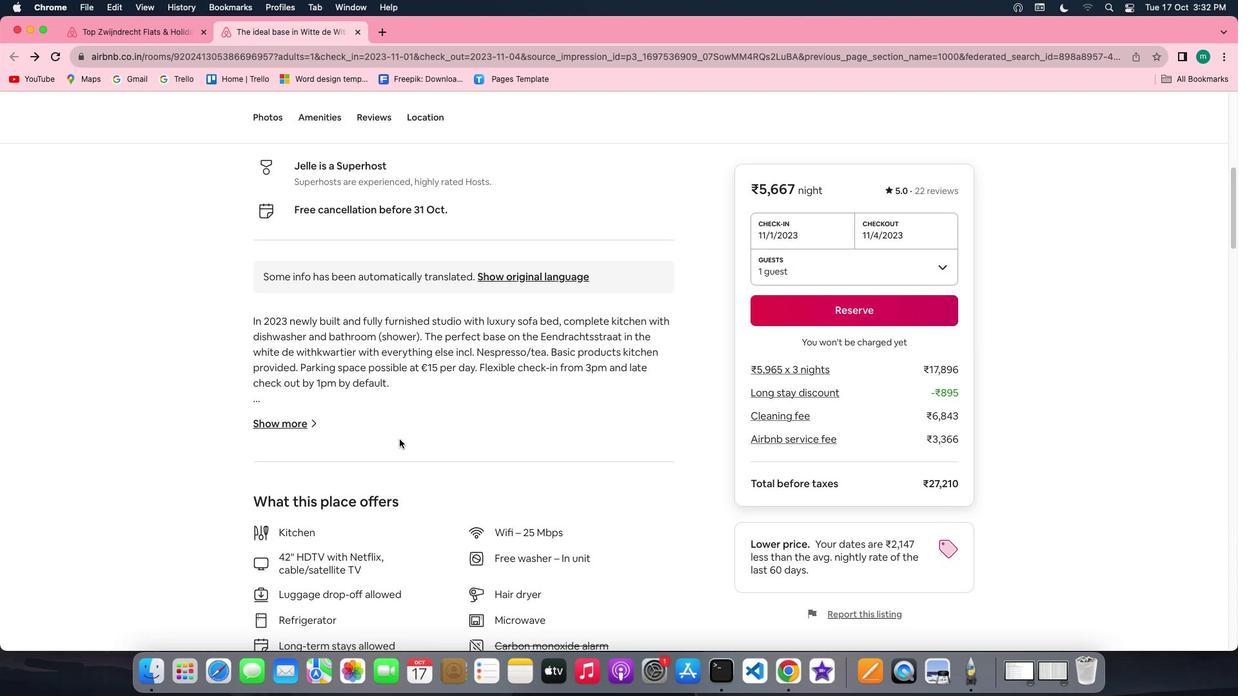 
Action: Mouse scrolled (399, 439) with delta (0, 0)
Screenshot: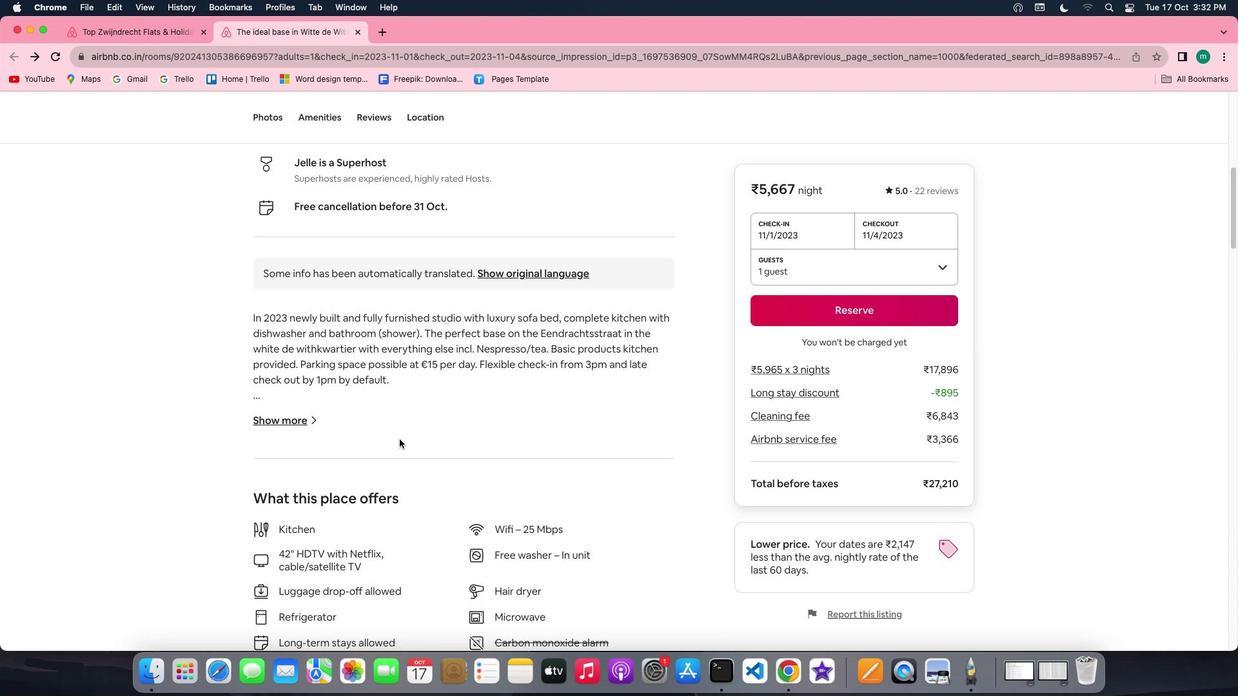 
Action: Mouse scrolled (399, 439) with delta (0, 0)
Screenshot: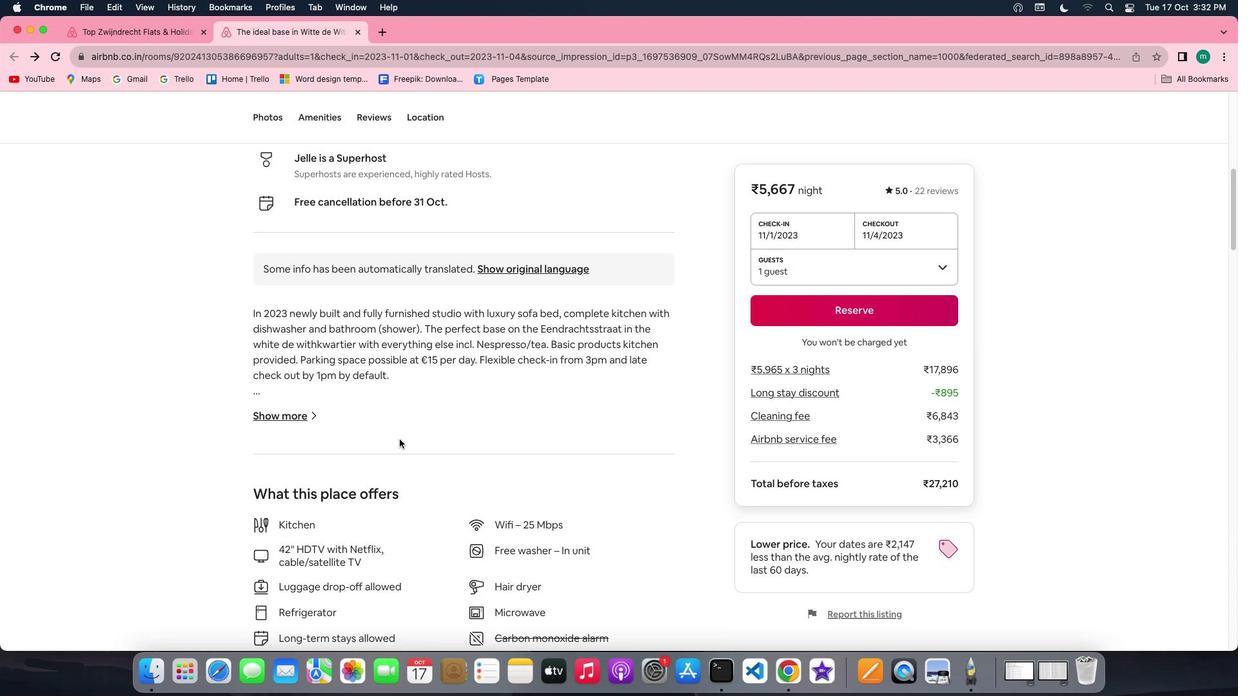
Action: Mouse scrolled (399, 439) with delta (0, -1)
Screenshot: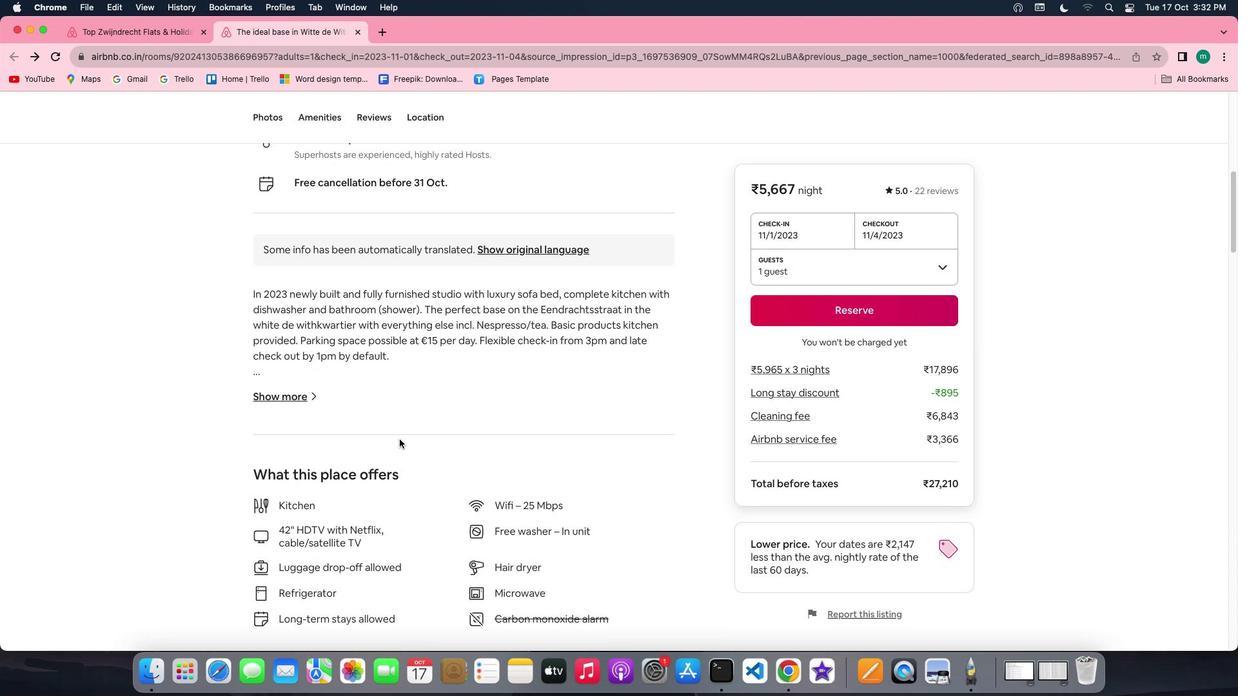 
Action: Mouse moved to (337, 595)
Screenshot: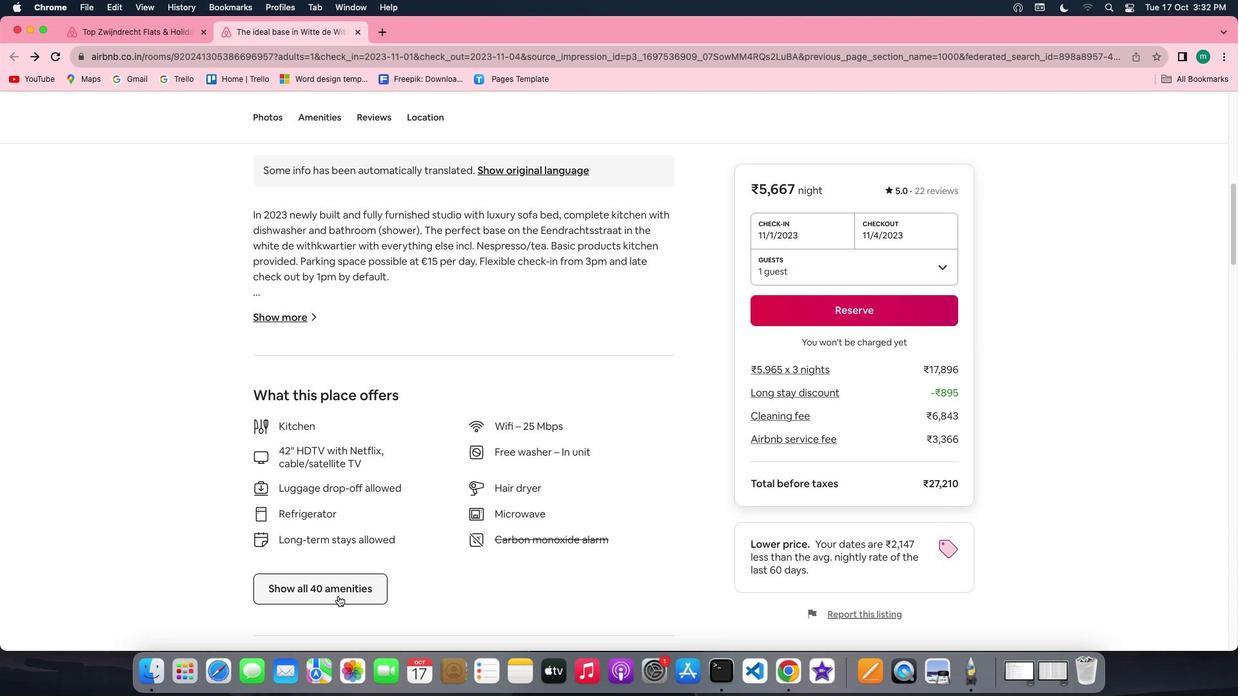 
Action: Mouse pressed left at (337, 595)
Screenshot: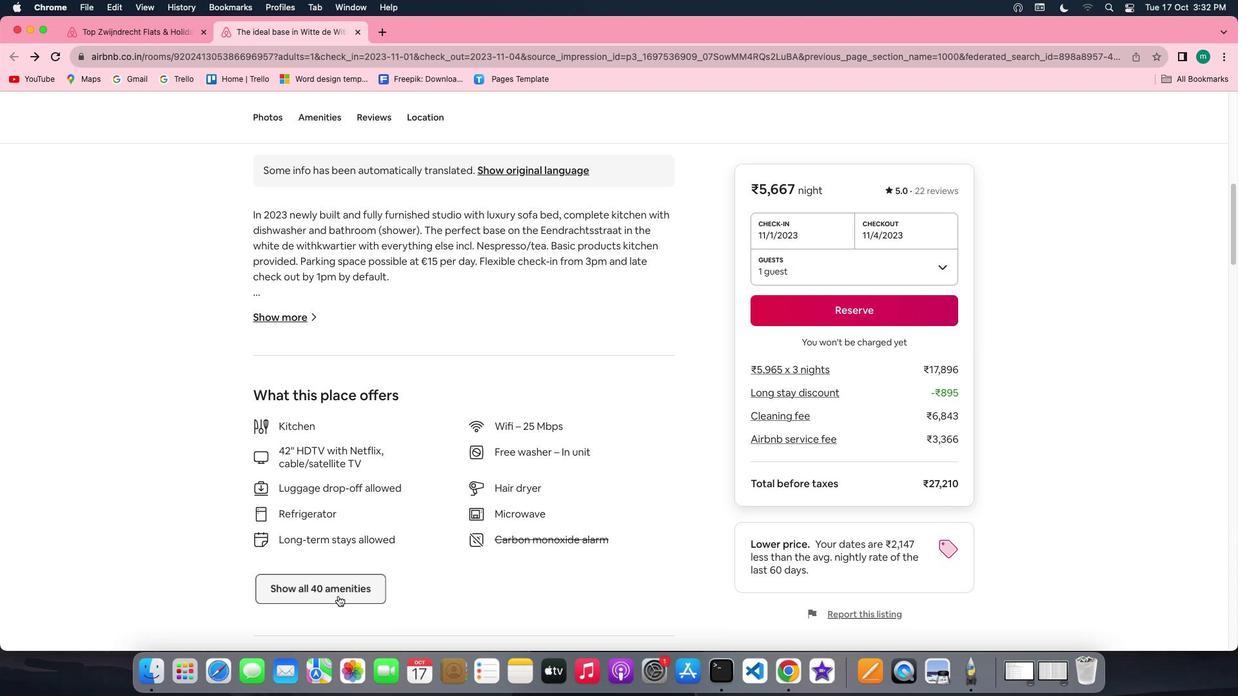 
Action: Mouse moved to (550, 480)
Screenshot: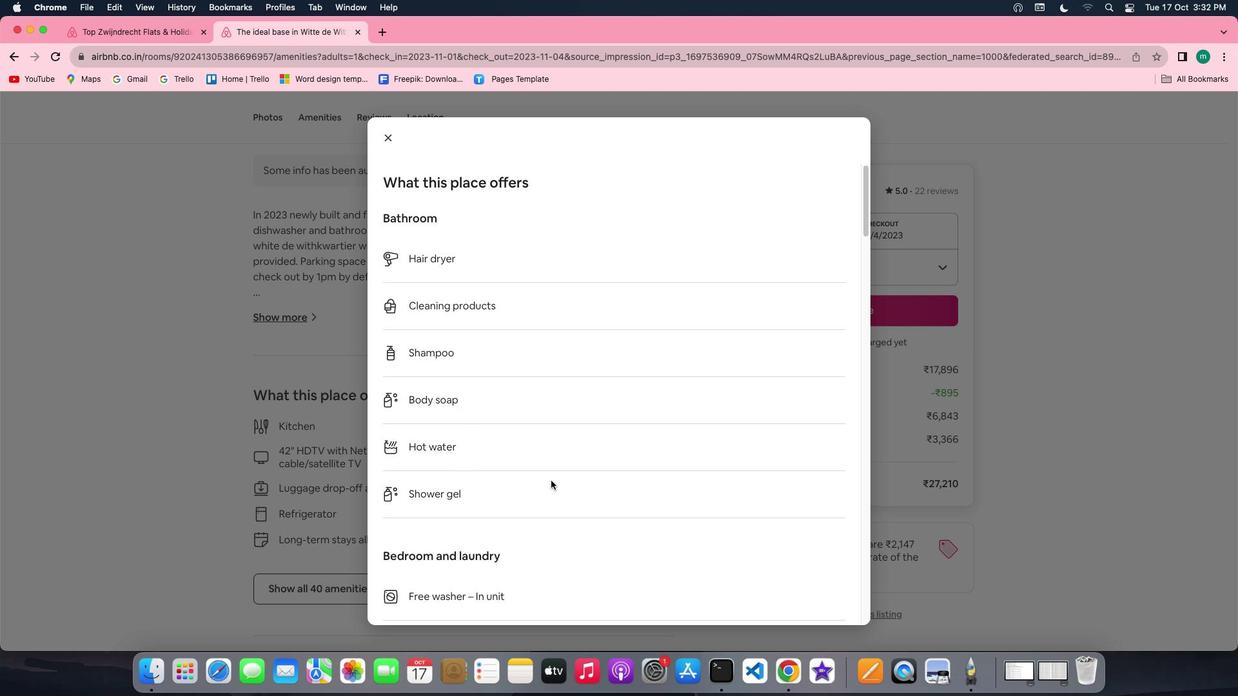 
Action: Mouse scrolled (550, 480) with delta (0, 0)
Screenshot: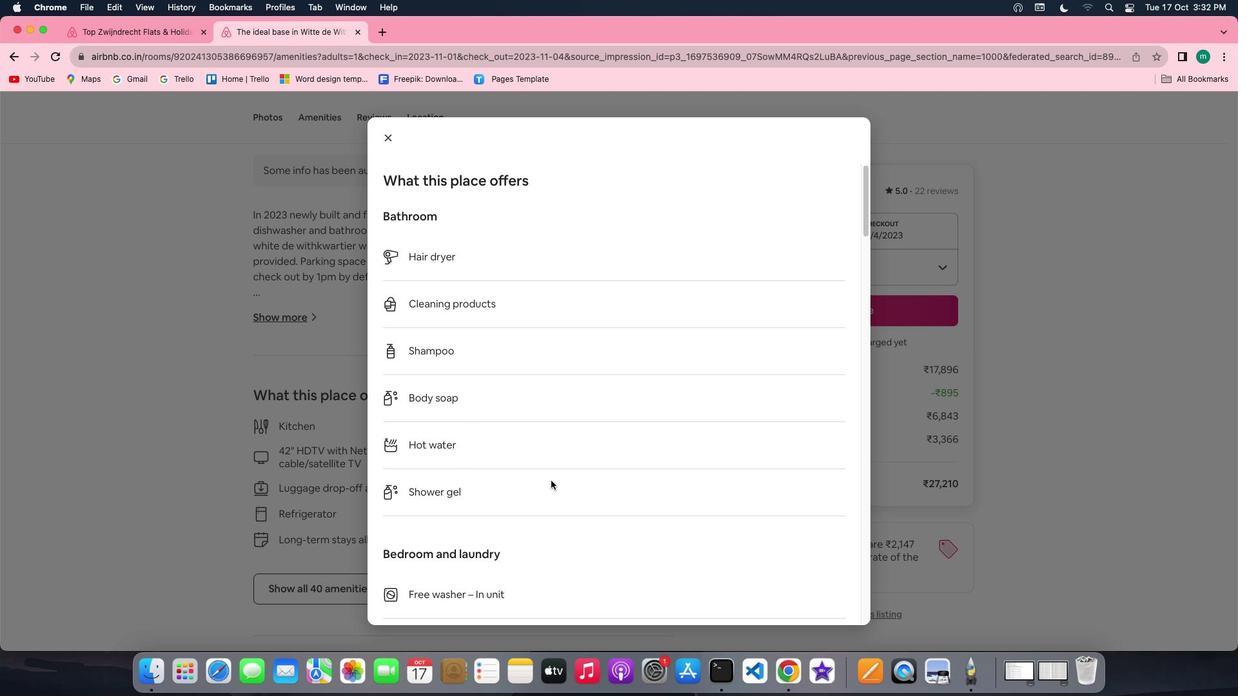 
Action: Mouse moved to (550, 480)
Screenshot: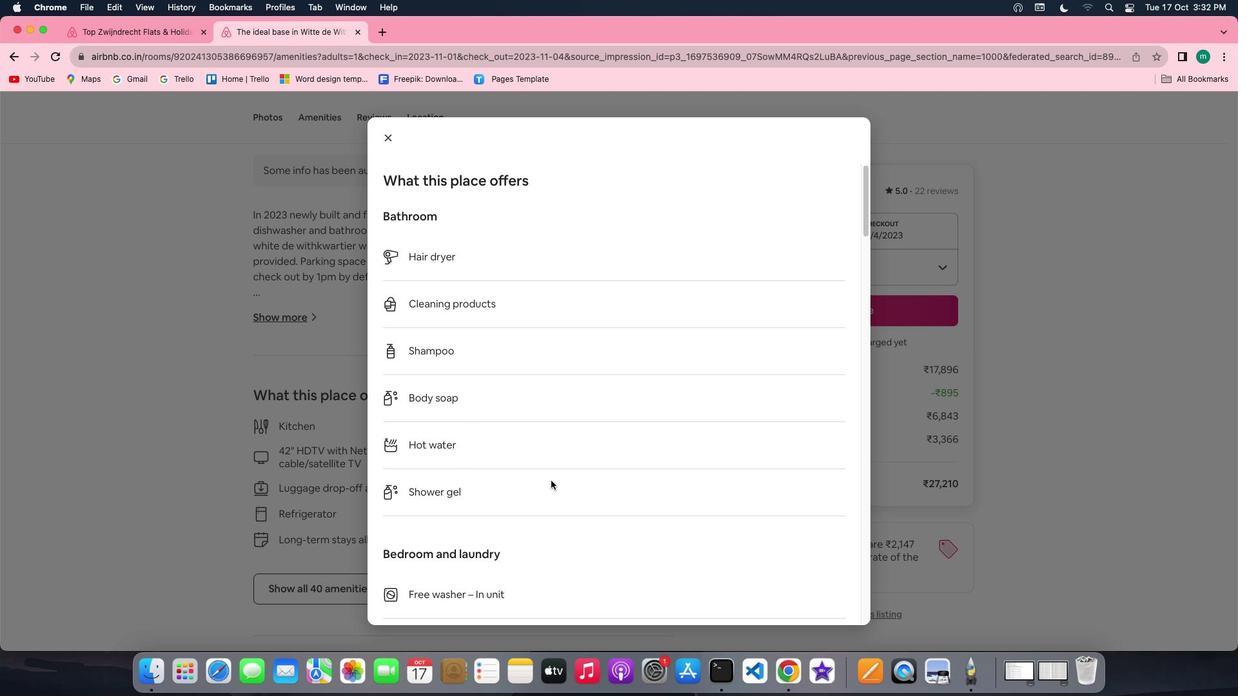 
Action: Mouse scrolled (550, 480) with delta (0, 0)
Screenshot: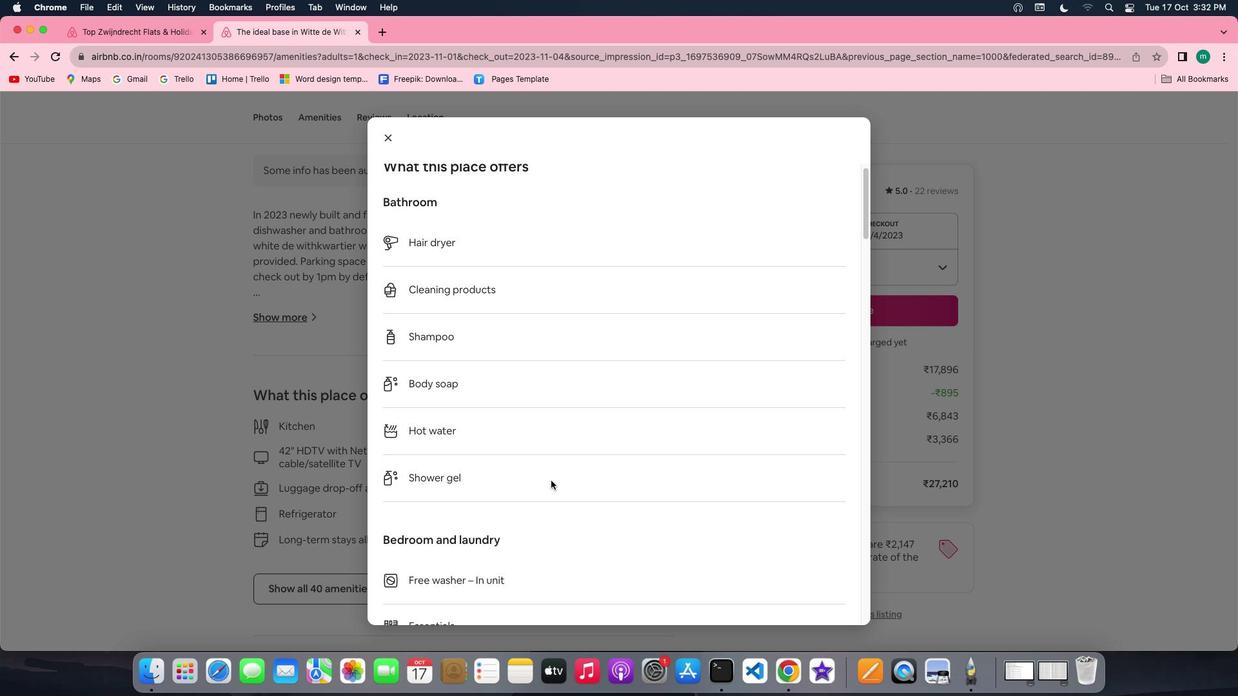 
Action: Mouse scrolled (550, 480) with delta (0, -1)
Screenshot: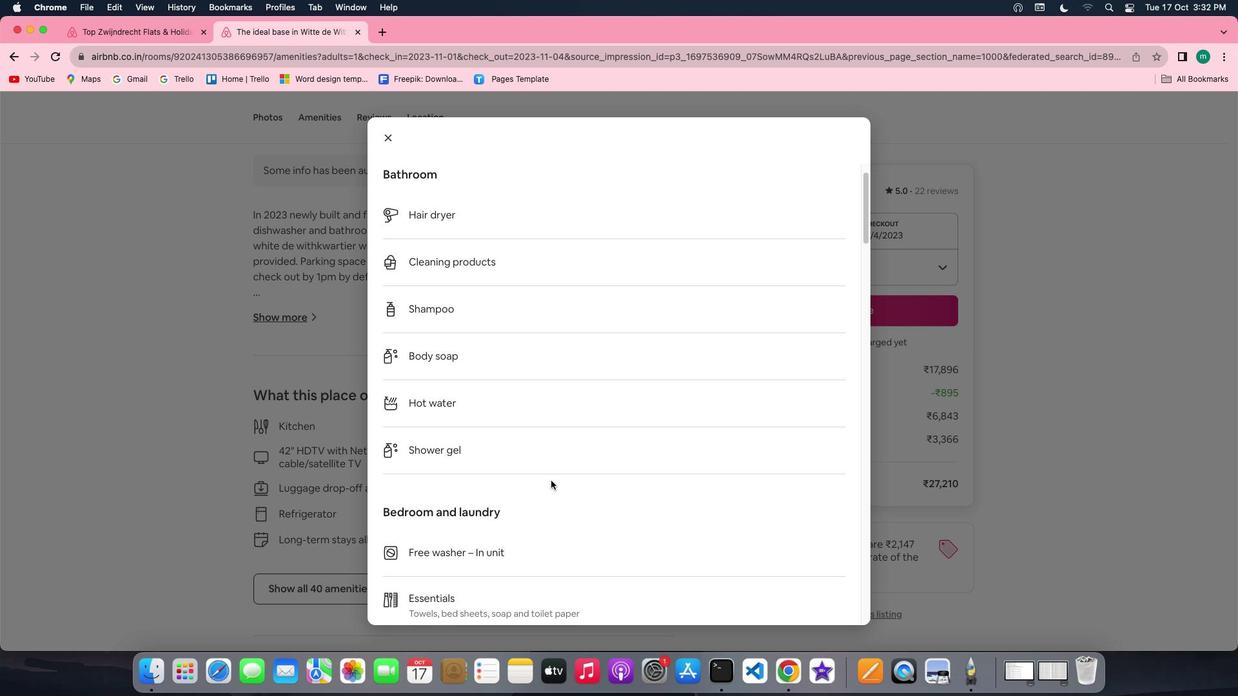 
Action: Mouse scrolled (550, 480) with delta (0, -1)
Screenshot: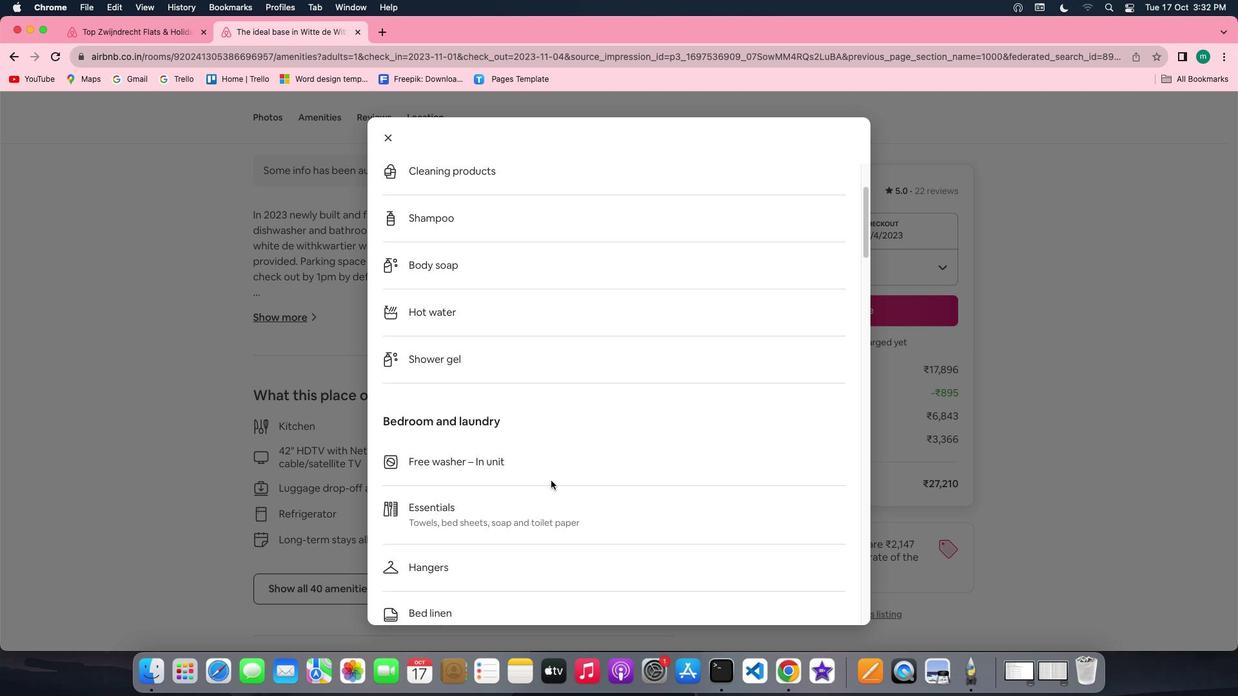 
Action: Mouse scrolled (550, 480) with delta (0, 0)
Screenshot: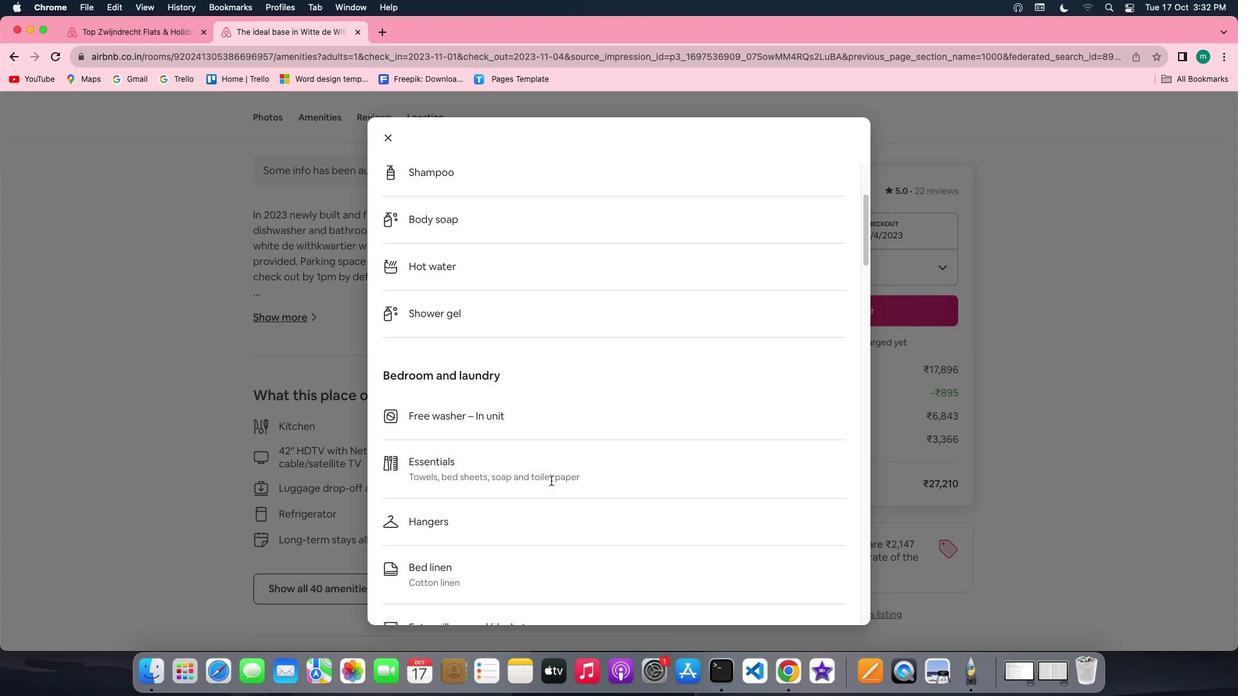 
Action: Mouse scrolled (550, 480) with delta (0, 0)
Screenshot: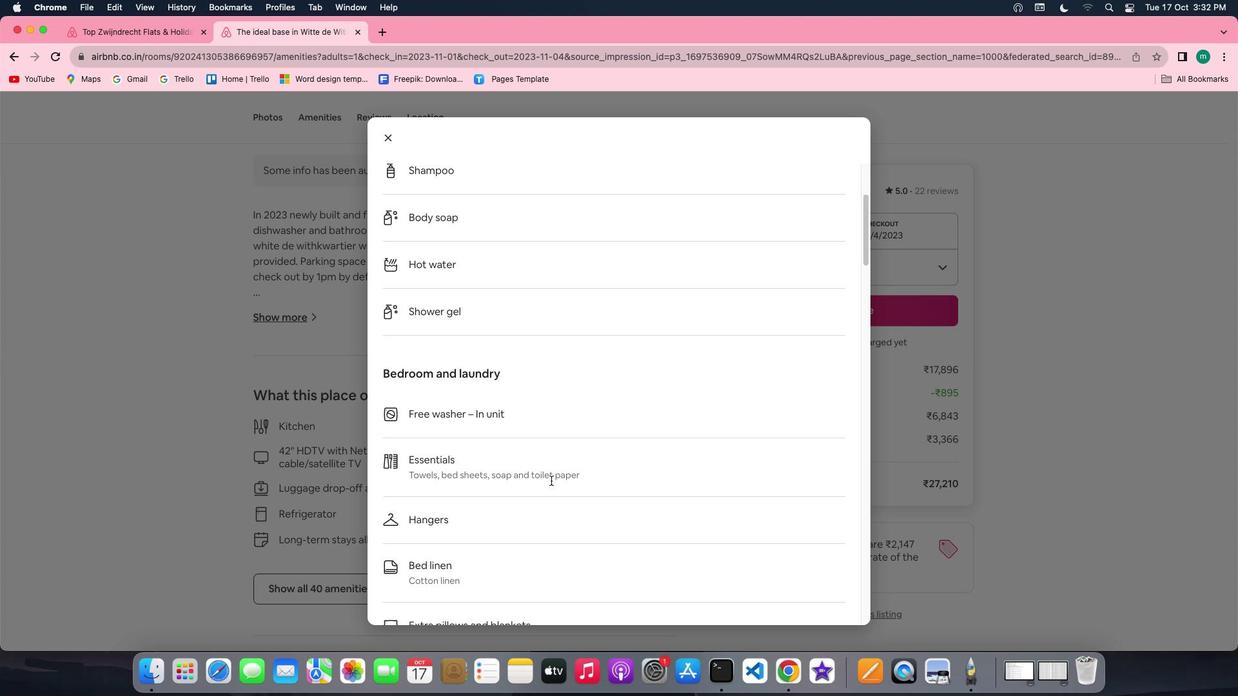 
Action: Mouse scrolled (550, 480) with delta (0, 0)
Screenshot: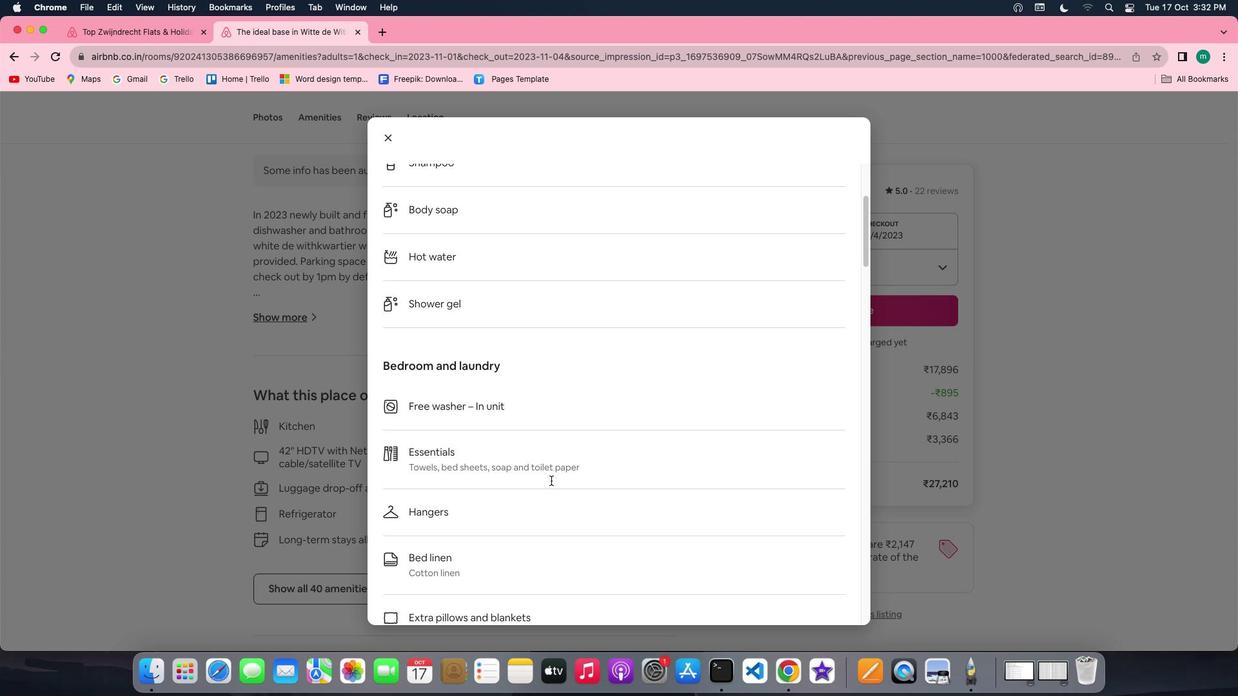
Action: Mouse scrolled (550, 480) with delta (0, 0)
Screenshot: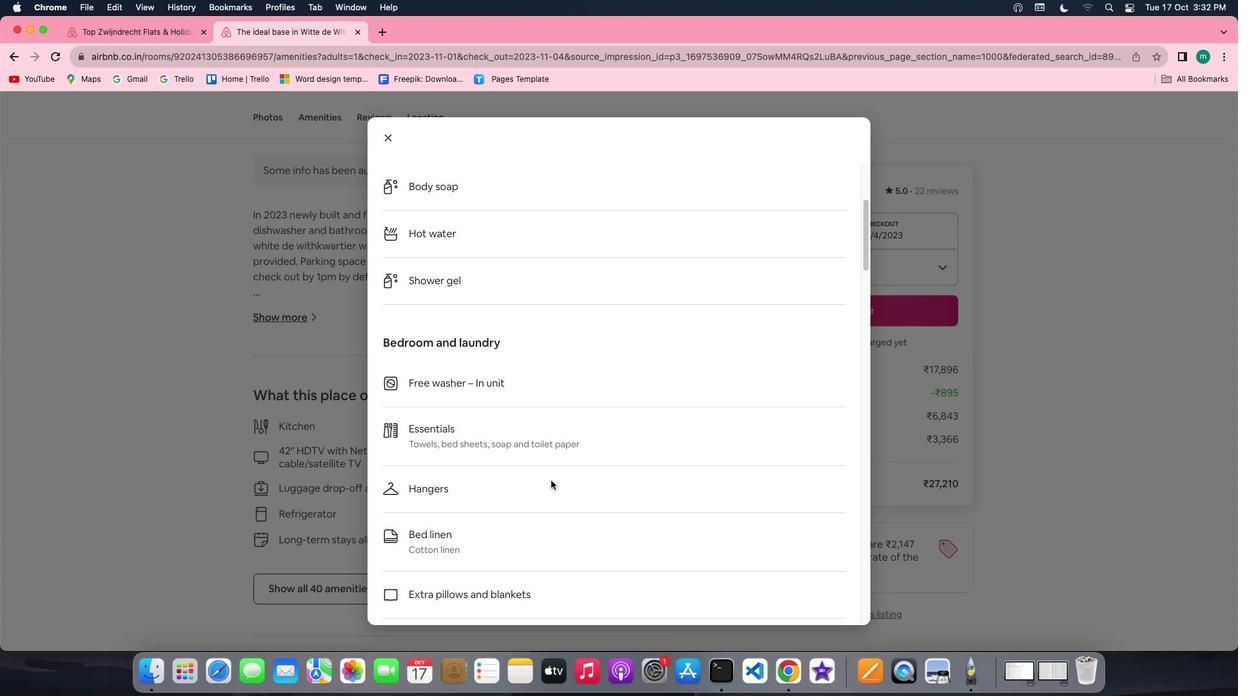 
Action: Mouse scrolled (550, 480) with delta (0, 0)
Screenshot: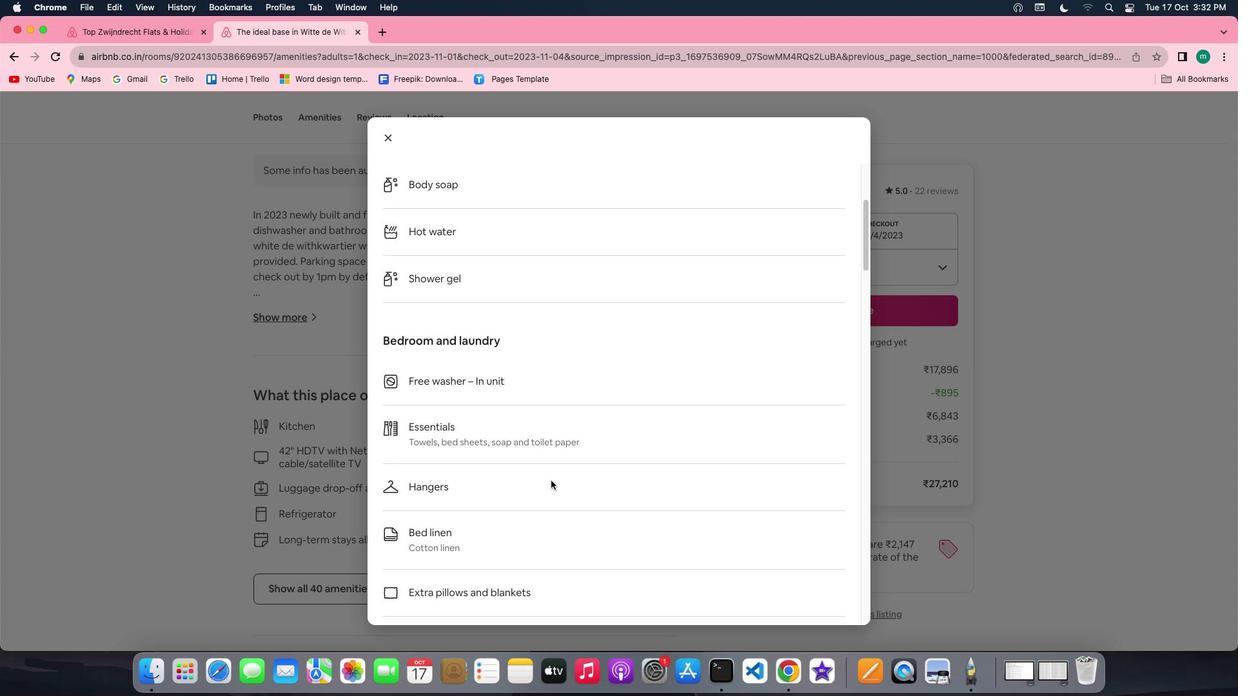 
Action: Mouse scrolled (550, 480) with delta (0, 0)
Screenshot: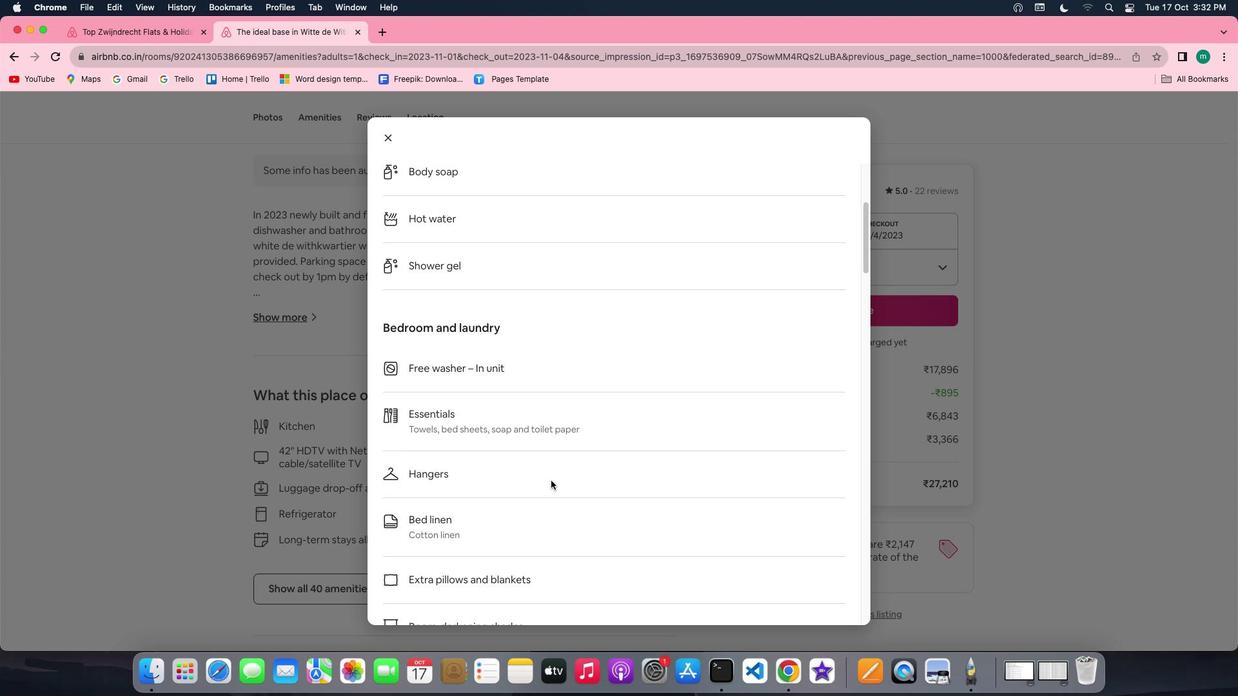 
Action: Mouse moved to (551, 481)
Screenshot: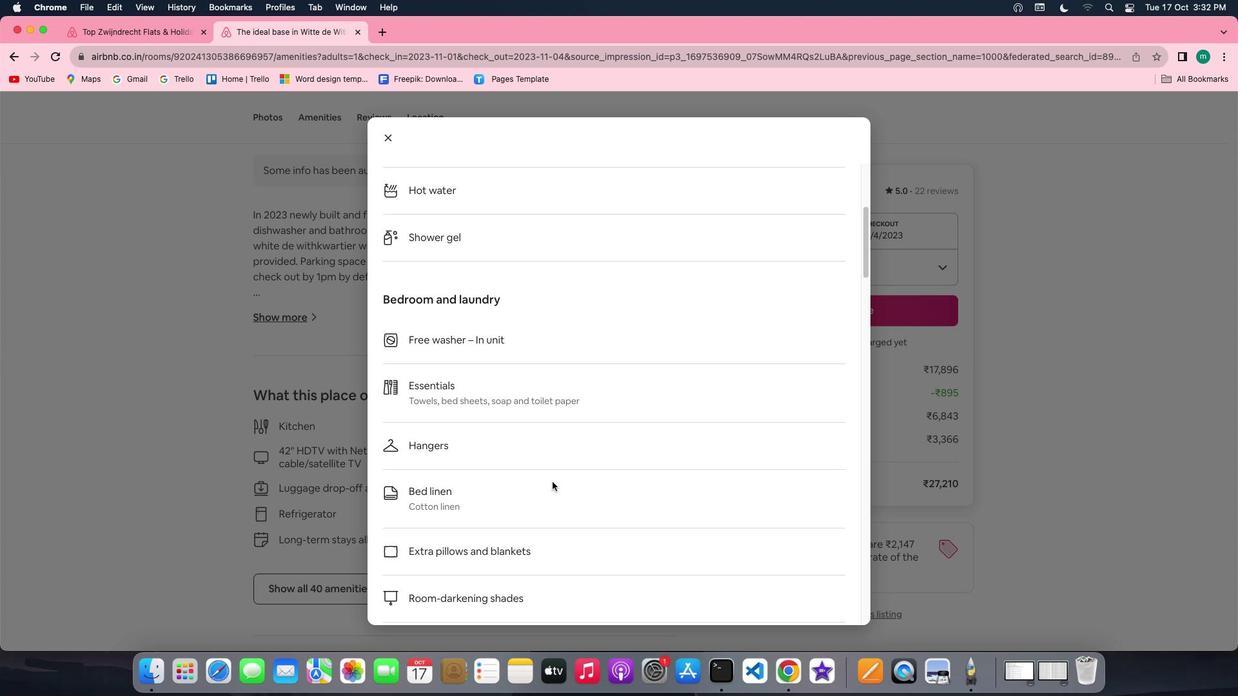 
Action: Mouse scrolled (551, 481) with delta (0, 0)
Screenshot: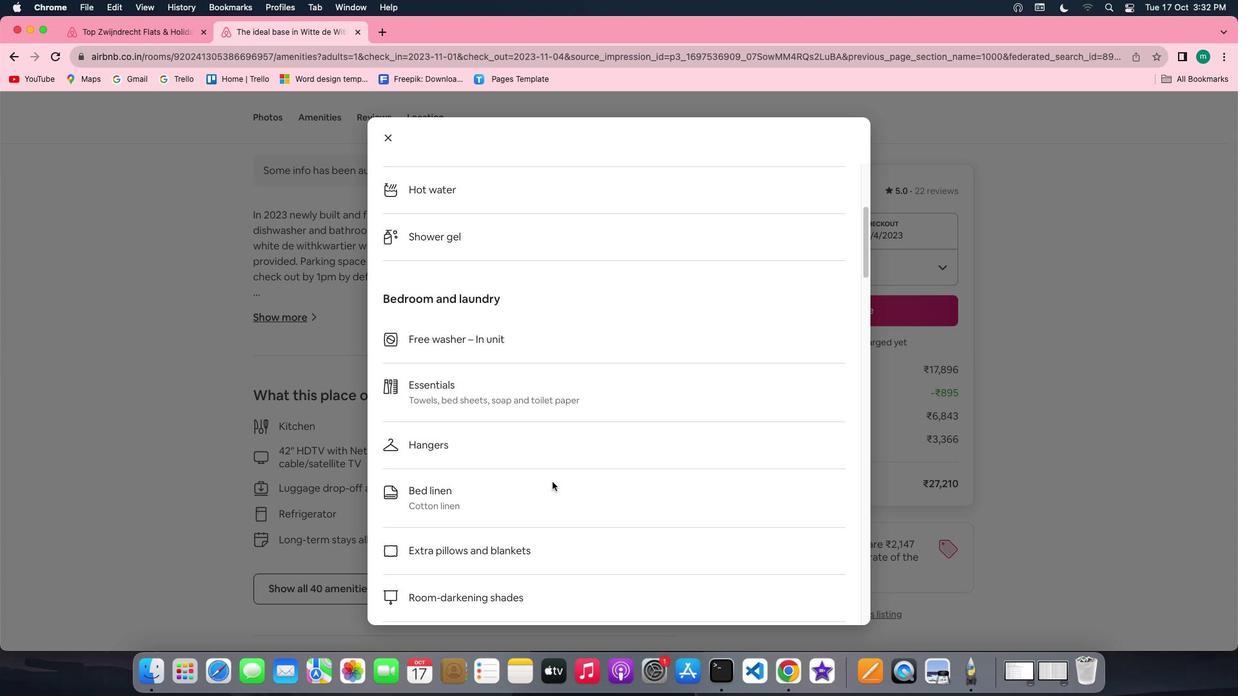 
Action: Mouse scrolled (551, 481) with delta (0, 0)
Screenshot: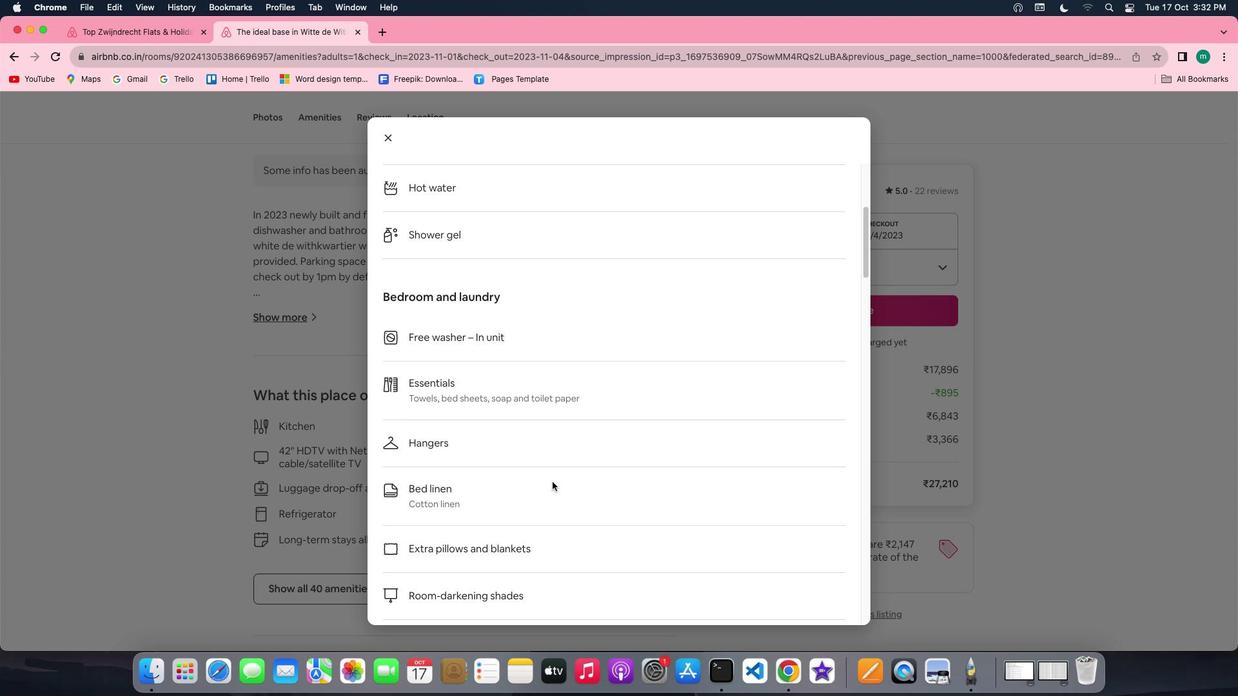 
Action: Mouse scrolled (551, 481) with delta (0, 0)
Screenshot: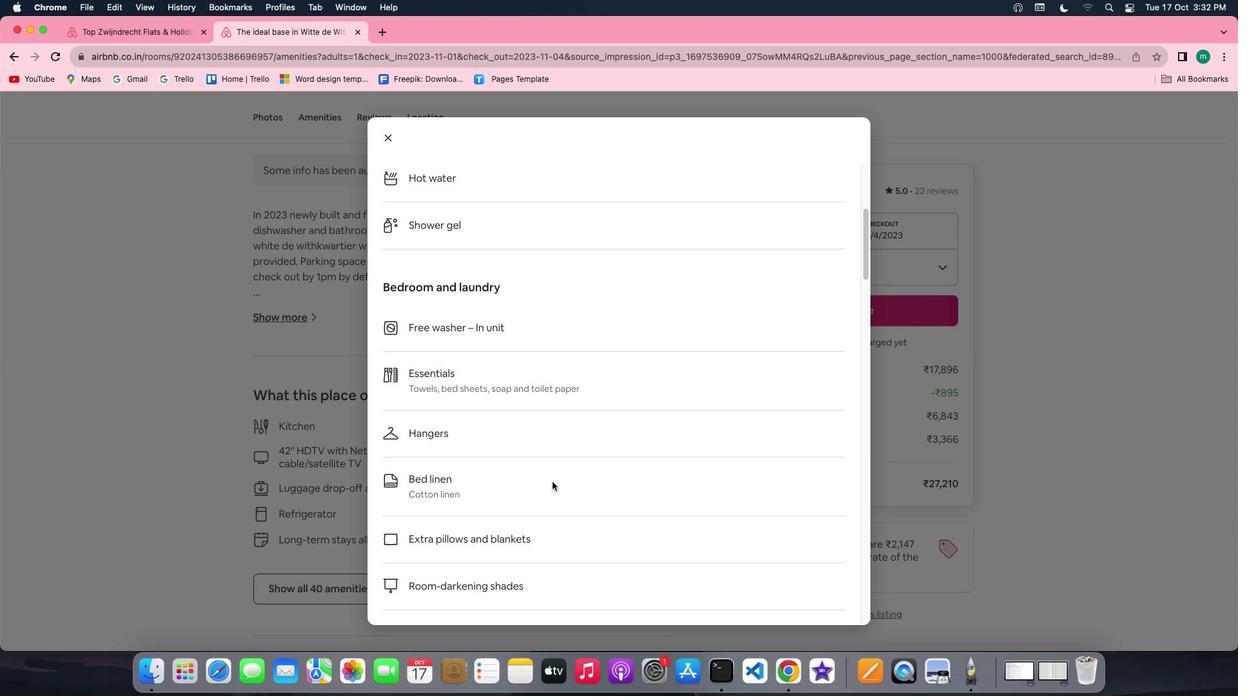 
Action: Mouse scrolled (551, 481) with delta (0, 0)
Screenshot: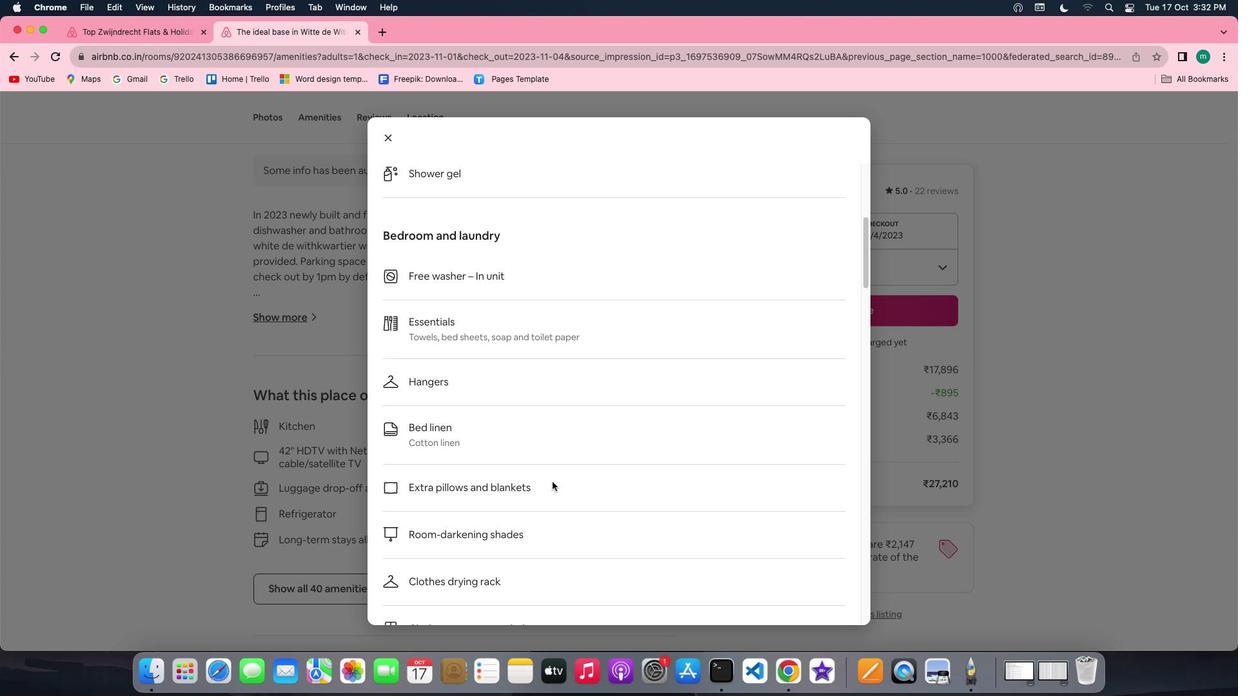 
Action: Mouse scrolled (551, 481) with delta (0, 0)
Screenshot: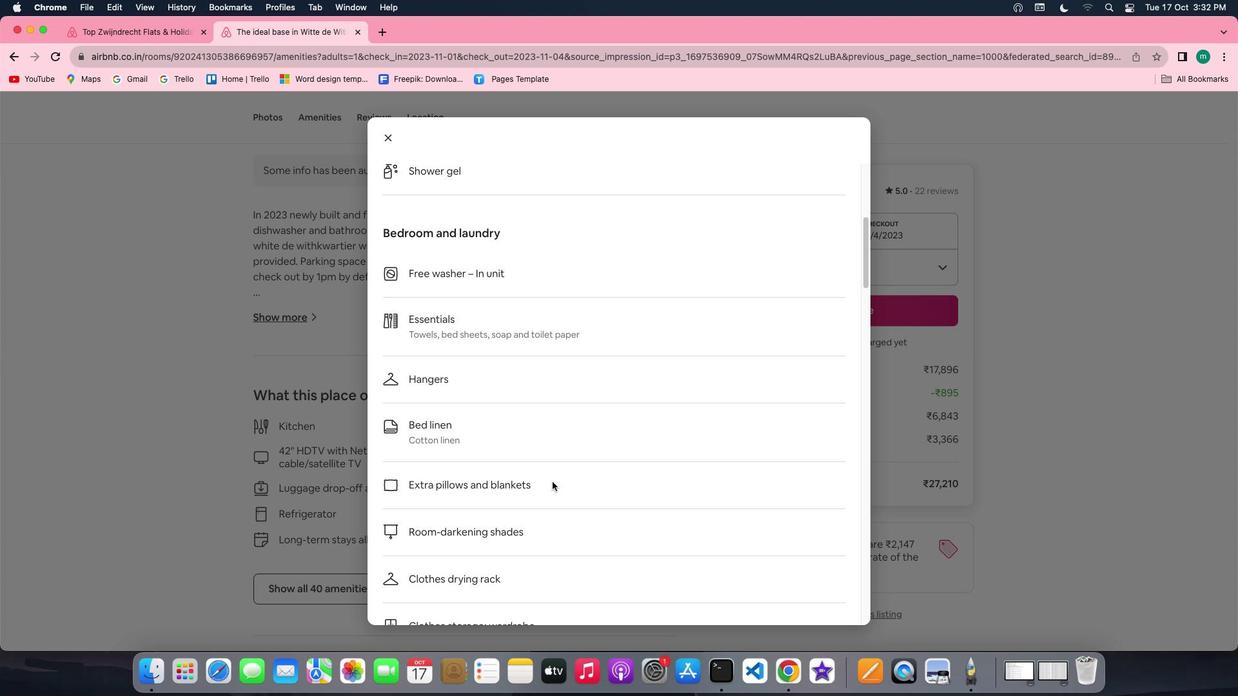 
Action: Mouse scrolled (551, 481) with delta (0, 0)
Screenshot: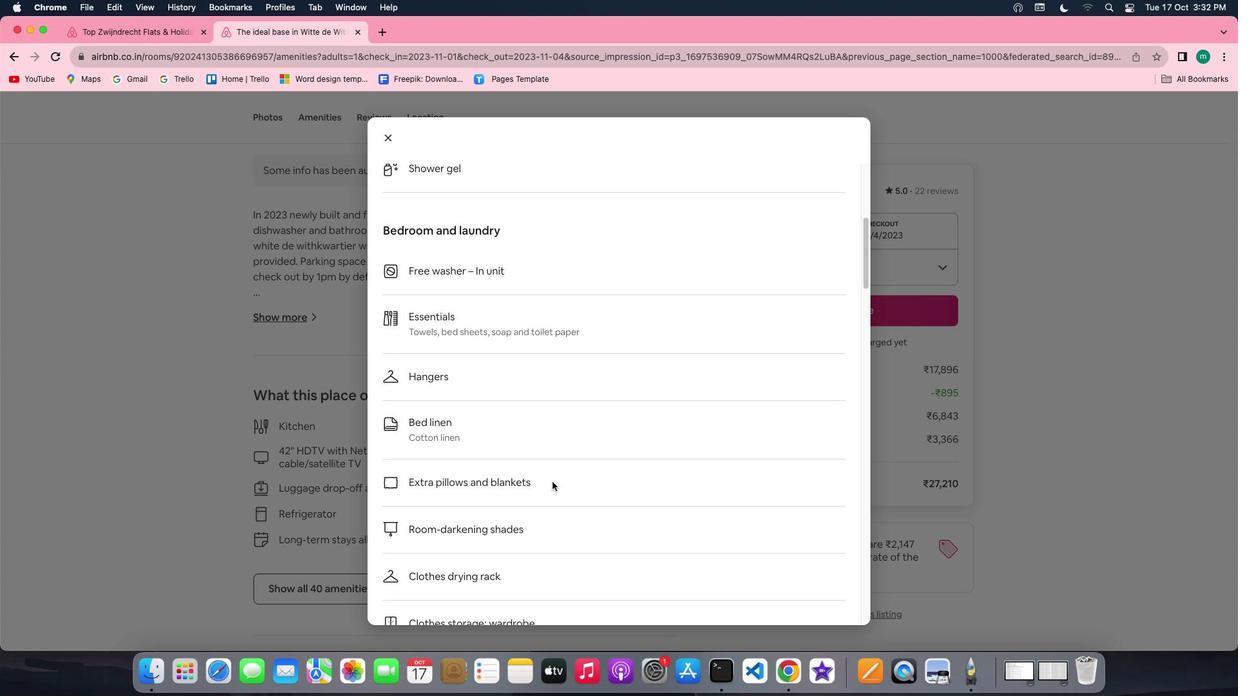 
Action: Mouse scrolled (551, 481) with delta (0, 0)
Screenshot: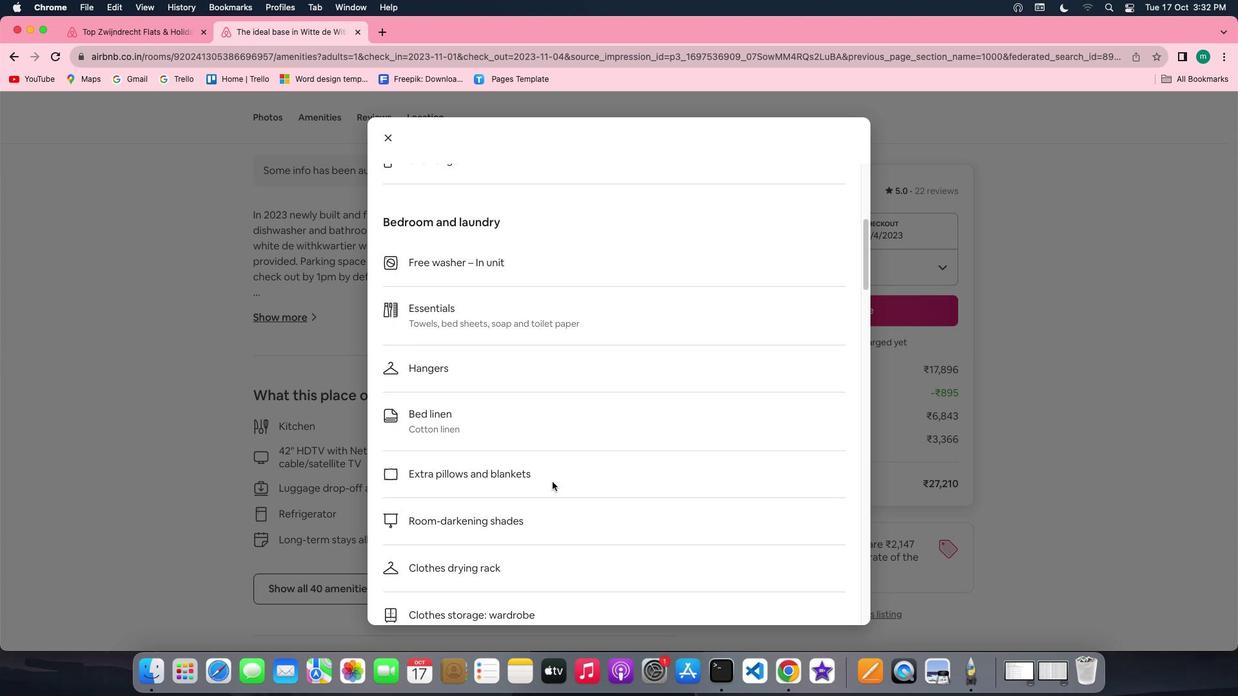 
Action: Mouse scrolled (551, 481) with delta (0, 0)
Screenshot: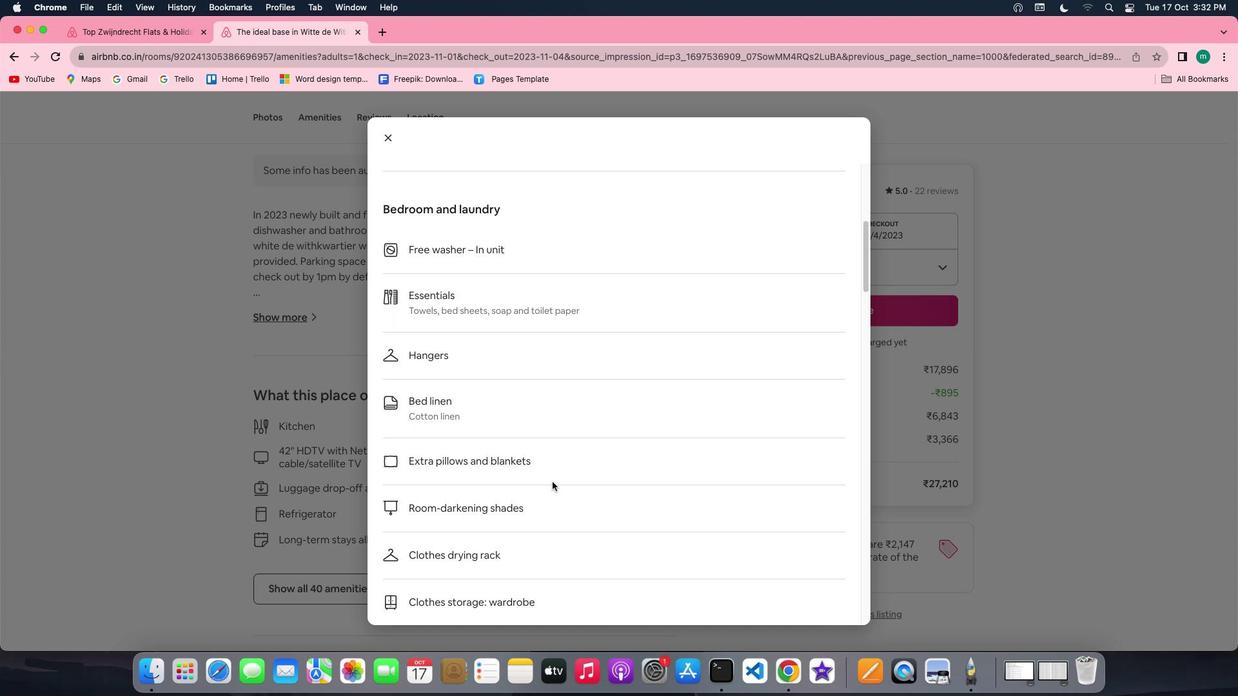 
Action: Mouse scrolled (551, 481) with delta (0, 0)
Screenshot: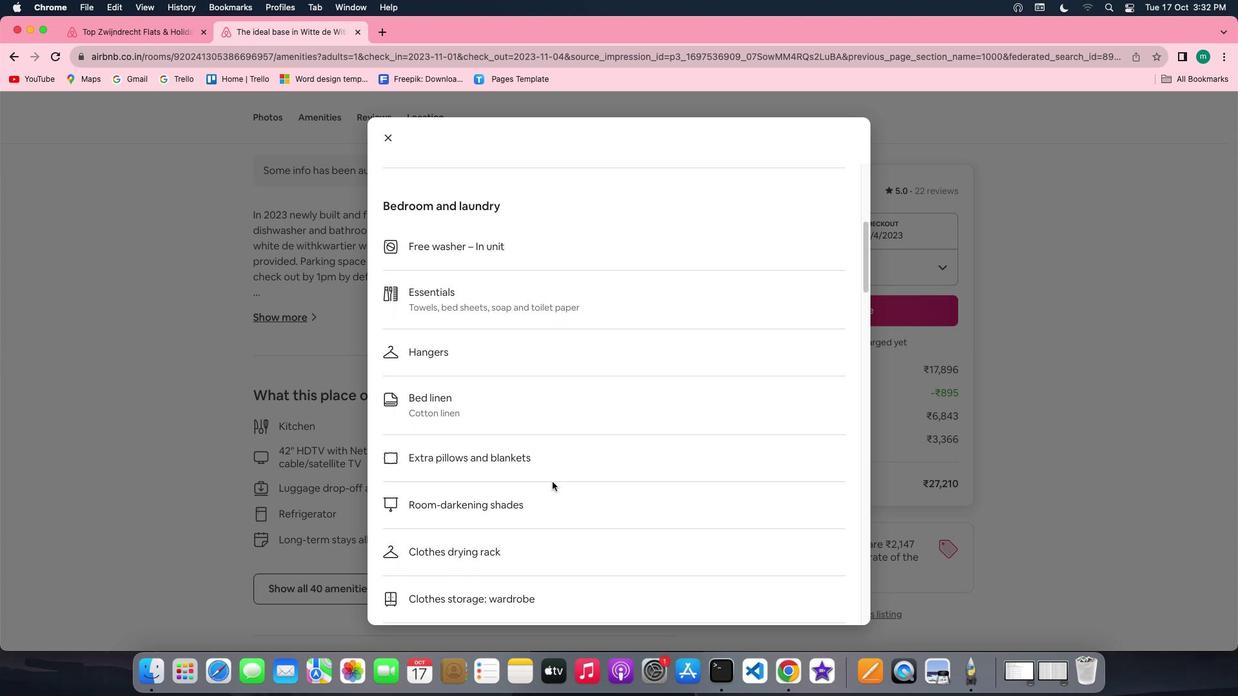 
Action: Mouse scrolled (551, 481) with delta (0, 0)
Screenshot: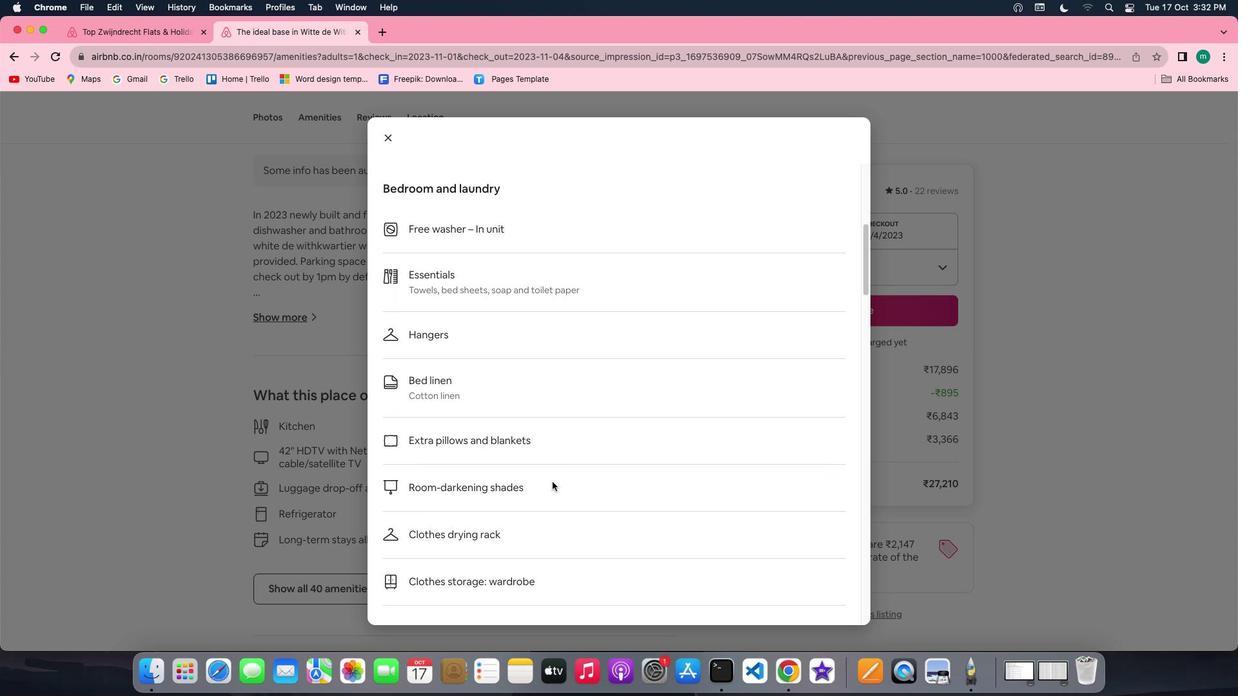 
Action: Mouse scrolled (551, 481) with delta (0, 0)
Screenshot: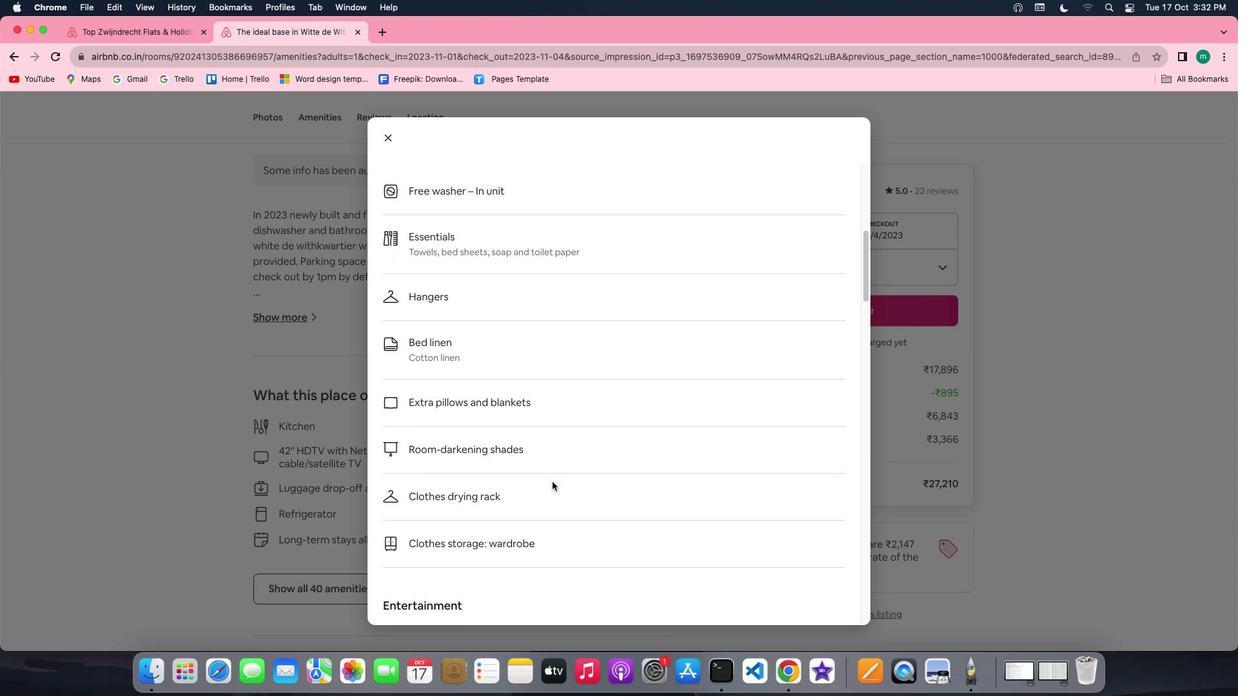
Action: Mouse scrolled (551, 481) with delta (0, 0)
Screenshot: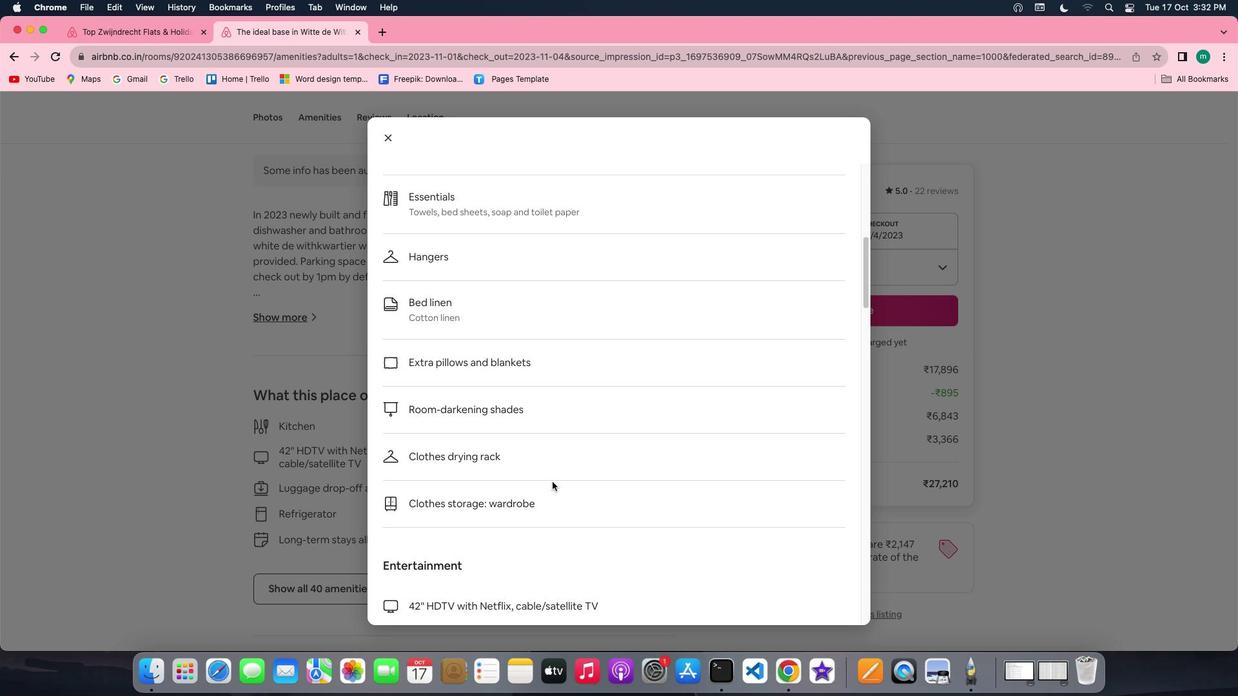 
Action: Mouse scrolled (551, 481) with delta (0, 0)
Screenshot: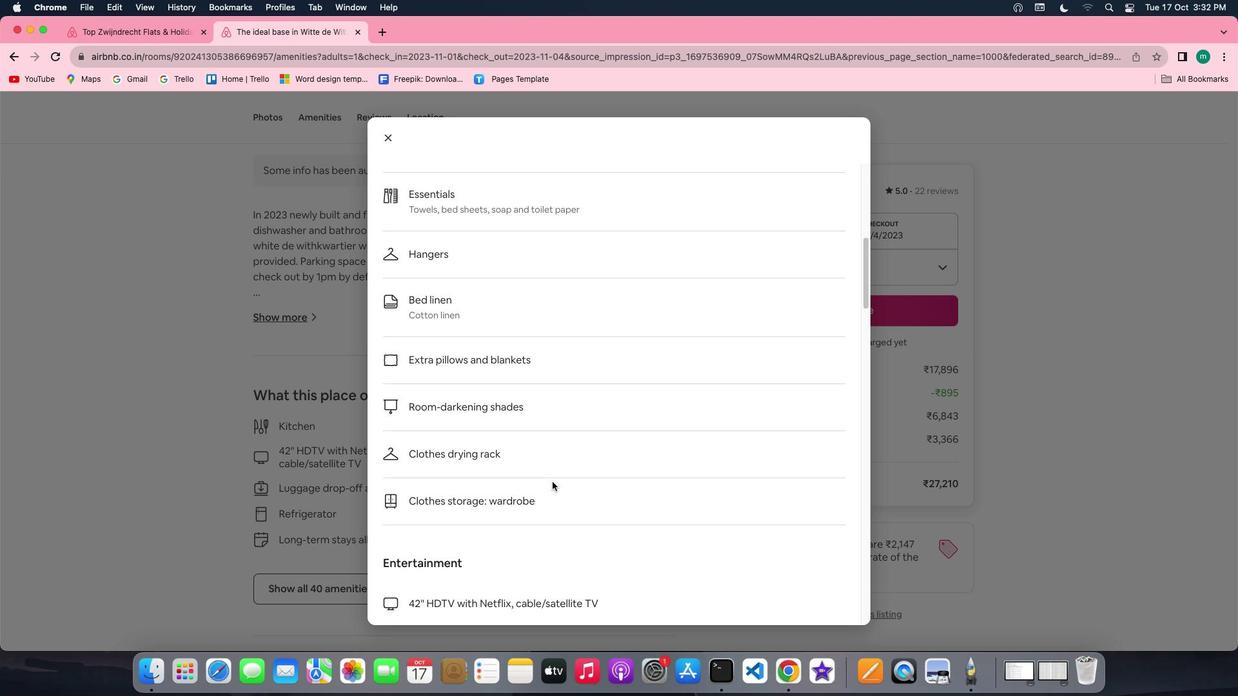 
Action: Mouse scrolled (551, 481) with delta (0, -1)
Screenshot: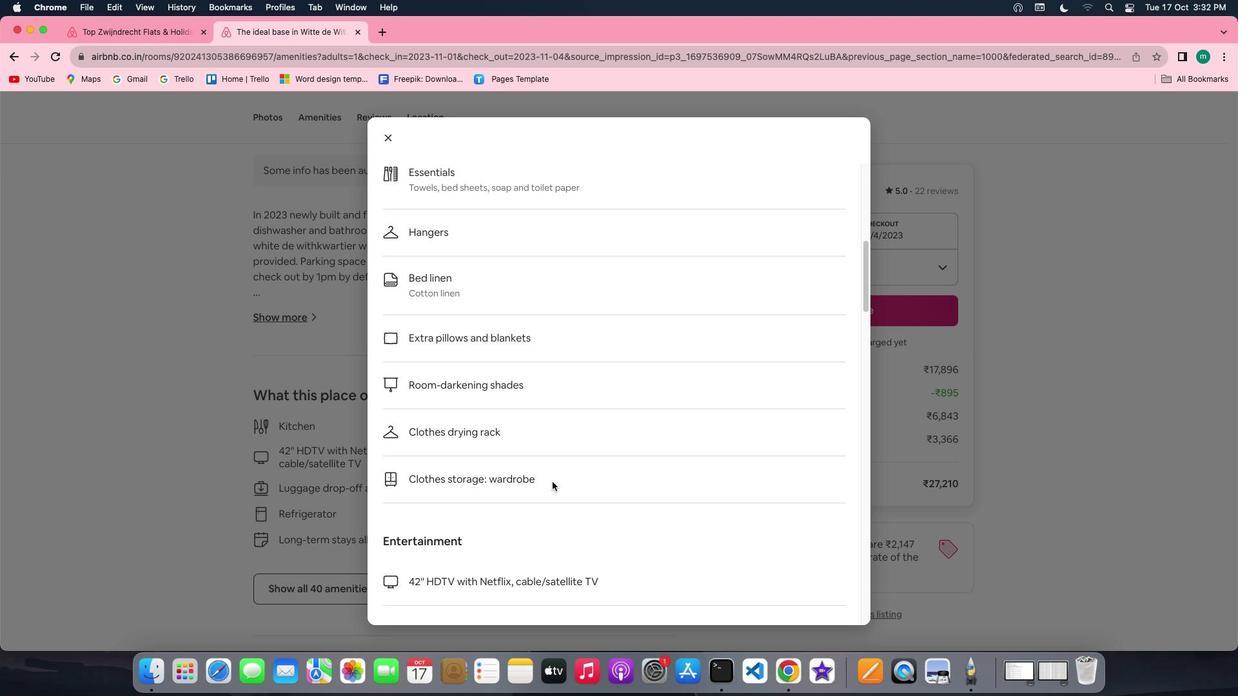 
Action: Mouse scrolled (551, 481) with delta (0, 0)
Screenshot: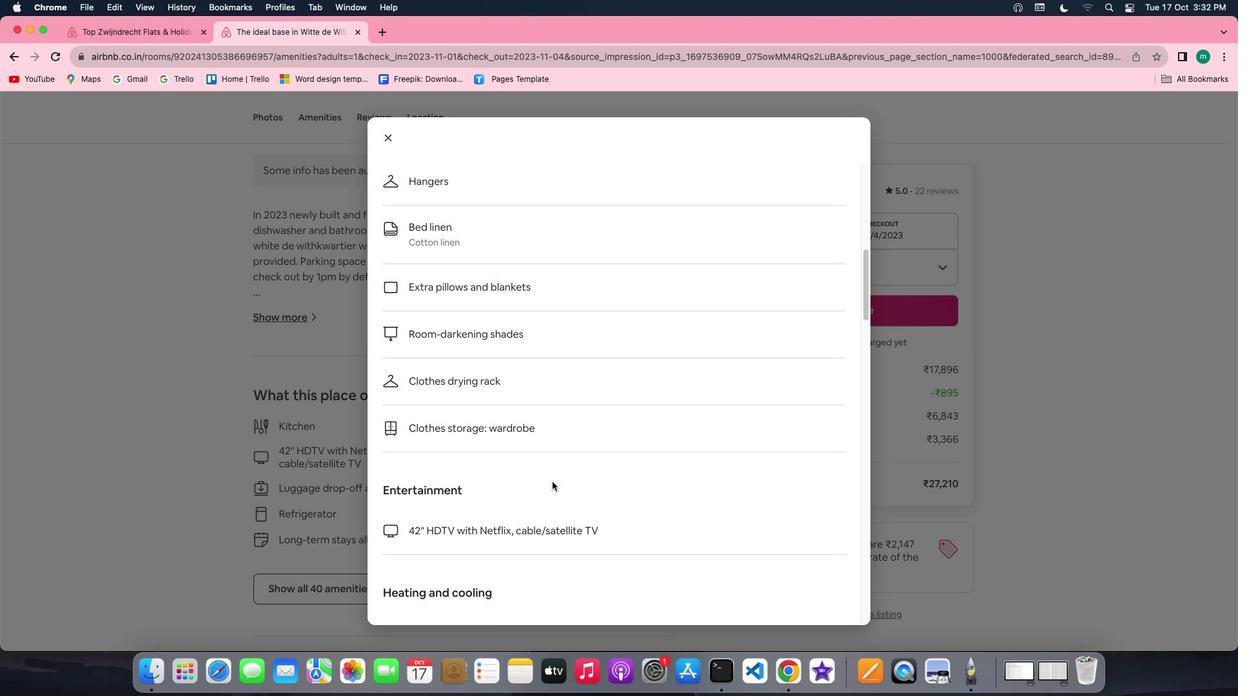 
Action: Mouse scrolled (551, 481) with delta (0, 0)
Screenshot: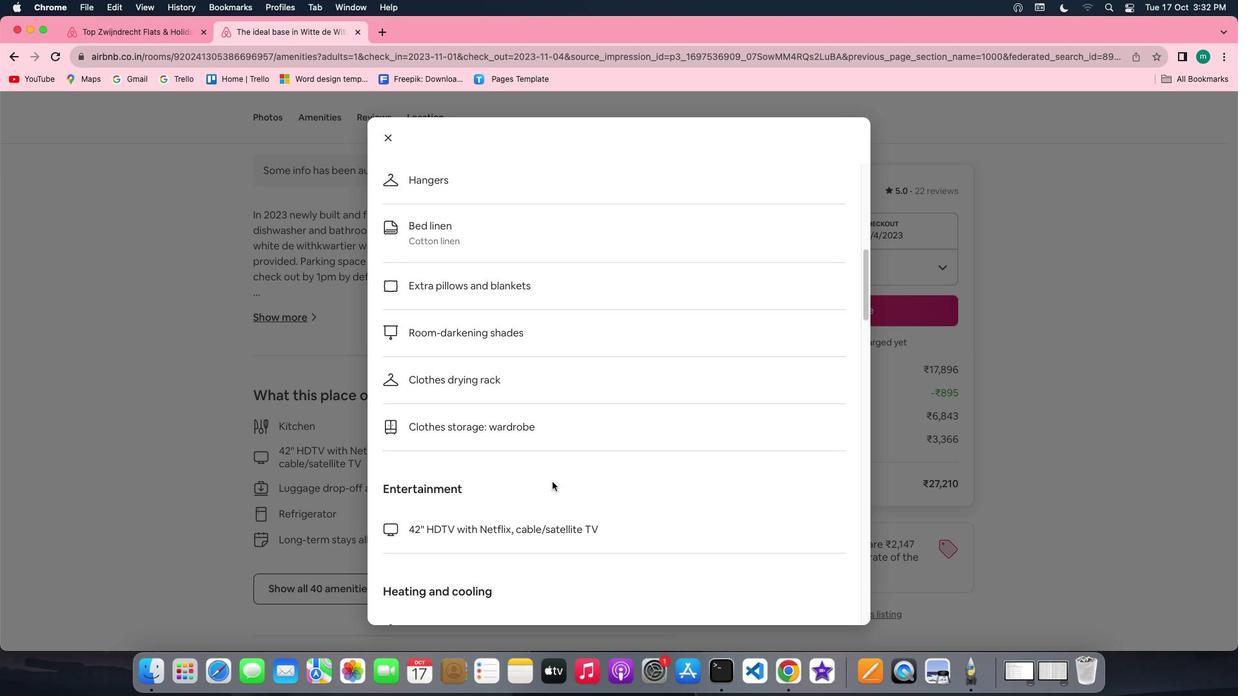 
Action: Mouse scrolled (551, 481) with delta (0, 0)
Screenshot: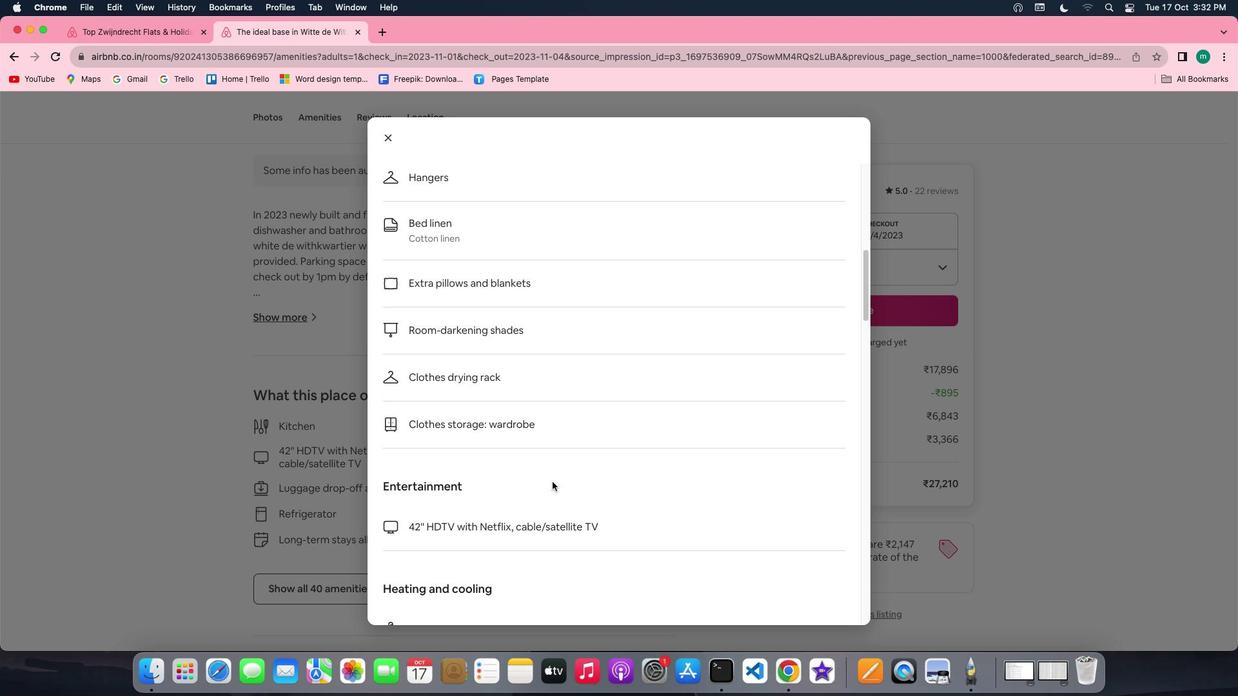 
Action: Mouse scrolled (551, 481) with delta (0, 0)
Screenshot: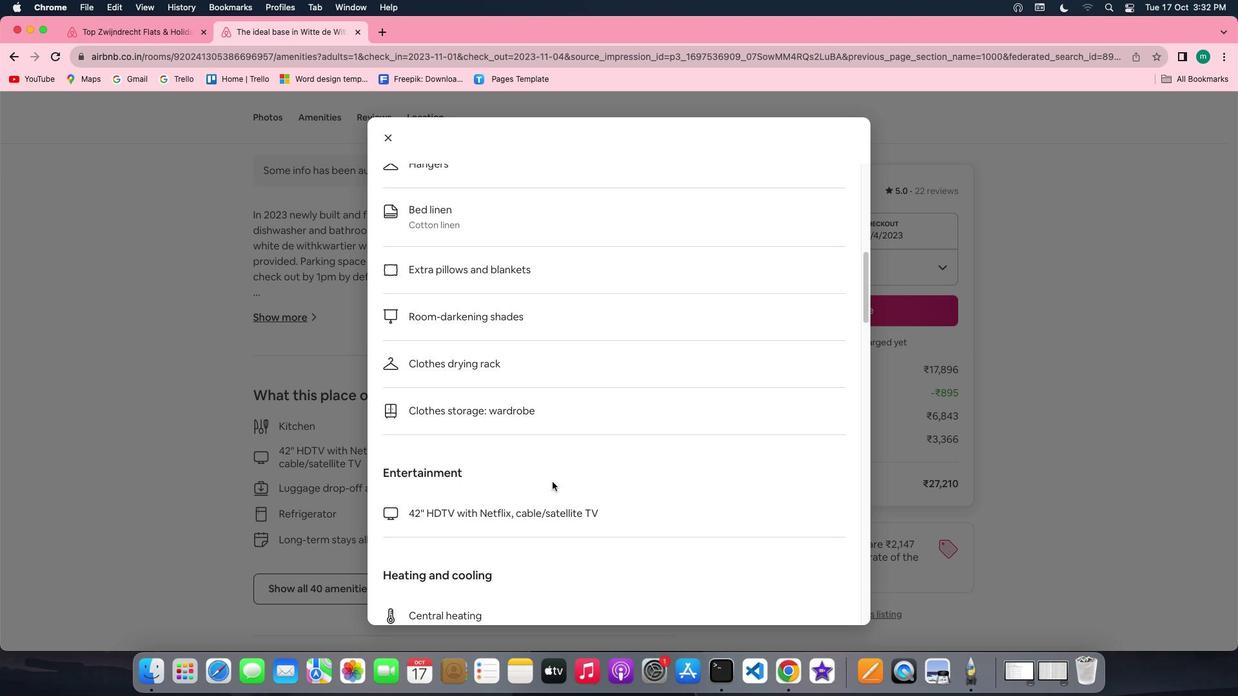 
Action: Mouse scrolled (551, 481) with delta (0, 0)
Screenshot: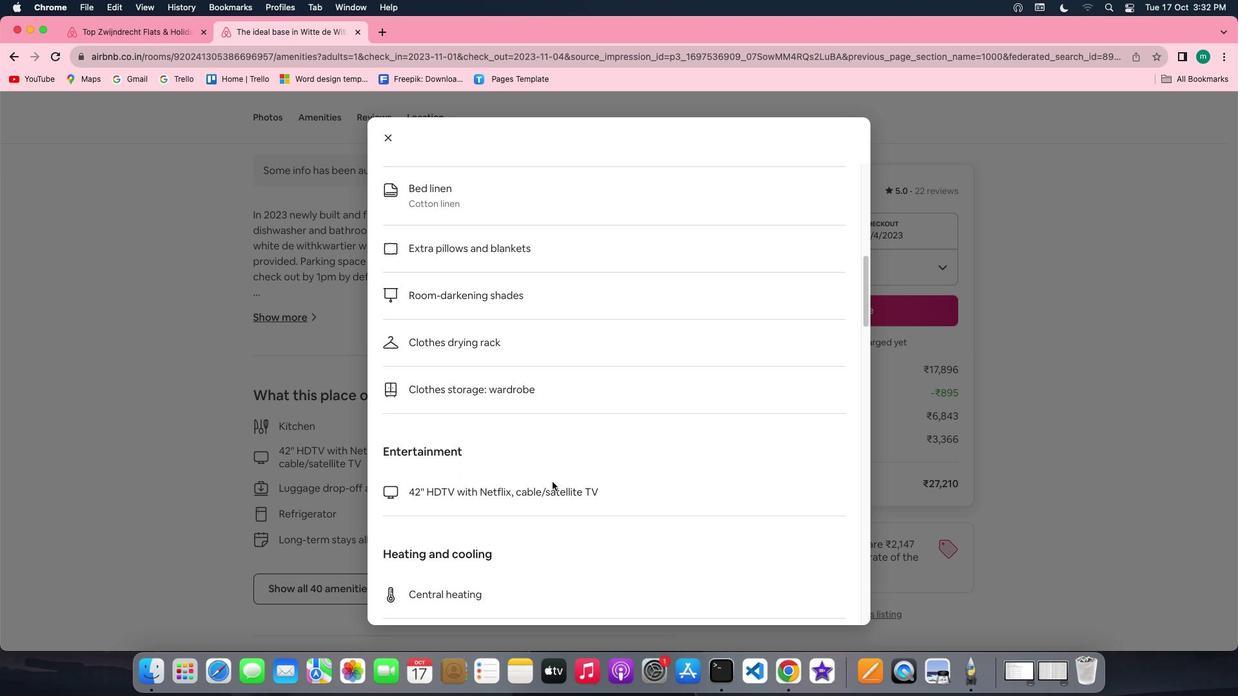 
Action: Mouse scrolled (551, 481) with delta (0, 0)
Screenshot: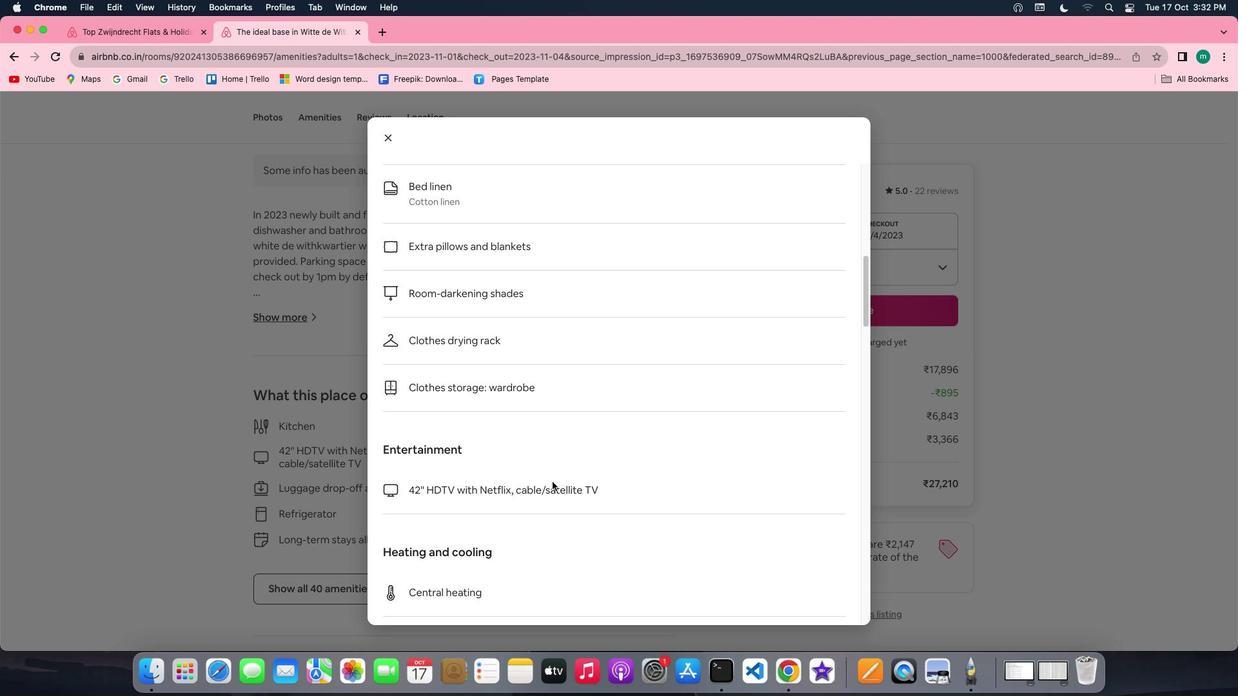 
Action: Mouse scrolled (551, 481) with delta (0, 0)
Screenshot: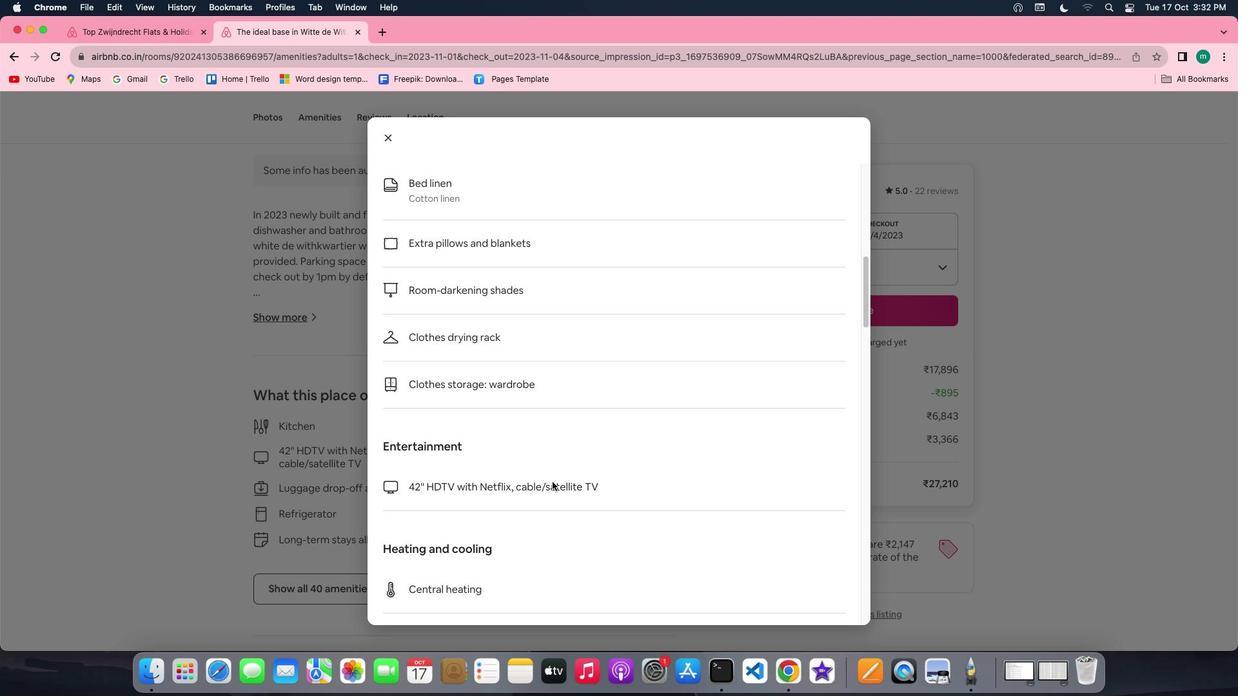 
Action: Mouse scrolled (551, 481) with delta (0, 0)
Screenshot: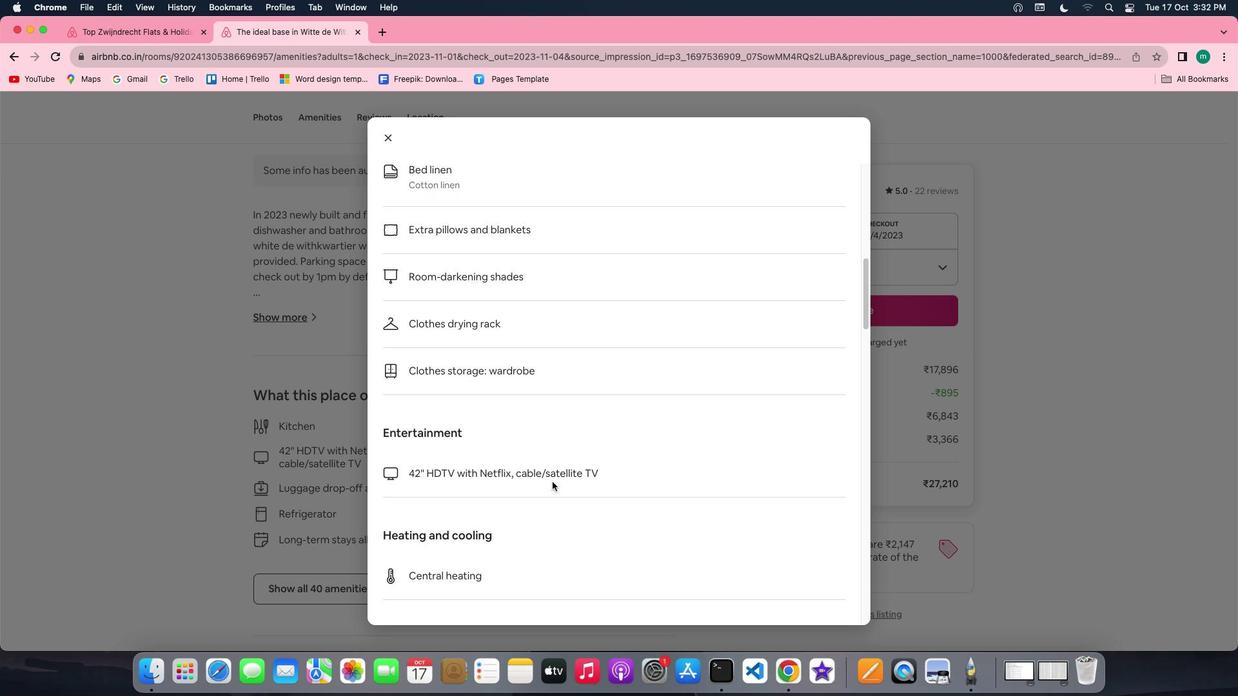 
Action: Mouse scrolled (551, 481) with delta (0, 0)
Screenshot: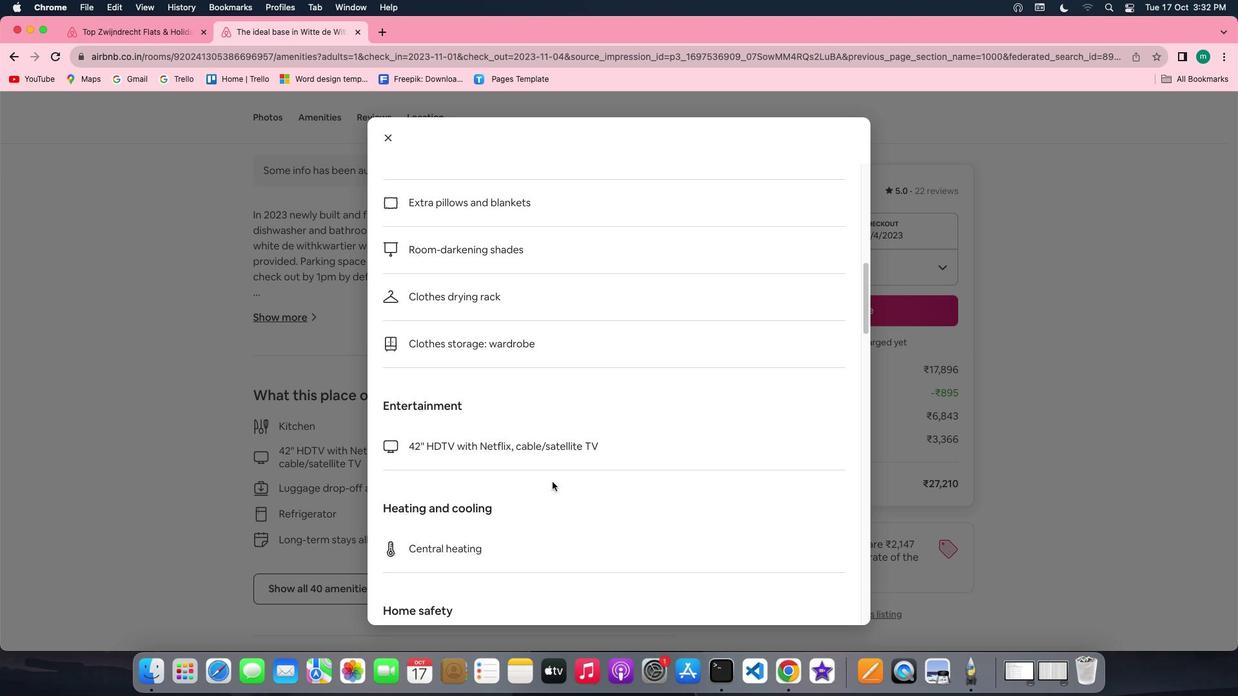 
Action: Mouse scrolled (551, 481) with delta (0, 0)
Screenshot: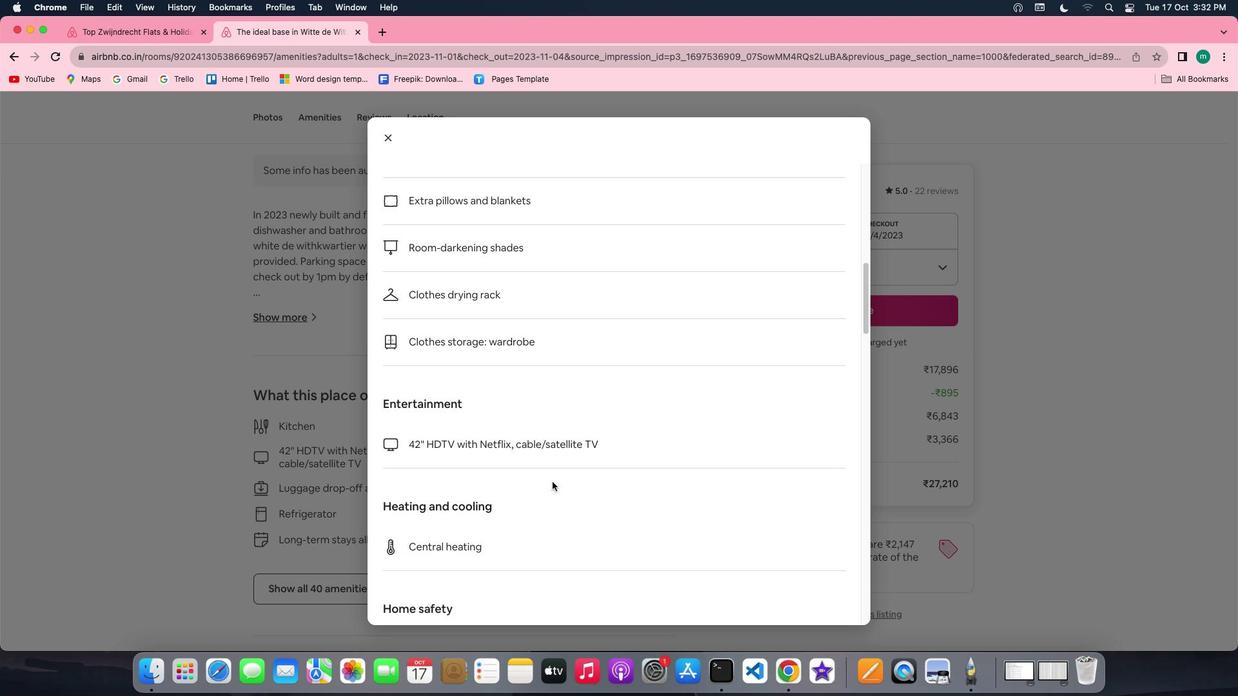 
Action: Mouse scrolled (551, 481) with delta (0, 0)
Screenshot: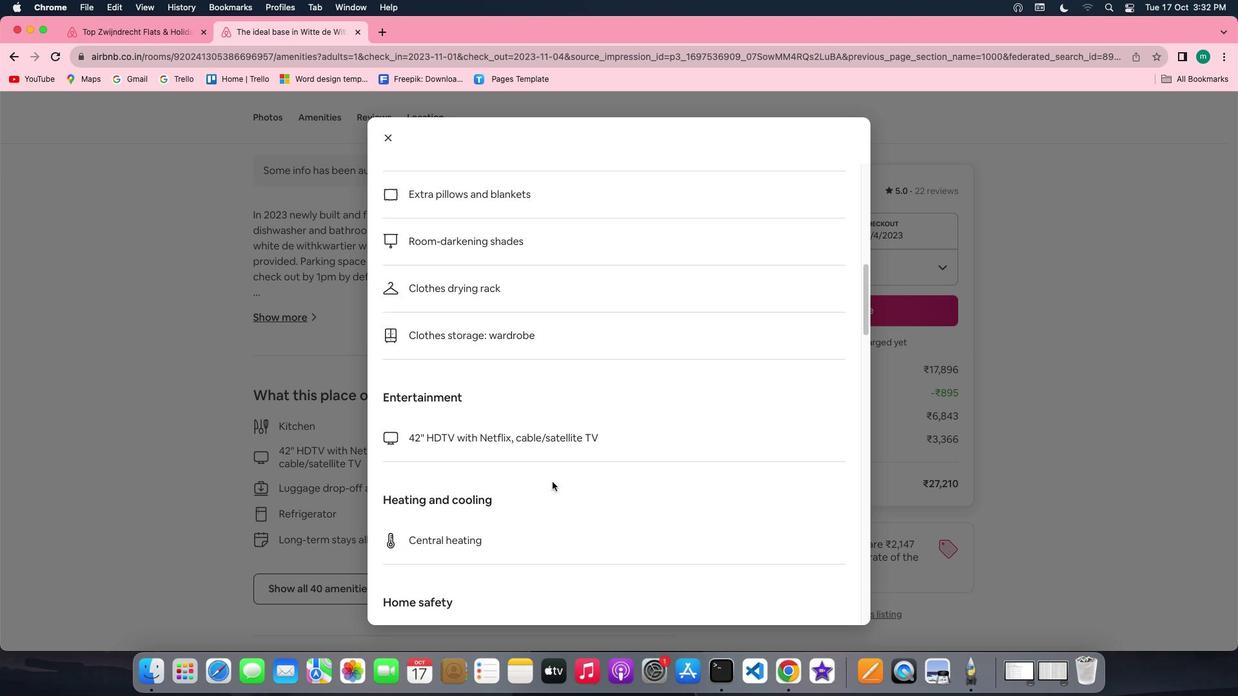 
Action: Mouse scrolled (551, 481) with delta (0, 0)
Screenshot: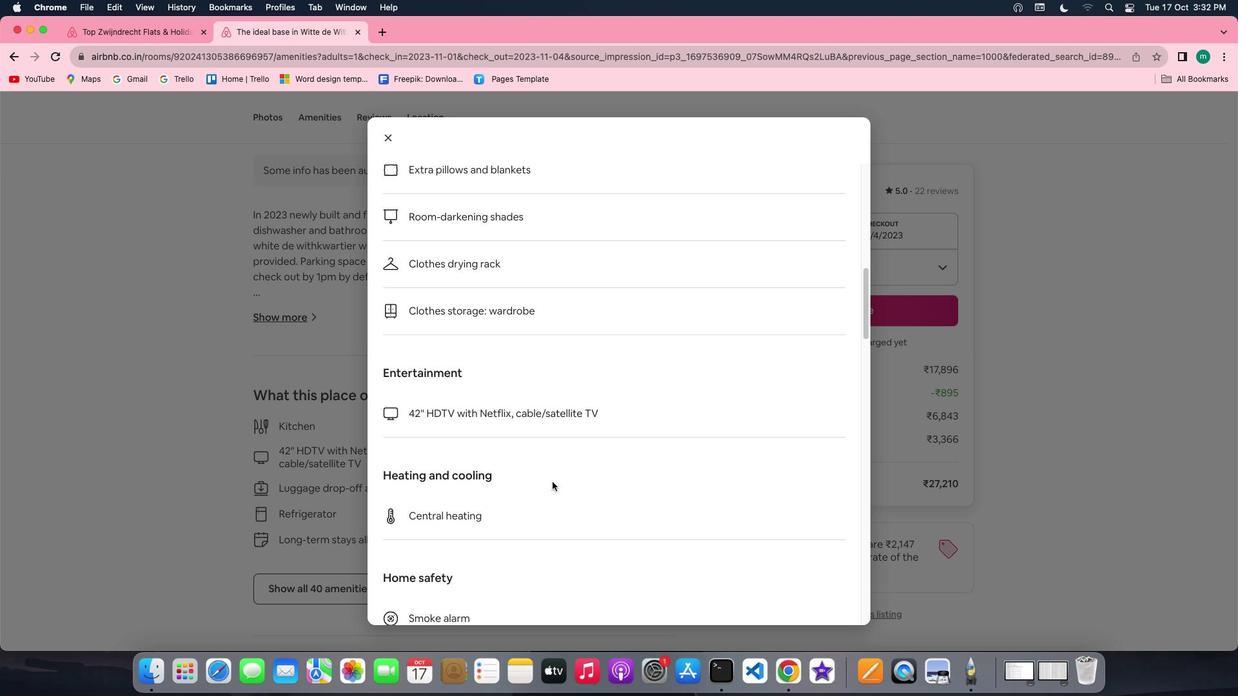 
Action: Mouse scrolled (551, 481) with delta (0, 0)
Screenshot: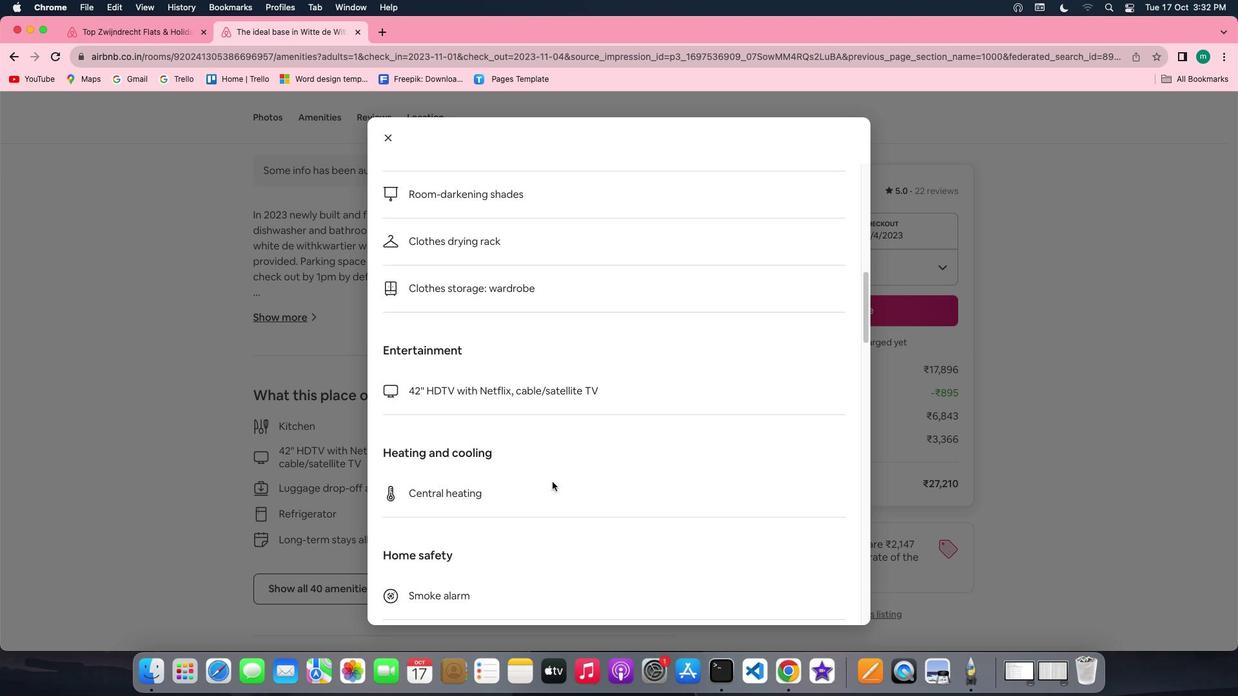 
Action: Mouse scrolled (551, 481) with delta (0, 0)
Screenshot: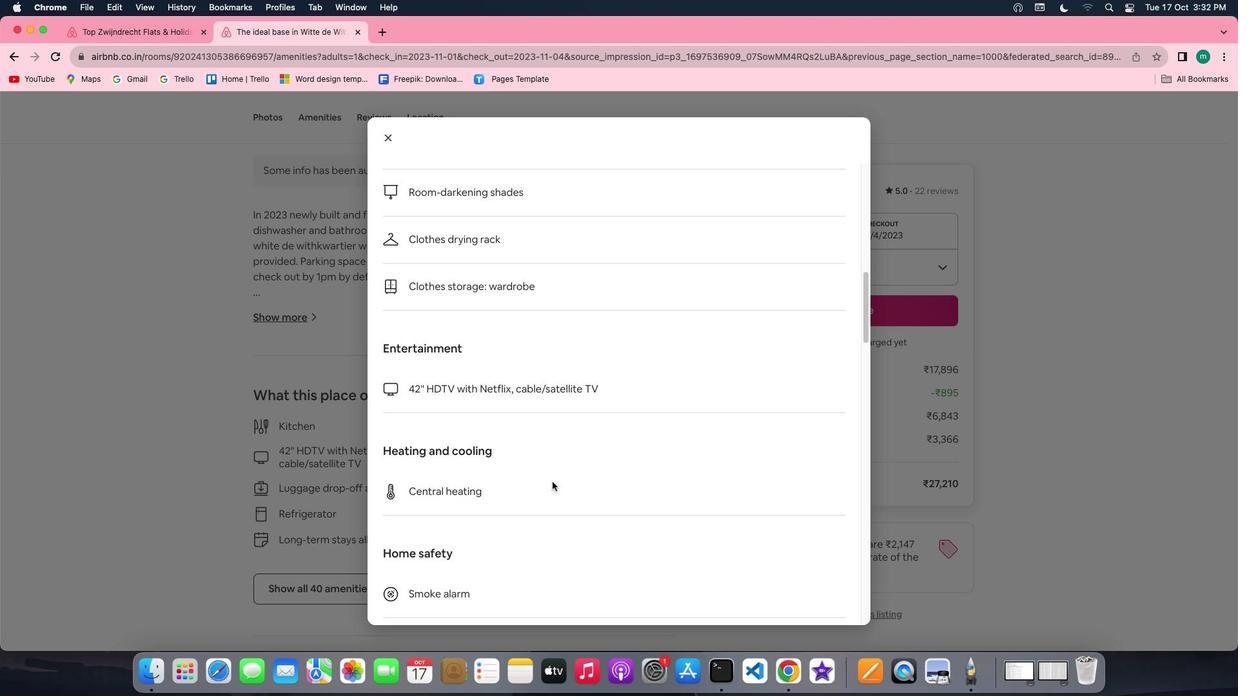 
Action: Mouse scrolled (551, 481) with delta (0, -1)
Screenshot: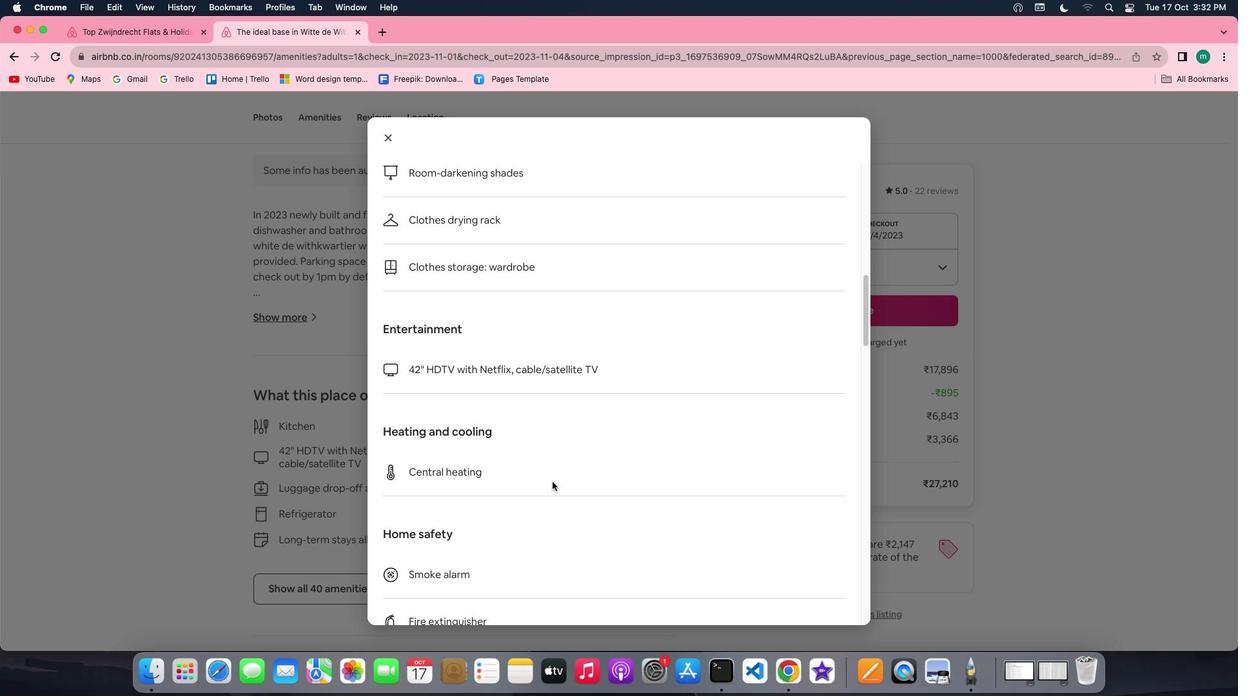 
Action: Mouse scrolled (551, 481) with delta (0, -1)
Screenshot: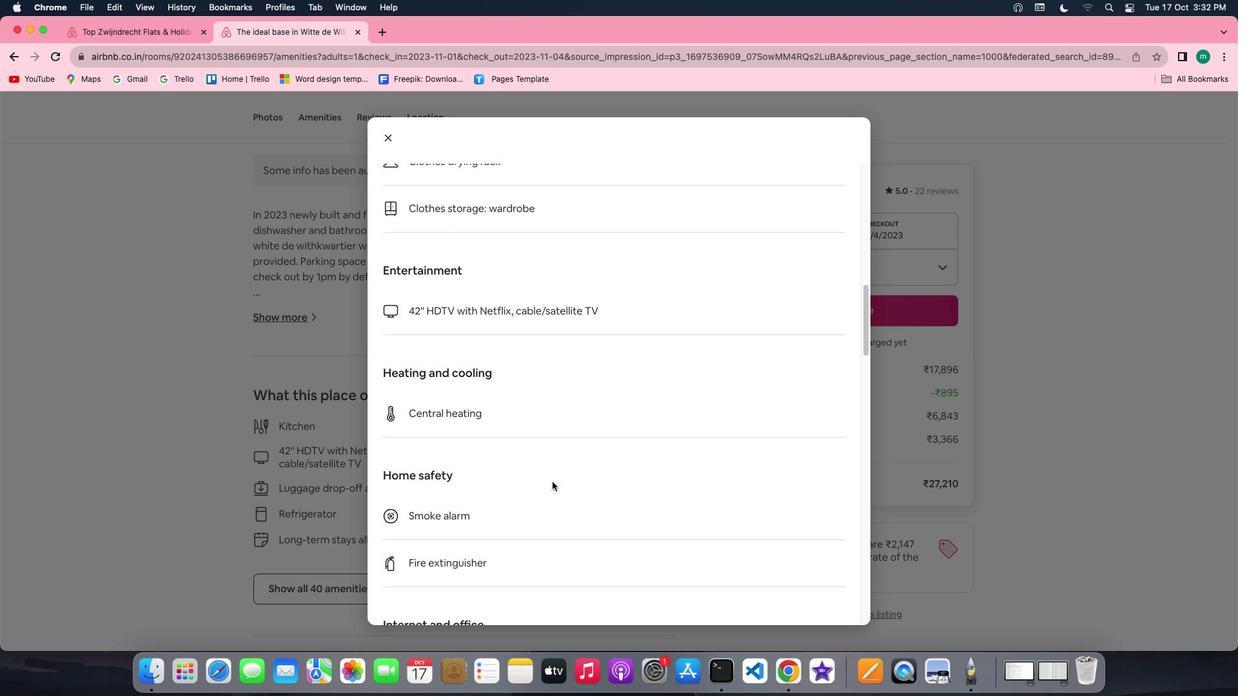 
Action: Mouse scrolled (551, 481) with delta (0, 0)
Screenshot: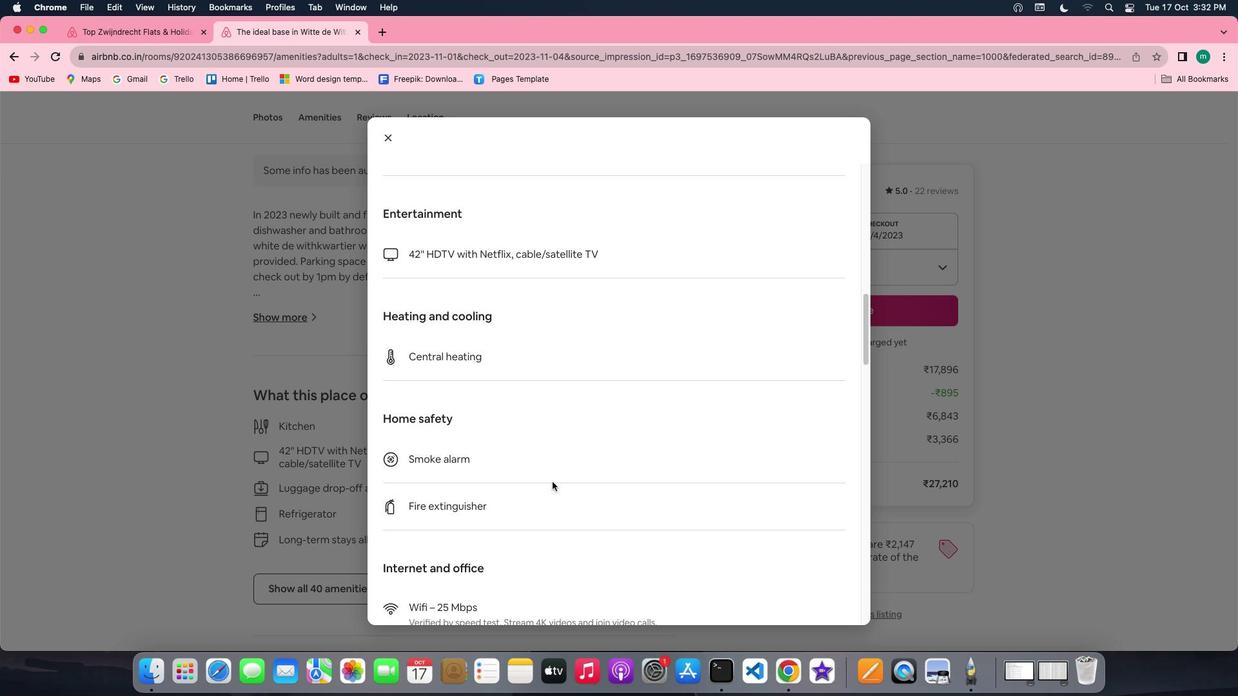 
Action: Mouse scrolled (551, 481) with delta (0, 0)
Screenshot: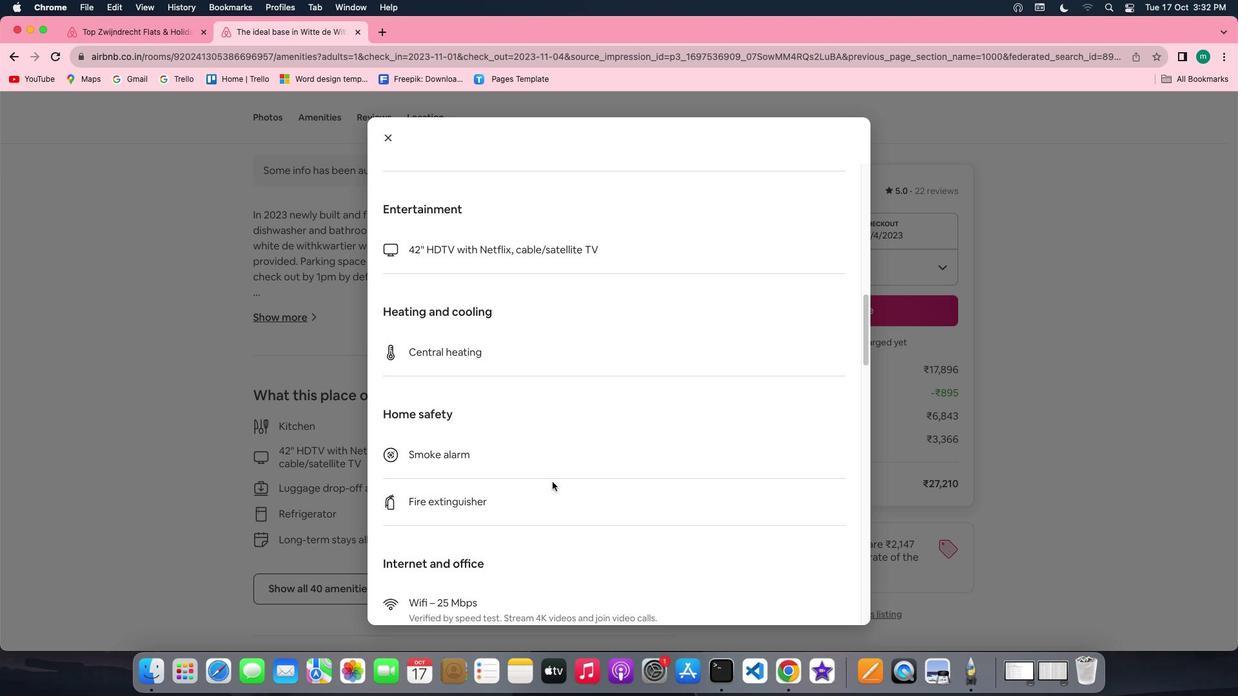 
Action: Mouse scrolled (551, 481) with delta (0, 0)
Screenshot: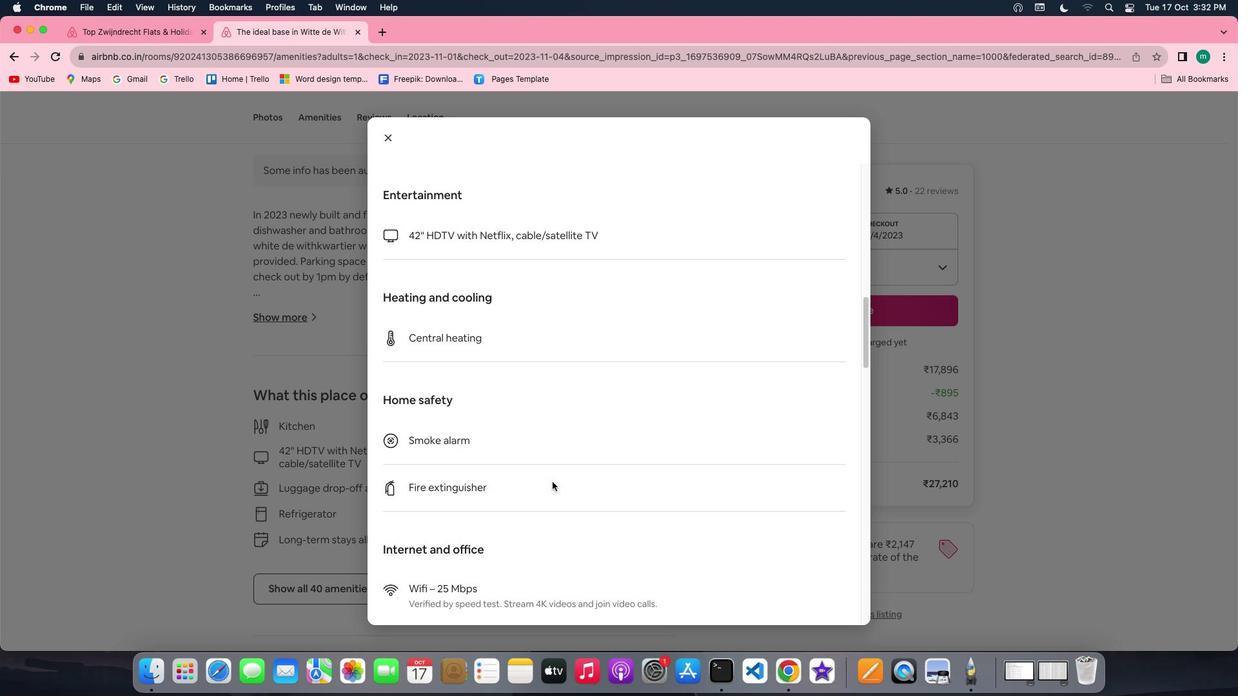 
Action: Mouse scrolled (551, 481) with delta (0, 0)
Screenshot: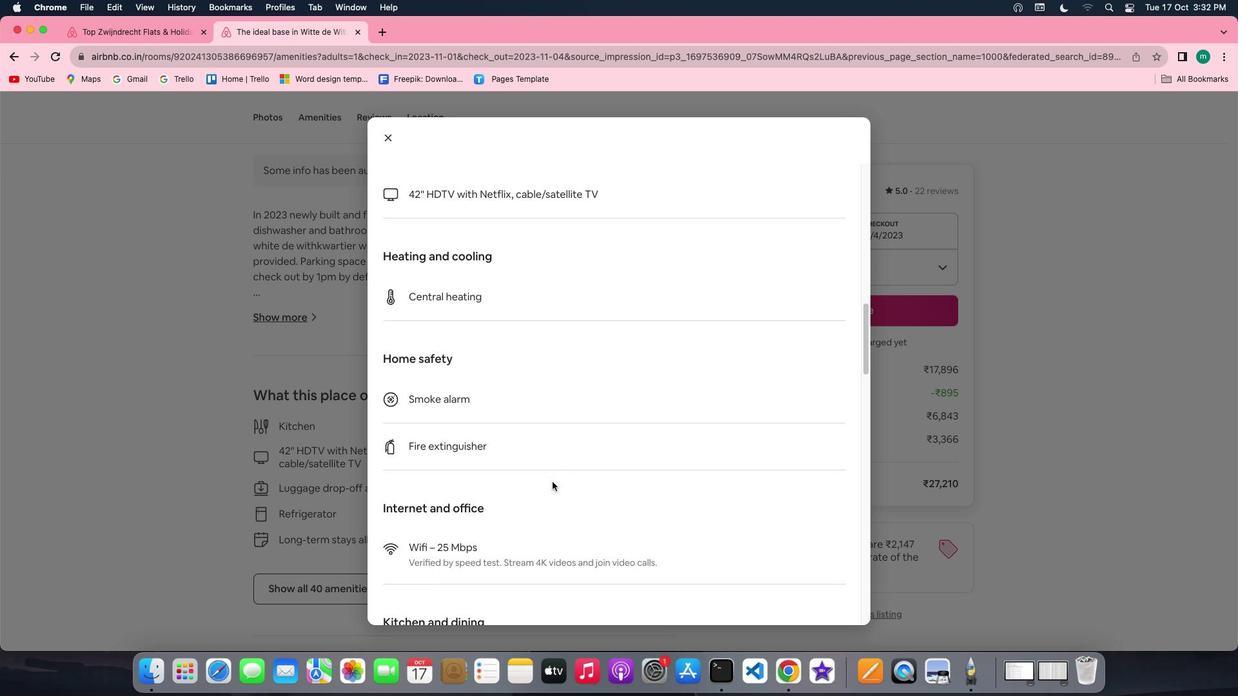 
Action: Mouse scrolled (551, 481) with delta (0, 0)
Screenshot: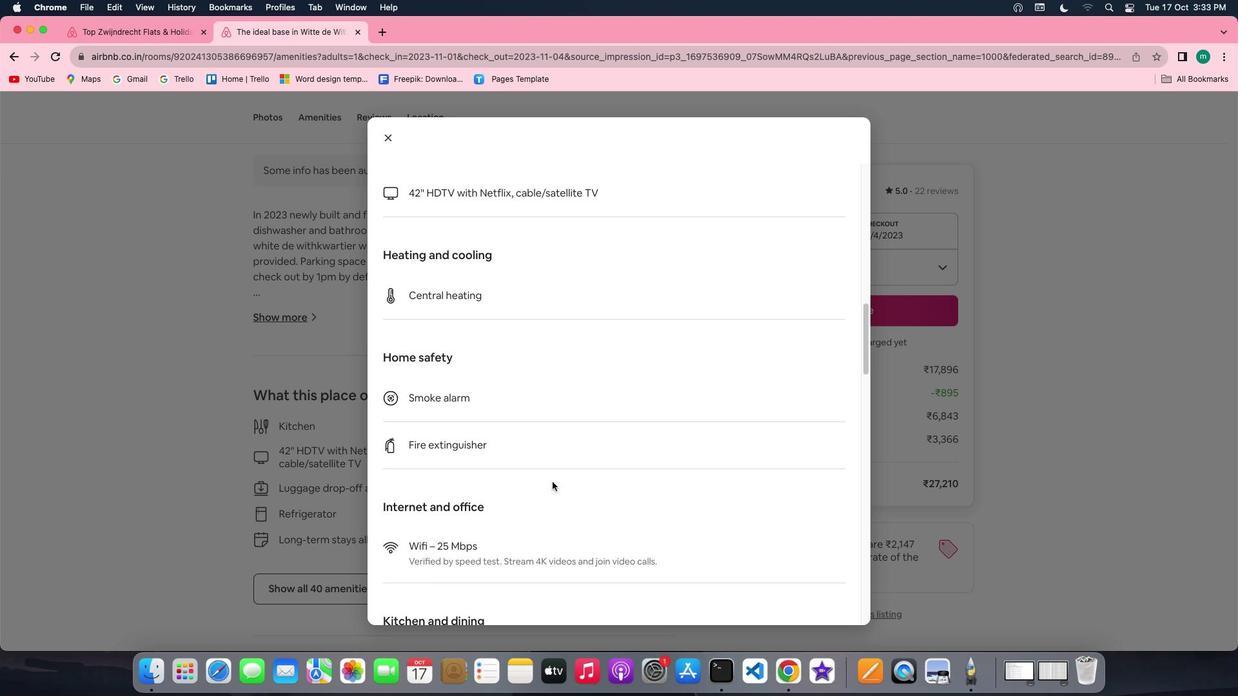 
Action: Mouse scrolled (551, 481) with delta (0, 0)
Screenshot: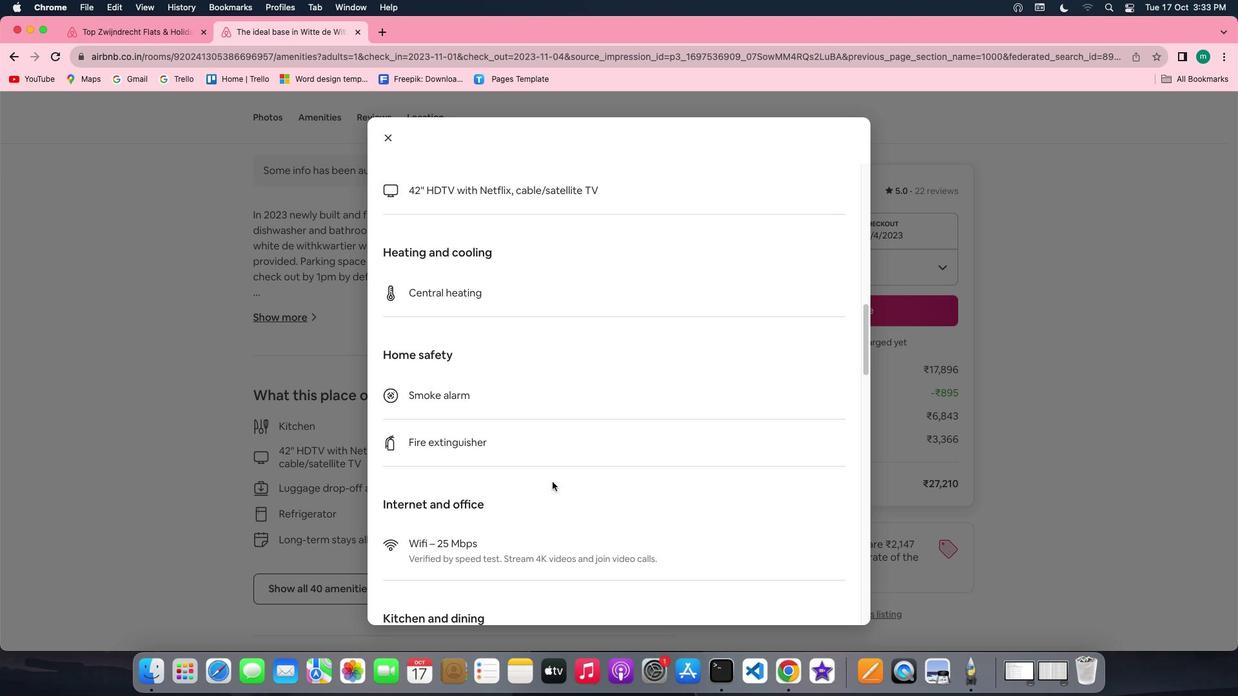 
Action: Mouse scrolled (551, 481) with delta (0, 0)
Screenshot: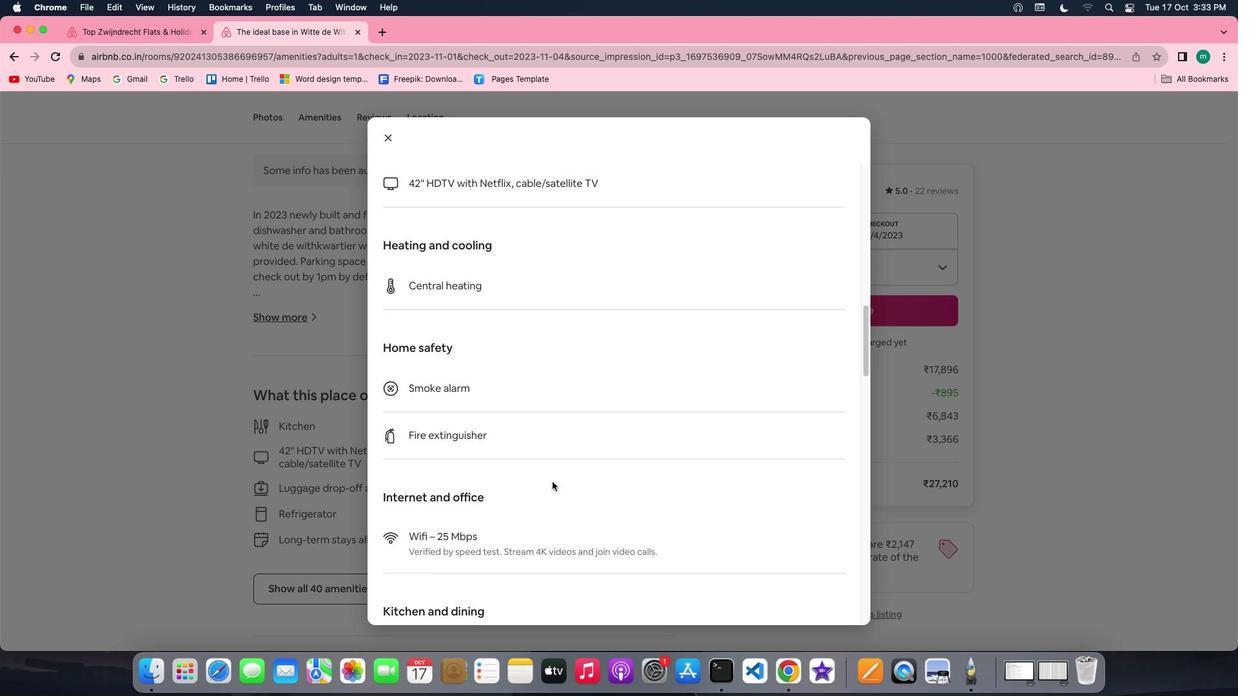
Action: Mouse scrolled (551, 481) with delta (0, 0)
Screenshot: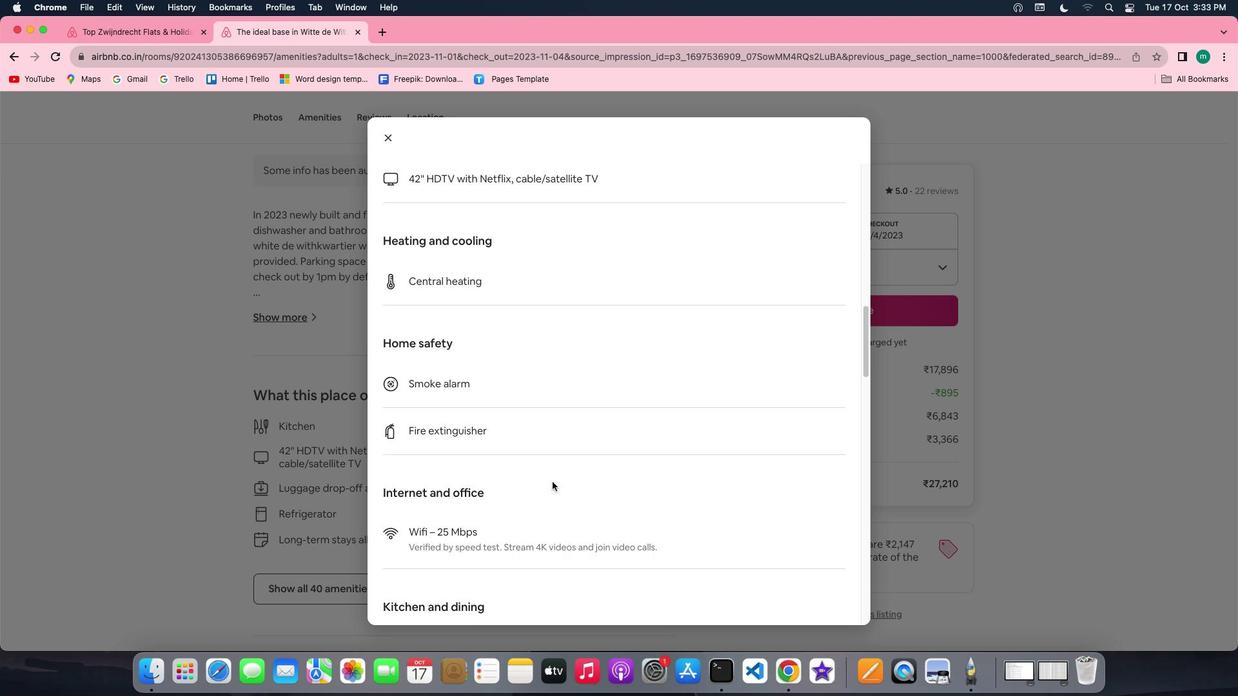 
Action: Mouse scrolled (551, 481) with delta (0, 0)
Screenshot: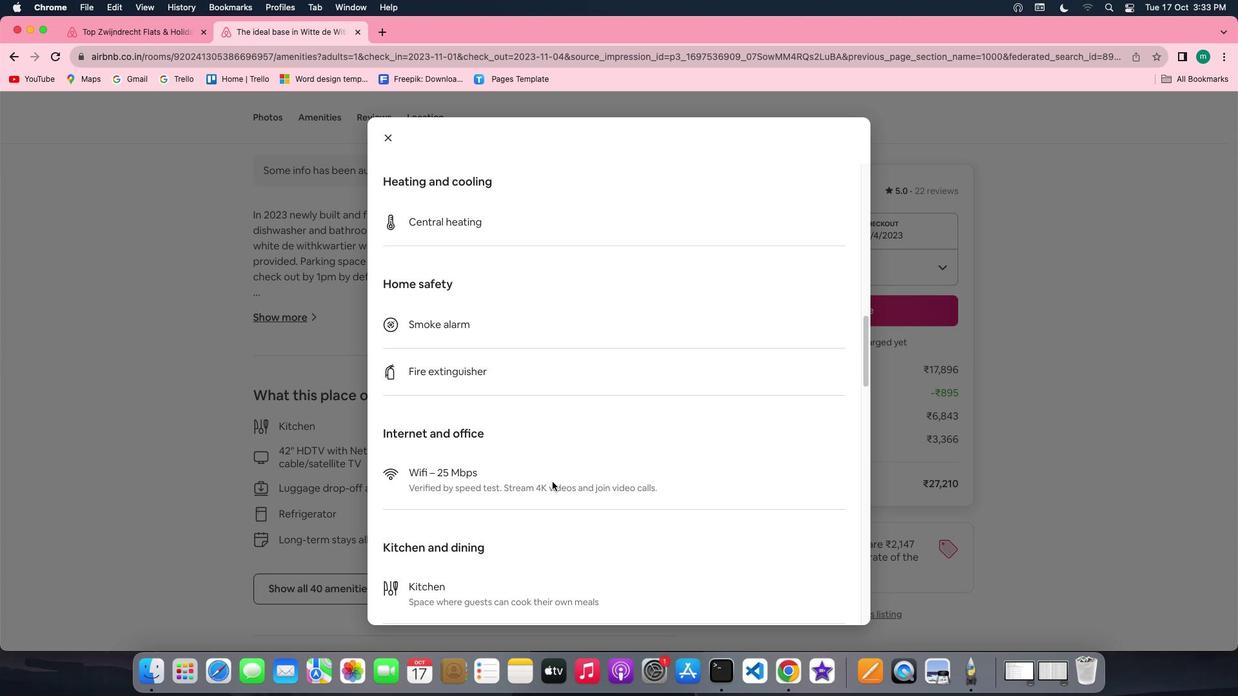 
Action: Mouse scrolled (551, 481) with delta (0, 0)
Screenshot: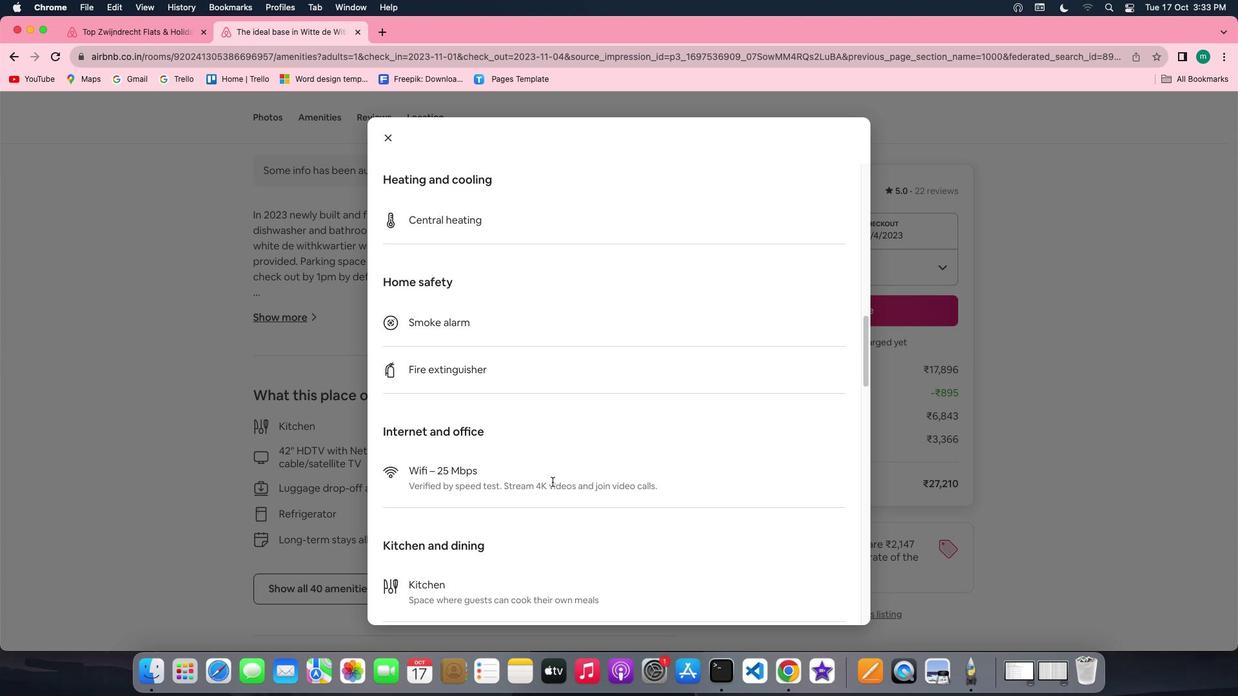 
Action: Mouse scrolled (551, 481) with delta (0, 0)
Screenshot: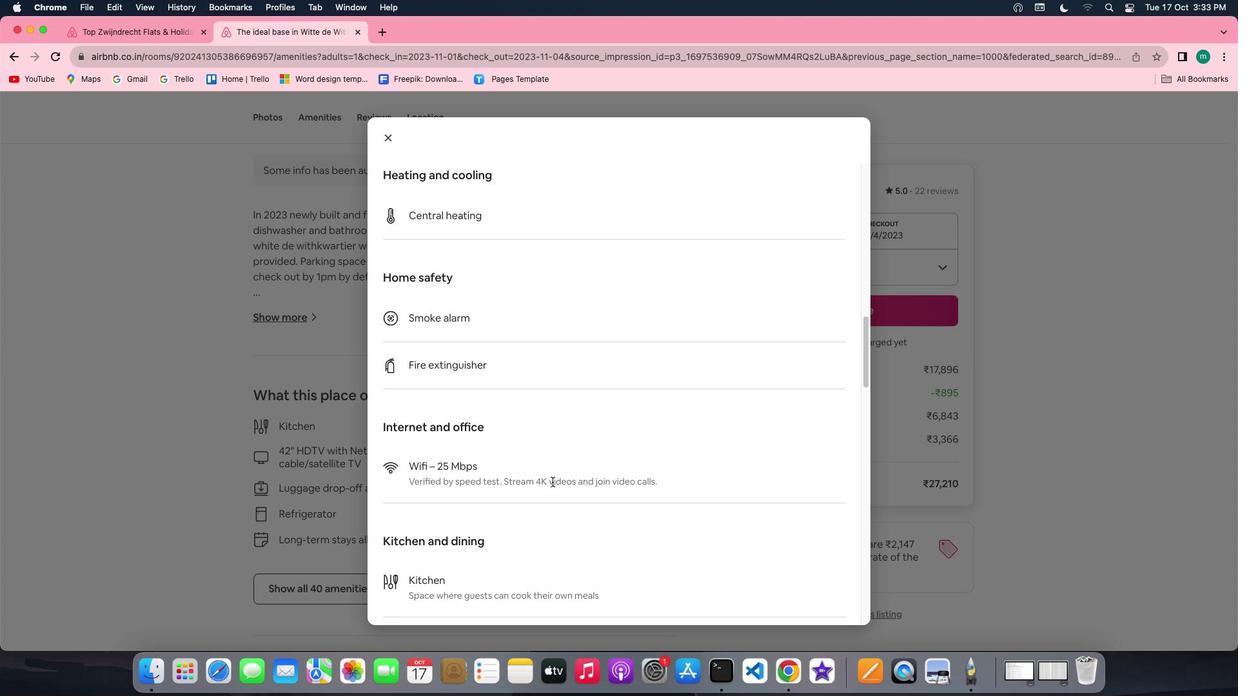 
Action: Mouse scrolled (551, 481) with delta (0, 0)
Screenshot: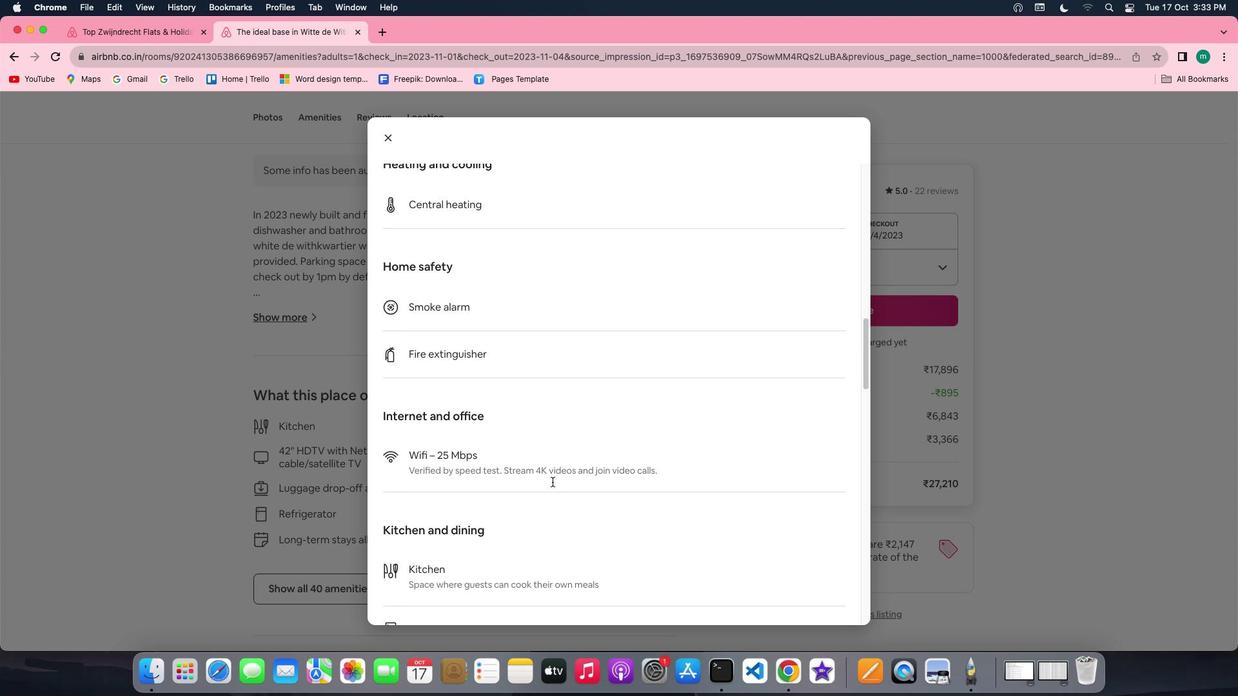
Action: Mouse scrolled (551, 481) with delta (0, 0)
Screenshot: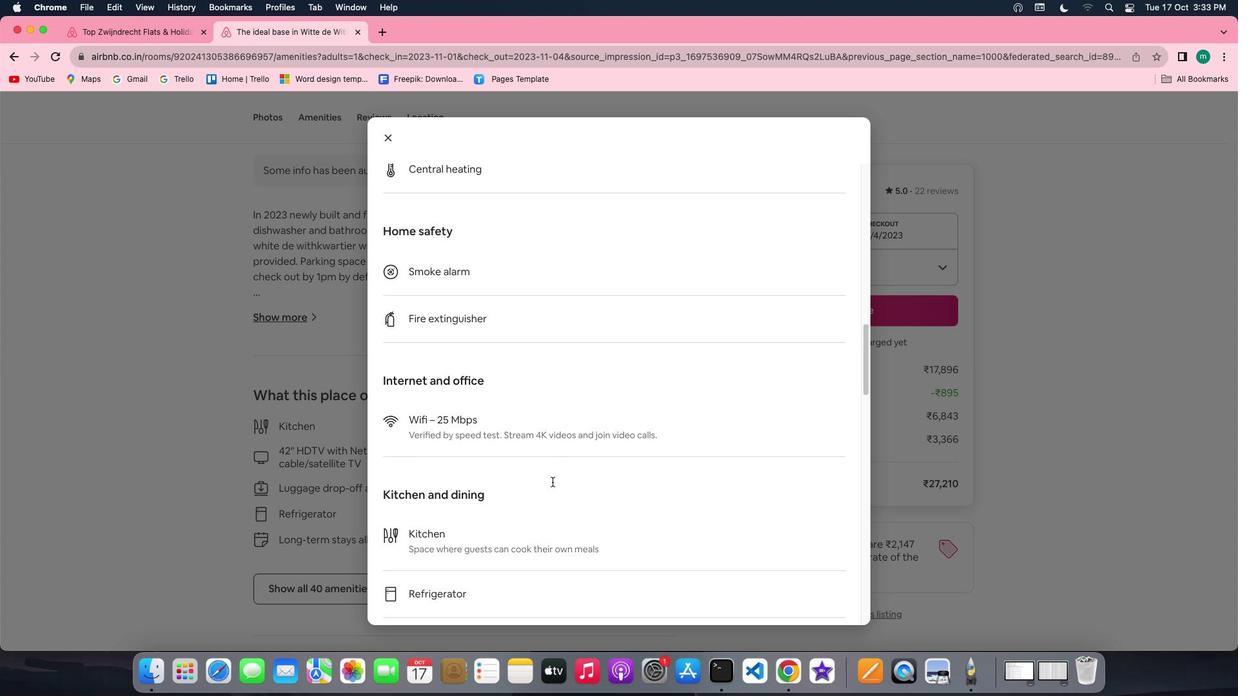 
Action: Mouse scrolled (551, 481) with delta (0, 0)
Screenshot: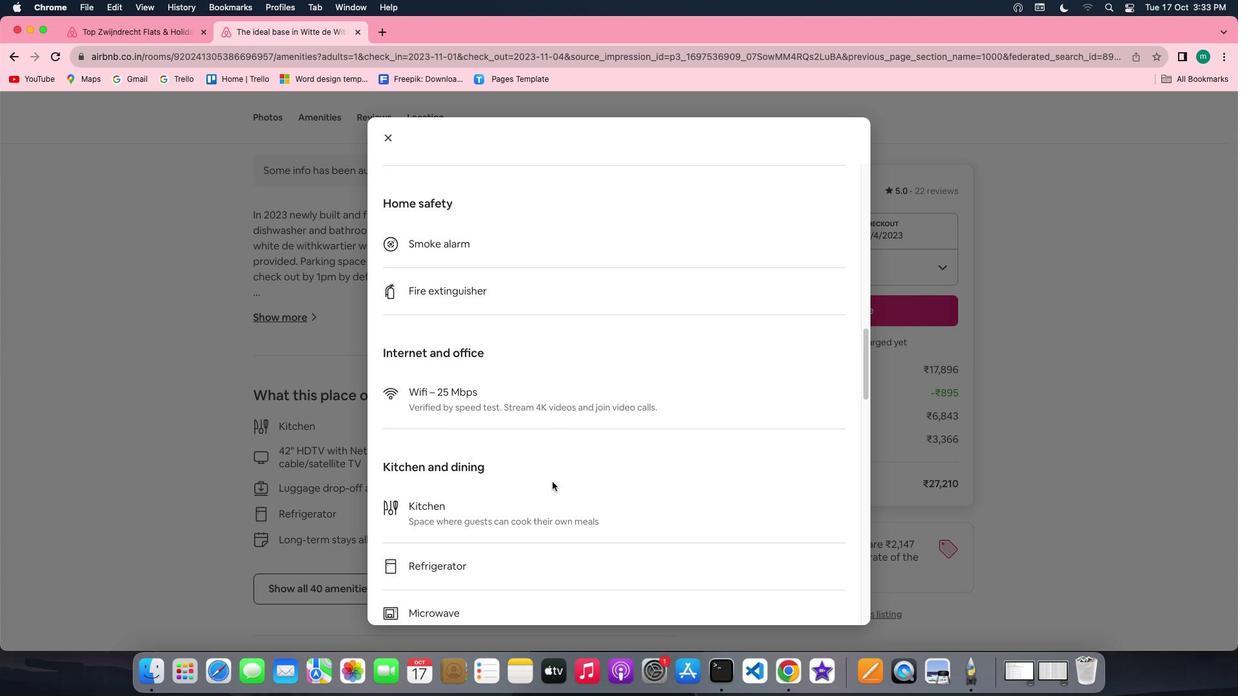 
Action: Mouse scrolled (551, 481) with delta (0, 0)
Screenshot: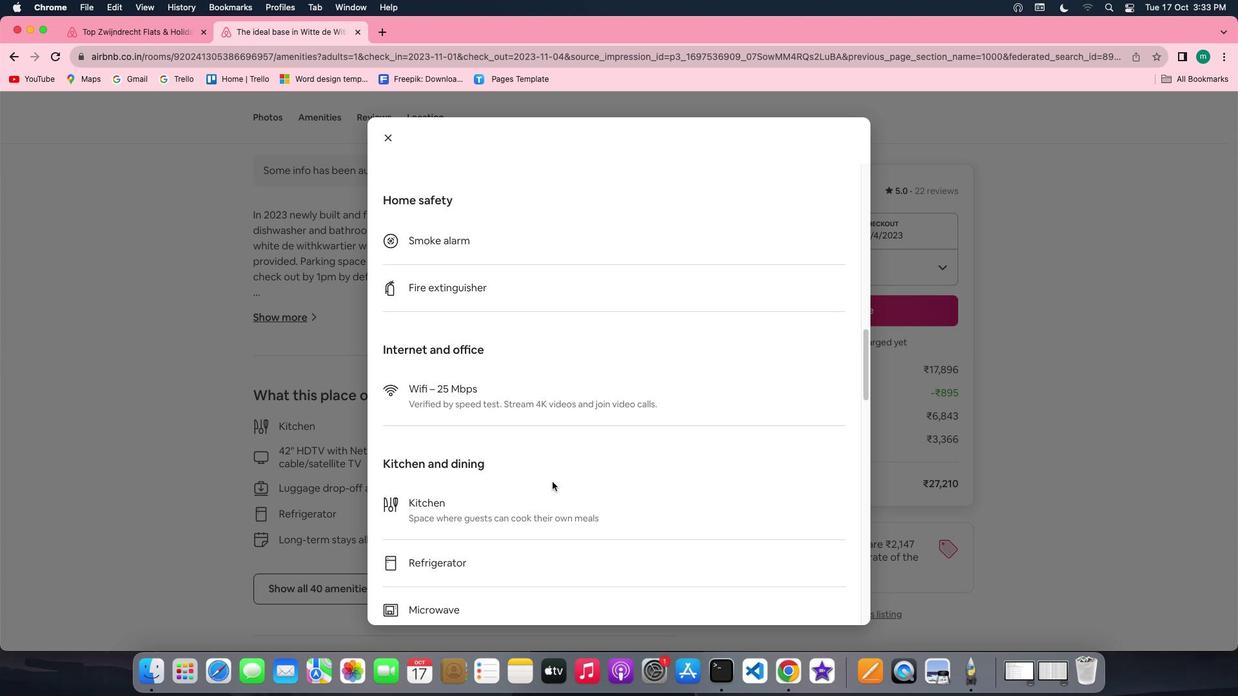 
Action: Mouse scrolled (551, 481) with delta (0, 0)
Screenshot: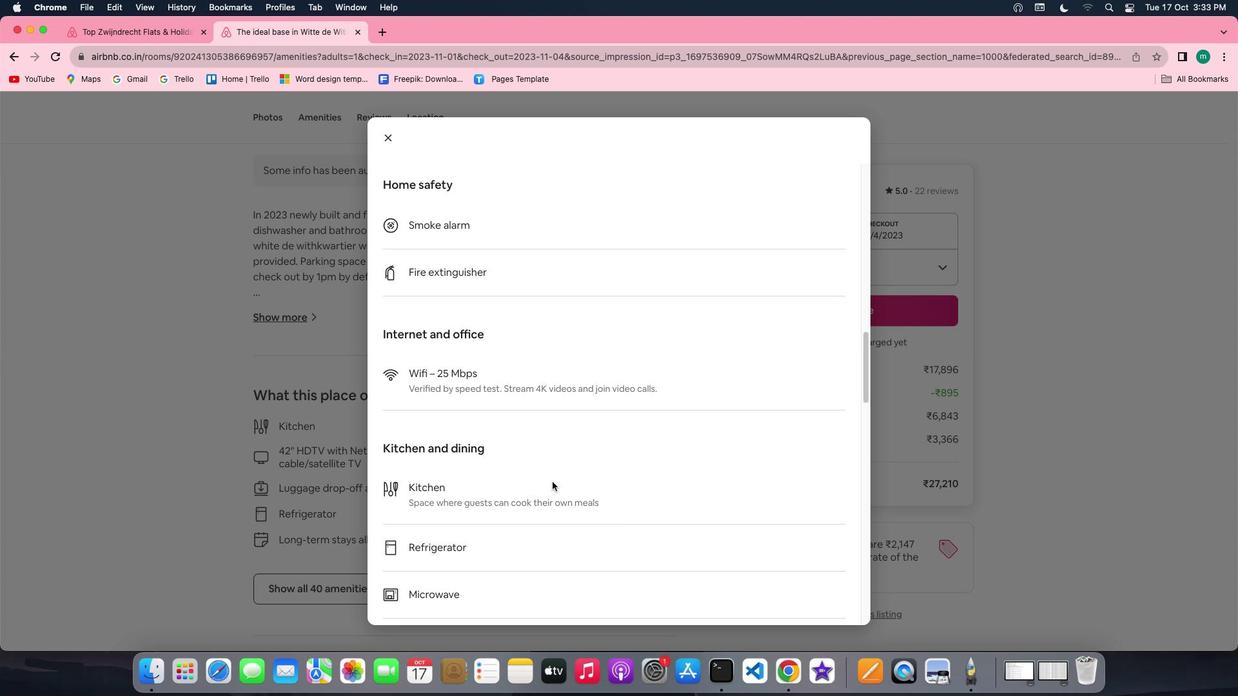 
Action: Mouse scrolled (551, 481) with delta (0, 0)
Screenshot: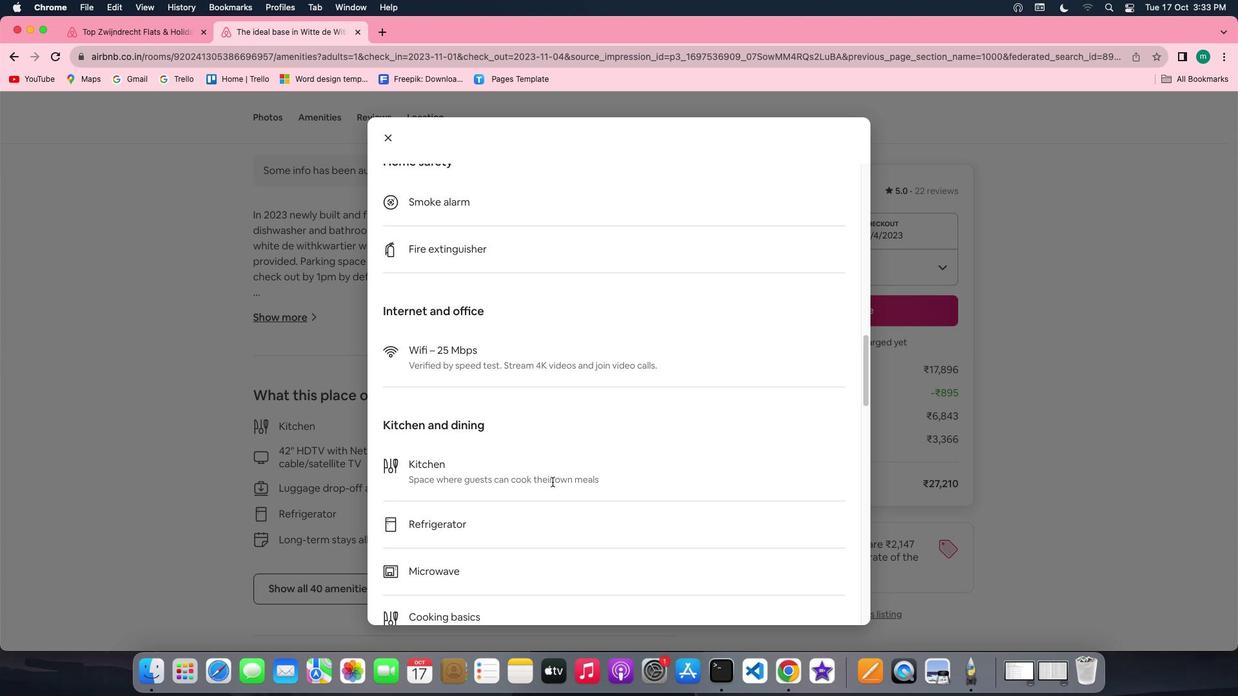 
Action: Mouse scrolled (551, 481) with delta (0, 0)
Screenshot: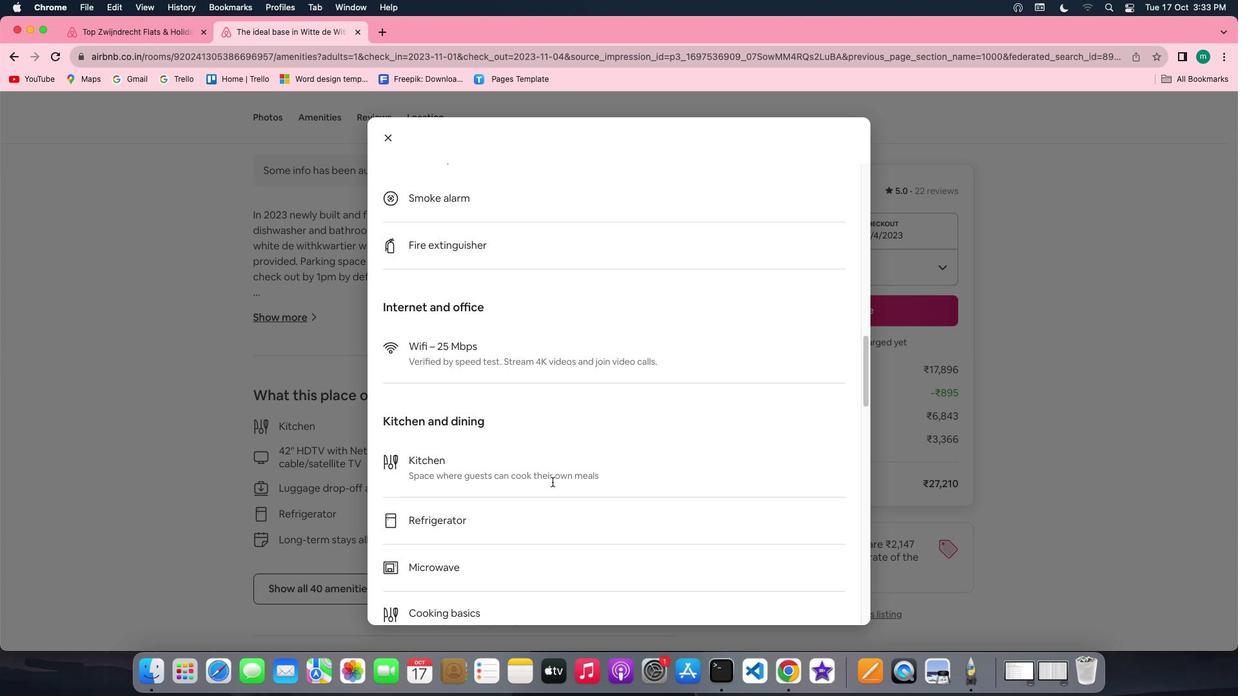 
Action: Mouse scrolled (551, 481) with delta (0, 0)
Screenshot: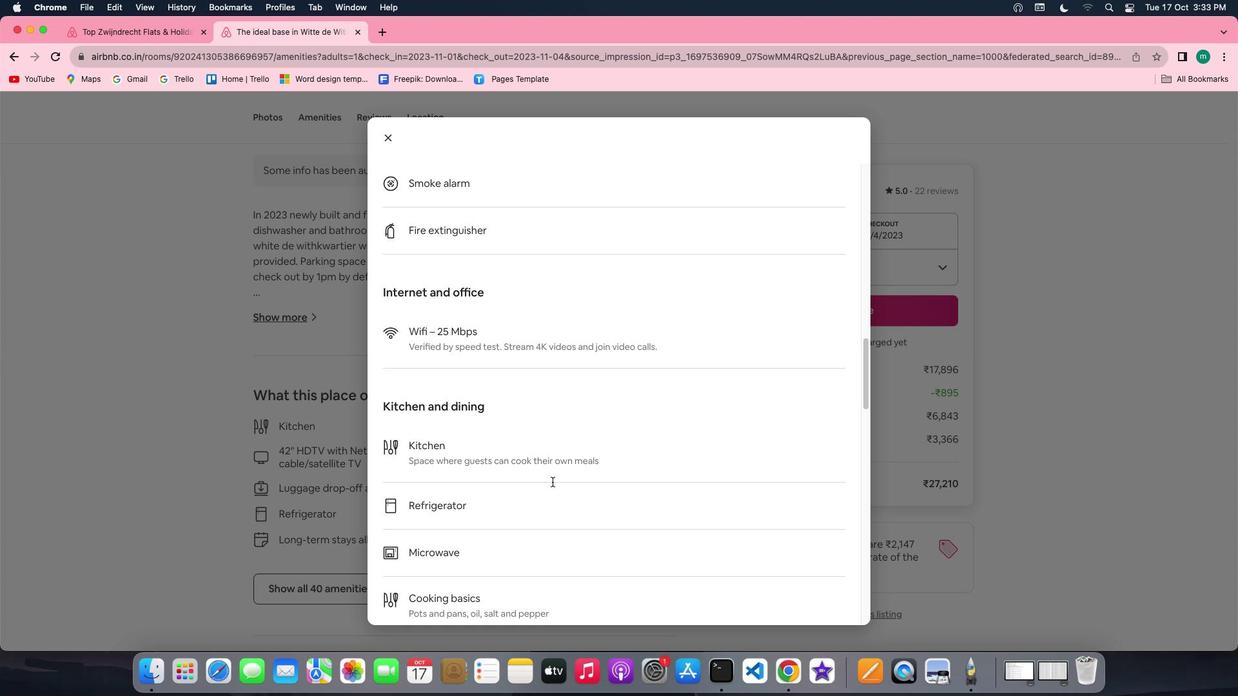 
Action: Mouse scrolled (551, 481) with delta (0, 0)
Screenshot: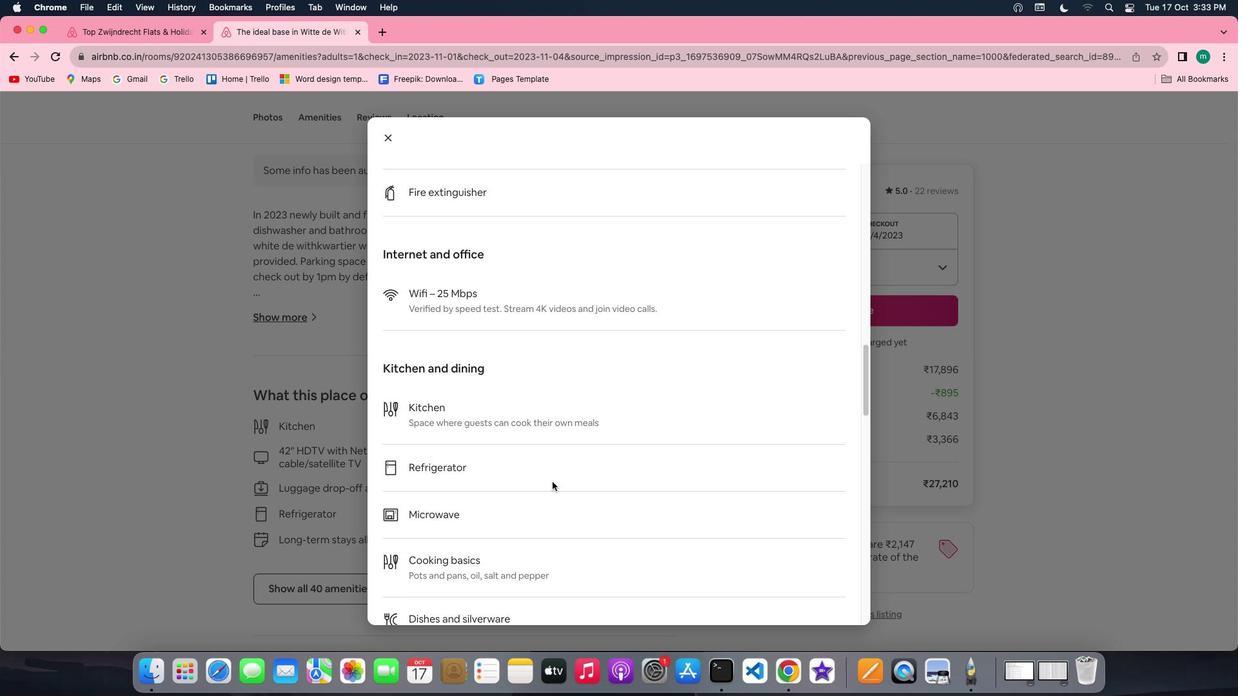 
Action: Mouse scrolled (551, 481) with delta (0, 0)
Screenshot: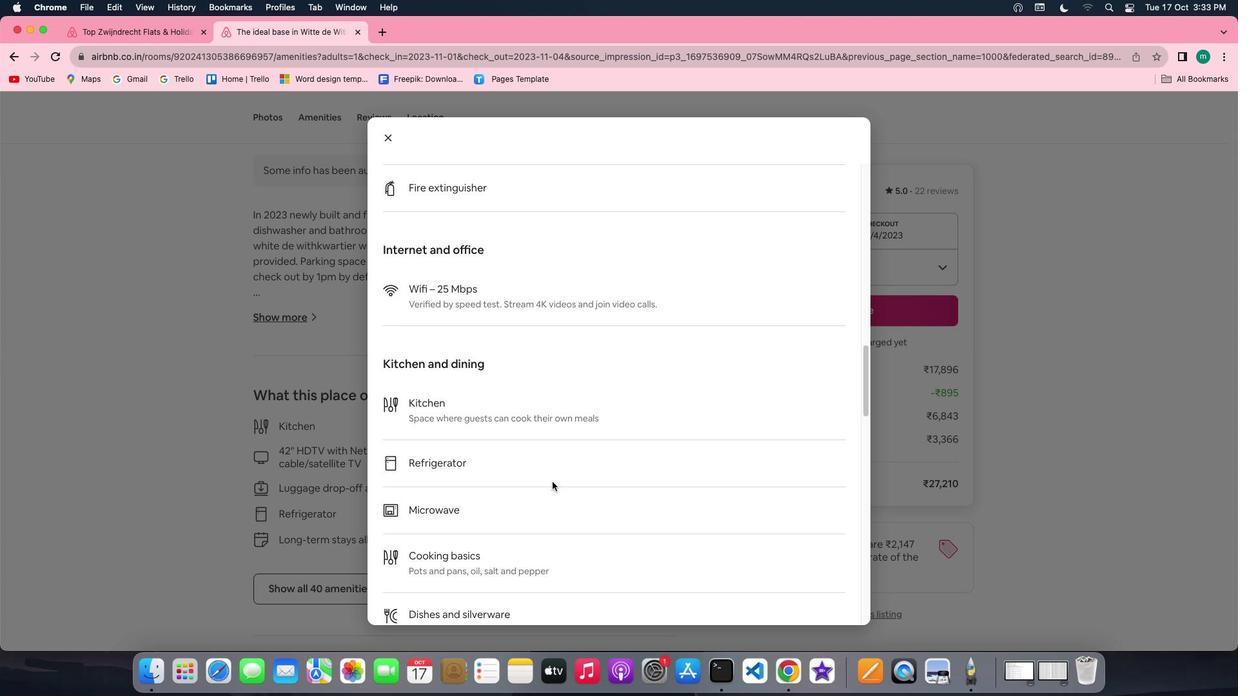 
Action: Mouse scrolled (551, 481) with delta (0, 0)
Screenshot: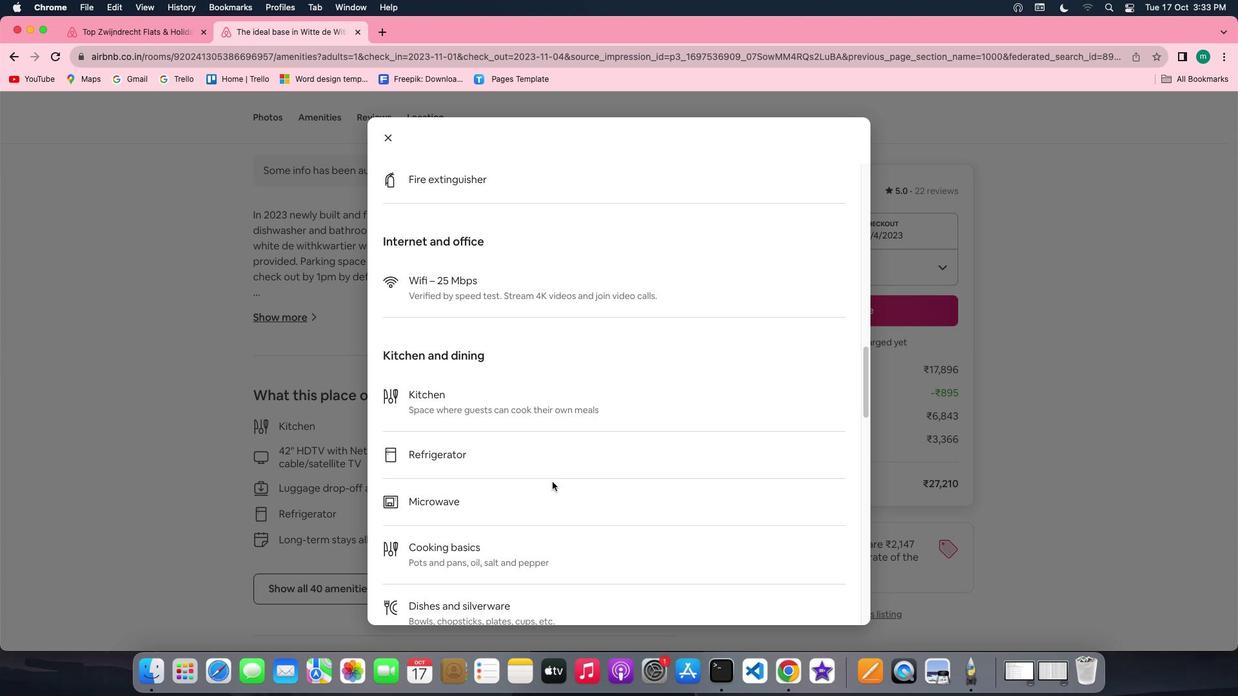 
Action: Mouse scrolled (551, 481) with delta (0, 0)
Screenshot: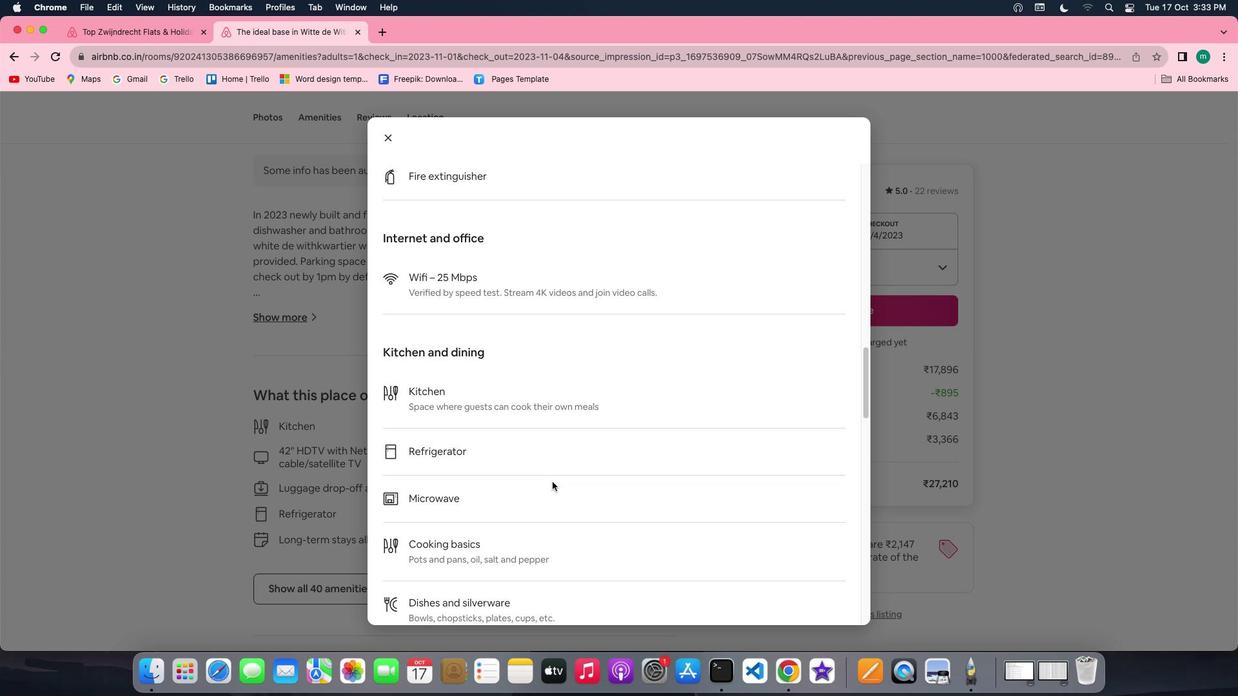 
Action: Mouse scrolled (551, 481) with delta (0, 0)
Screenshot: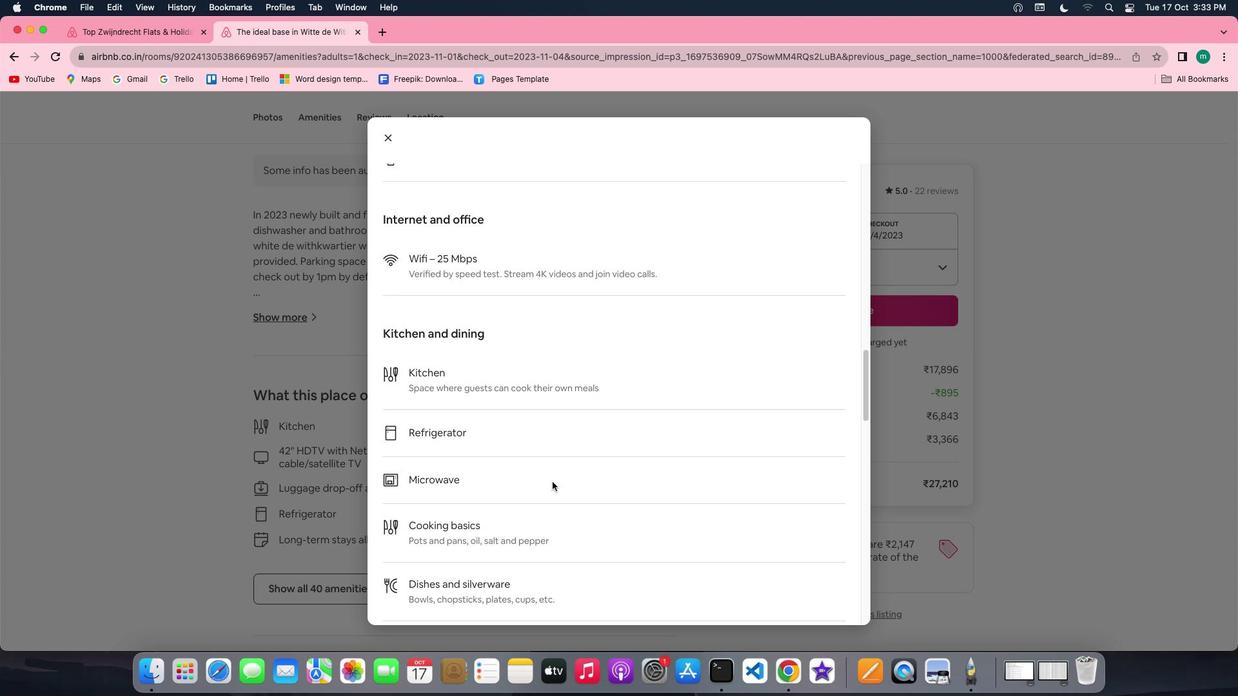 
Action: Mouse scrolled (551, 481) with delta (0, 0)
Screenshot: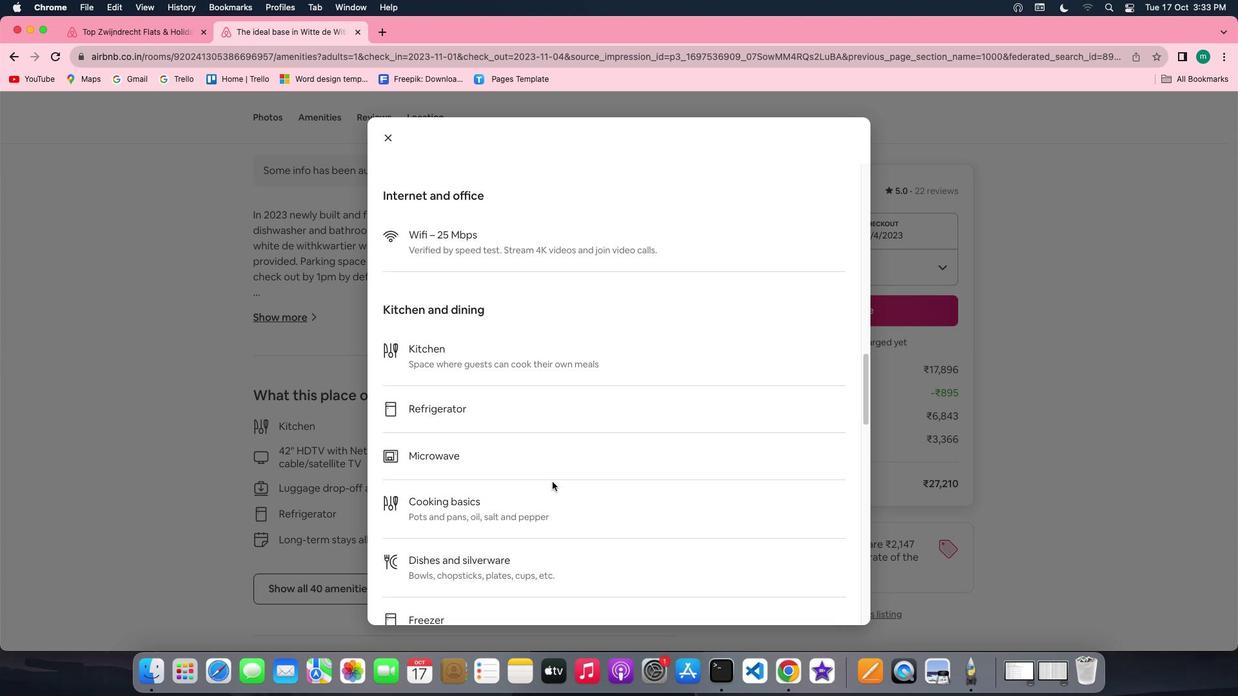 
Action: Mouse scrolled (551, 481) with delta (0, -1)
Screenshot: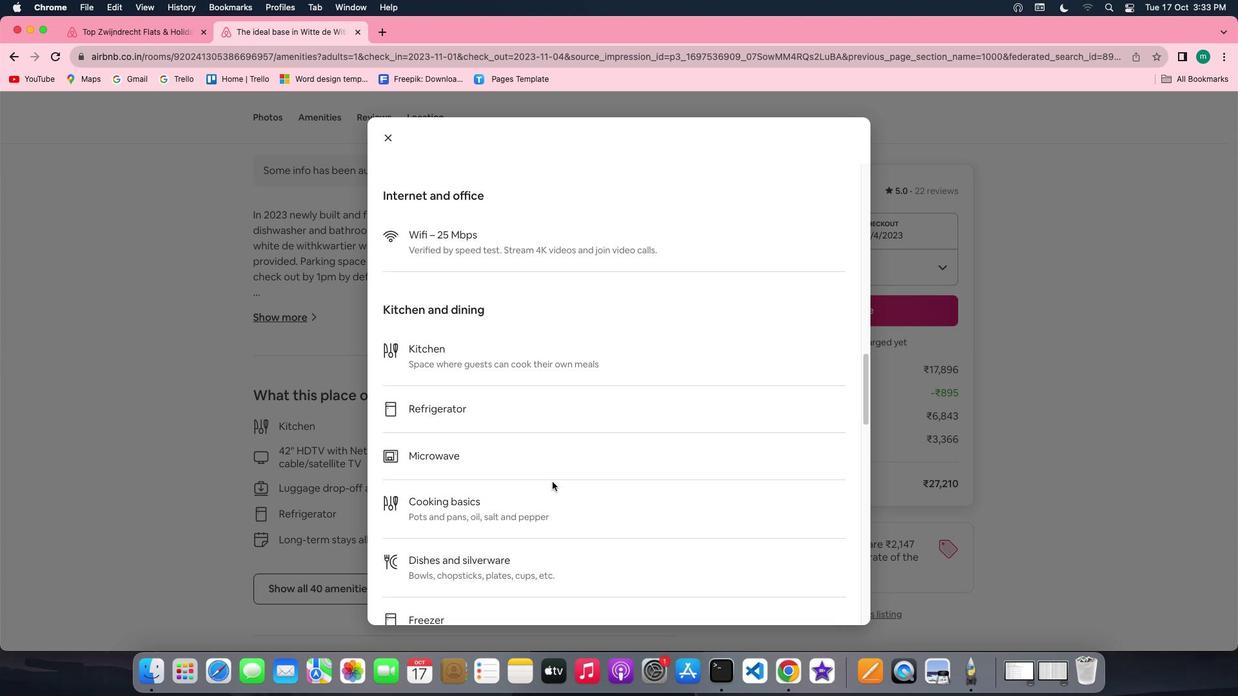 
Action: Mouse scrolled (551, 481) with delta (0, -2)
Screenshot: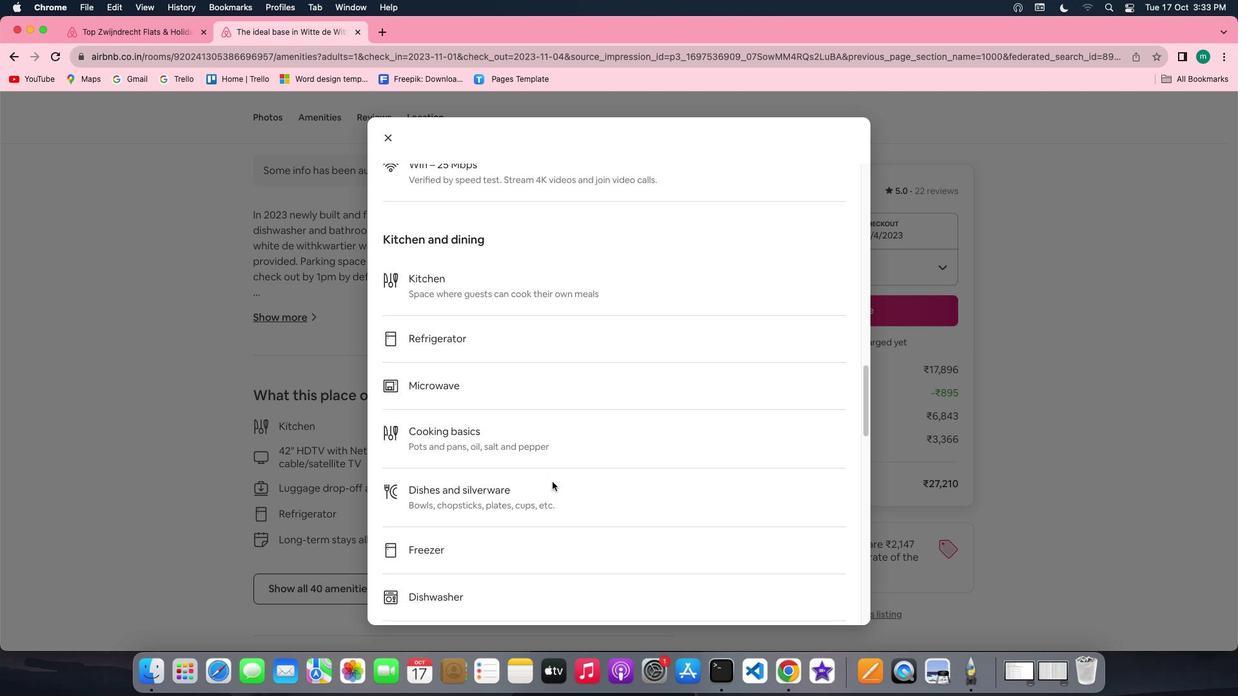 
Action: Mouse scrolled (551, 481) with delta (0, 0)
Screenshot: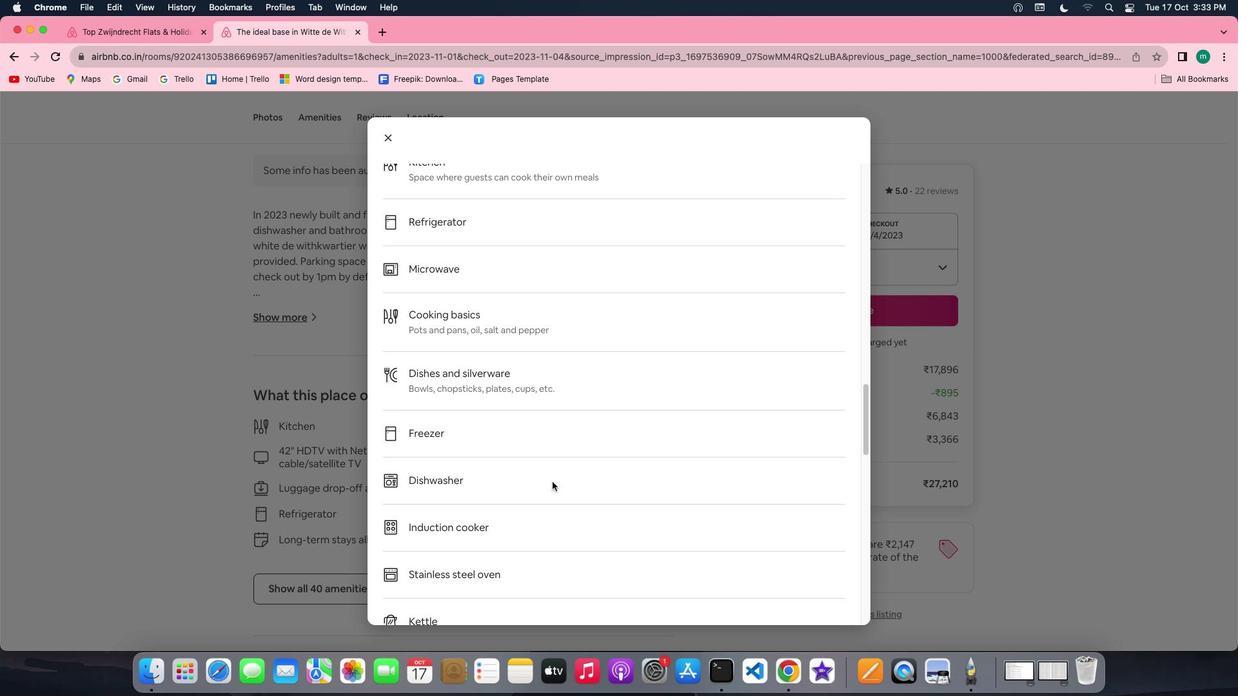 
Action: Mouse scrolled (551, 481) with delta (0, 0)
Screenshot: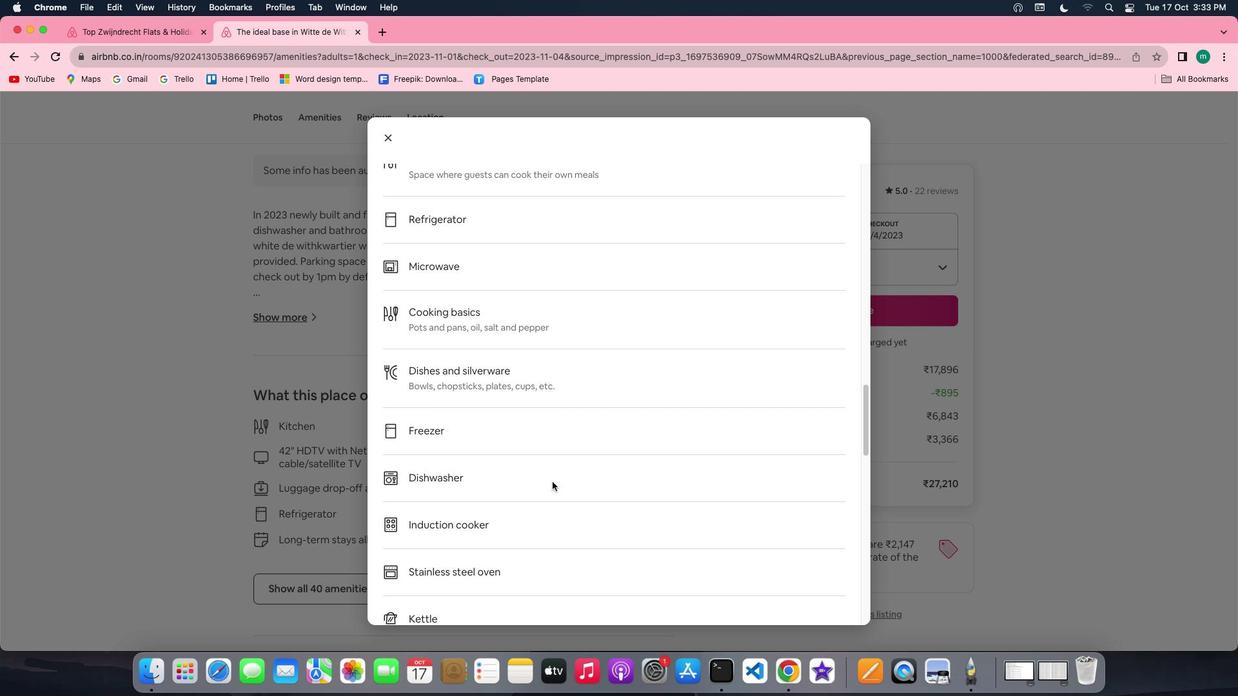 
Action: Mouse scrolled (551, 481) with delta (0, 0)
Screenshot: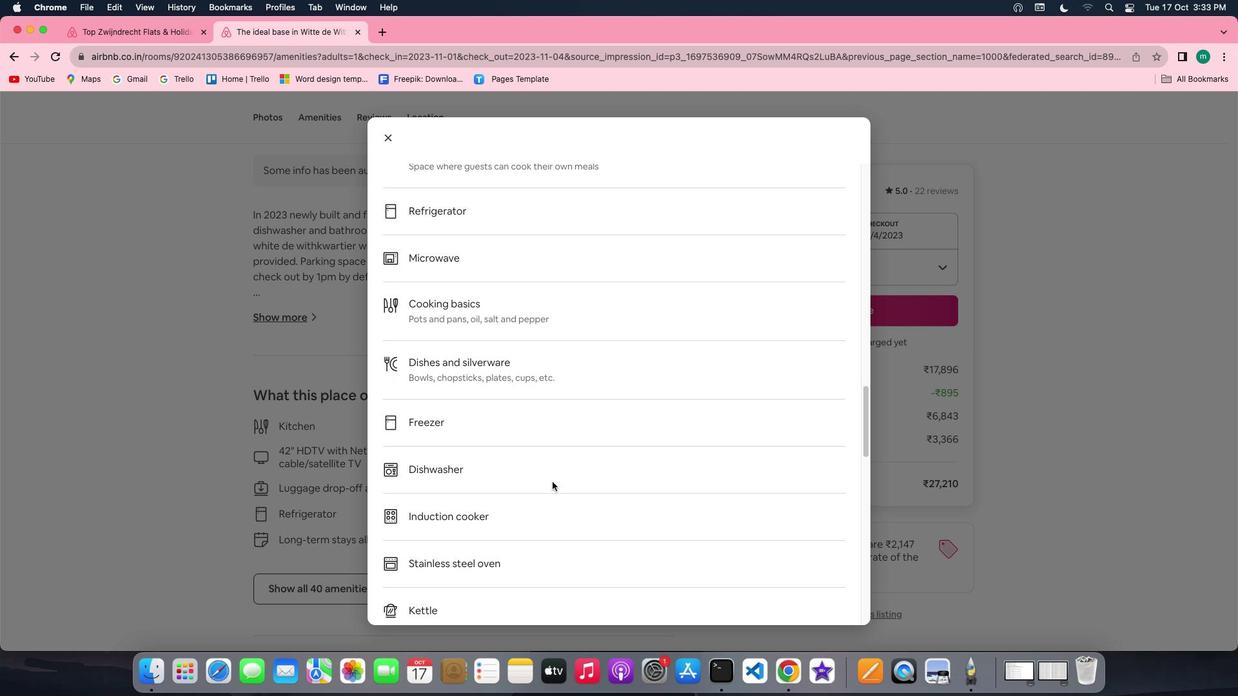 
Action: Mouse scrolled (551, 481) with delta (0, 0)
Screenshot: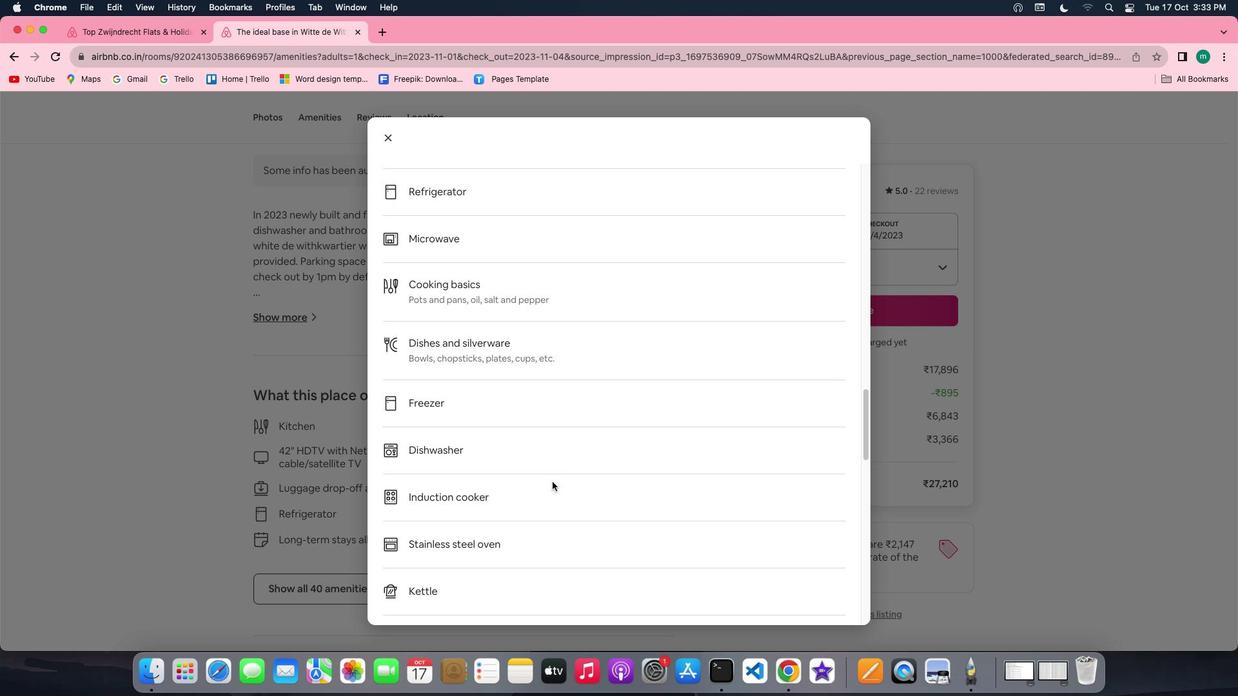 
Action: Mouse scrolled (551, 481) with delta (0, 0)
Screenshot: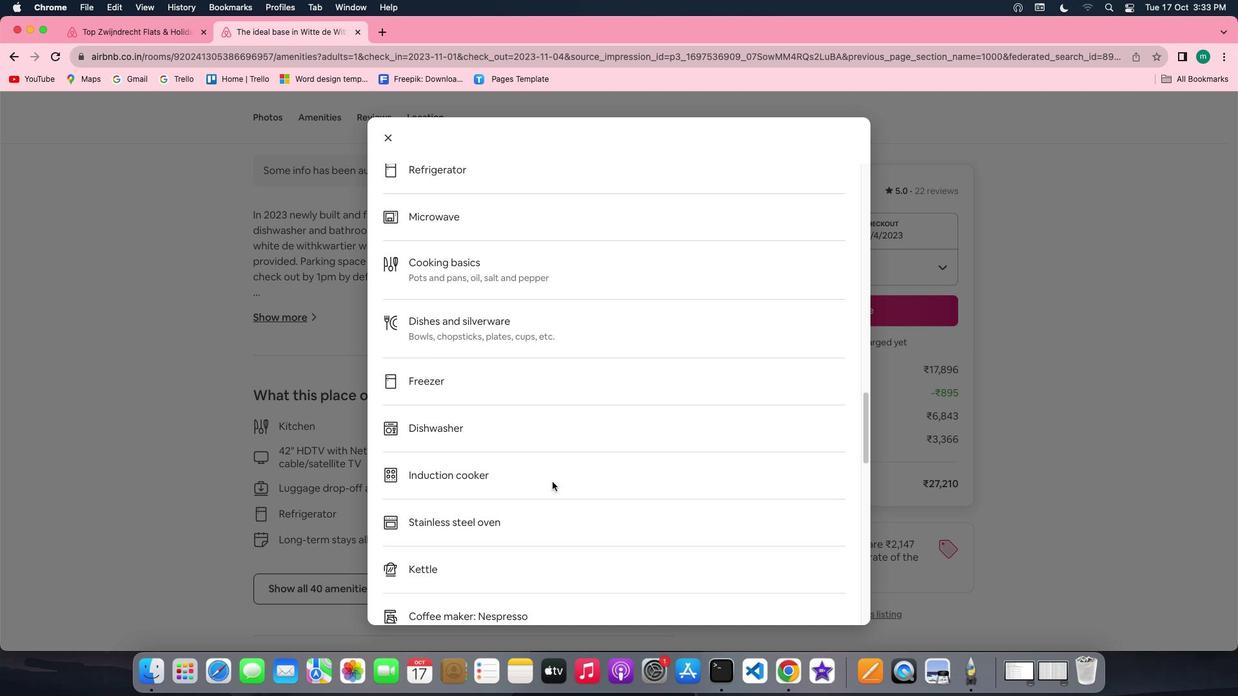 
Action: Mouse scrolled (551, 481) with delta (0, 0)
Screenshot: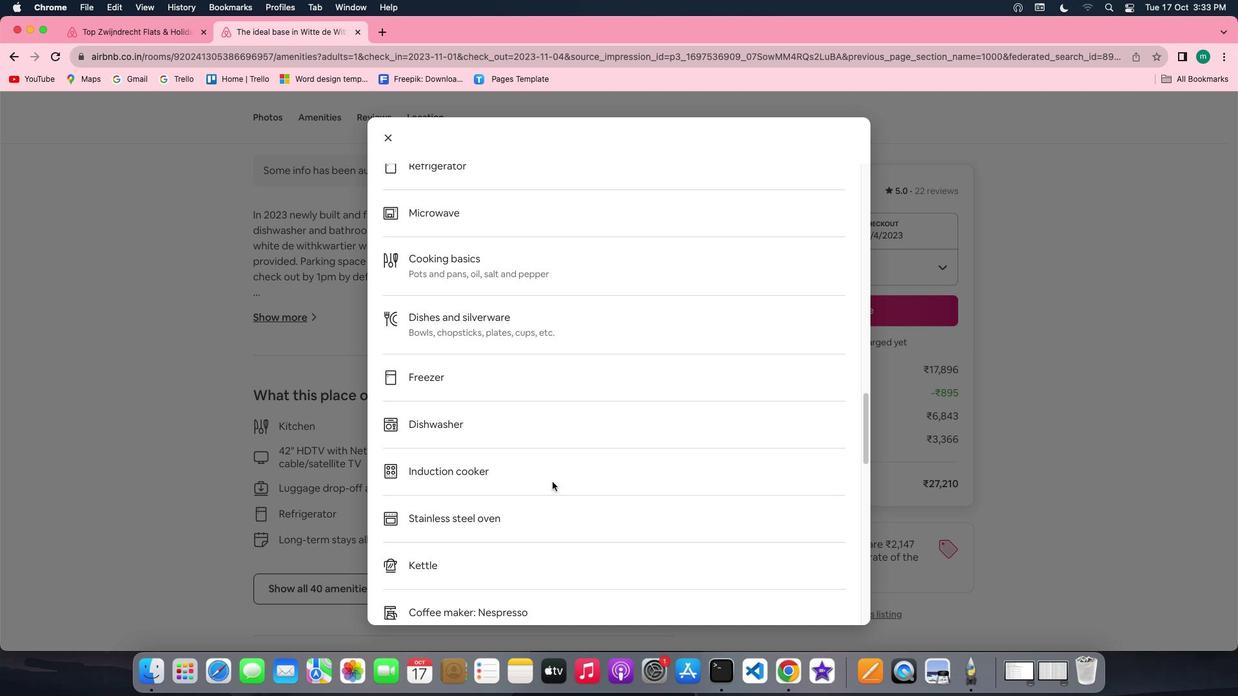 
Action: Mouse scrolled (551, 481) with delta (0, 0)
Screenshot: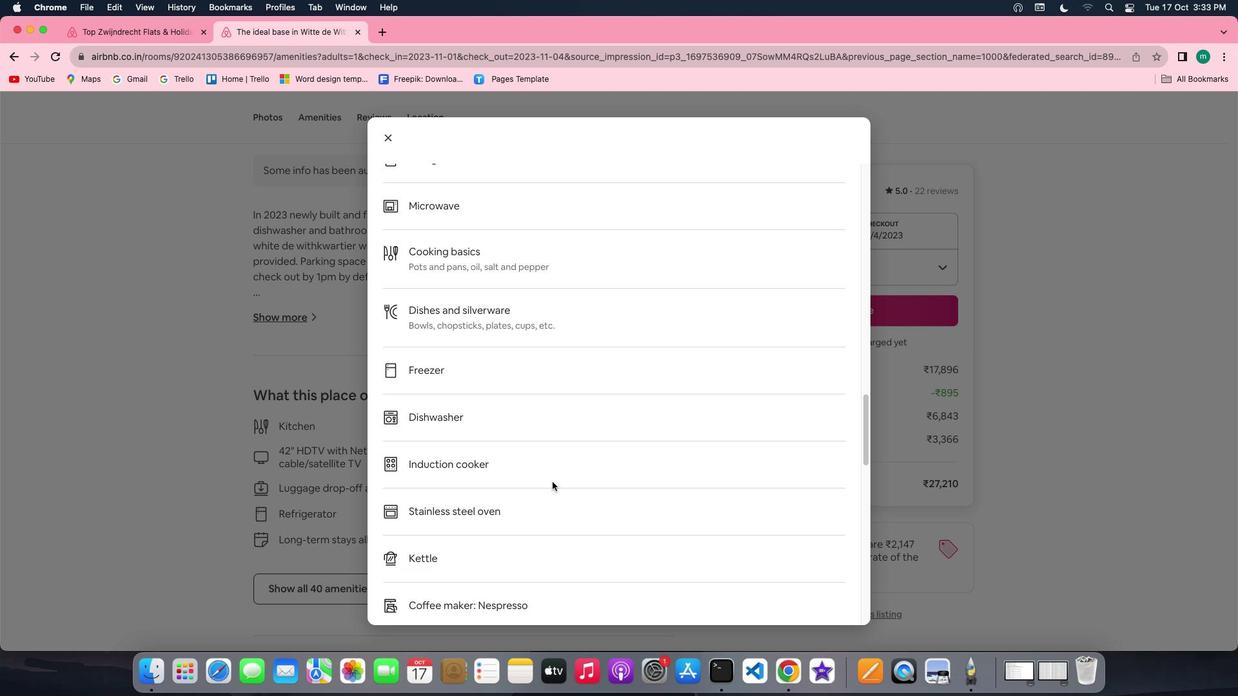 
Action: Mouse scrolled (551, 481) with delta (0, 0)
Screenshot: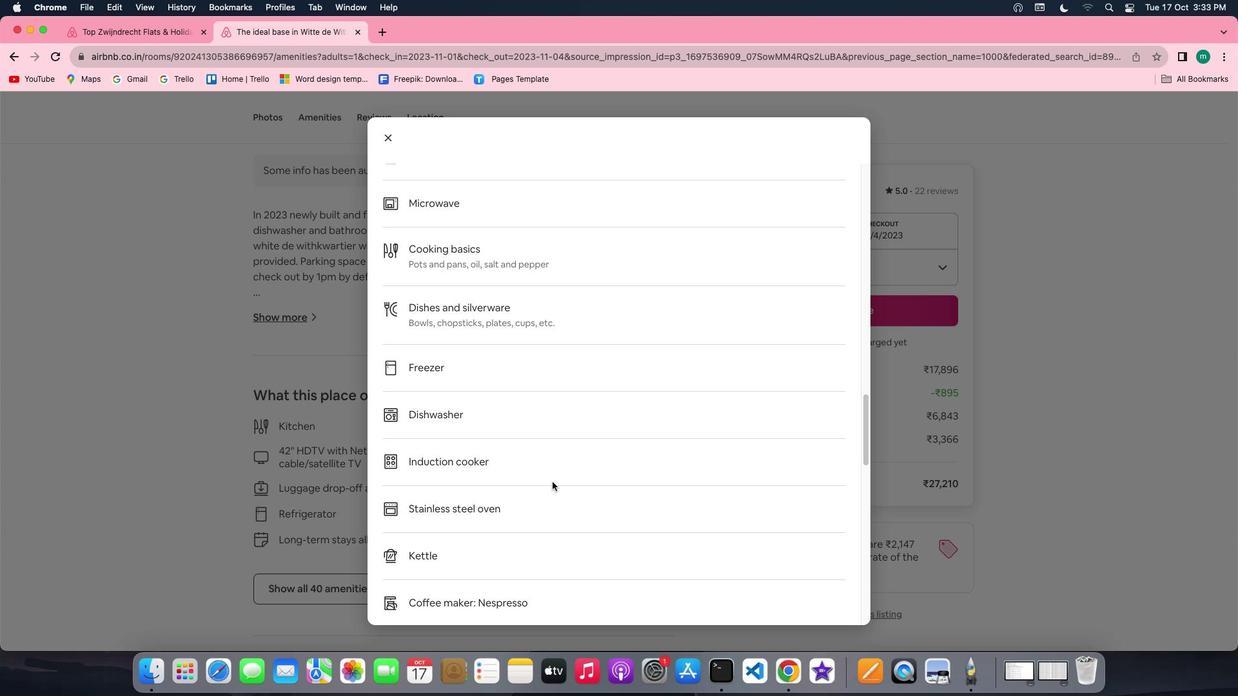 
Action: Mouse scrolled (551, 481) with delta (0, 0)
